 Task: Explore Airbnb listings in Chicago, Illinois, and highlight properties in historic neighborhoods like Wrigleyville, Lincoln Park, and Wicker Park.
Action: Mouse moved to (570, 80)
Screenshot: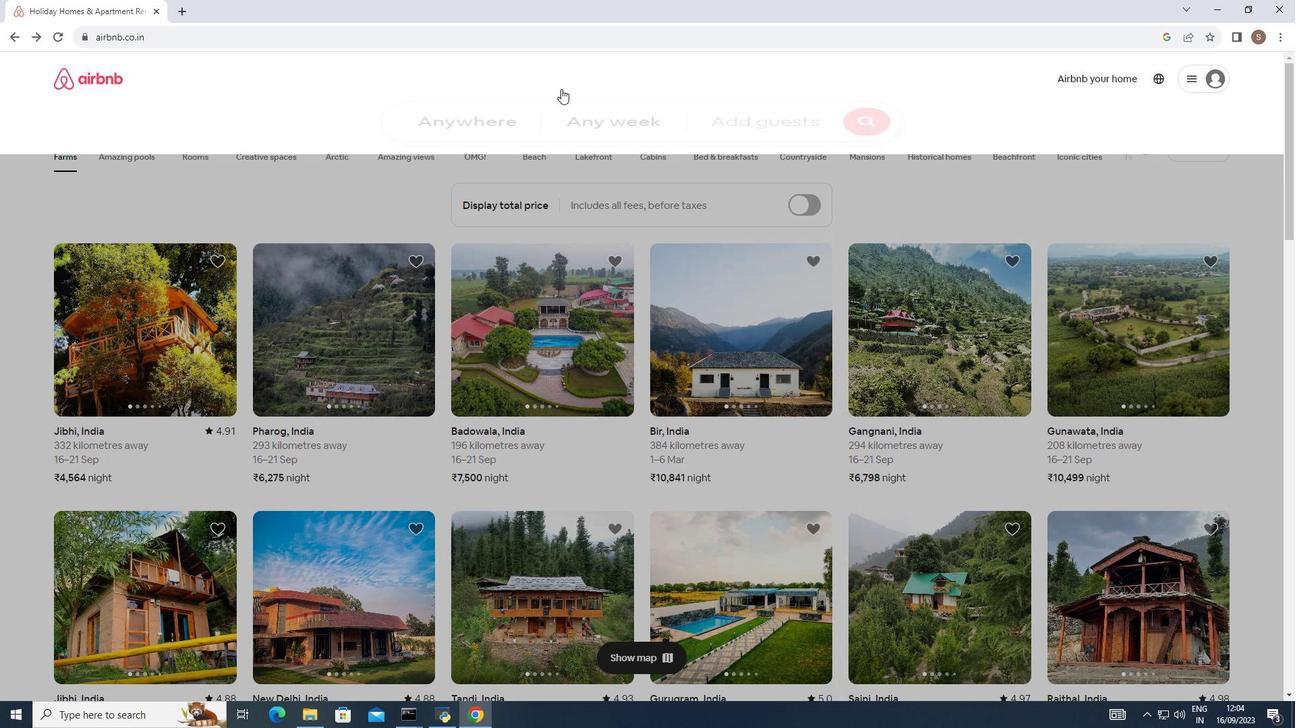 
Action: Mouse pressed left at (570, 80)
Screenshot: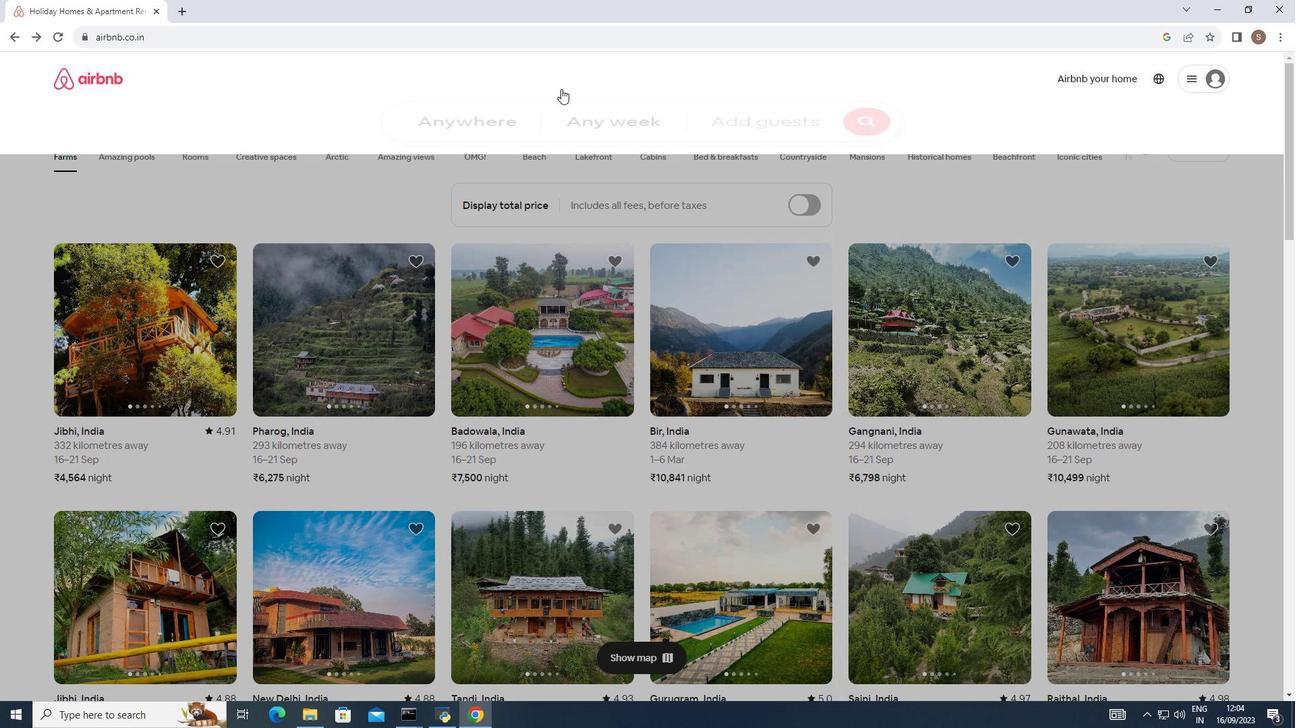 
Action: Mouse moved to (414, 130)
Screenshot: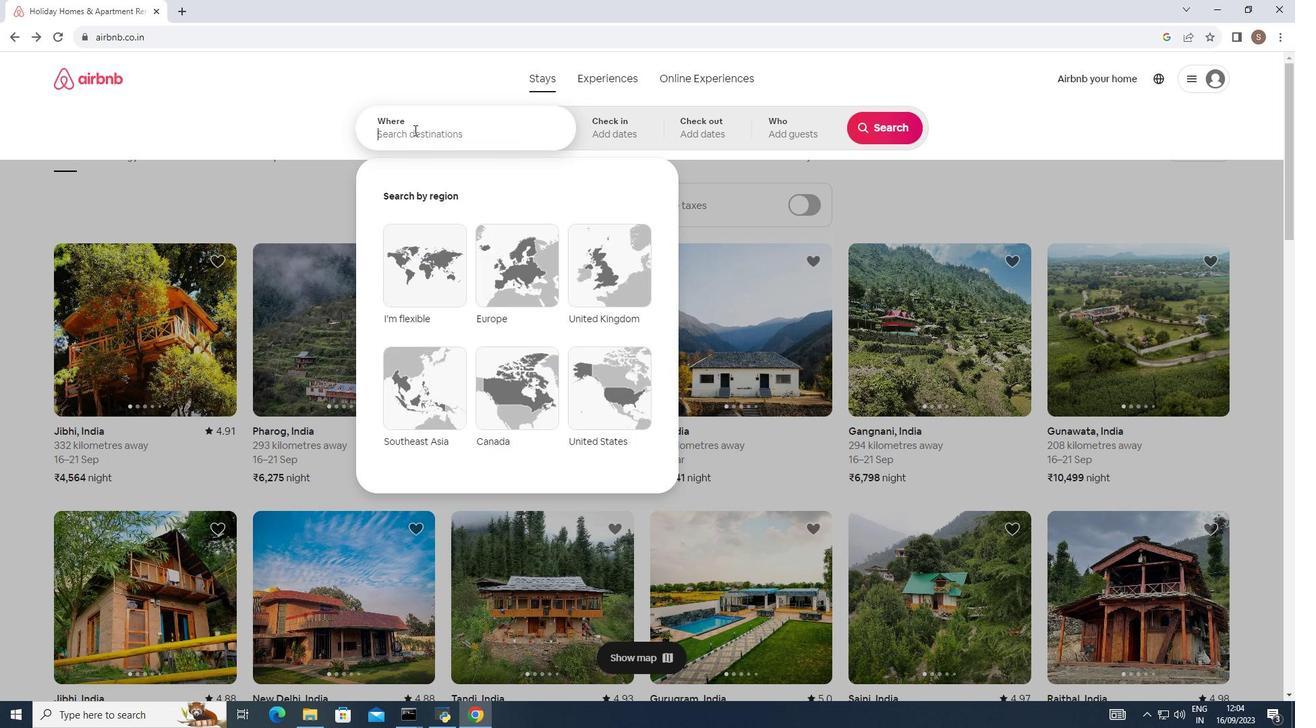 
Action: Mouse pressed left at (414, 130)
Screenshot: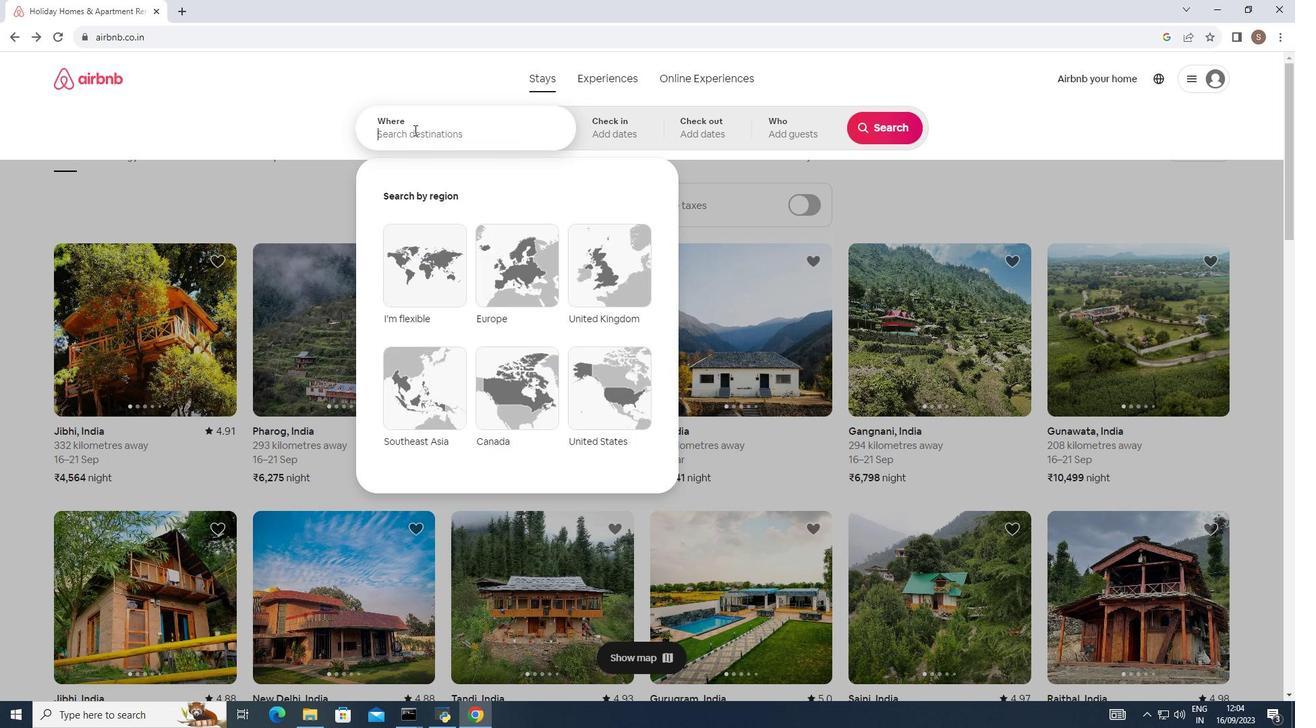 
Action: Key pressed <Key.caps_lock>CHI<Key.backspace><Key.backspace>HIC<Key.caps_lock><Key.backspace><Key.backspace><Key.backspace>hicago<Key.space><Key.backspace>,<Key.space>lli
Screenshot: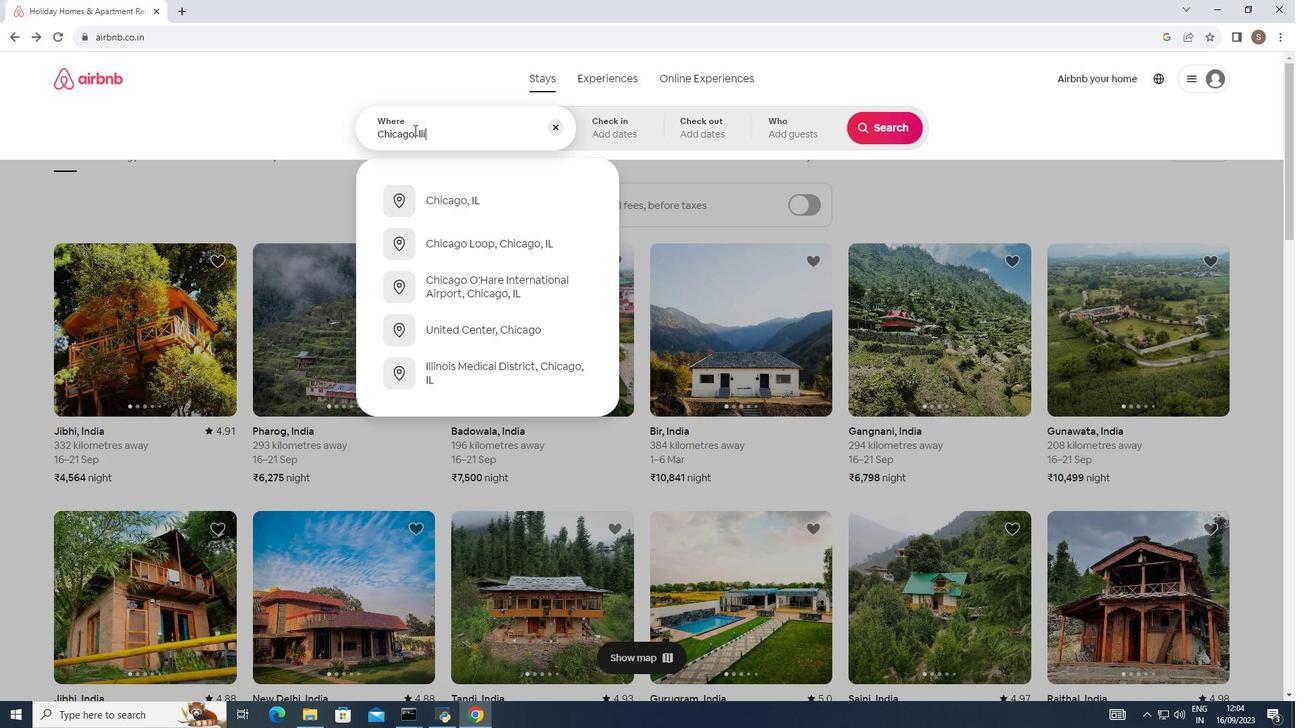 
Action: Mouse moved to (460, 196)
Screenshot: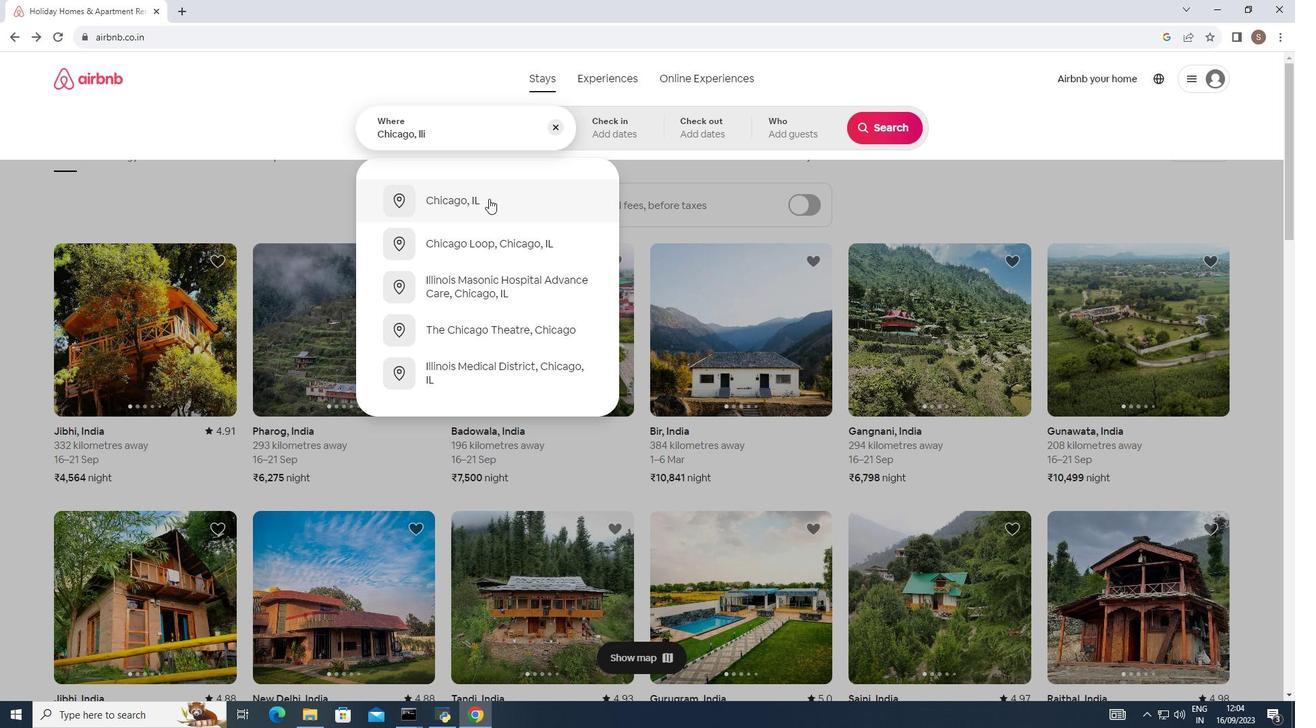 
Action: Mouse pressed left at (460, 196)
Screenshot: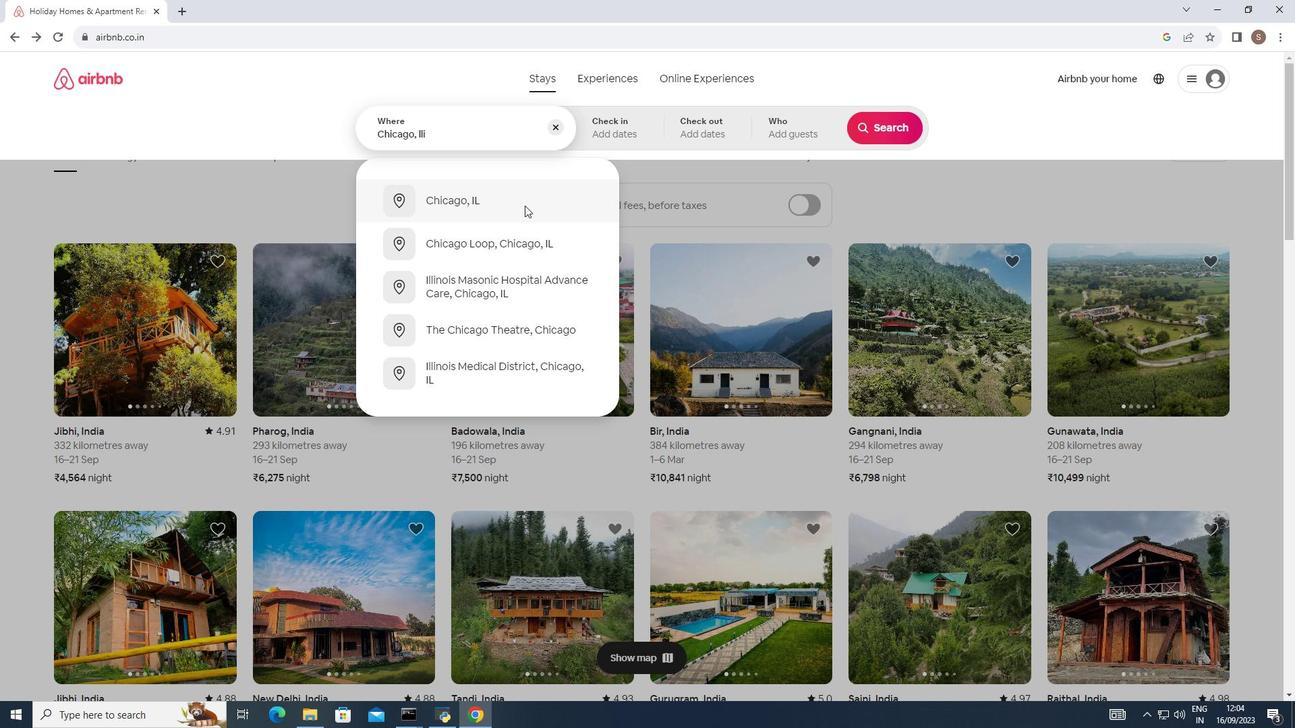 
Action: Mouse moved to (899, 124)
Screenshot: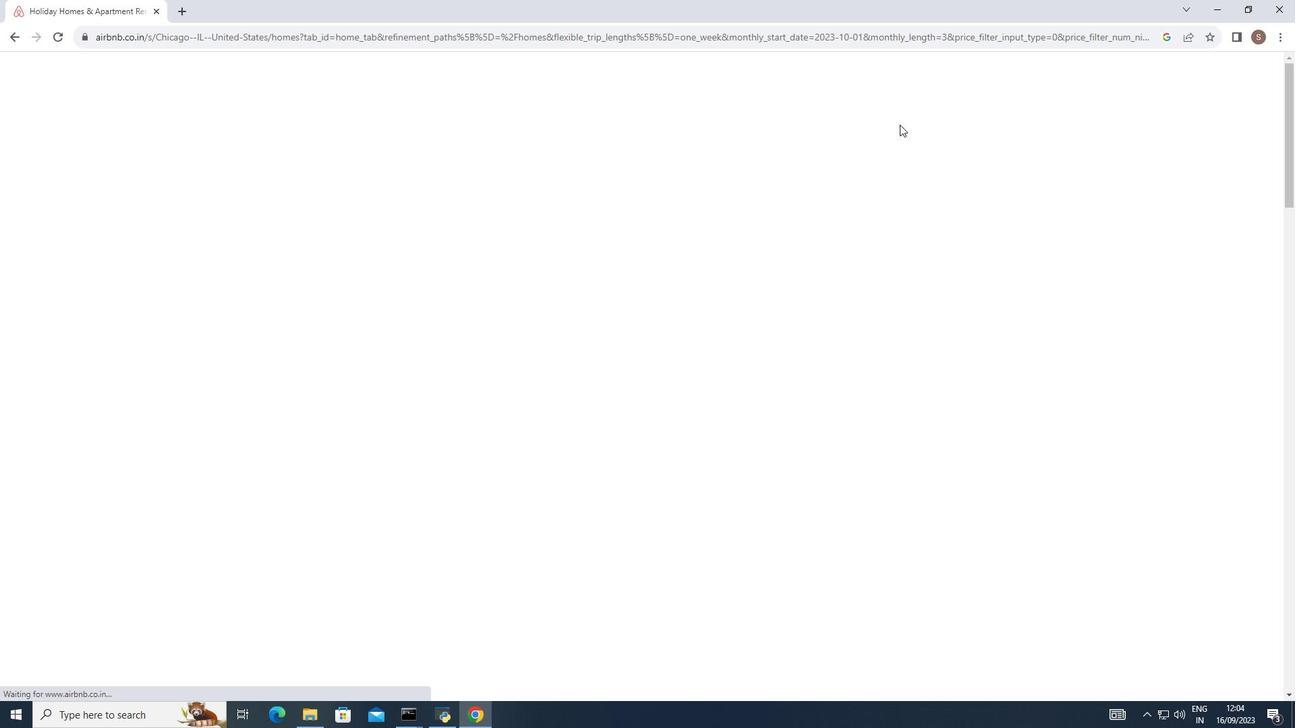 
Action: Mouse pressed left at (899, 124)
Screenshot: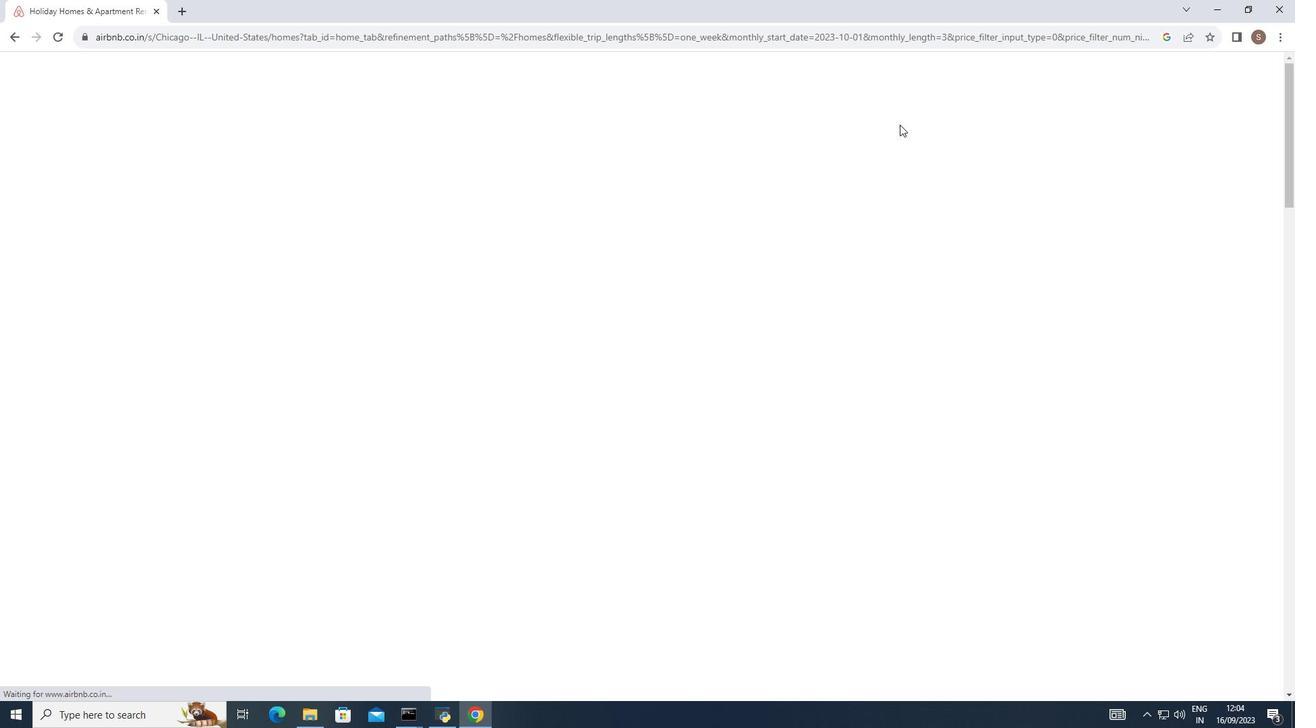 
Action: Mouse moved to (569, 411)
Screenshot: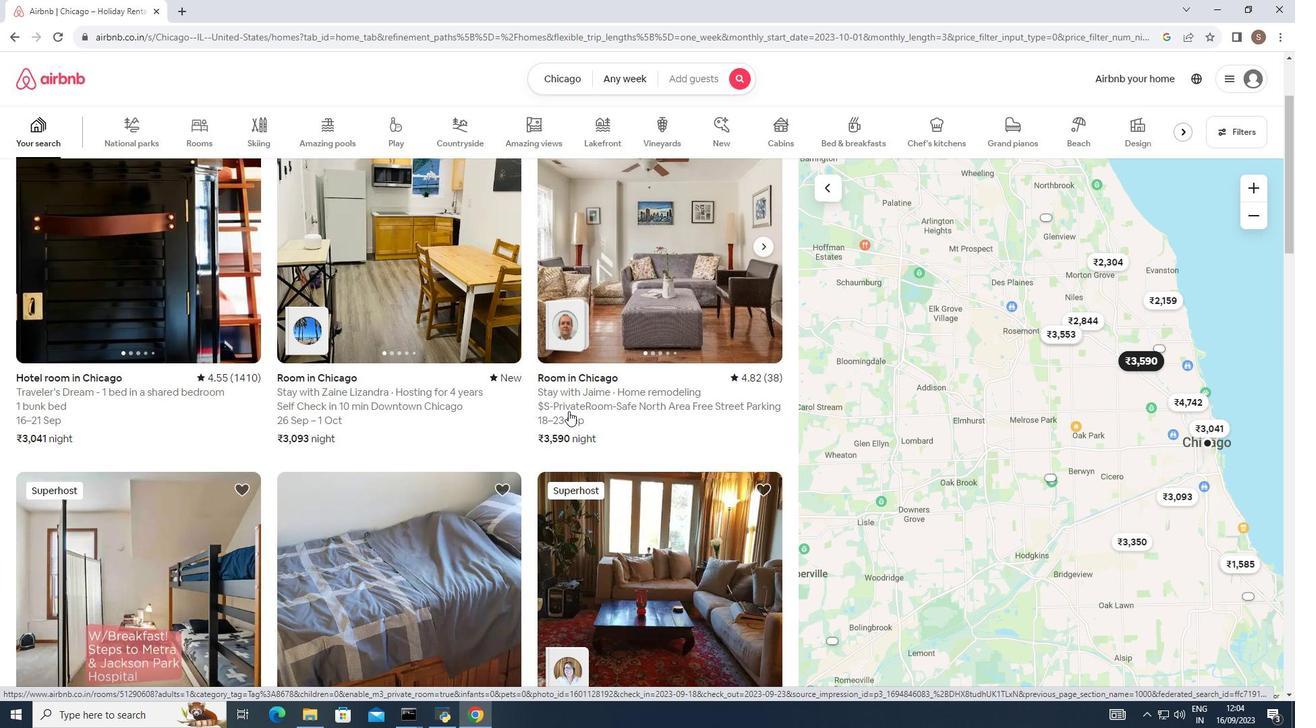 
Action: Mouse scrolled (569, 410) with delta (0, 0)
Screenshot: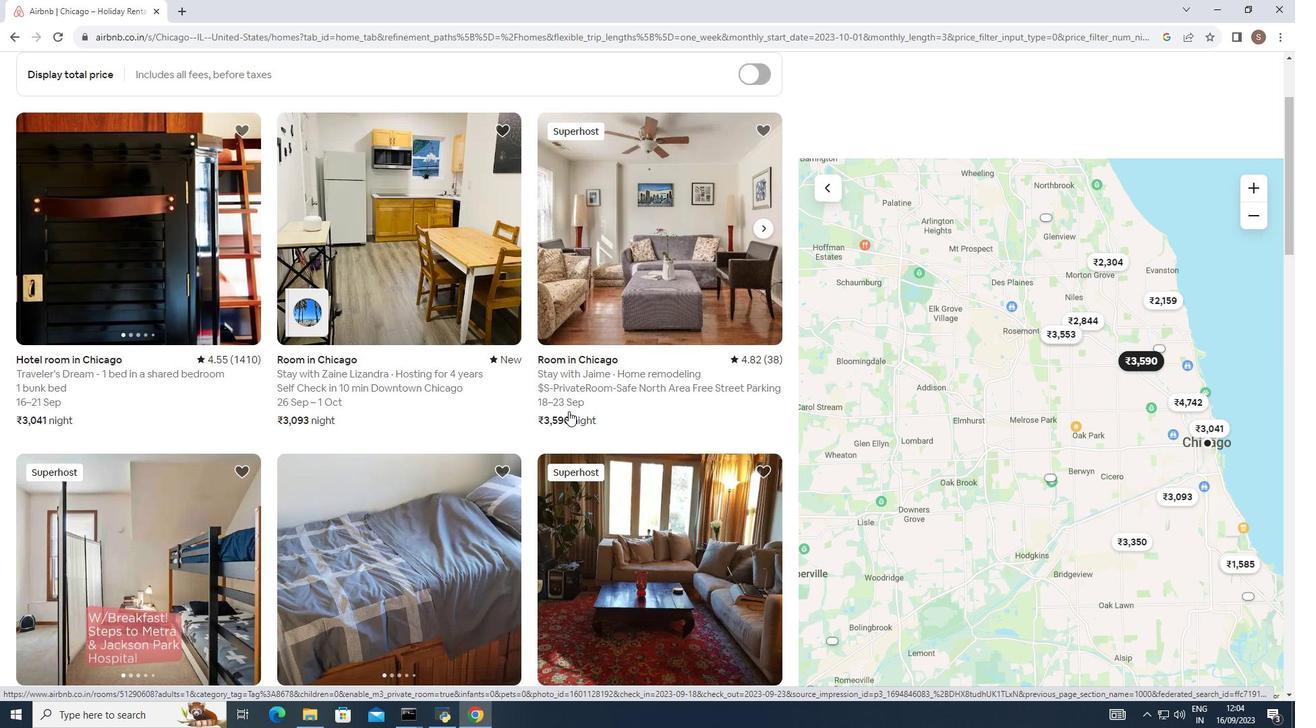 
Action: Mouse moved to (568, 411)
Screenshot: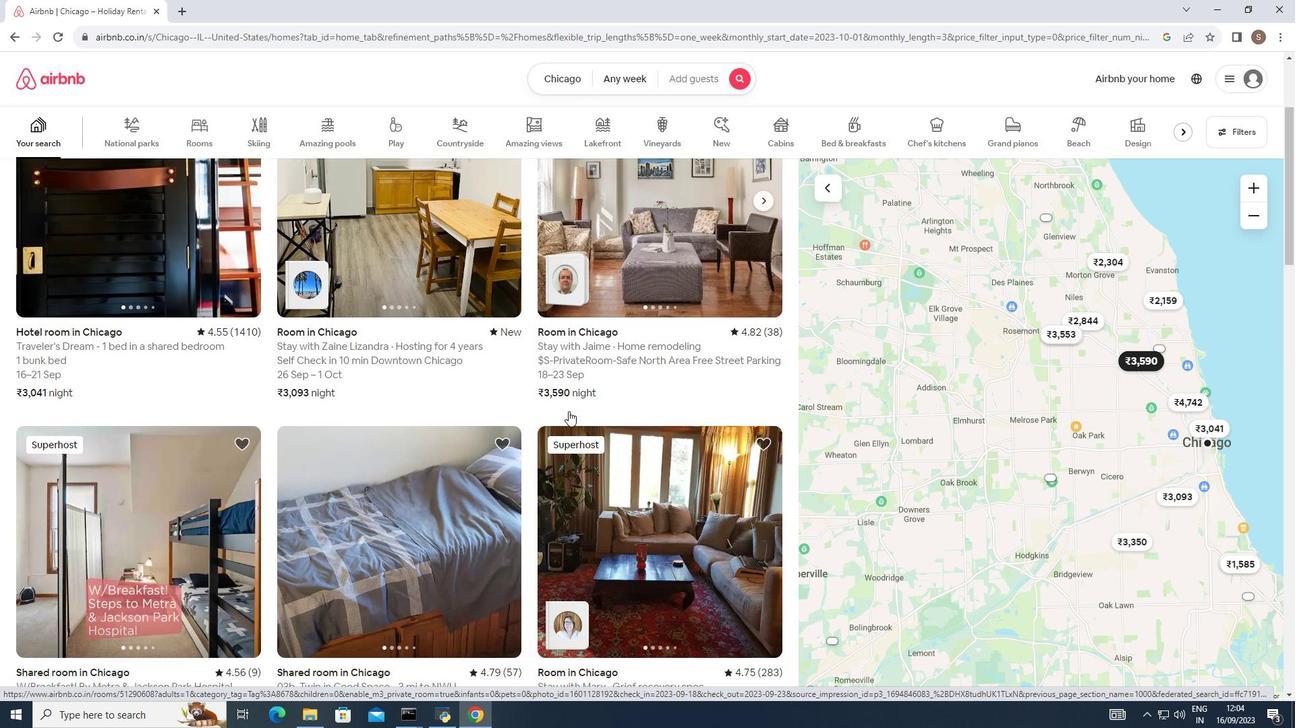 
Action: Mouse scrolled (568, 410) with delta (0, 0)
Screenshot: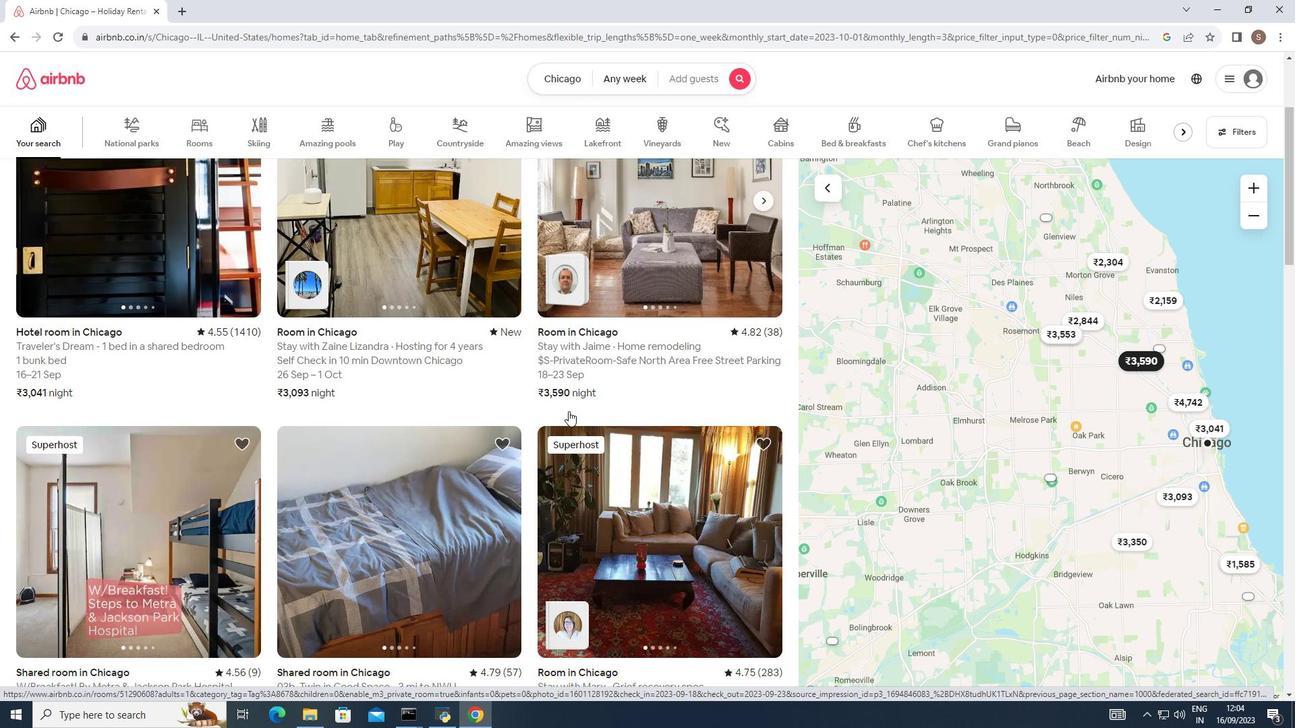 
Action: Mouse scrolled (568, 410) with delta (0, 0)
Screenshot: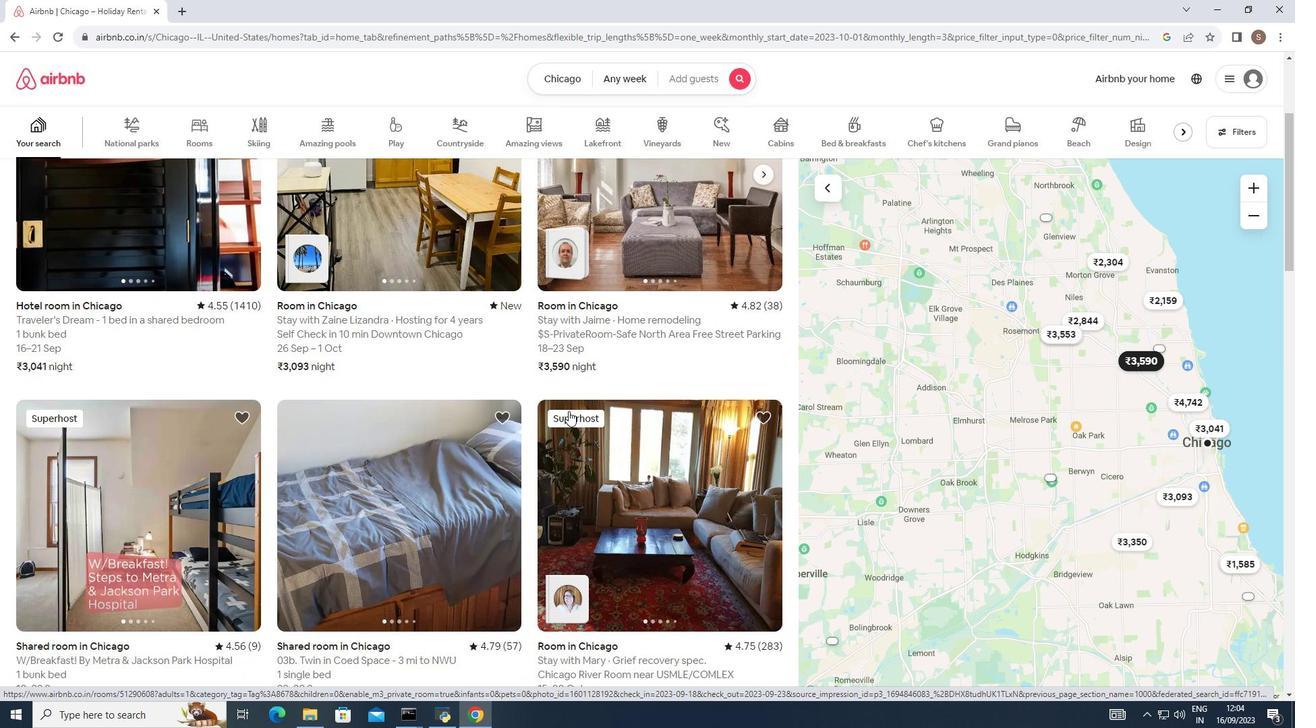 
Action: Mouse scrolled (568, 410) with delta (0, 0)
Screenshot: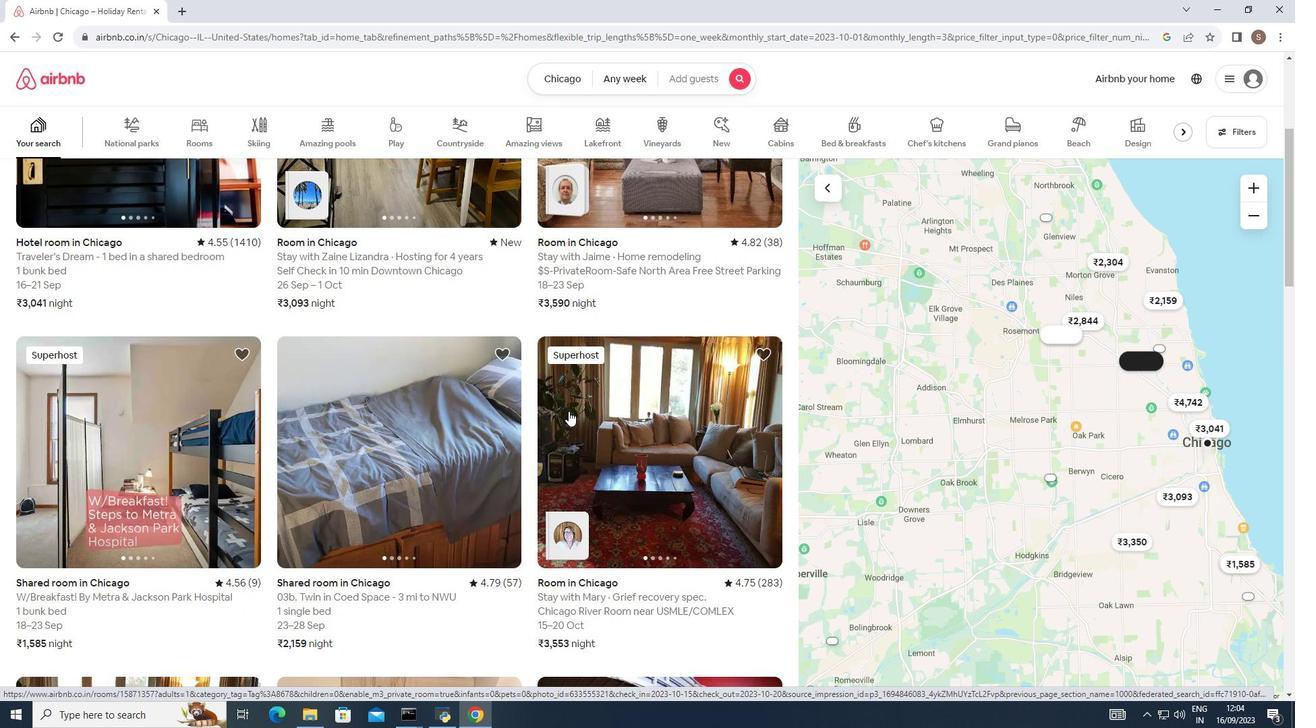 
Action: Mouse moved to (122, 132)
Screenshot: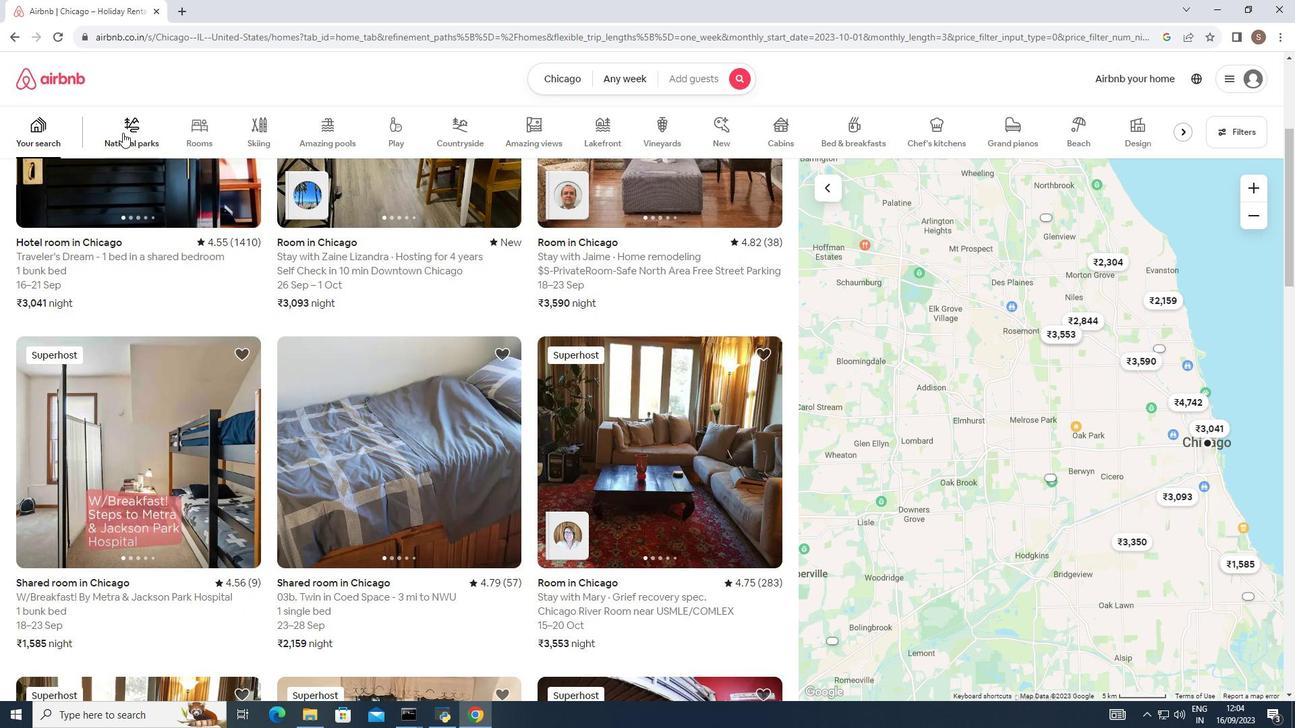 
Action: Mouse pressed left at (122, 132)
Screenshot: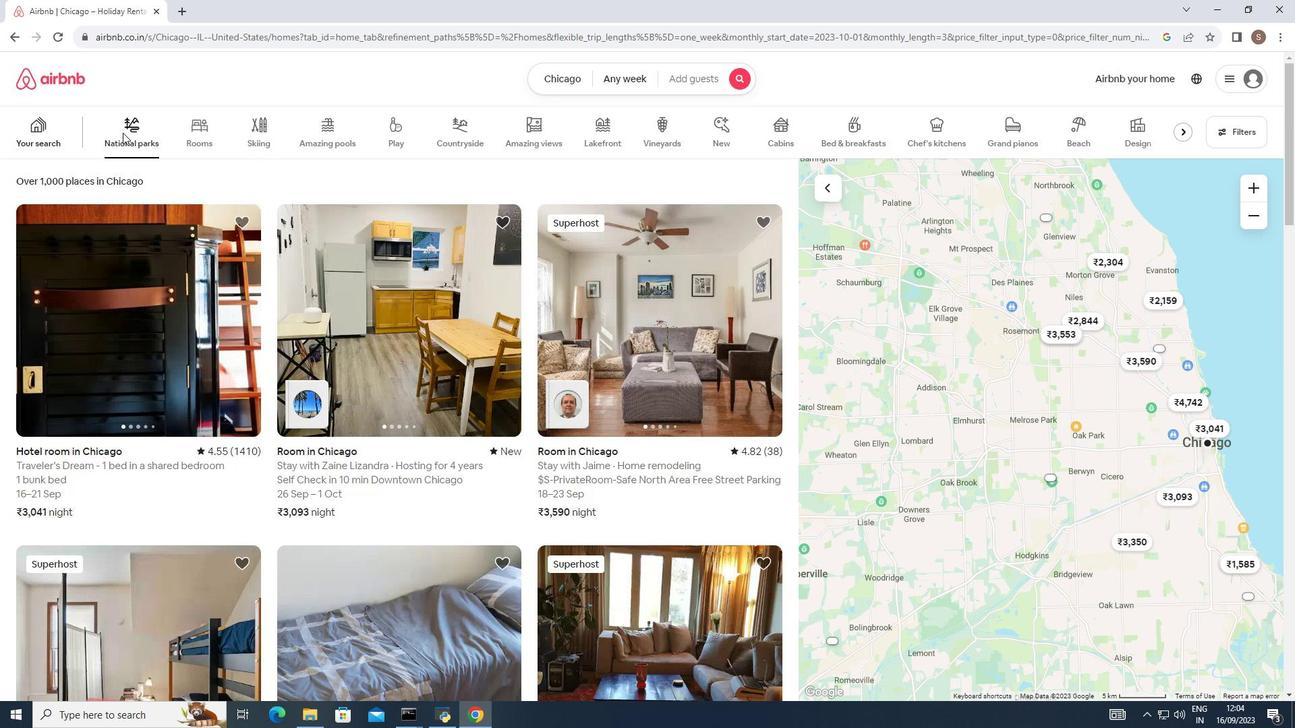 
Action: Mouse moved to (287, 365)
Screenshot: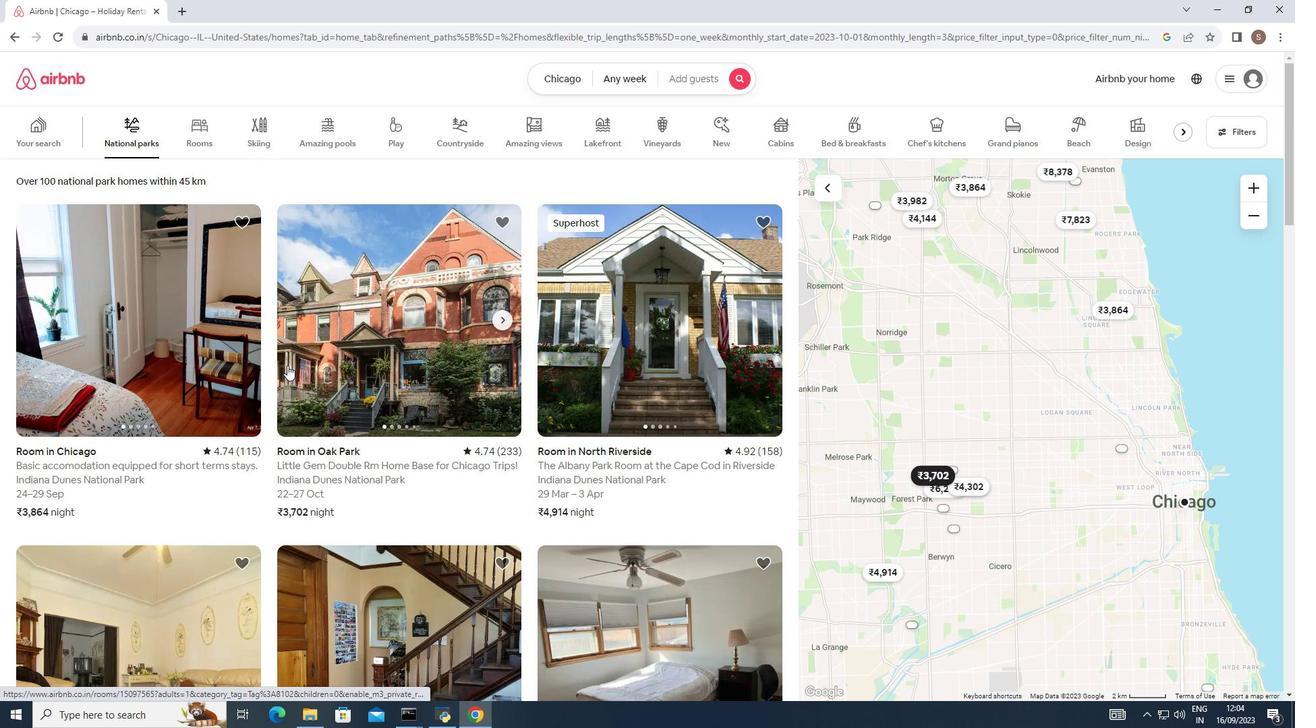 
Action: Mouse scrolled (287, 364) with delta (0, 0)
Screenshot: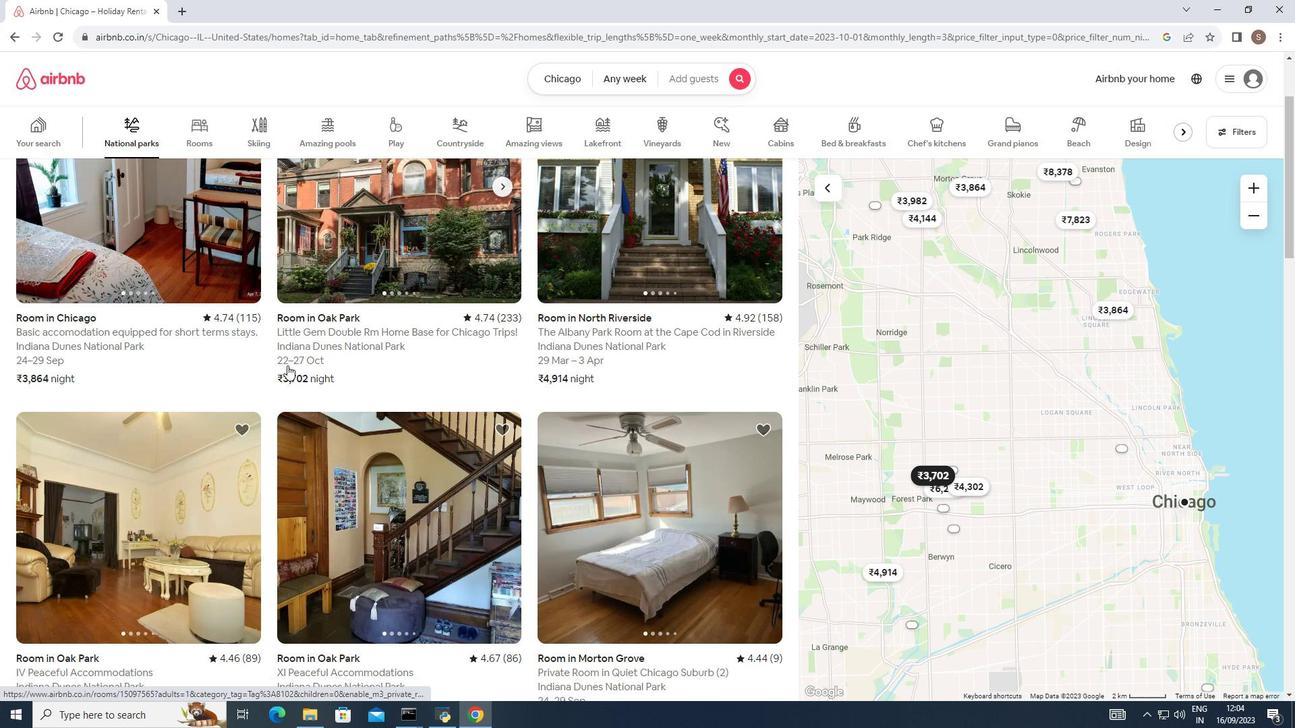 
Action: Mouse scrolled (287, 364) with delta (0, 0)
Screenshot: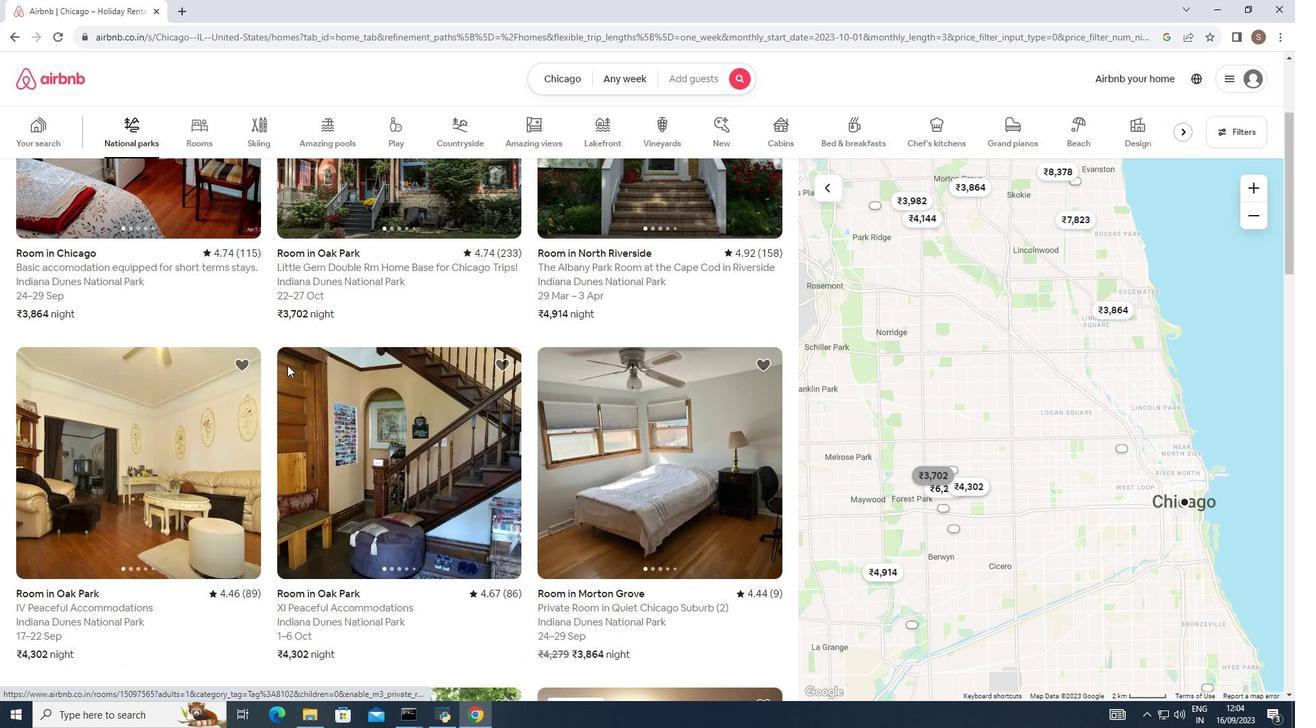 
Action: Mouse moved to (287, 365)
Screenshot: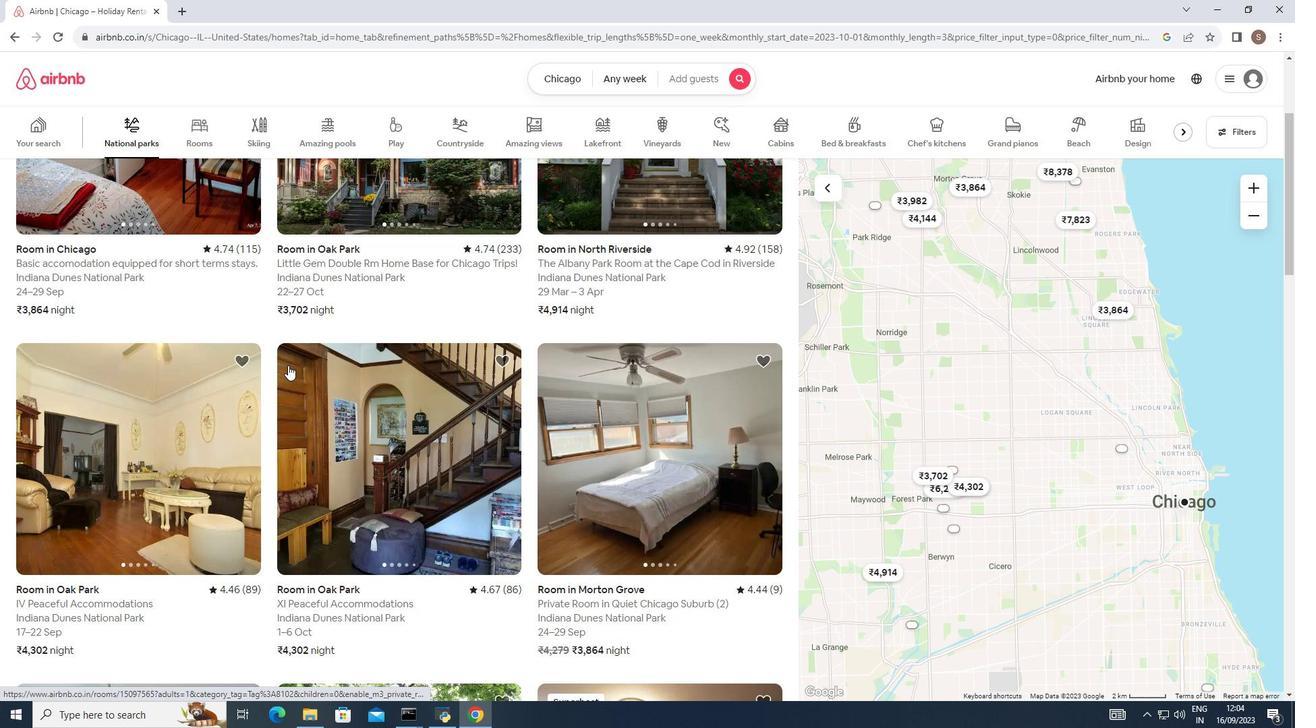 
Action: Mouse scrolled (287, 364) with delta (0, 0)
Screenshot: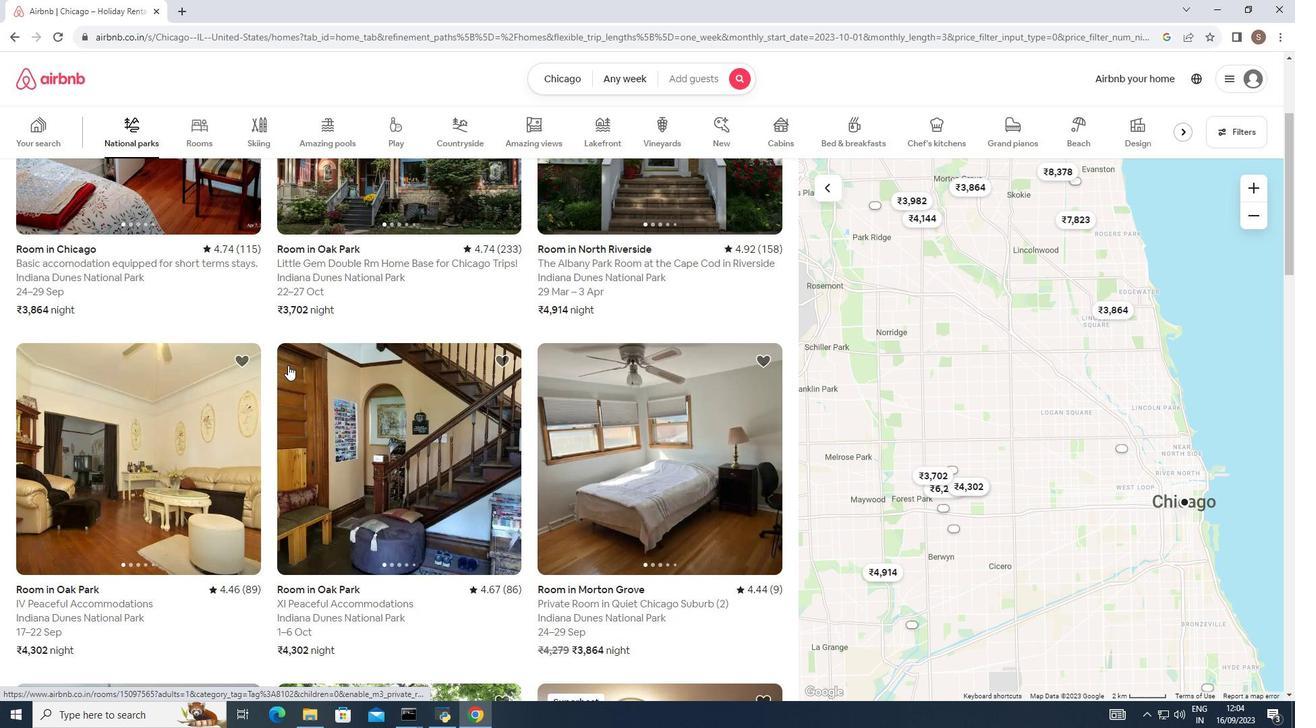 
Action: Mouse moved to (293, 362)
Screenshot: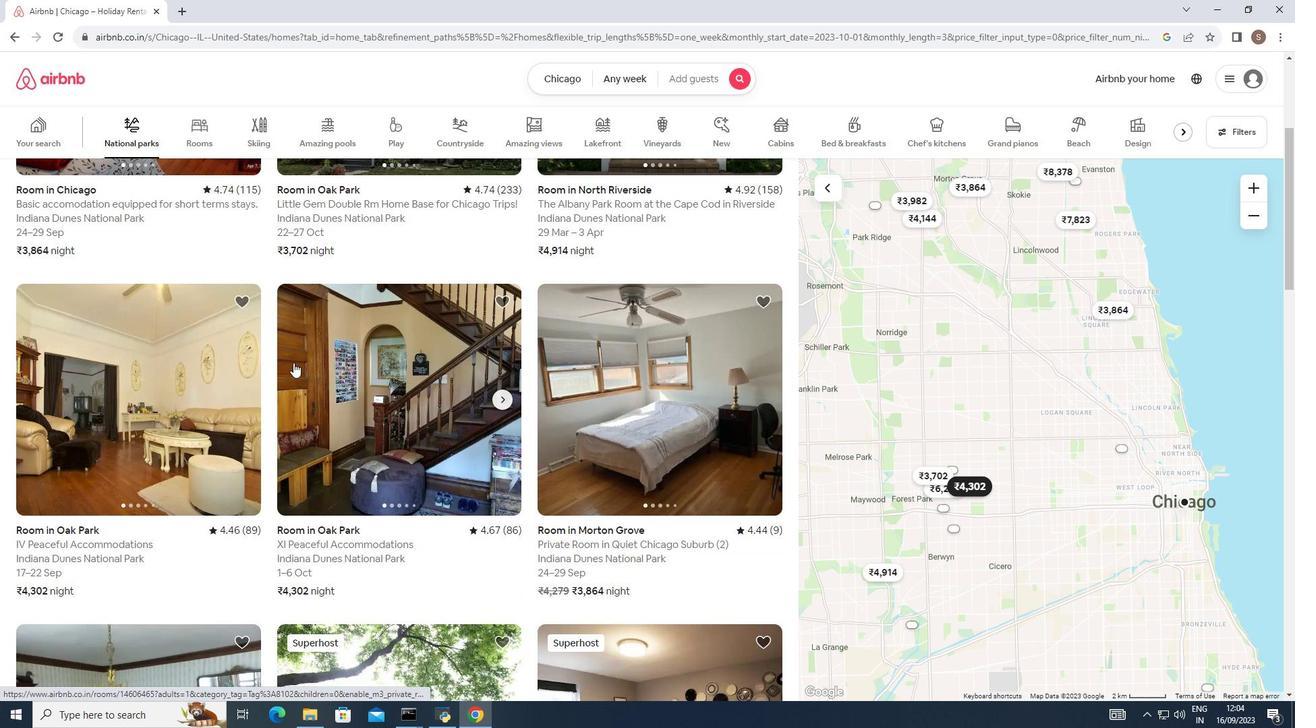 
Action: Mouse scrolled (293, 362) with delta (0, 0)
Screenshot: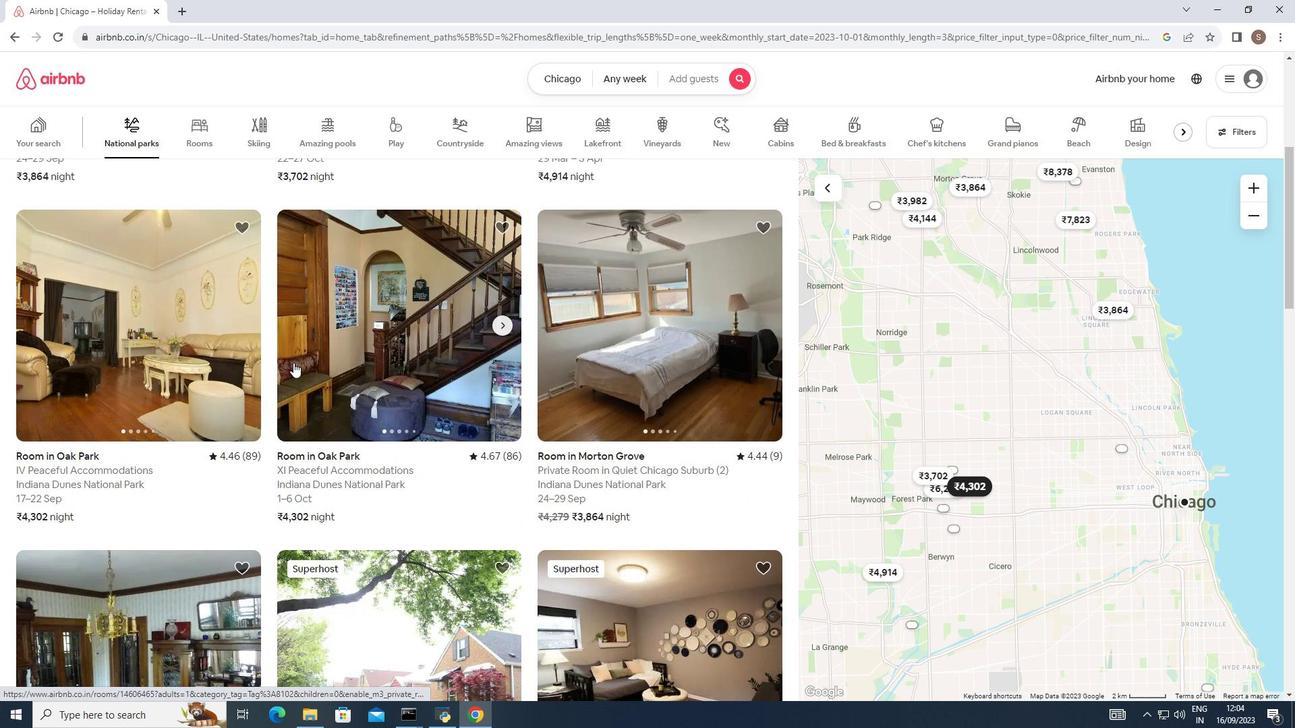 
Action: Mouse scrolled (293, 362) with delta (0, 0)
Screenshot: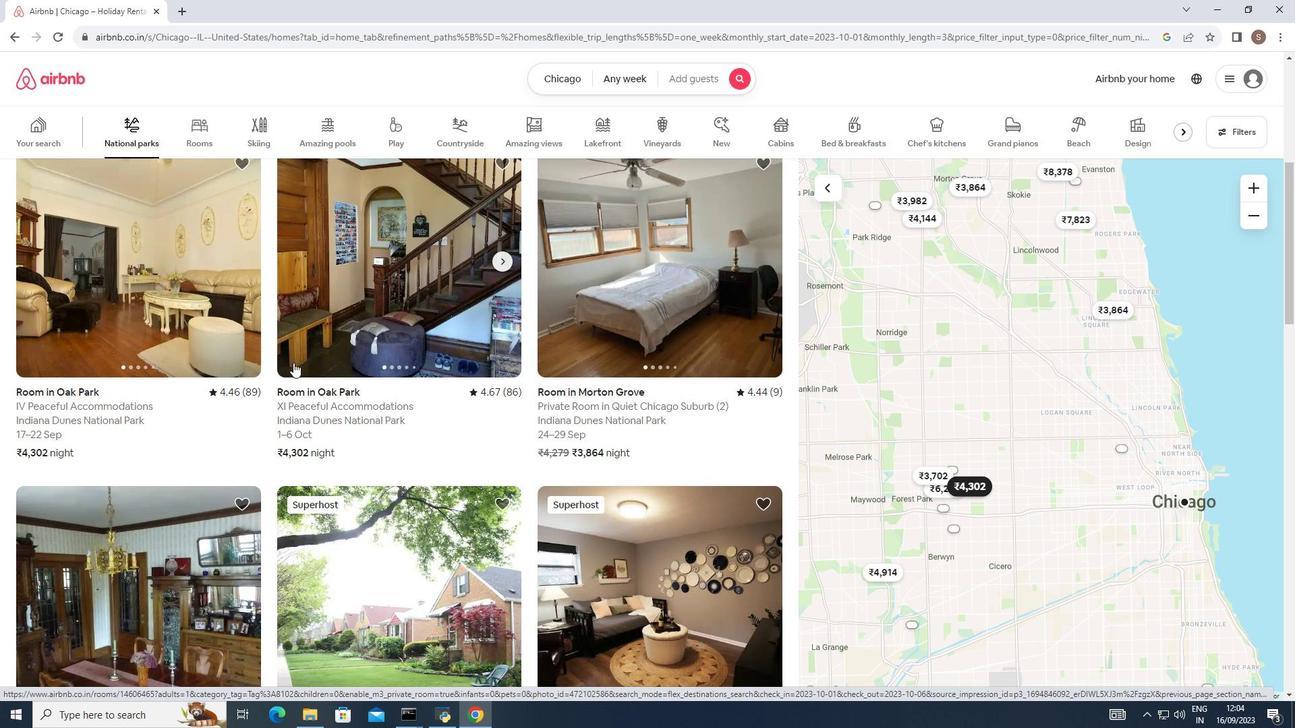 
Action: Mouse scrolled (293, 362) with delta (0, 0)
Screenshot: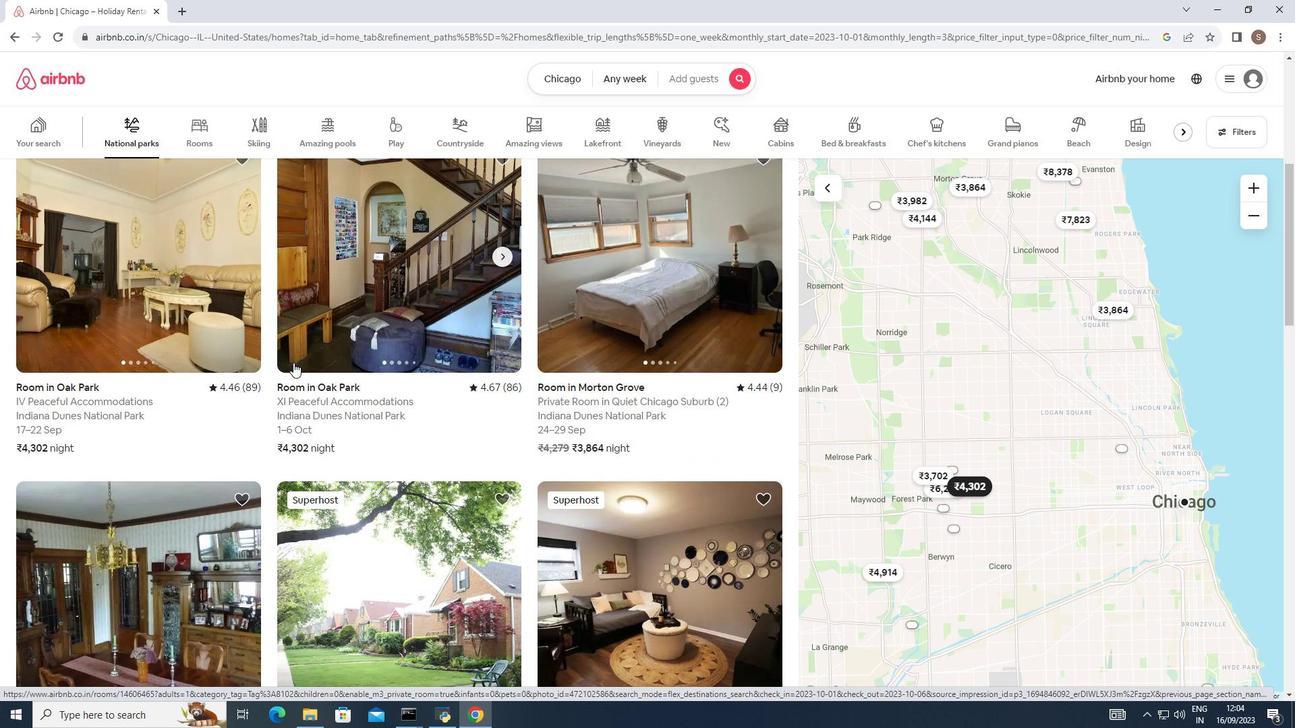 
Action: Mouse scrolled (293, 363) with delta (0, 0)
Screenshot: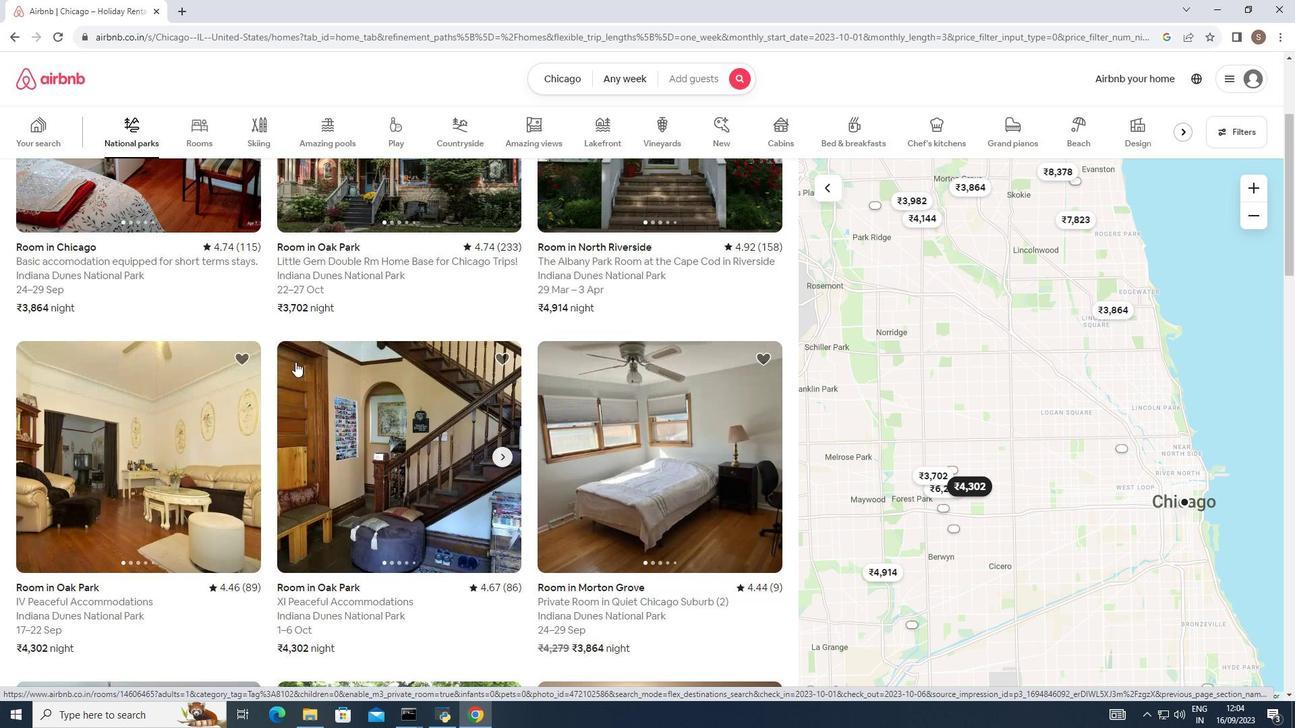 
Action: Mouse scrolled (293, 363) with delta (0, 0)
Screenshot: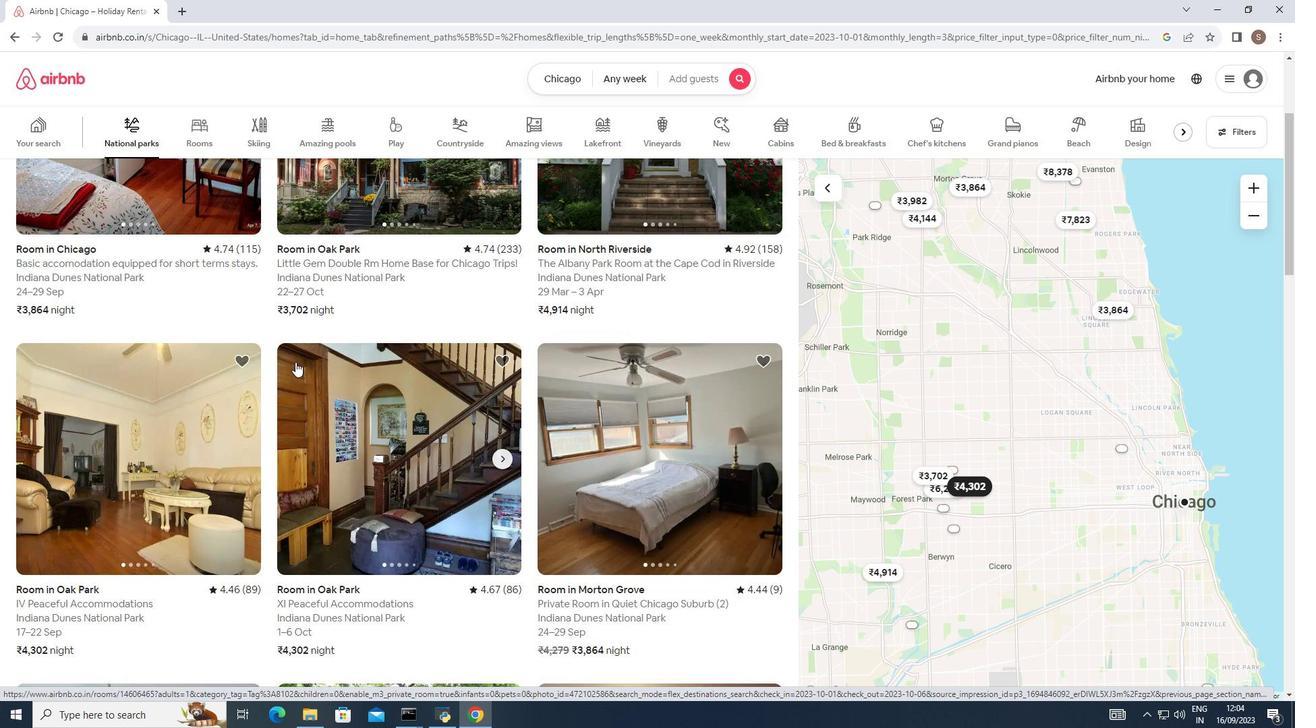 
Action: Mouse scrolled (293, 363) with delta (0, 0)
Screenshot: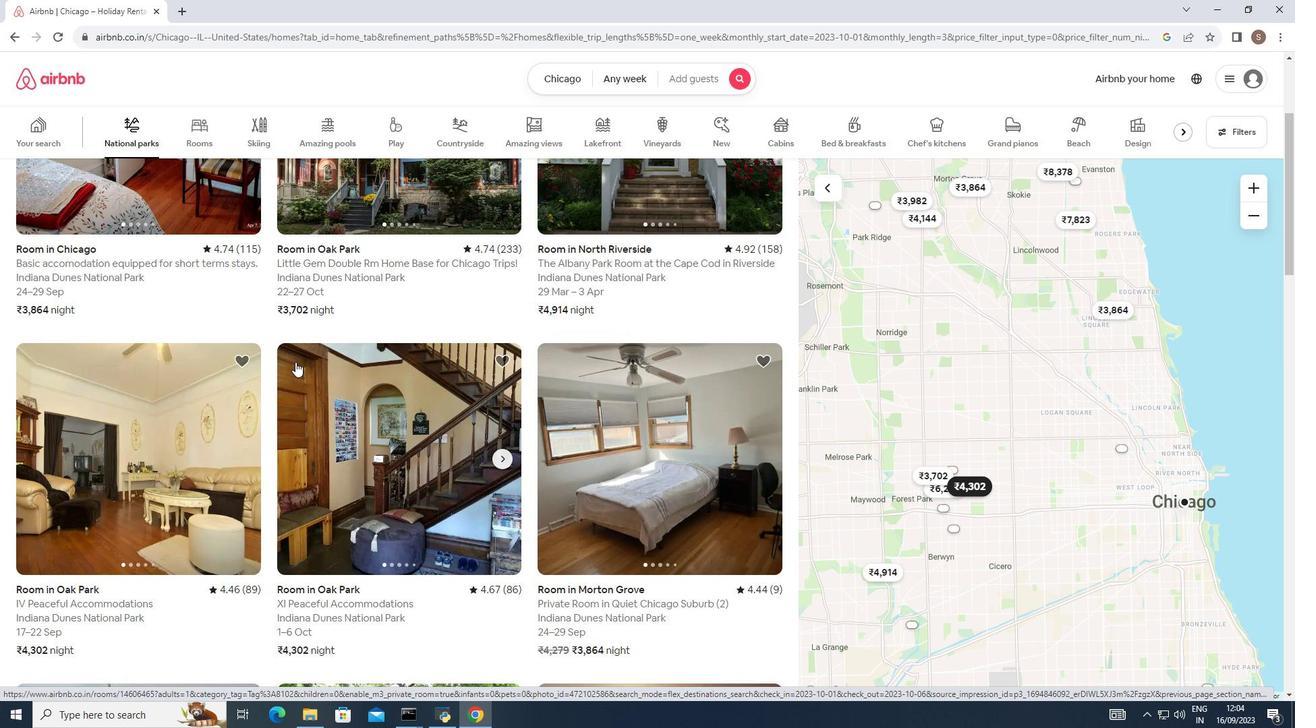 
Action: Mouse moved to (295, 362)
Screenshot: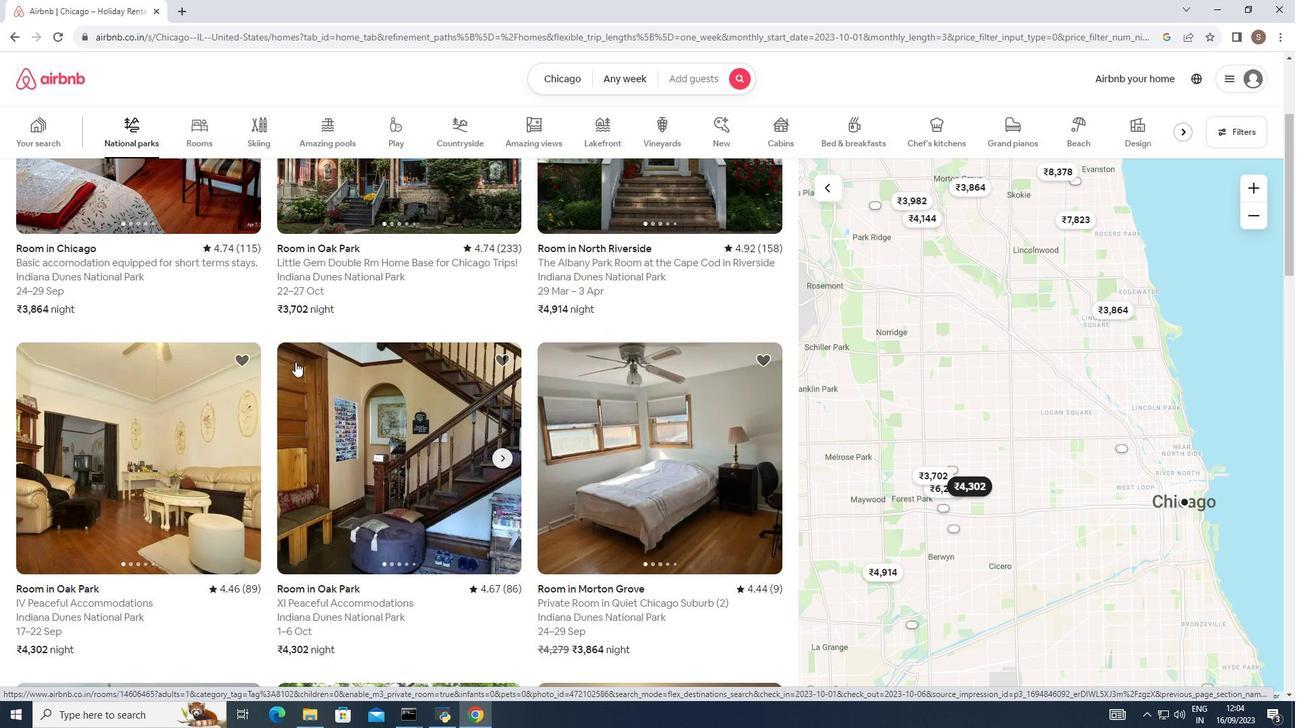 
Action: Mouse scrolled (295, 361) with delta (0, 0)
Screenshot: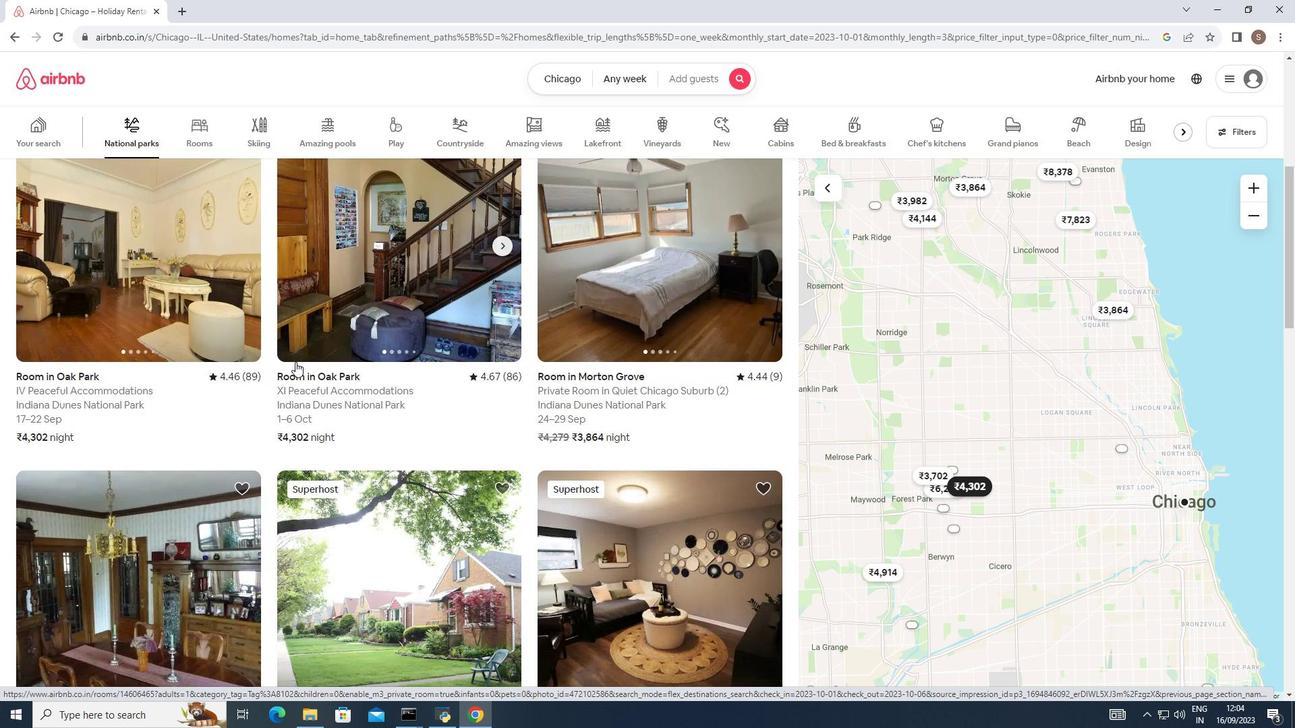 
Action: Mouse scrolled (295, 361) with delta (0, 0)
Screenshot: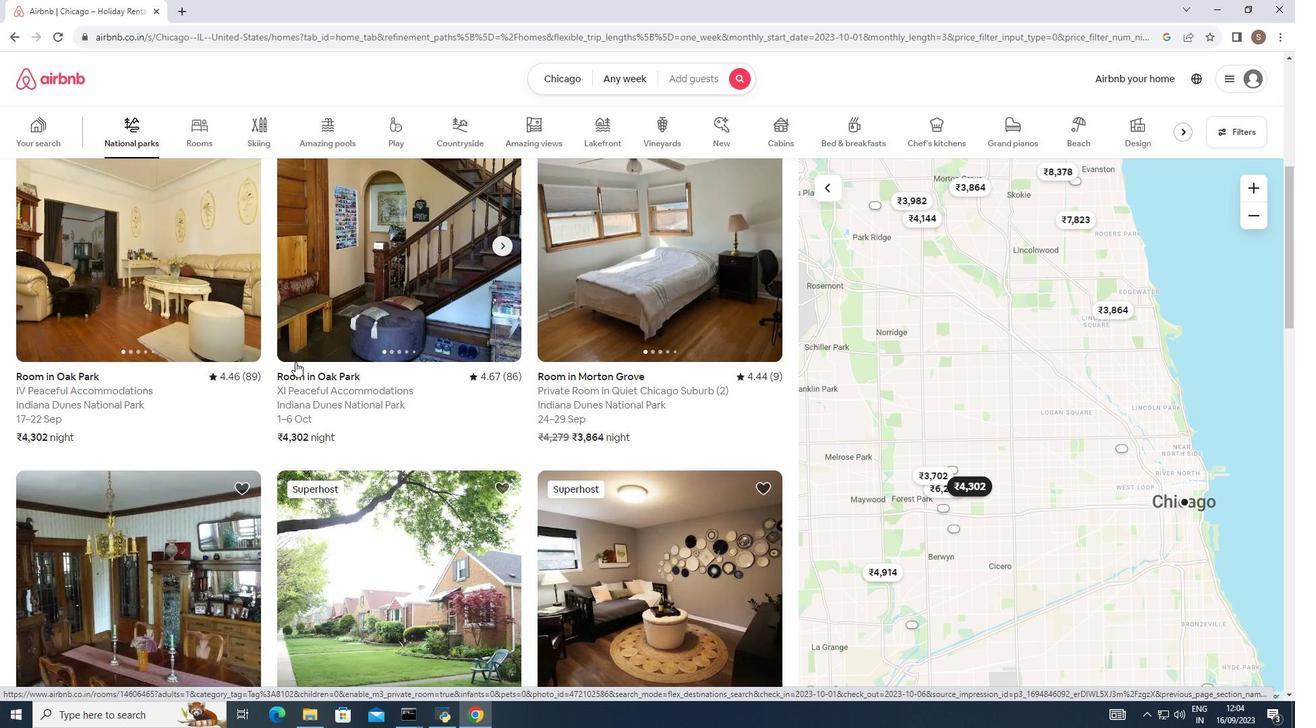 
Action: Mouse scrolled (295, 361) with delta (0, 0)
Screenshot: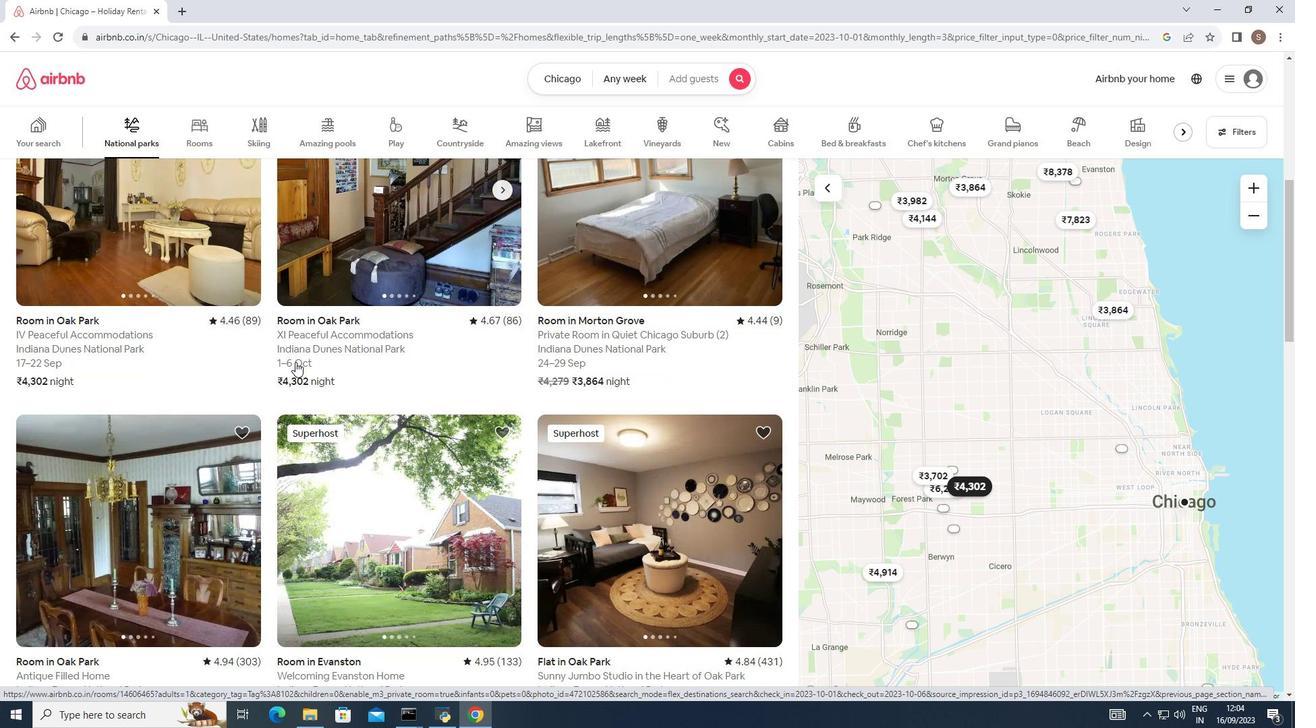 
Action: Mouse scrolled (295, 361) with delta (0, 0)
Screenshot: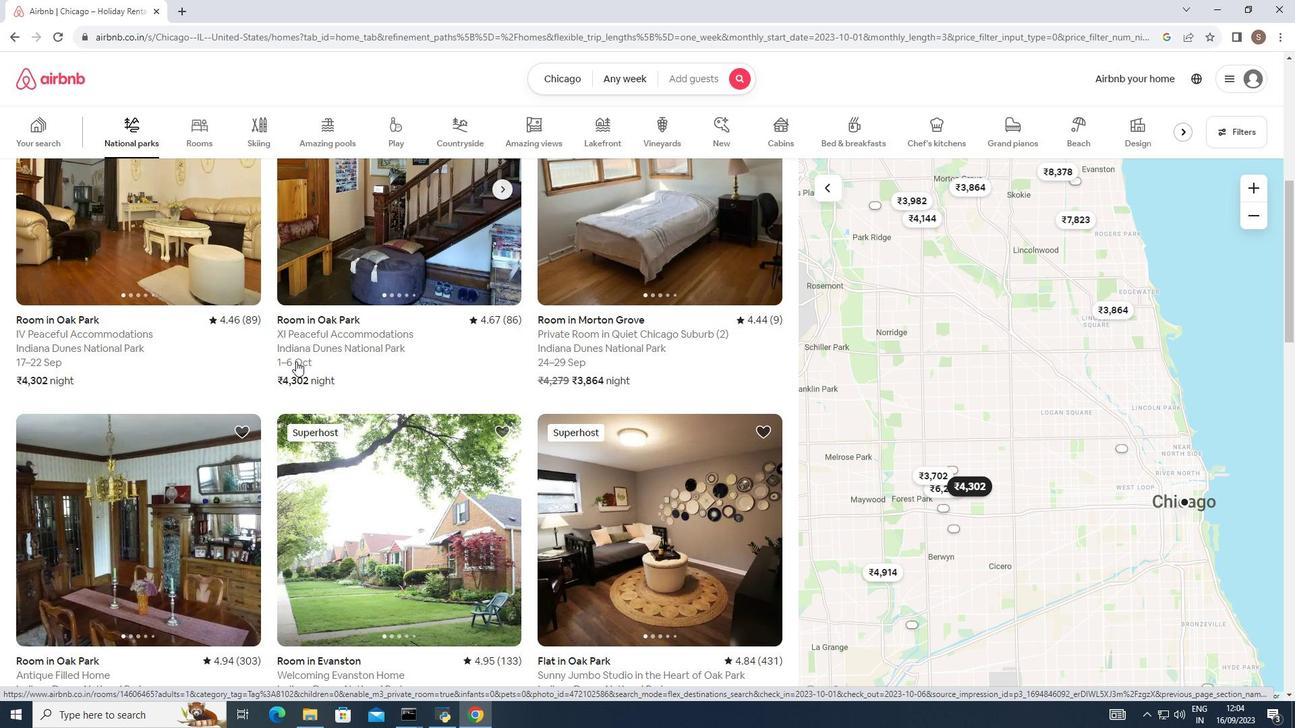 
Action: Mouse moved to (299, 359)
Screenshot: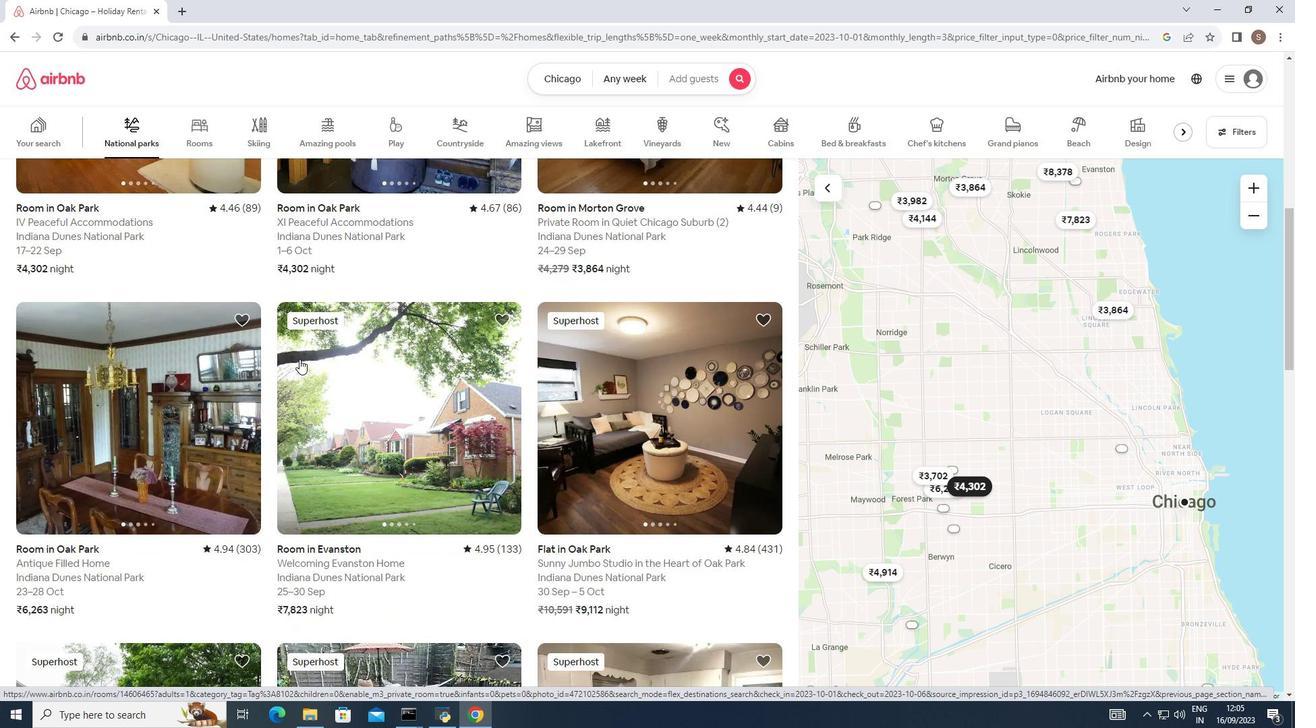 
Action: Mouse scrolled (299, 358) with delta (0, 0)
Screenshot: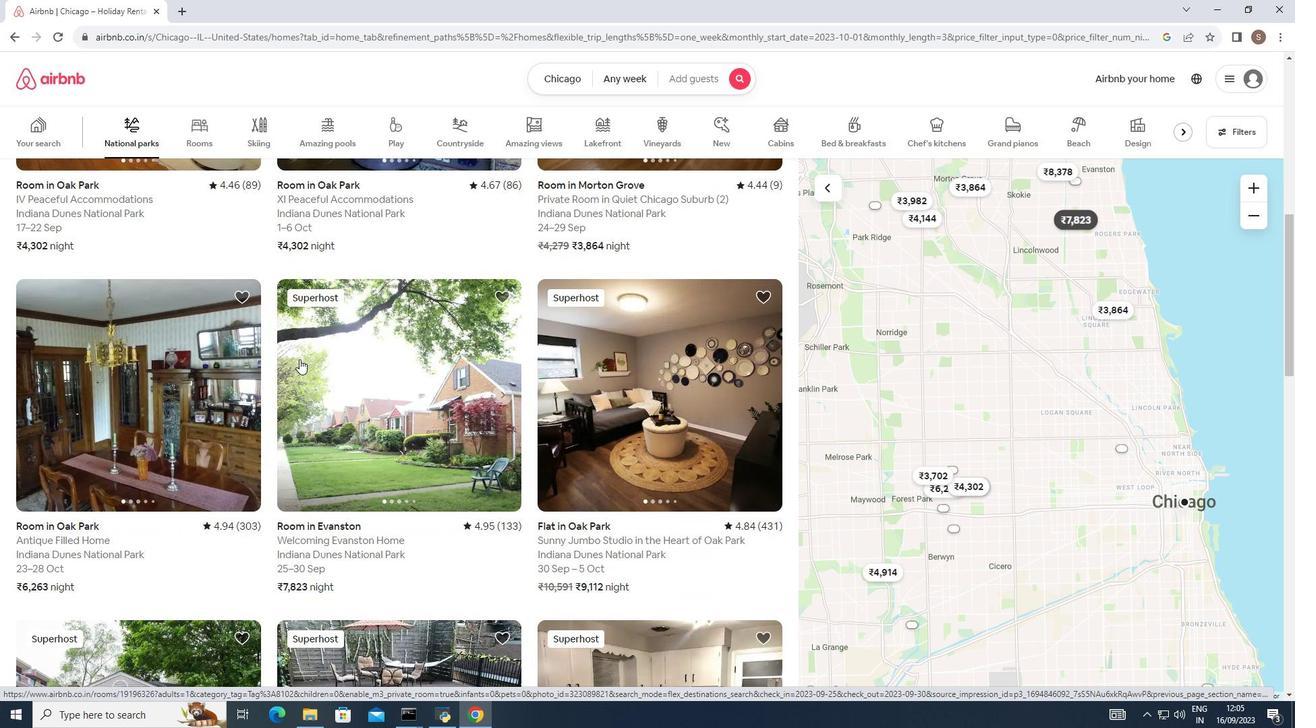 
Action: Mouse scrolled (299, 358) with delta (0, 0)
Screenshot: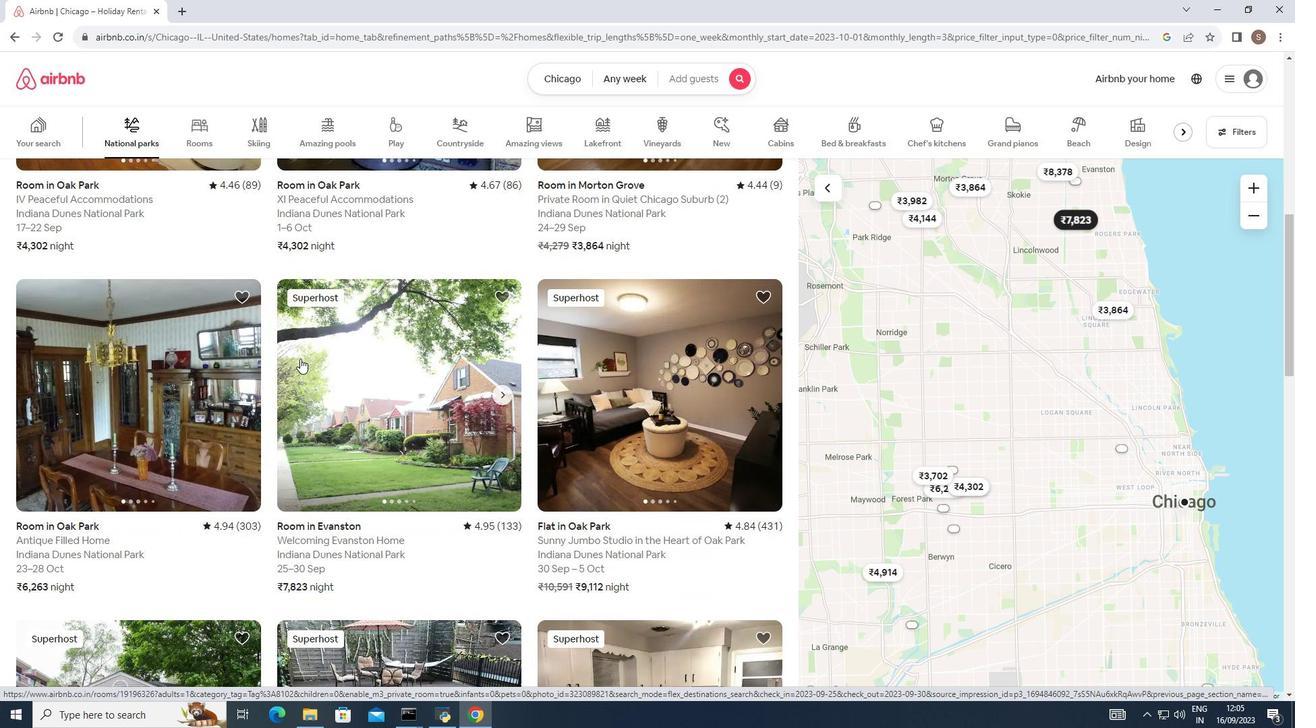 
Action: Mouse moved to (362, 395)
Screenshot: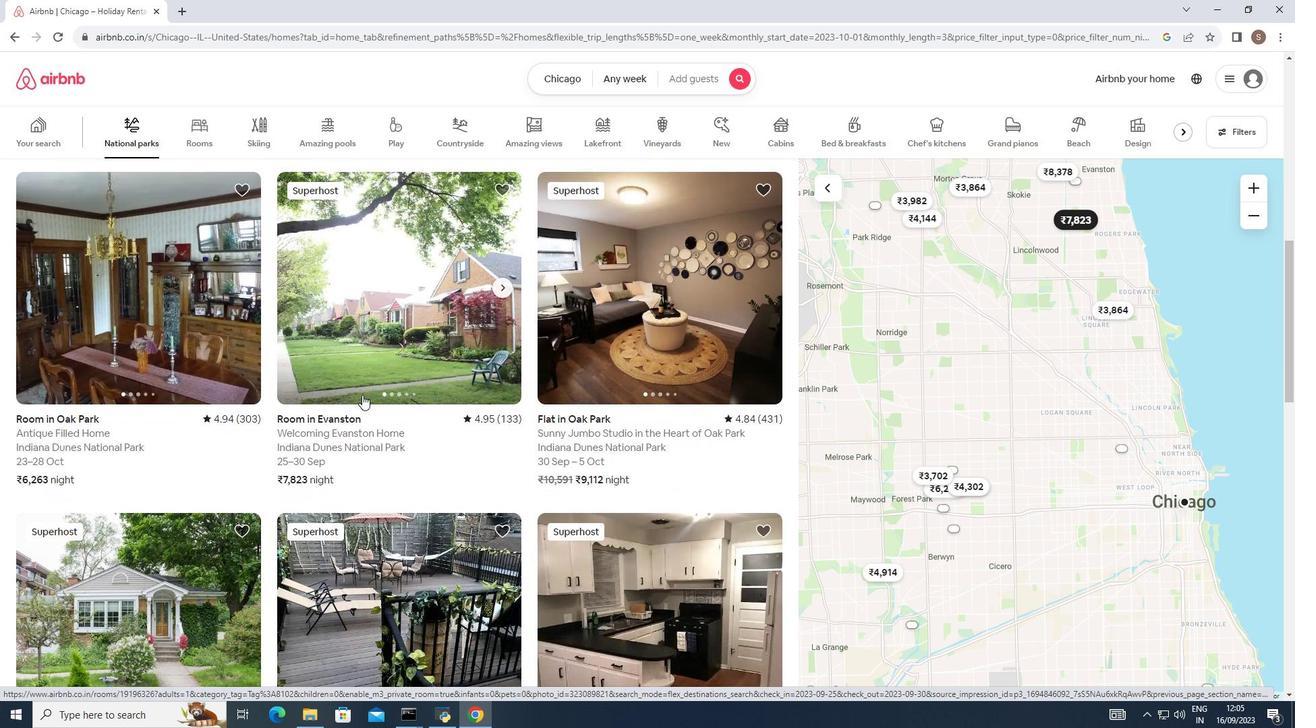 
Action: Mouse scrolled (362, 394) with delta (0, 0)
Screenshot: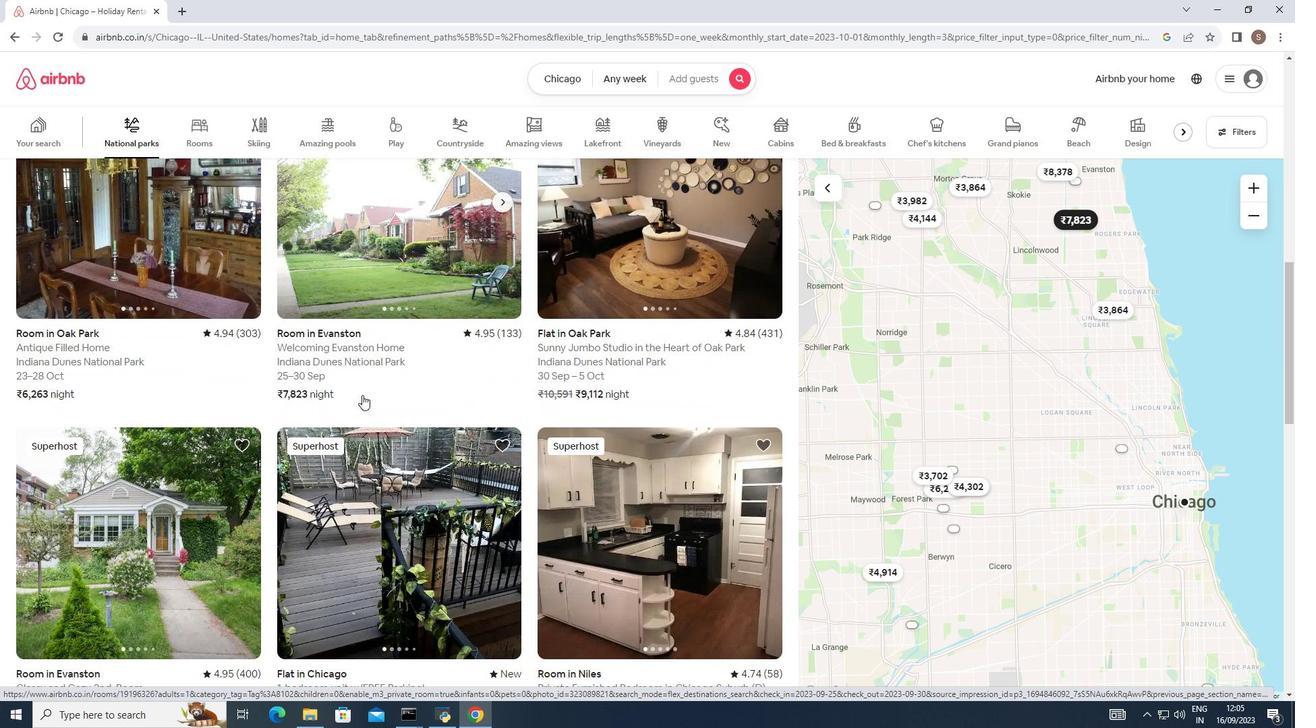 
Action: Mouse scrolled (362, 394) with delta (0, 0)
Screenshot: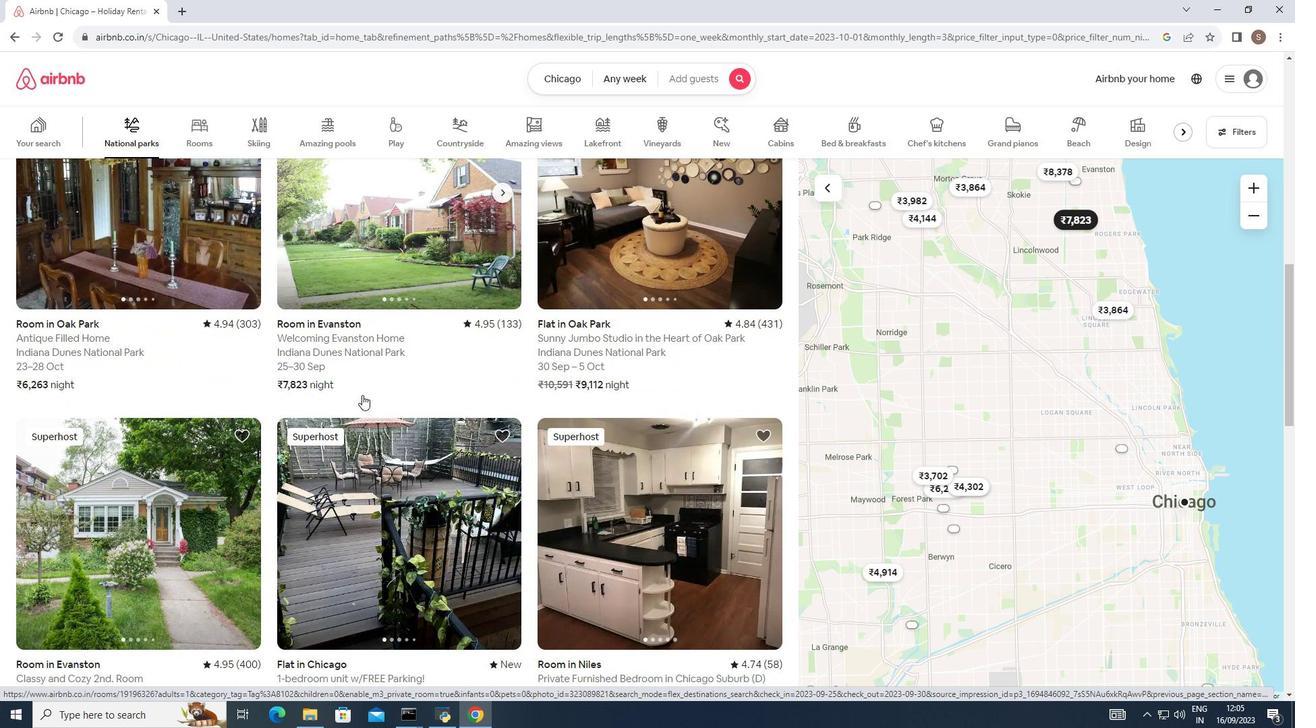 
Action: Mouse scrolled (362, 394) with delta (0, 0)
Screenshot: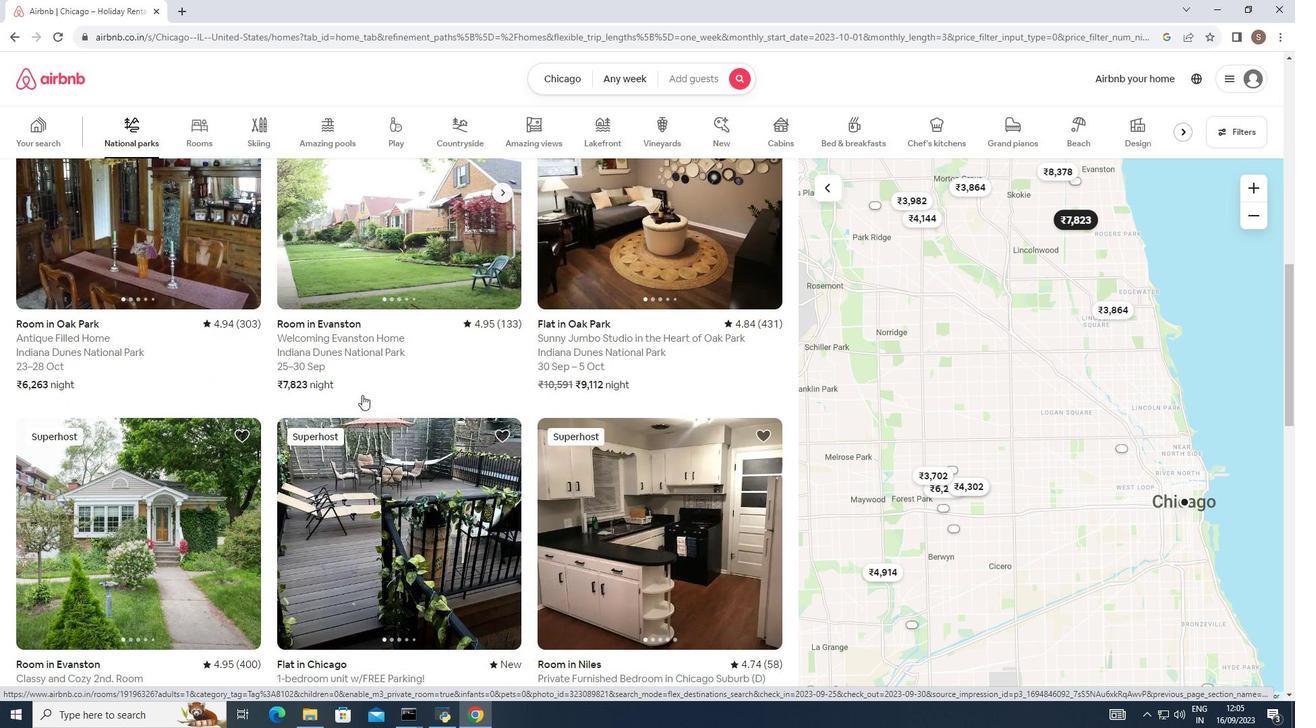 
Action: Mouse scrolled (362, 394) with delta (0, 0)
Screenshot: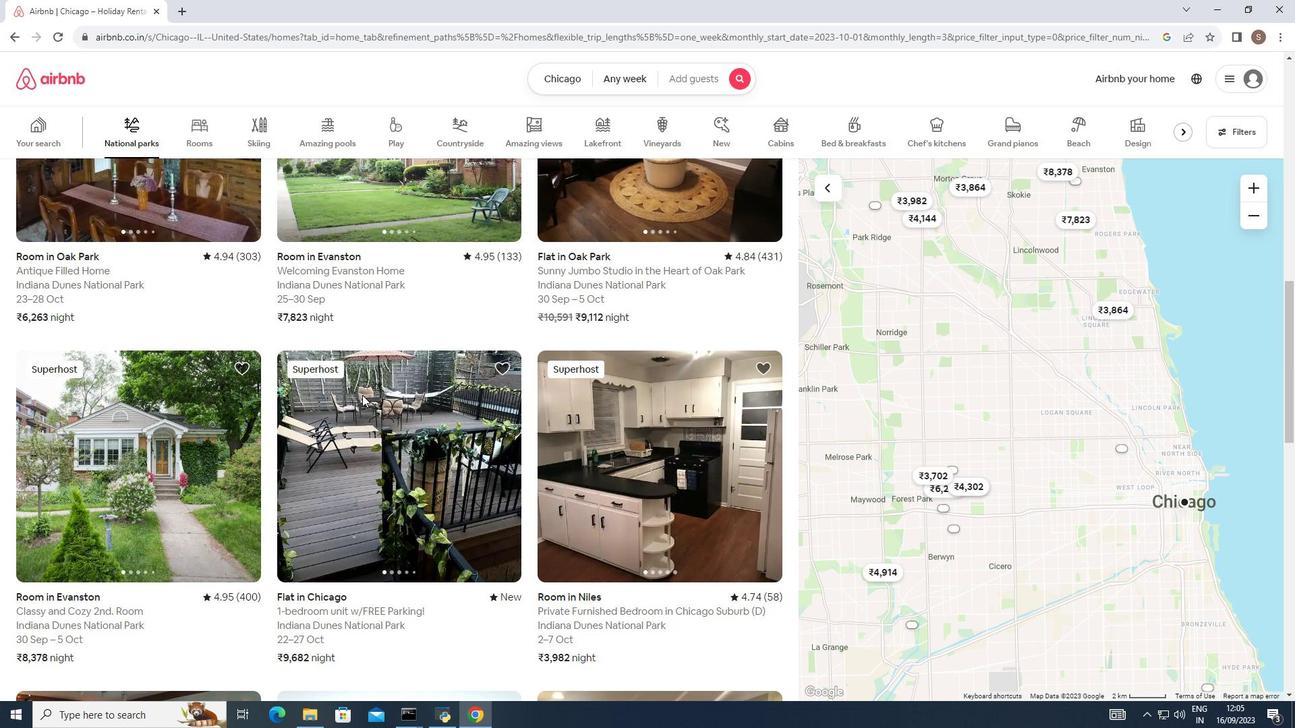 
Action: Mouse moved to (368, 390)
Screenshot: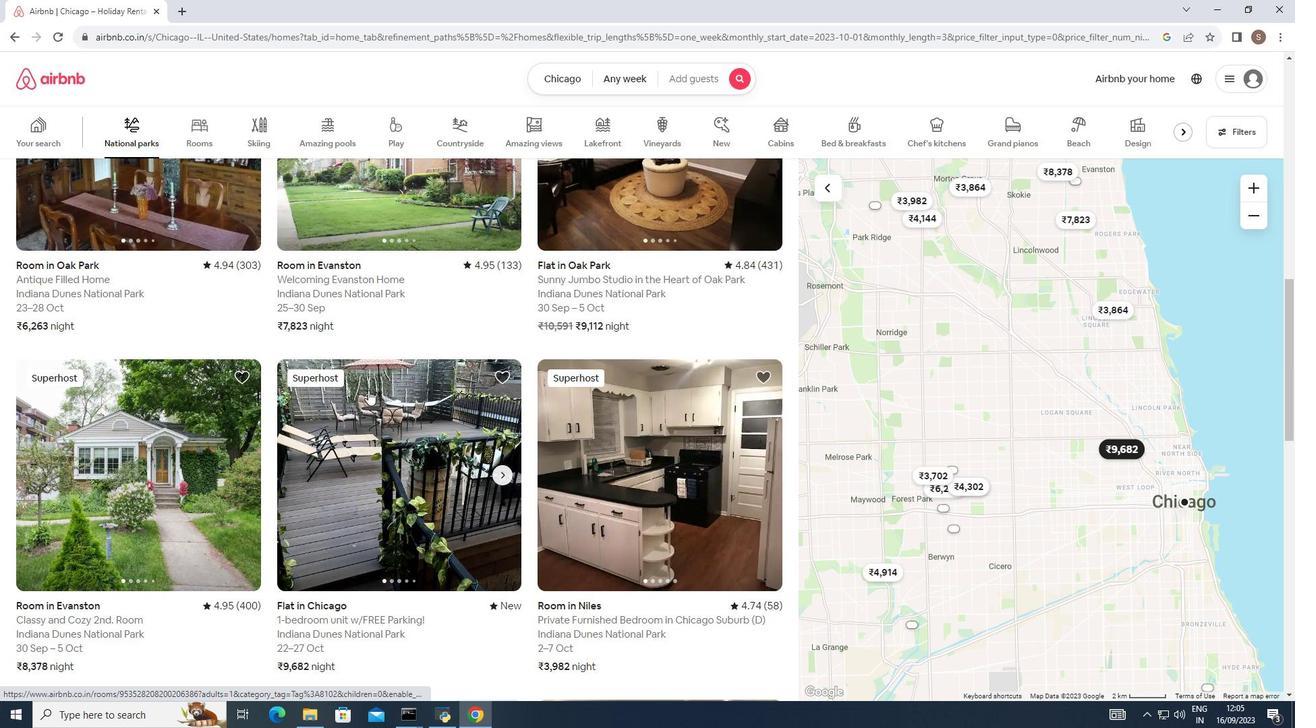 
Action: Mouse scrolled (368, 391) with delta (0, 0)
Screenshot: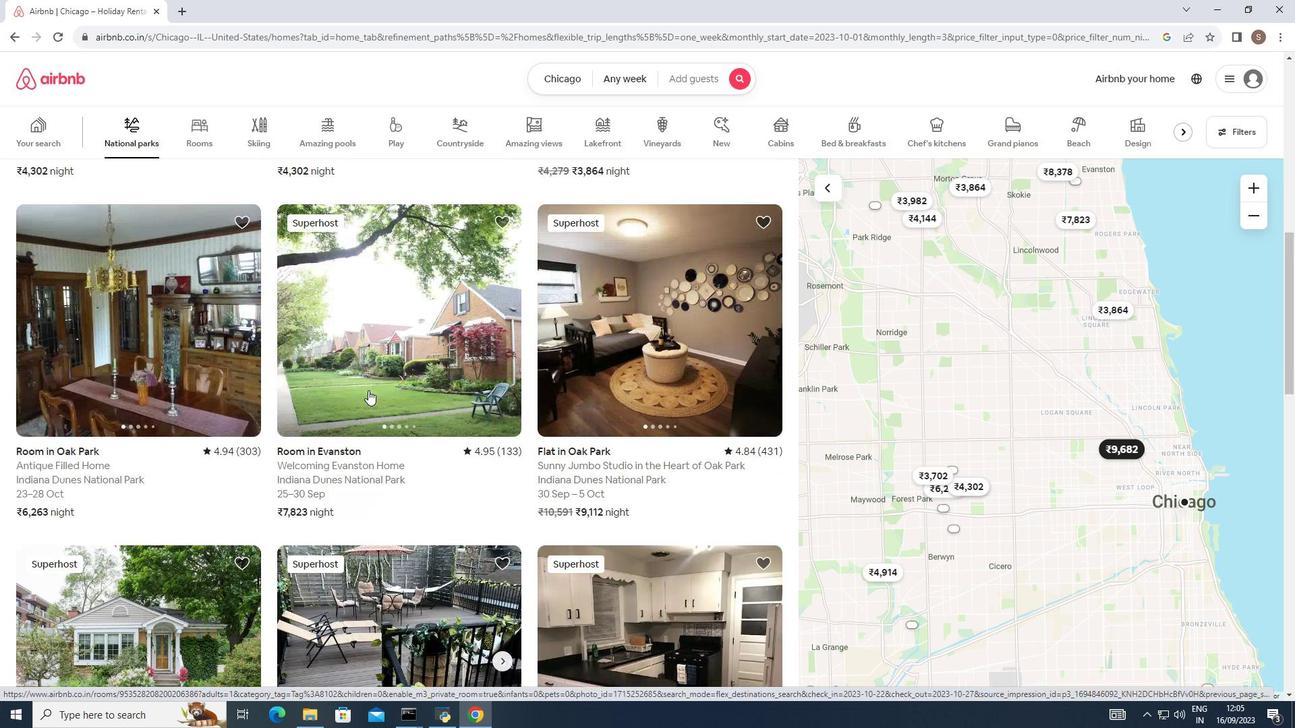 
Action: Mouse moved to (368, 390)
Screenshot: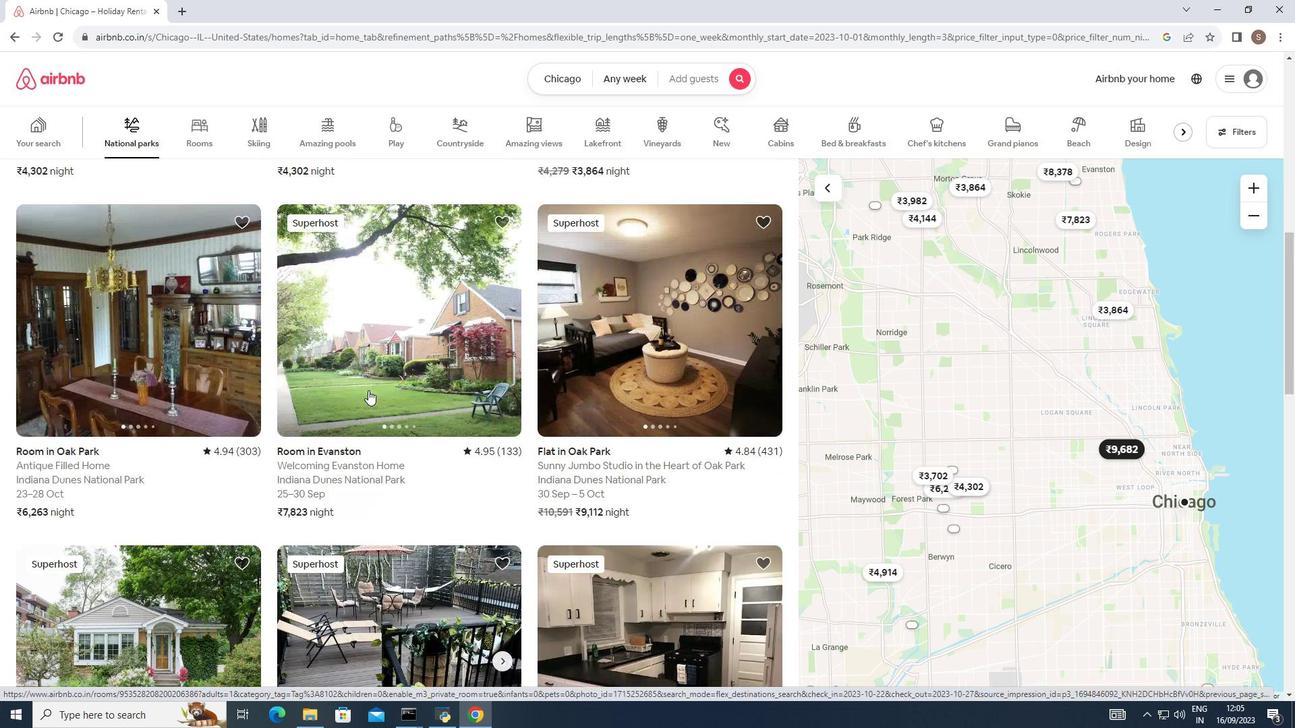 
Action: Mouse scrolled (368, 391) with delta (0, 0)
Screenshot: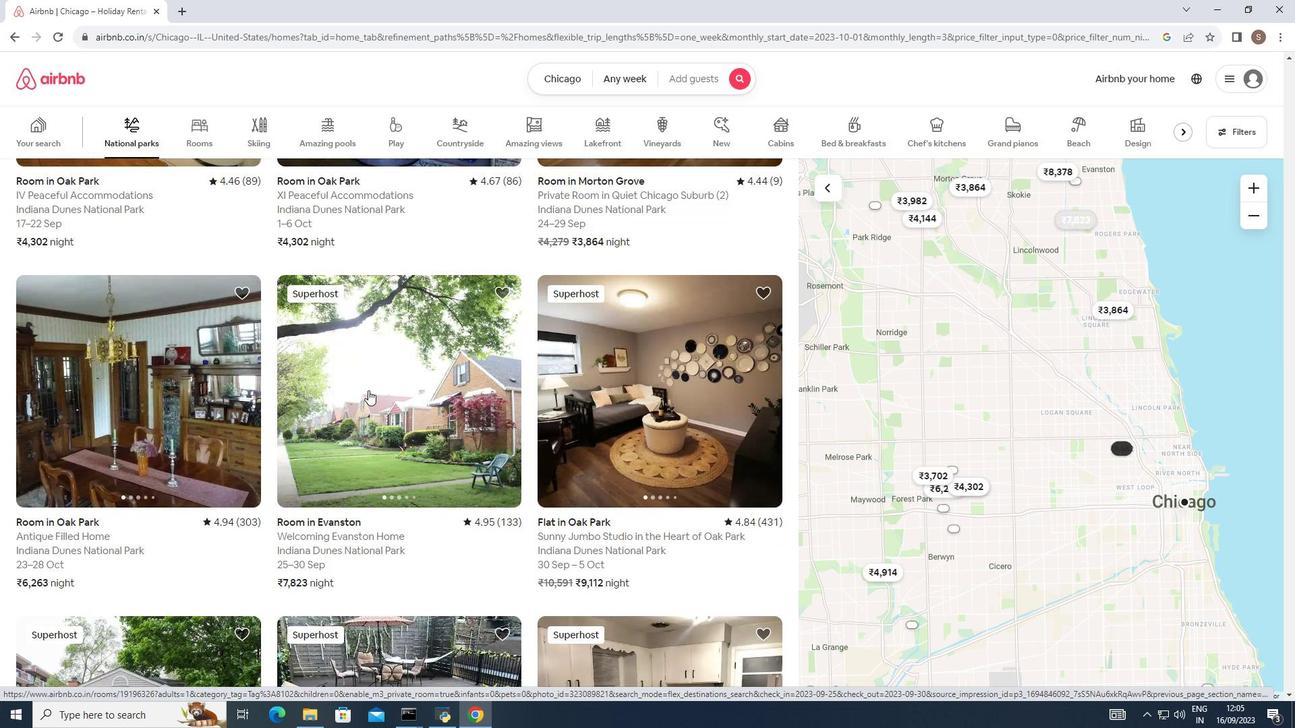 
Action: Mouse scrolled (368, 391) with delta (0, 0)
Screenshot: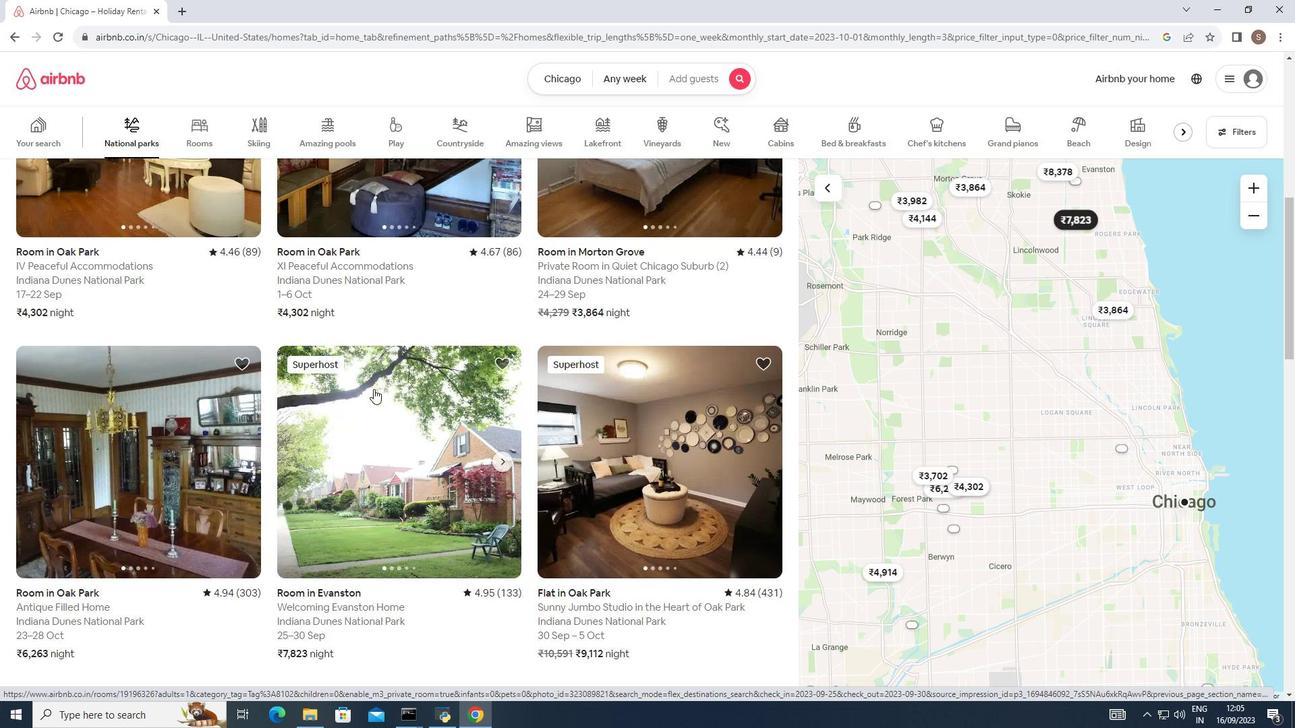 
Action: Mouse scrolled (368, 391) with delta (0, 0)
Screenshot: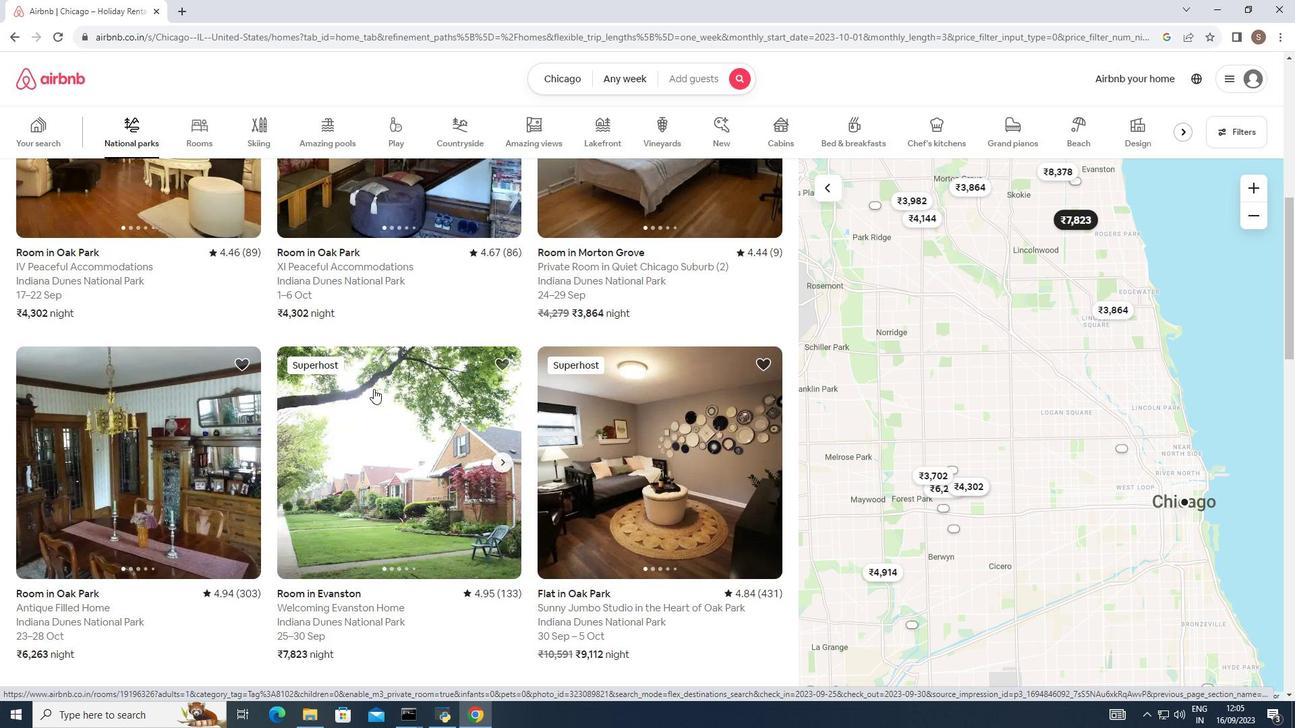 
Action: Mouse scrolled (368, 391) with delta (0, 0)
Screenshot: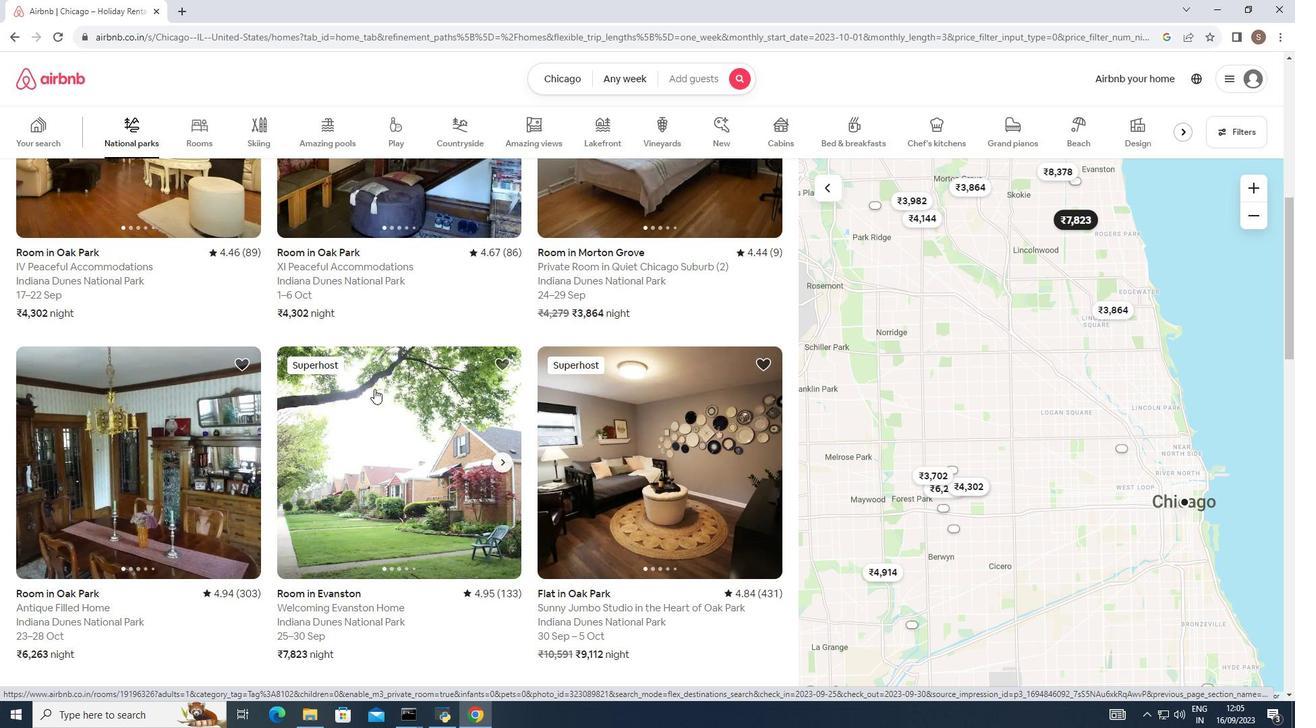 
Action: Mouse moved to (443, 249)
Screenshot: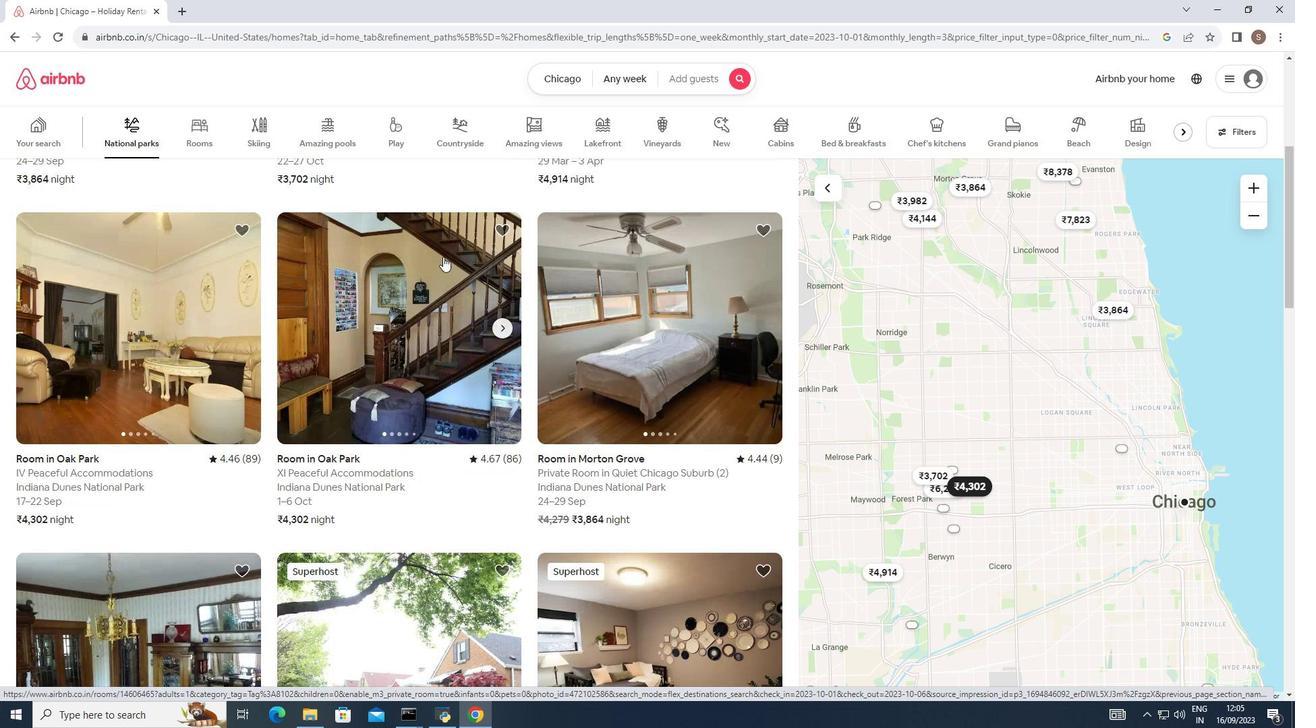 
Action: Mouse scrolled (443, 250) with delta (0, 0)
Screenshot: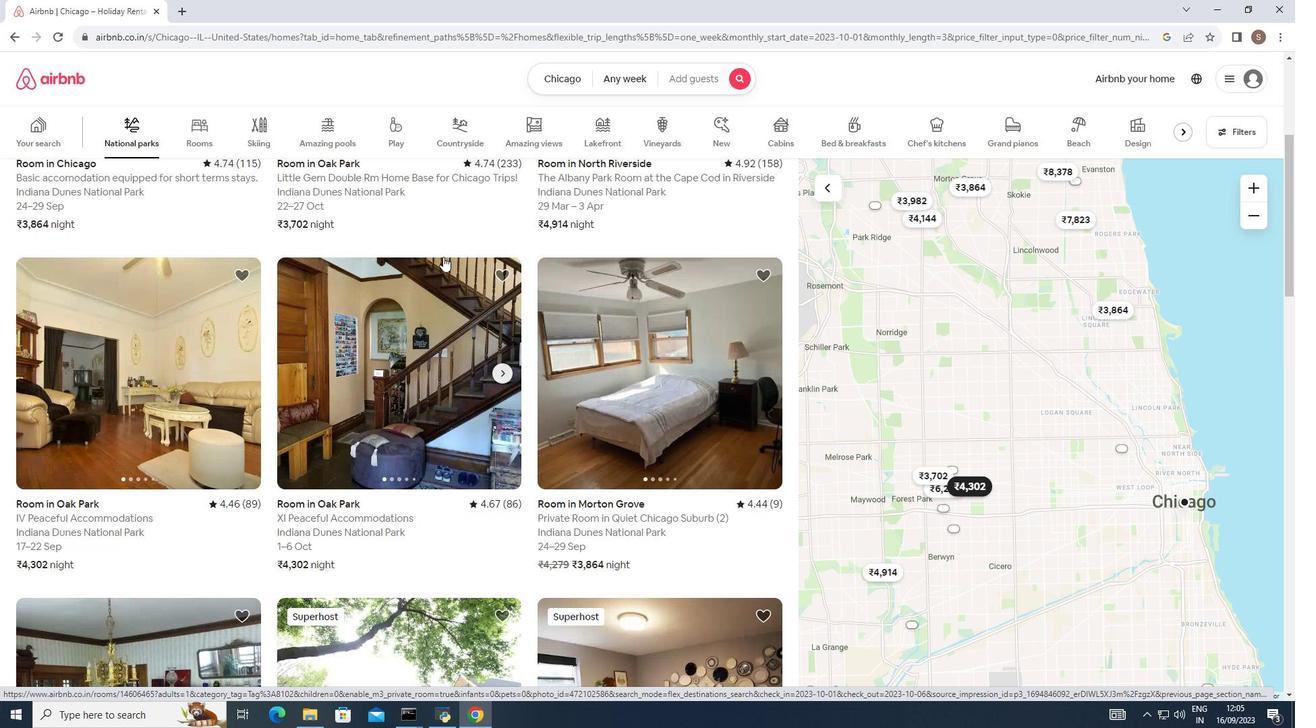 
Action: Mouse moved to (442, 250)
Screenshot: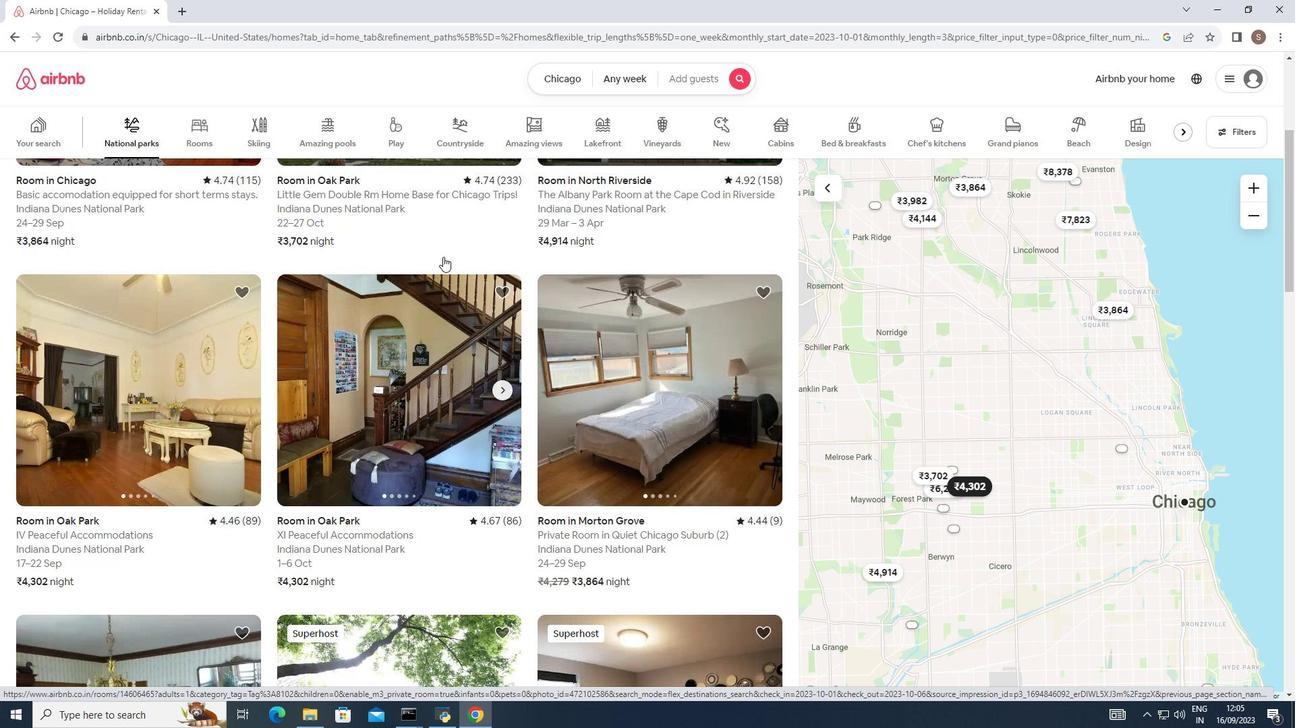 
Action: Mouse scrolled (442, 250) with delta (0, 0)
Screenshot: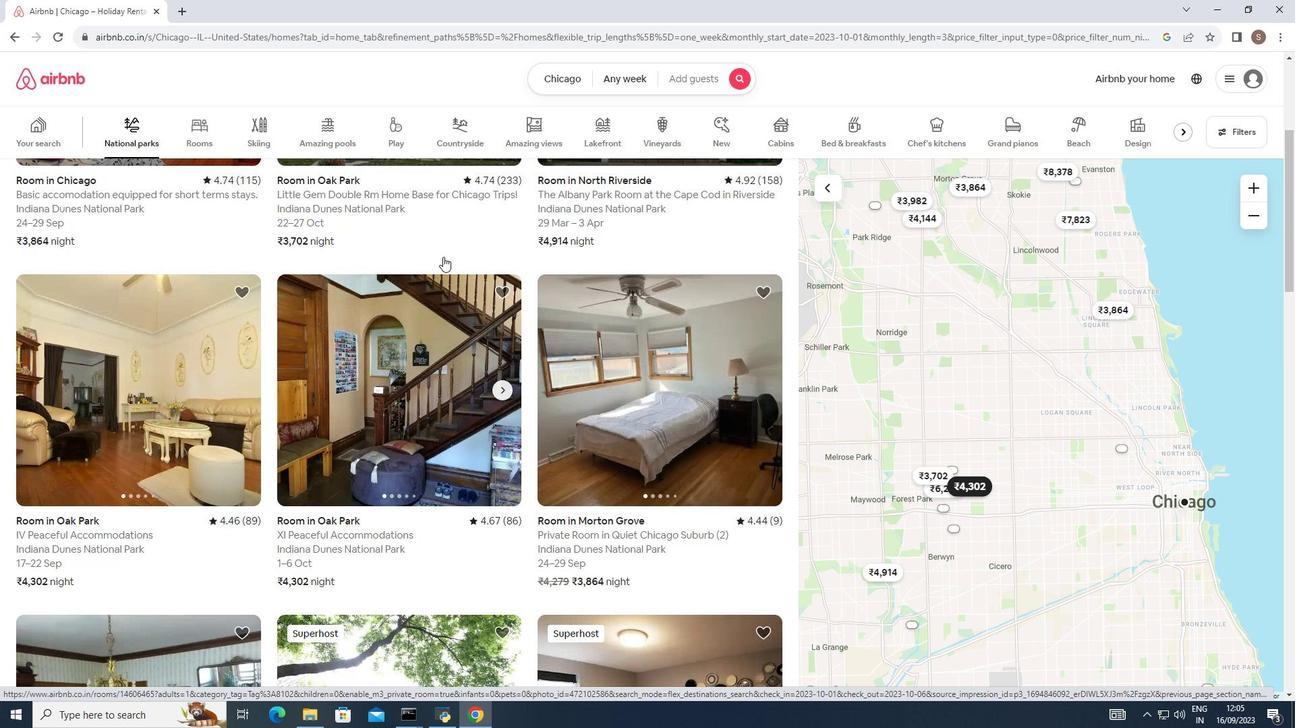 
Action: Mouse moved to (443, 251)
Screenshot: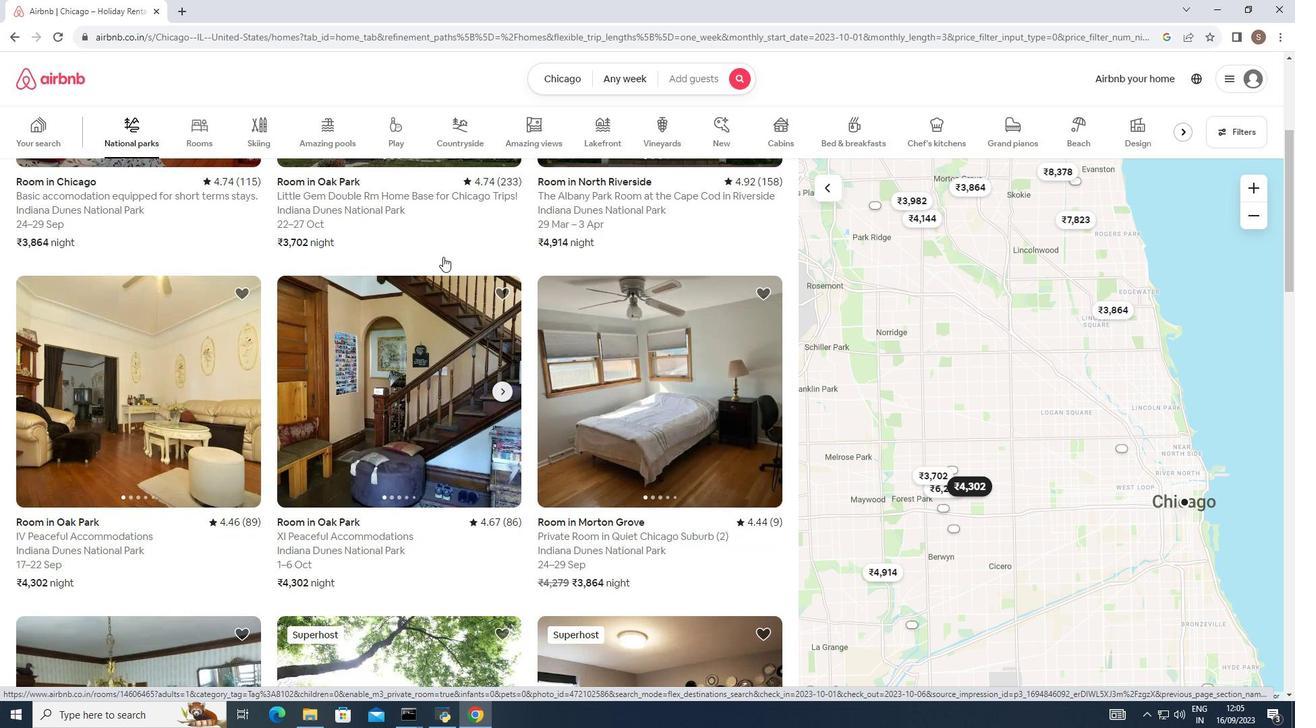 
Action: Mouse scrolled (443, 252) with delta (0, 0)
Screenshot: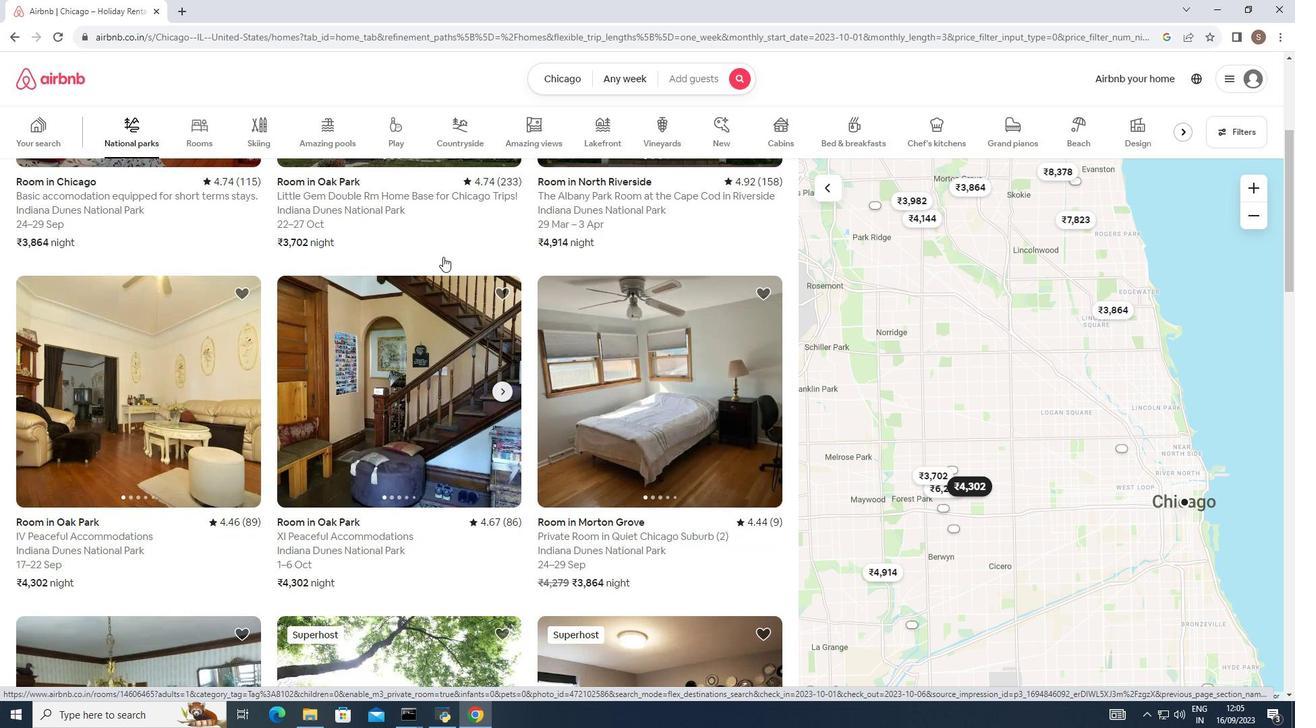 
Action: Mouse moved to (443, 257)
Screenshot: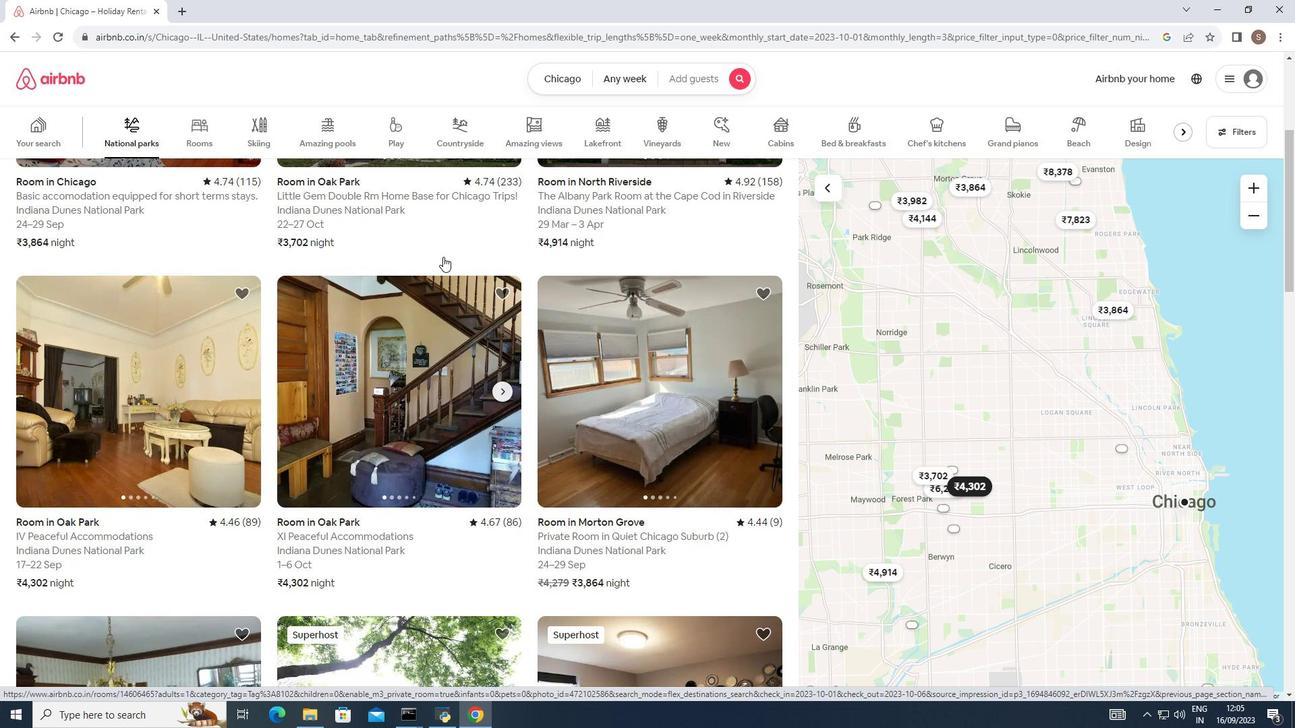 
Action: Mouse scrolled (443, 257) with delta (0, 0)
Screenshot: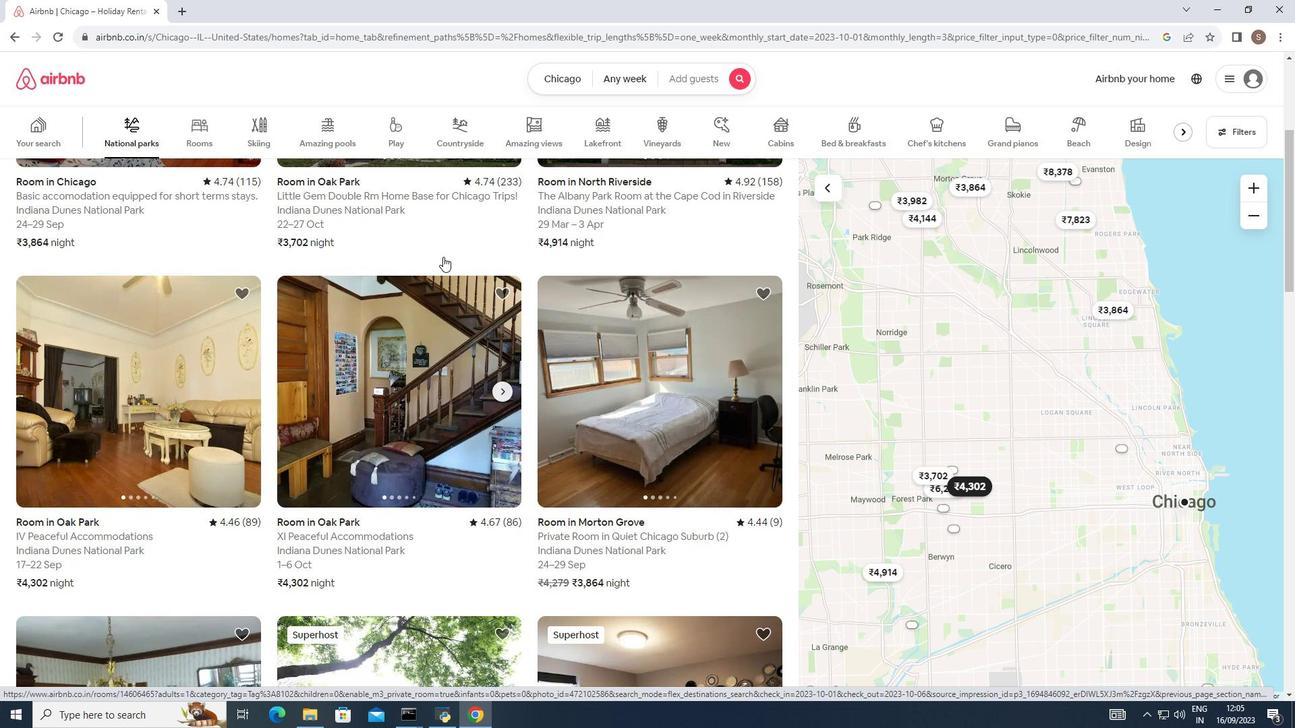 
Action: Mouse moved to (443, 257)
Screenshot: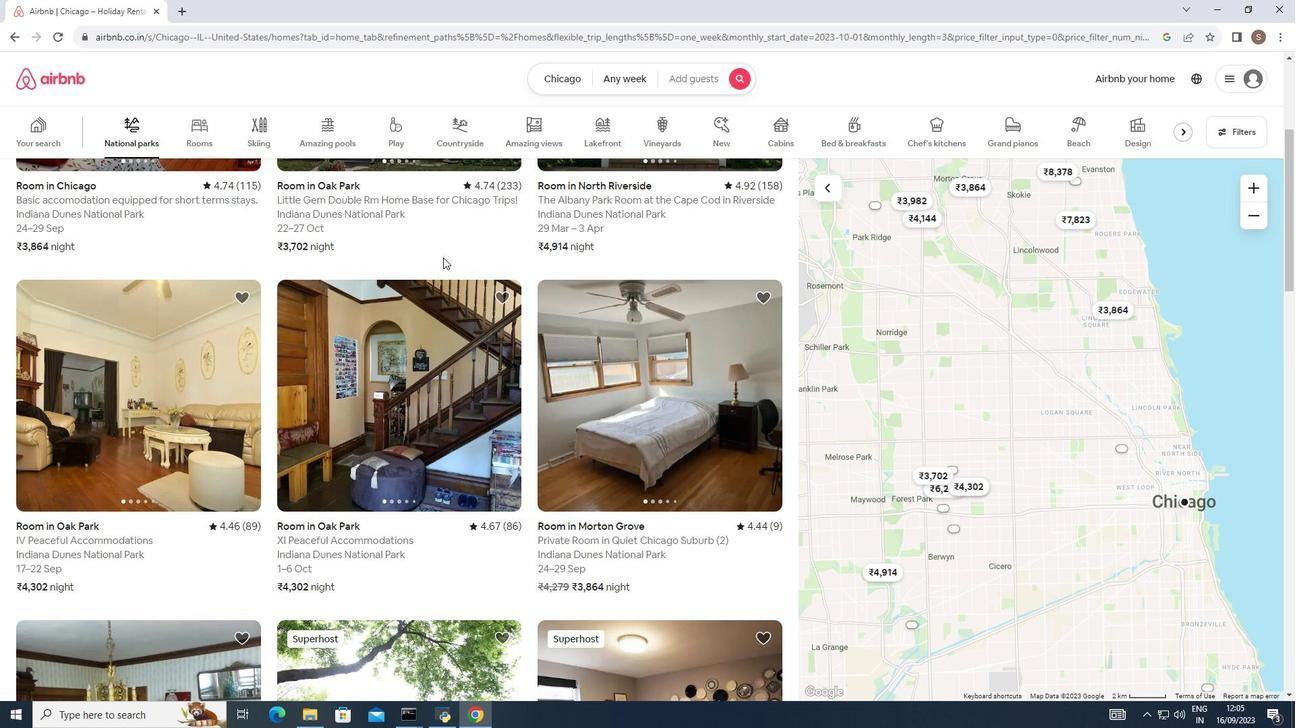 
Action: Mouse scrolled (443, 258) with delta (0, 0)
Screenshot: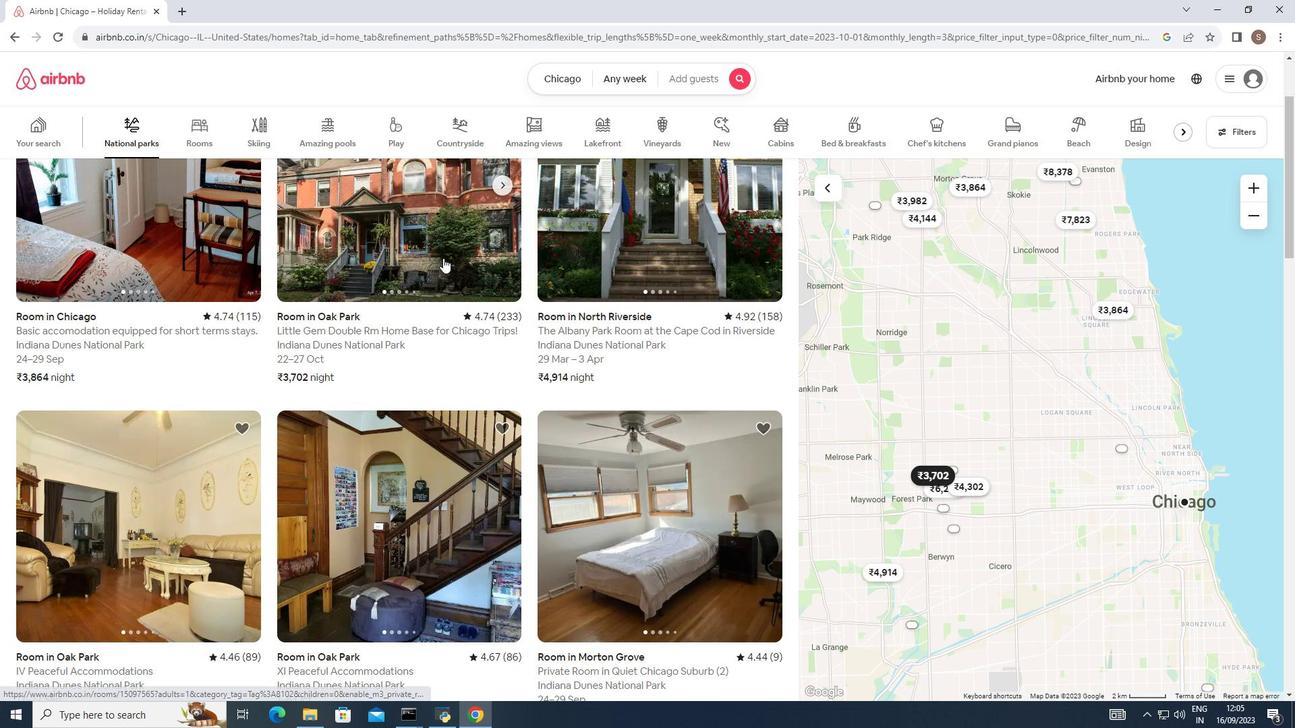 
Action: Mouse scrolled (443, 258) with delta (0, 0)
Screenshot: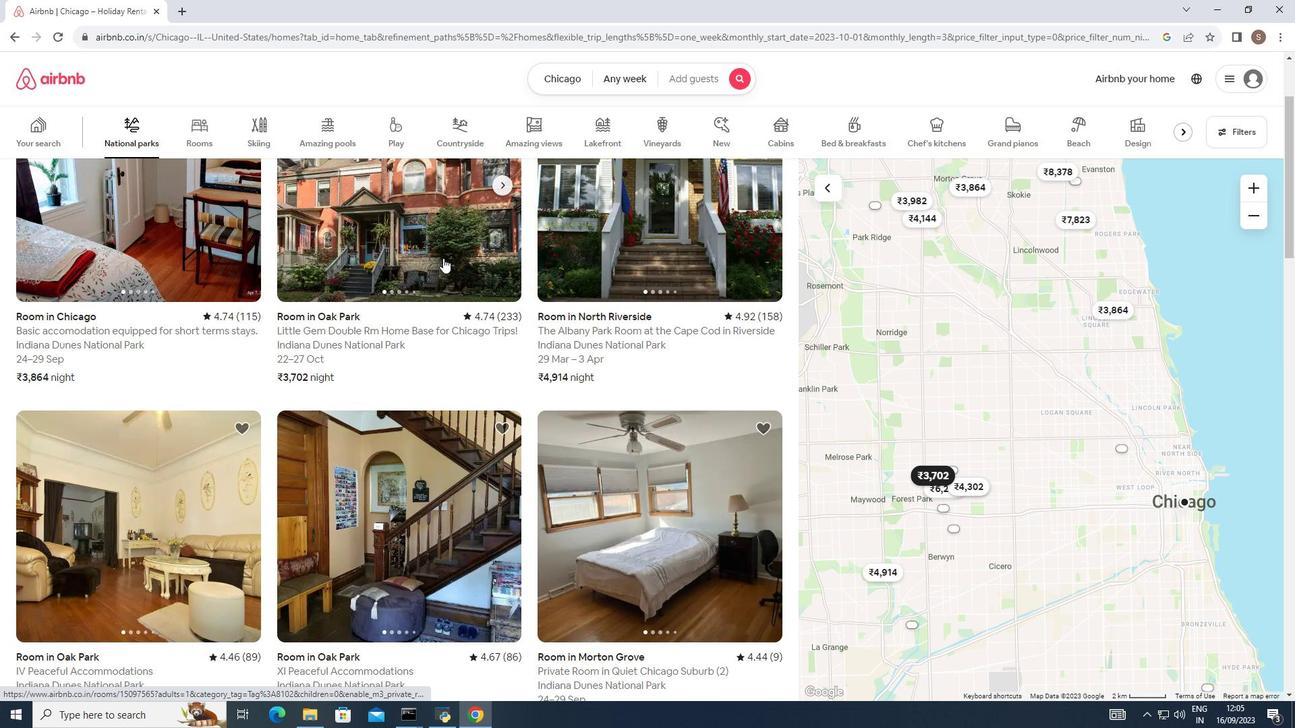 
Action: Mouse moved to (399, 396)
Screenshot: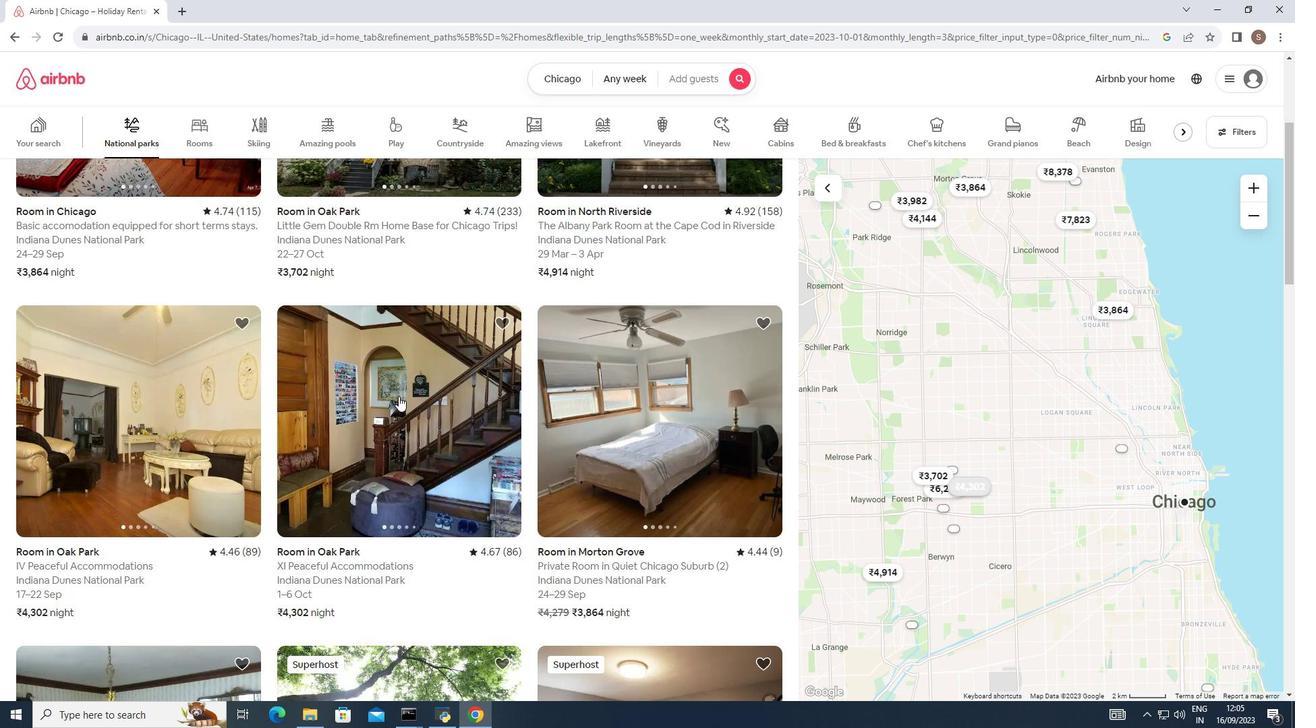 
Action: Mouse scrolled (399, 395) with delta (0, 0)
Screenshot: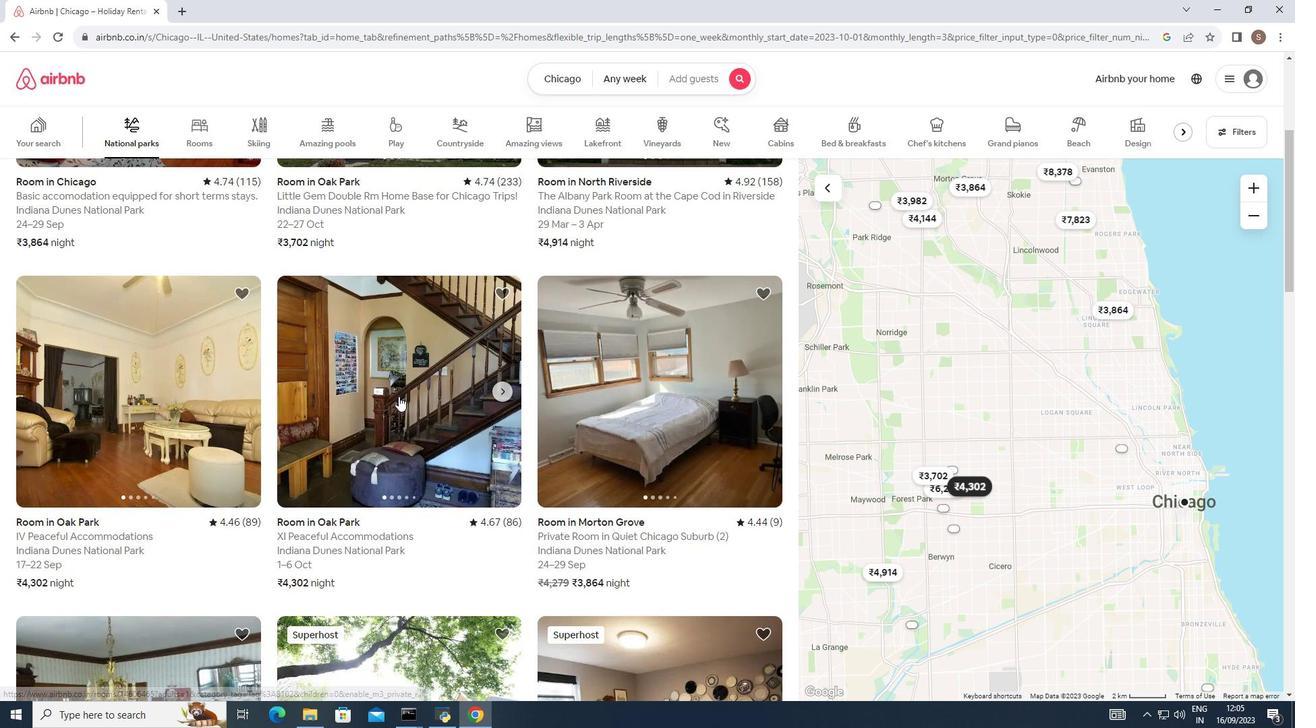 
Action: Mouse scrolled (399, 395) with delta (0, 0)
Screenshot: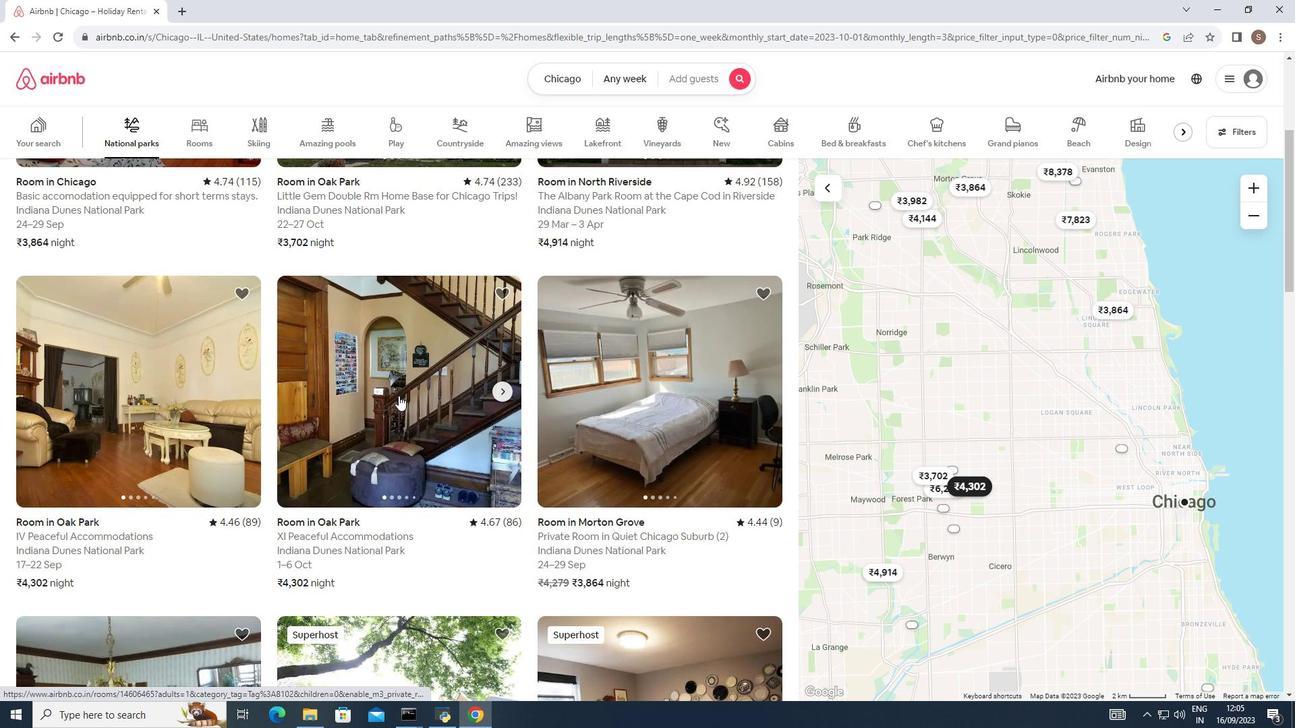 
Action: Mouse moved to (400, 393)
Screenshot: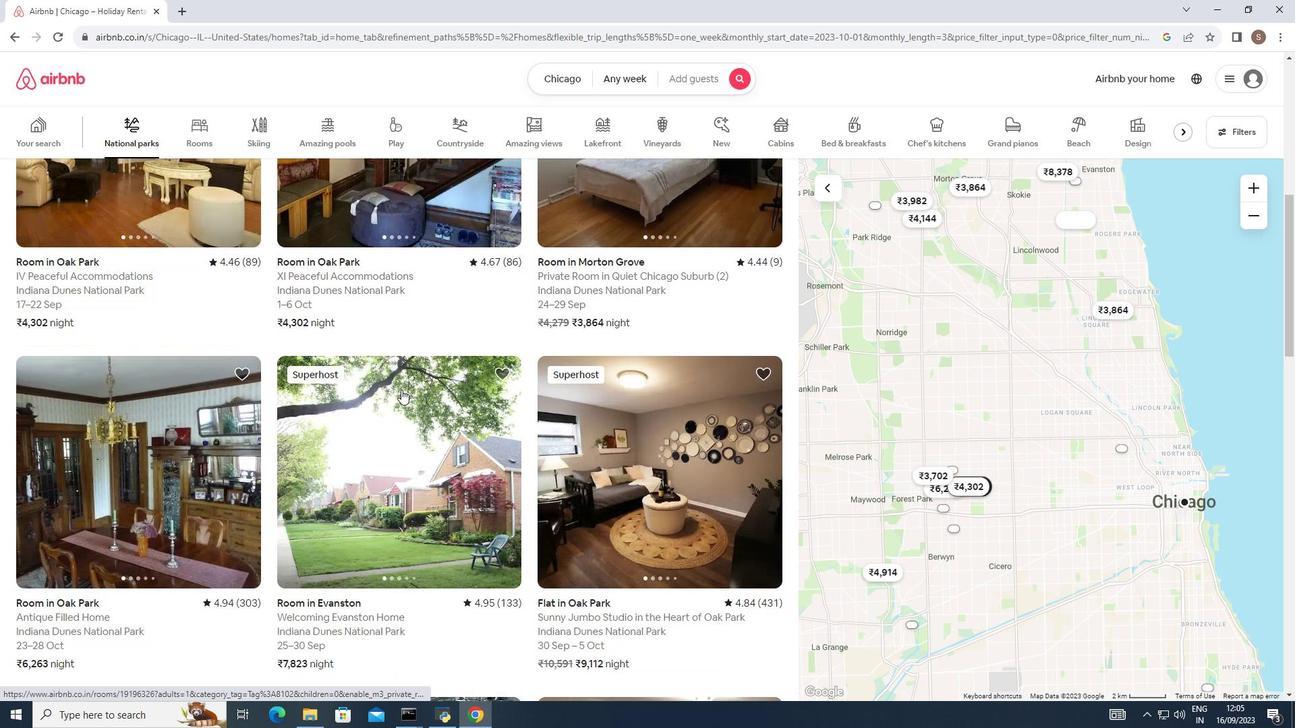 
Action: Mouse scrolled (400, 392) with delta (0, 0)
Screenshot: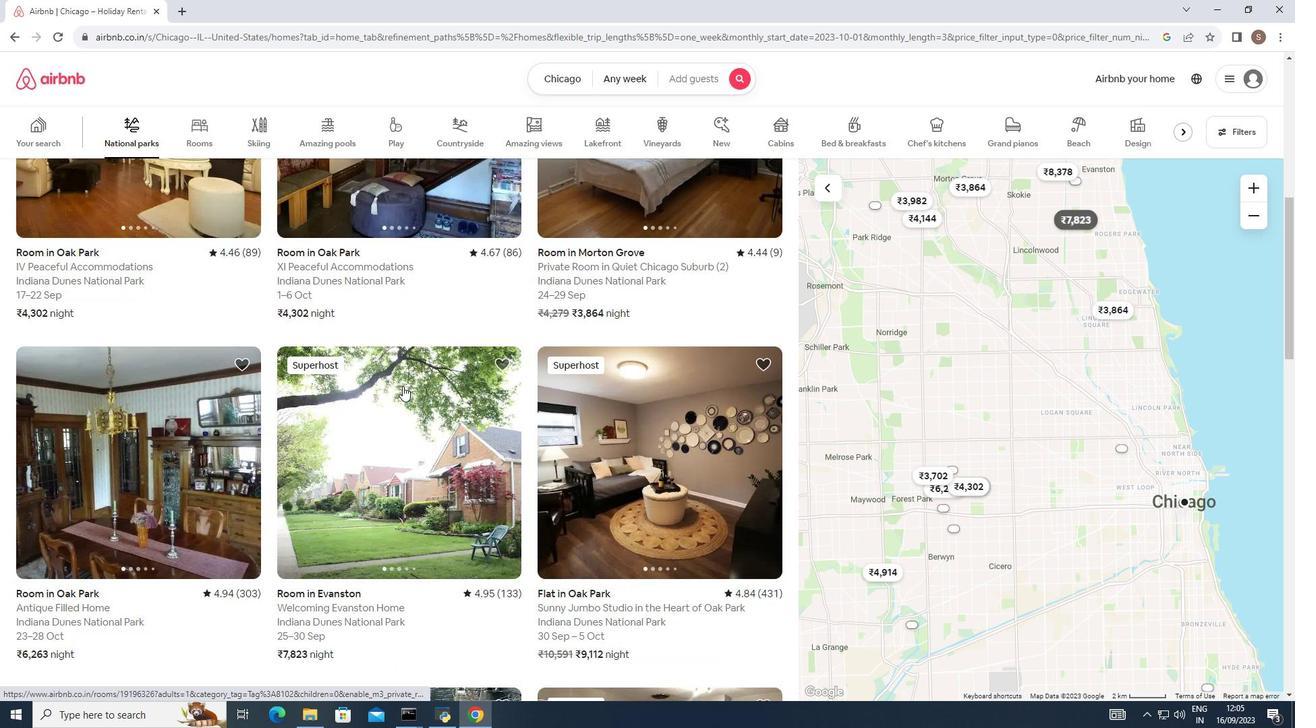 
Action: Mouse scrolled (400, 392) with delta (0, 0)
Screenshot: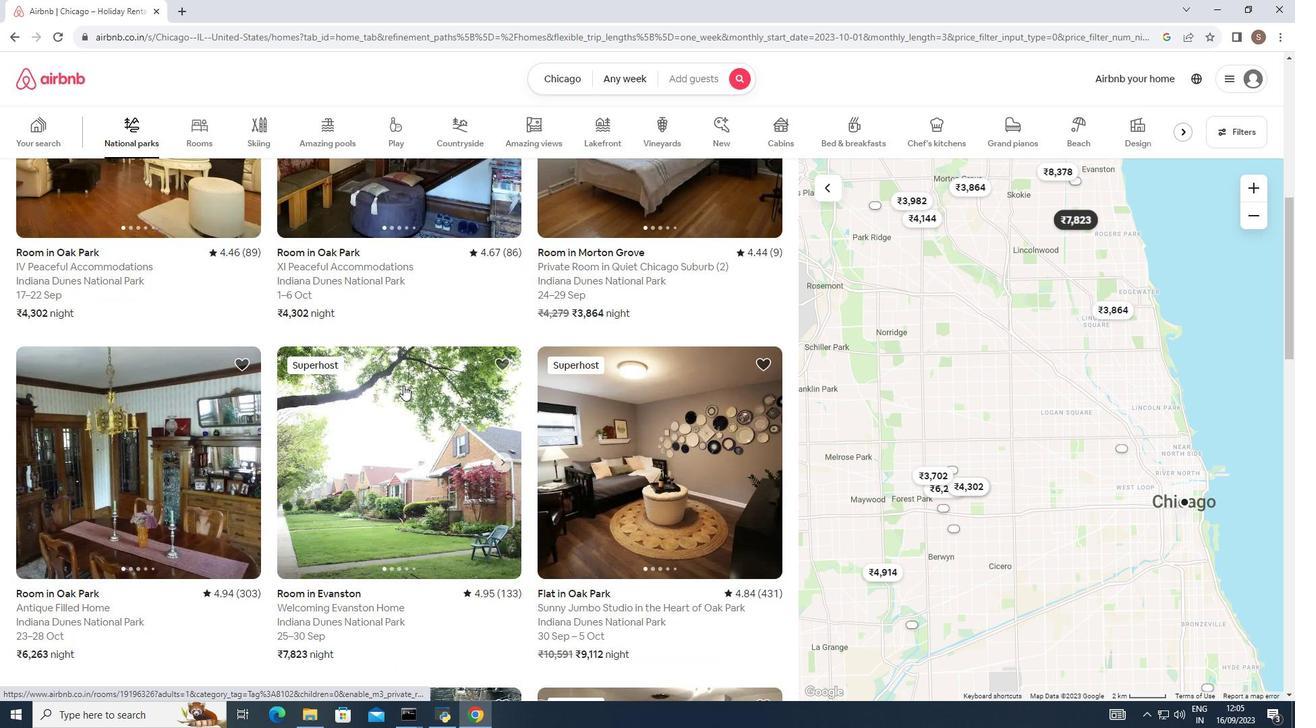 
Action: Mouse scrolled (400, 392) with delta (0, 0)
Screenshot: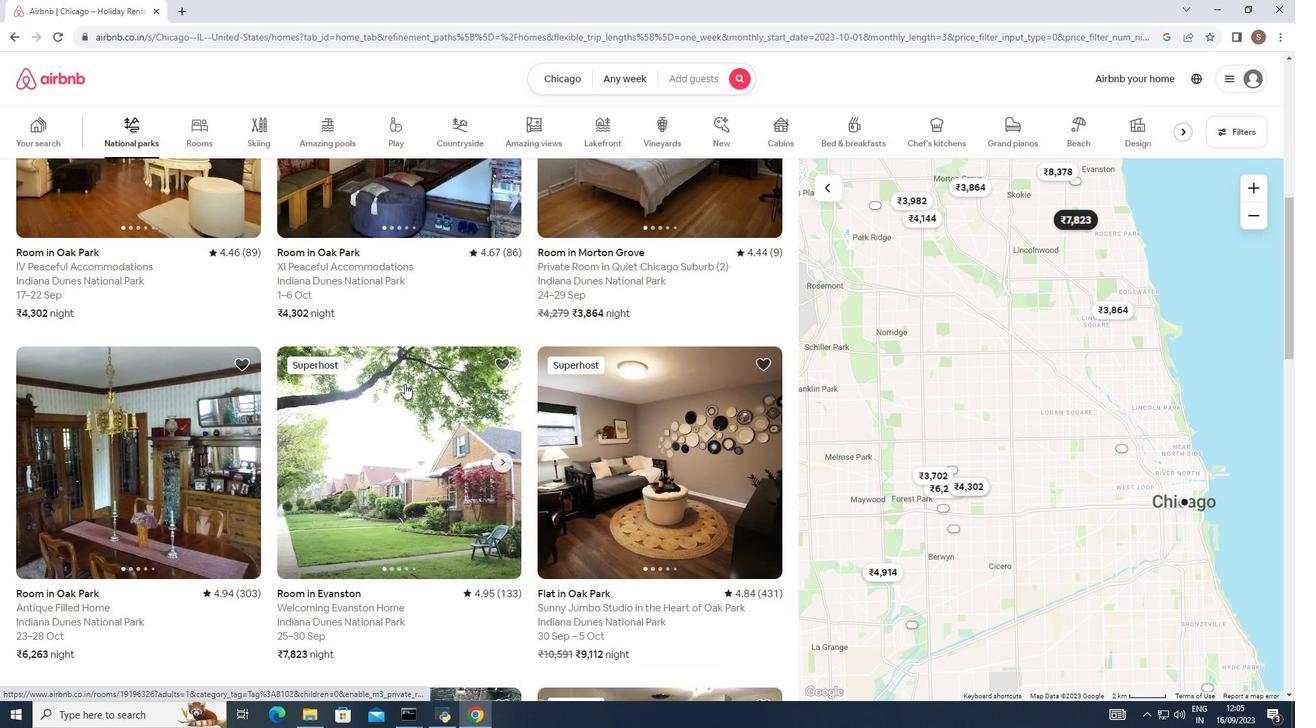 
Action: Mouse scrolled (400, 392) with delta (0, 0)
Screenshot: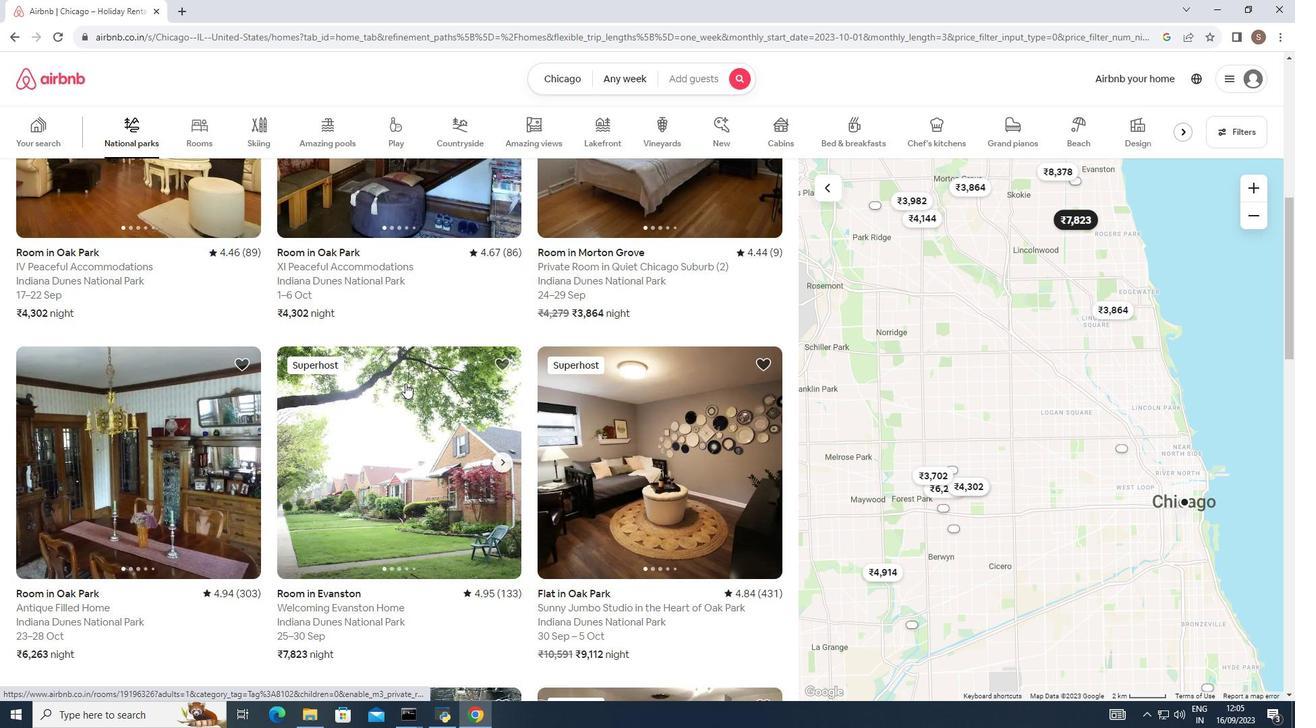 
Action: Mouse moved to (406, 383)
Screenshot: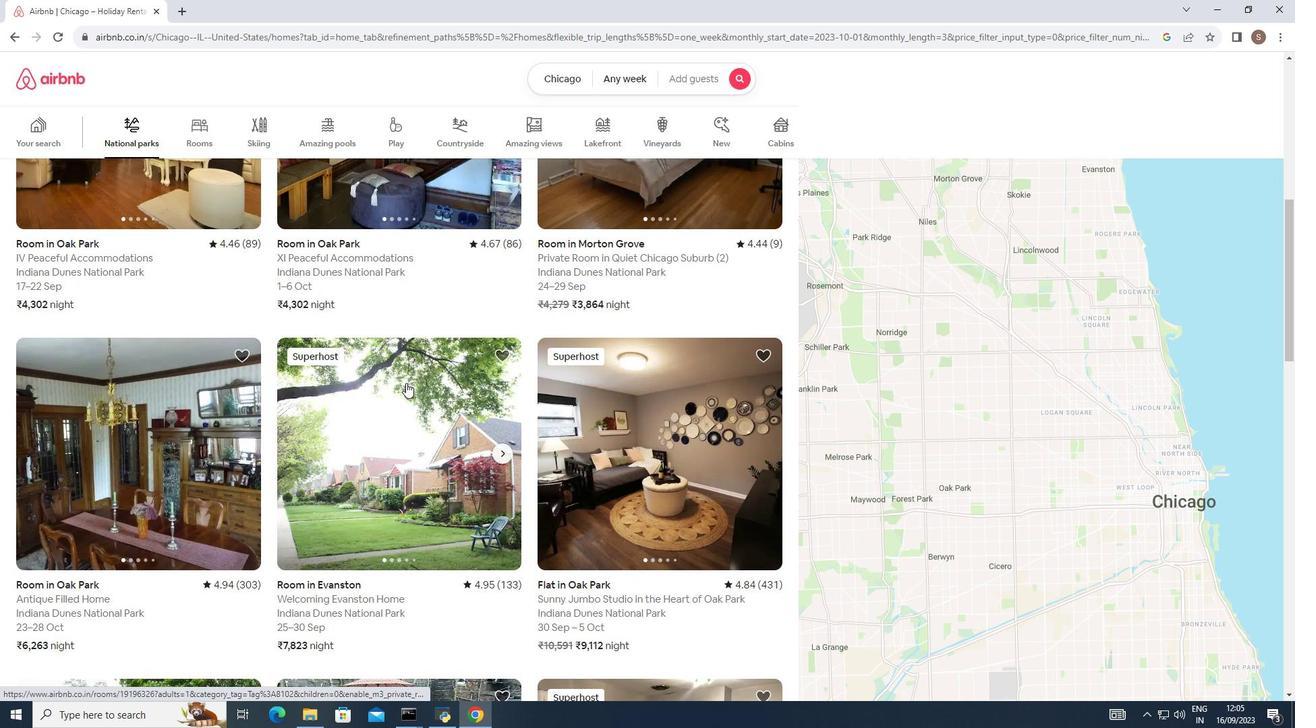 
Action: Mouse scrolled (406, 382) with delta (0, 0)
Screenshot: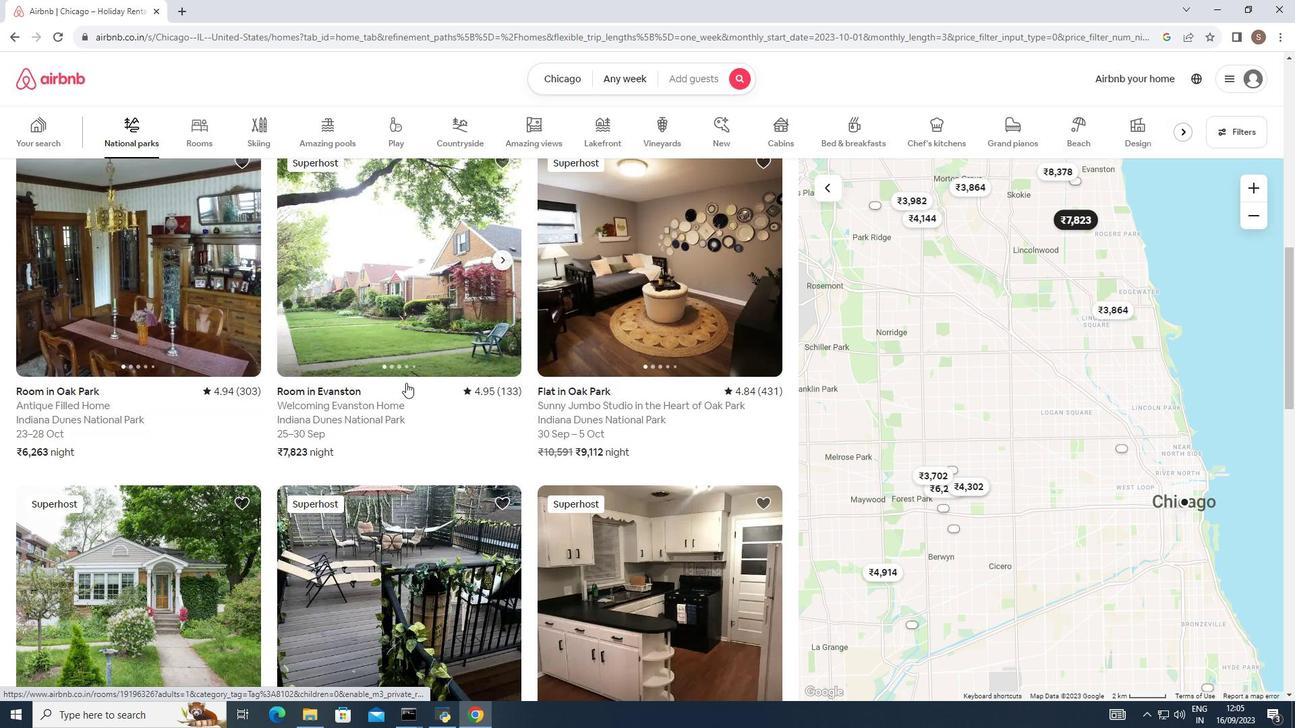 
Action: Mouse scrolled (406, 382) with delta (0, 0)
Screenshot: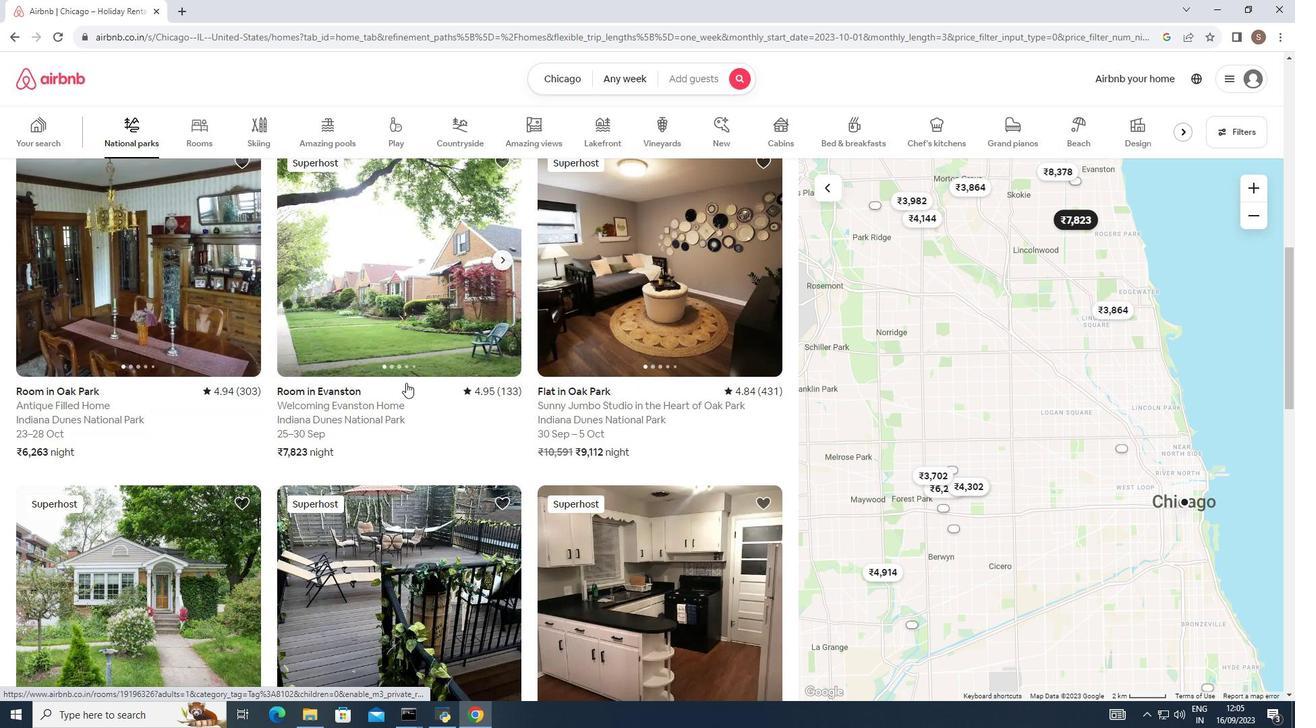 
Action: Mouse scrolled (406, 382) with delta (0, 0)
Screenshot: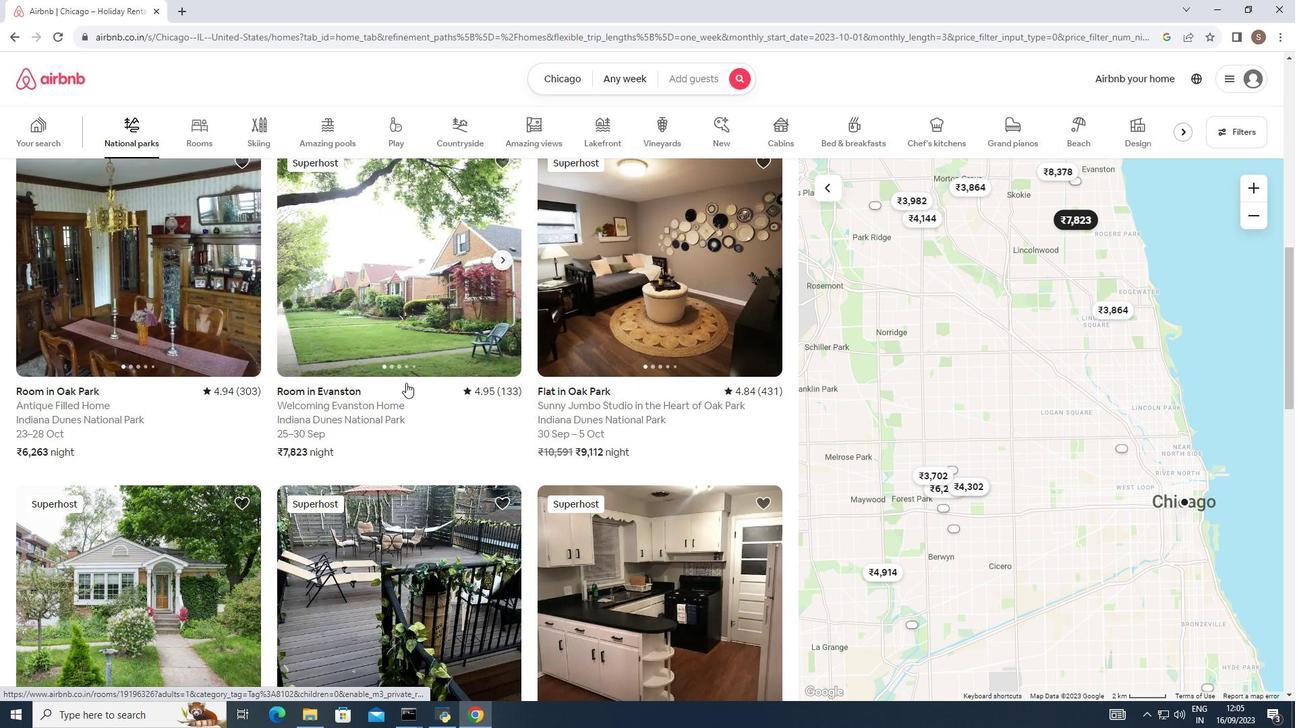 
Action: Mouse moved to (406, 381)
Screenshot: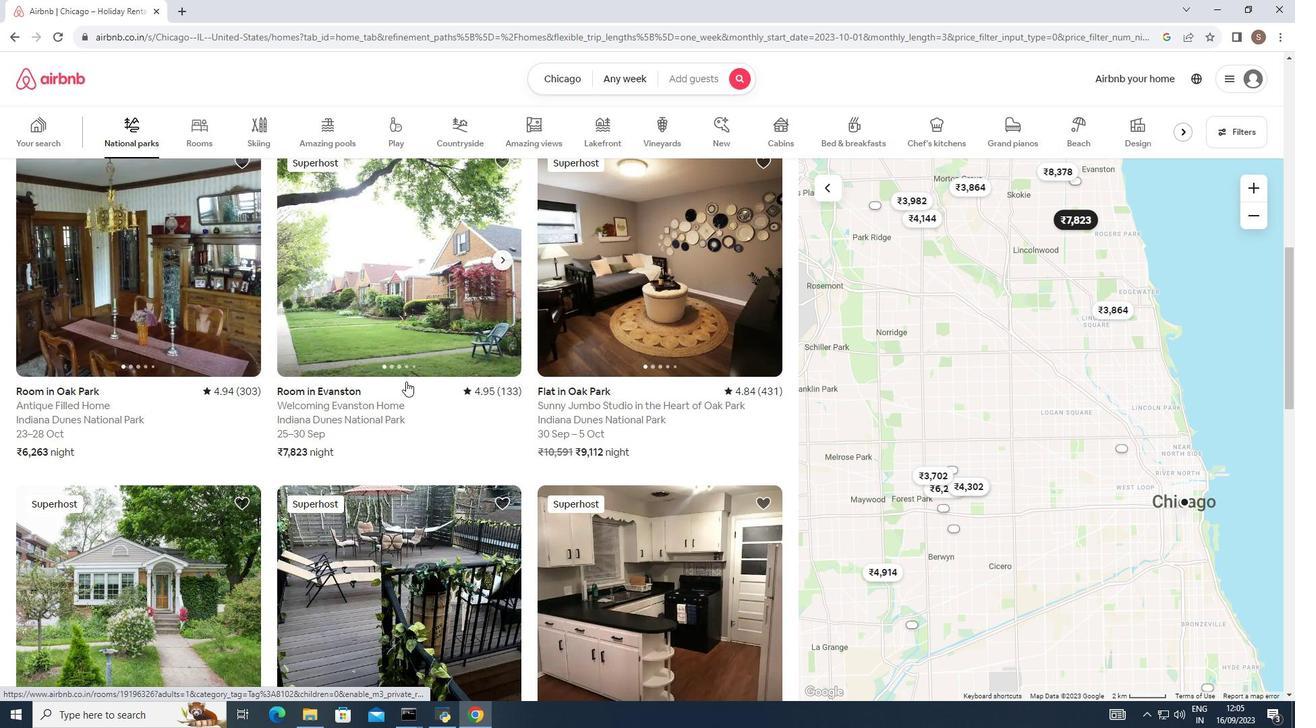 
Action: Mouse scrolled (406, 381) with delta (0, 0)
Screenshot: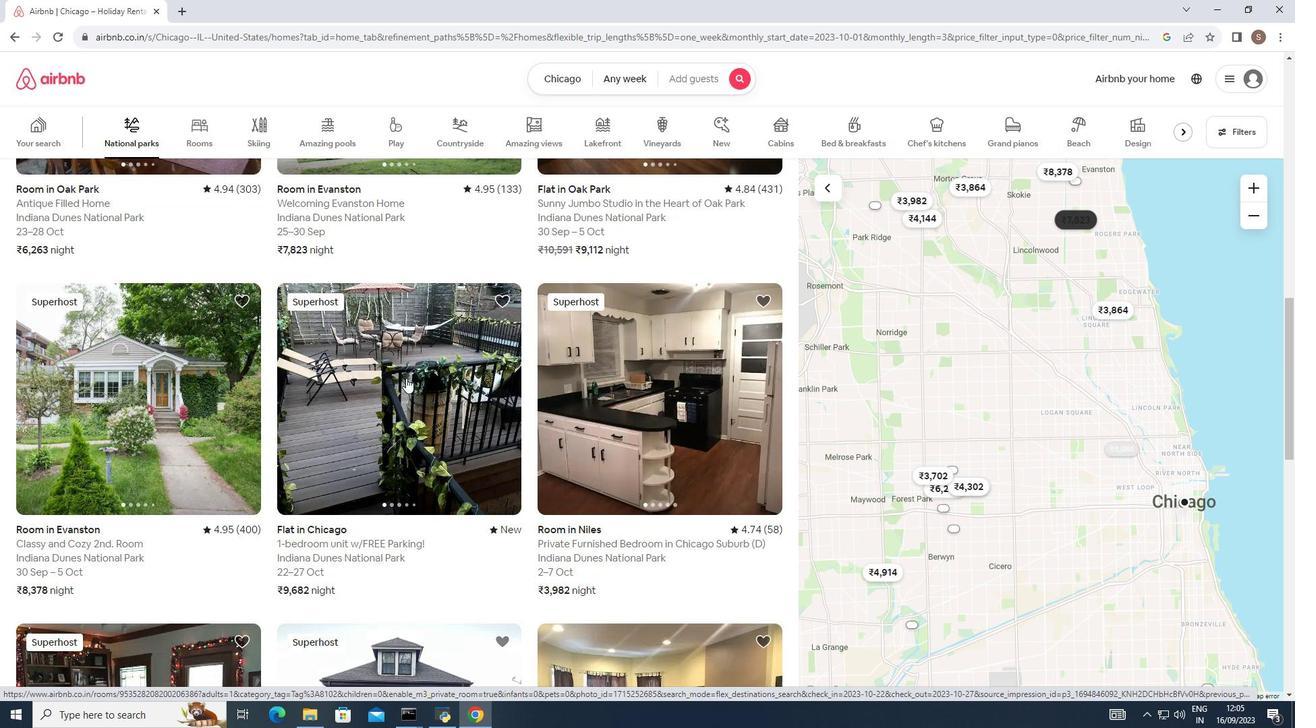
Action: Mouse moved to (406, 381)
Screenshot: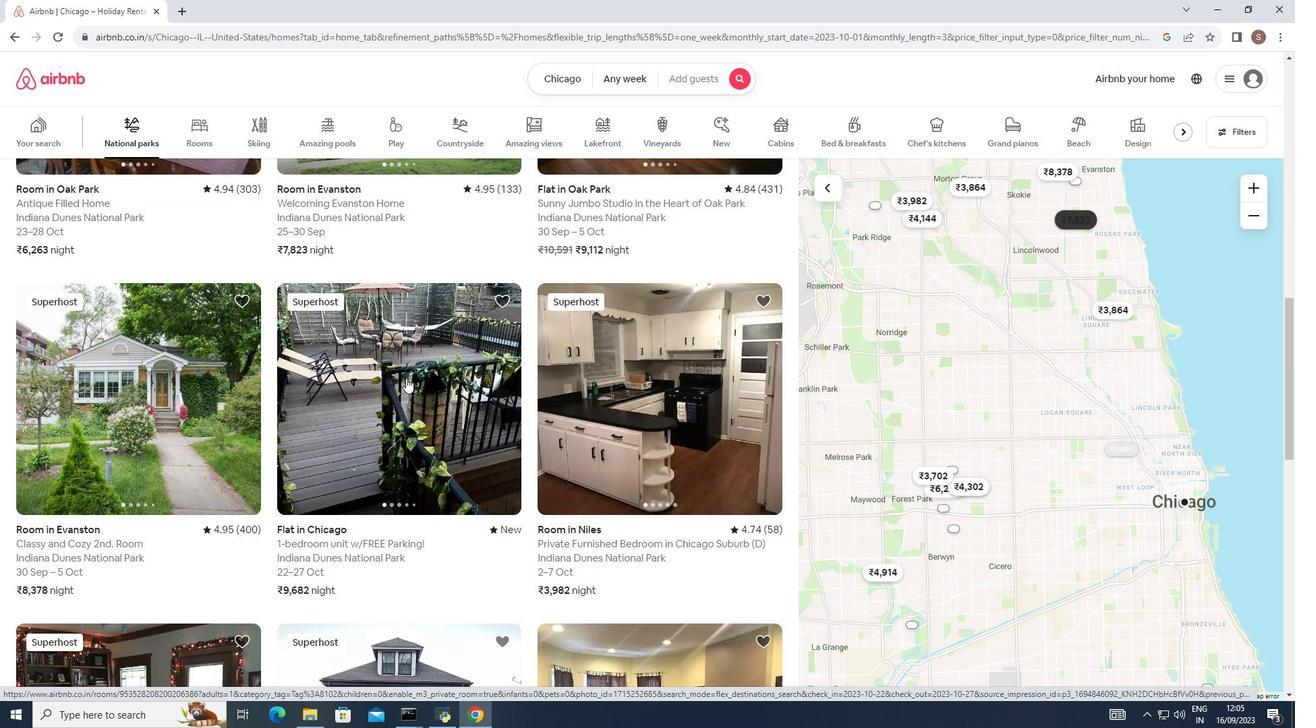 
Action: Mouse scrolled (406, 381) with delta (0, 0)
Screenshot: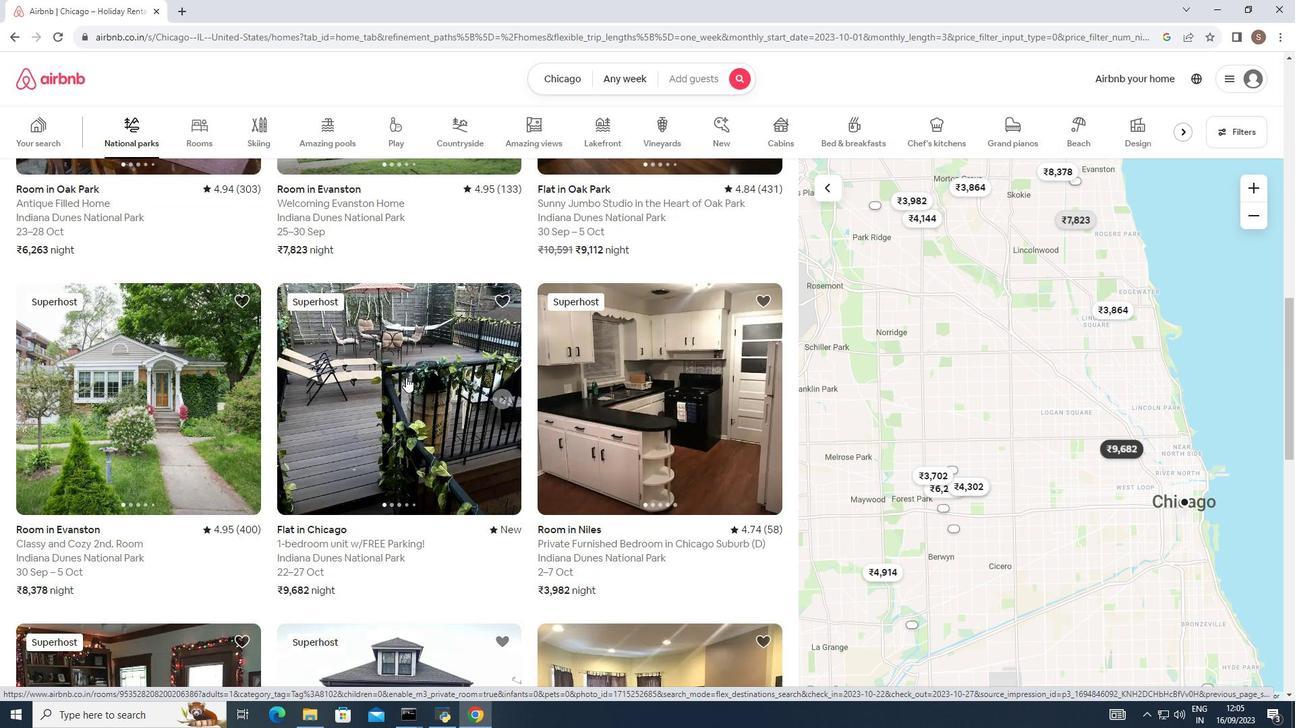 
Action: Mouse moved to (406, 381)
Screenshot: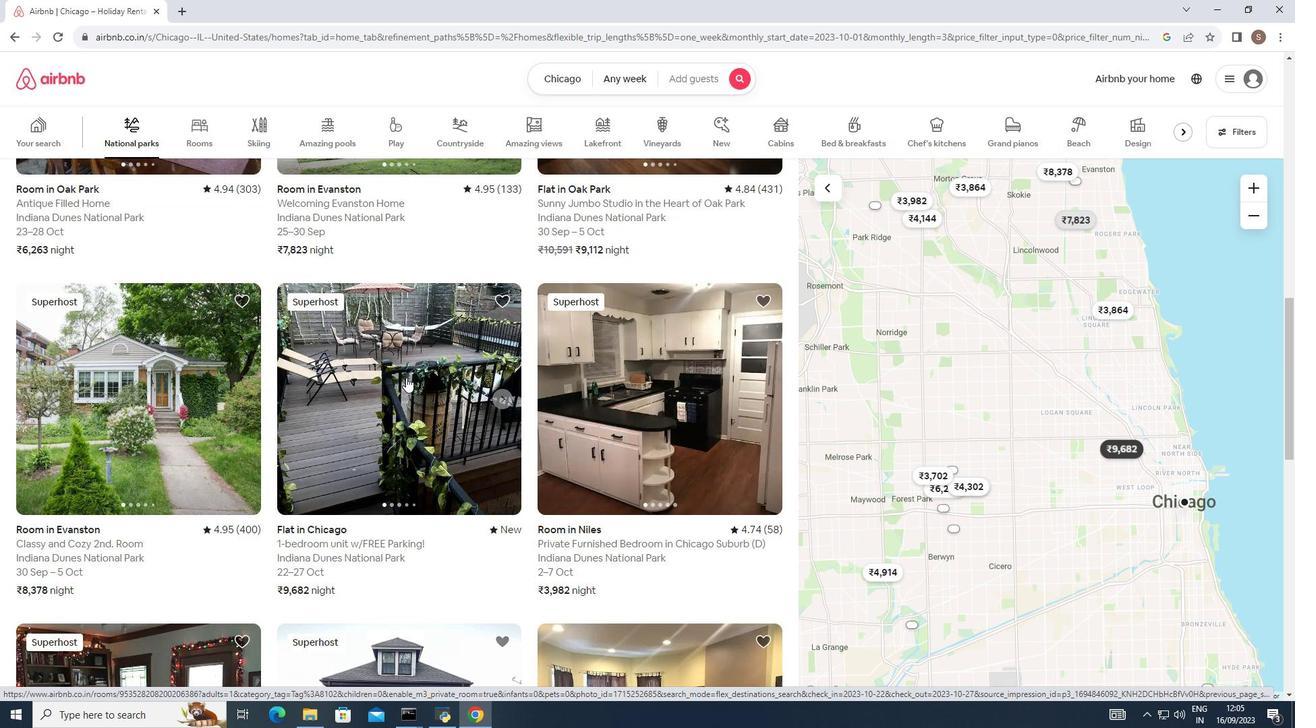
Action: Mouse scrolled (406, 380) with delta (0, 0)
Screenshot: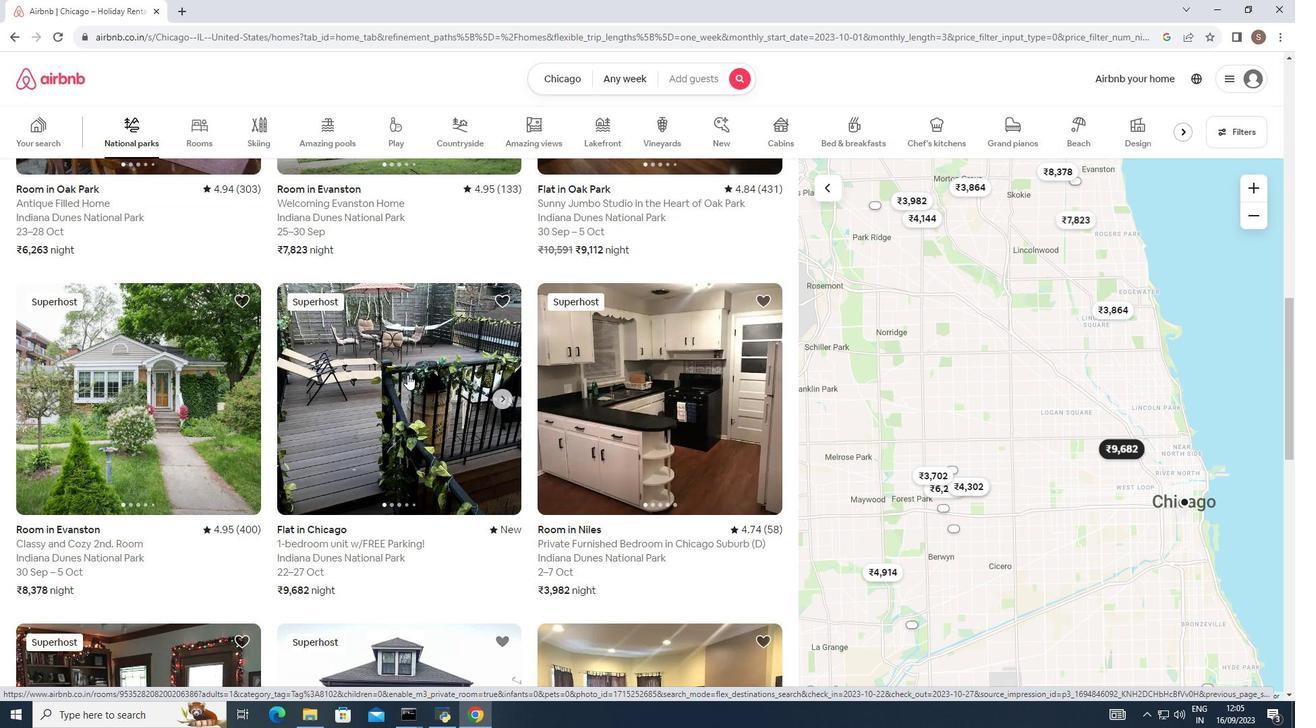 
Action: Mouse moved to (410, 370)
Screenshot: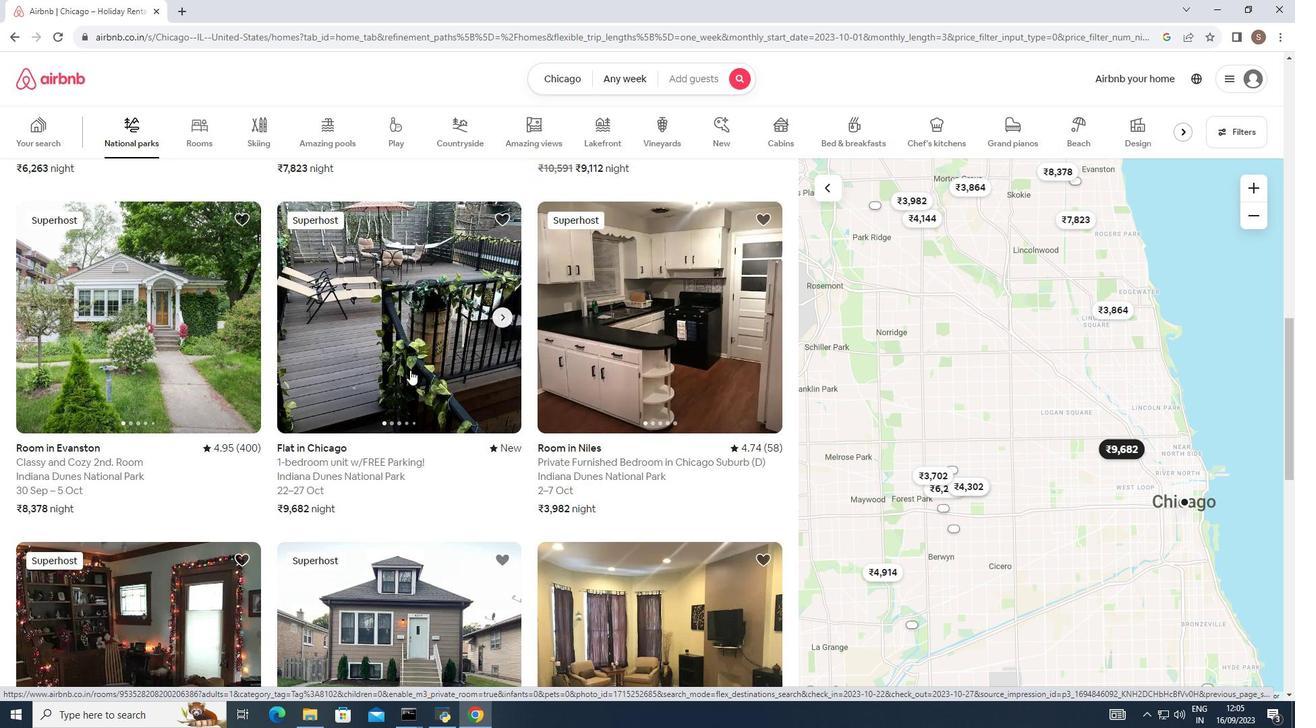 
Action: Mouse scrolled (410, 369) with delta (0, 0)
Screenshot: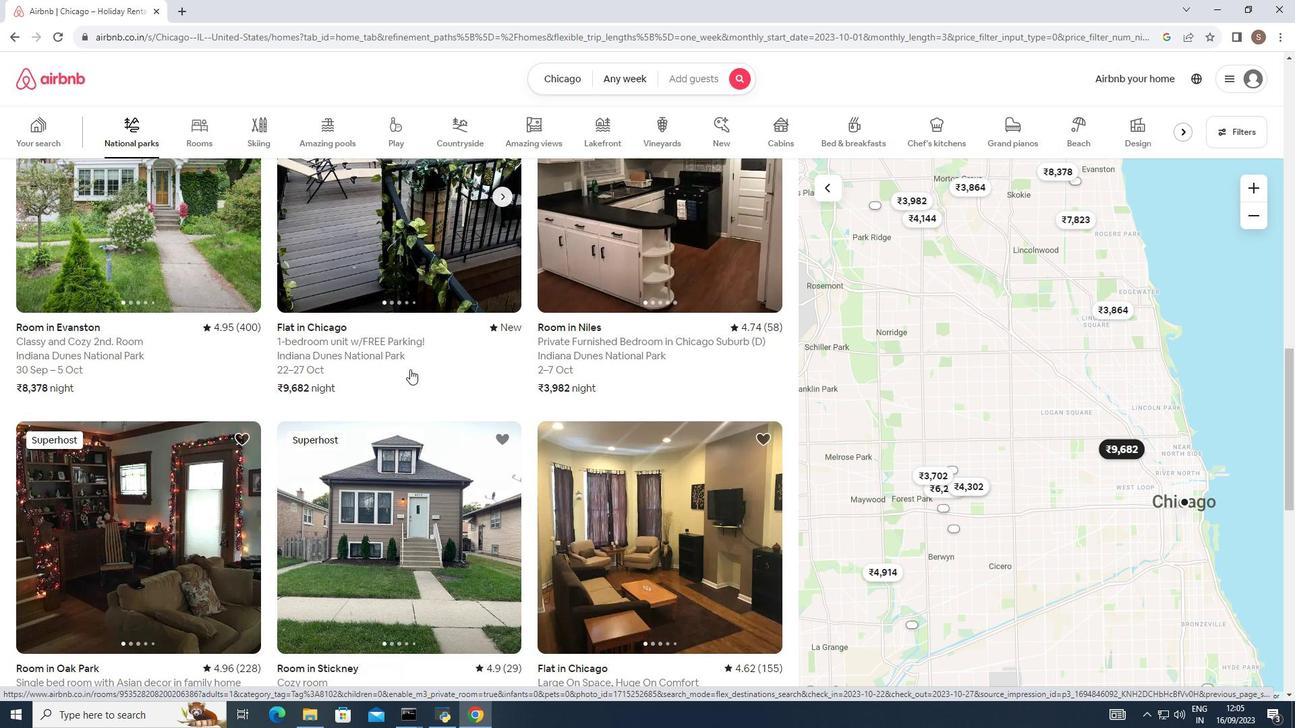 
Action: Mouse scrolled (410, 369) with delta (0, 0)
Screenshot: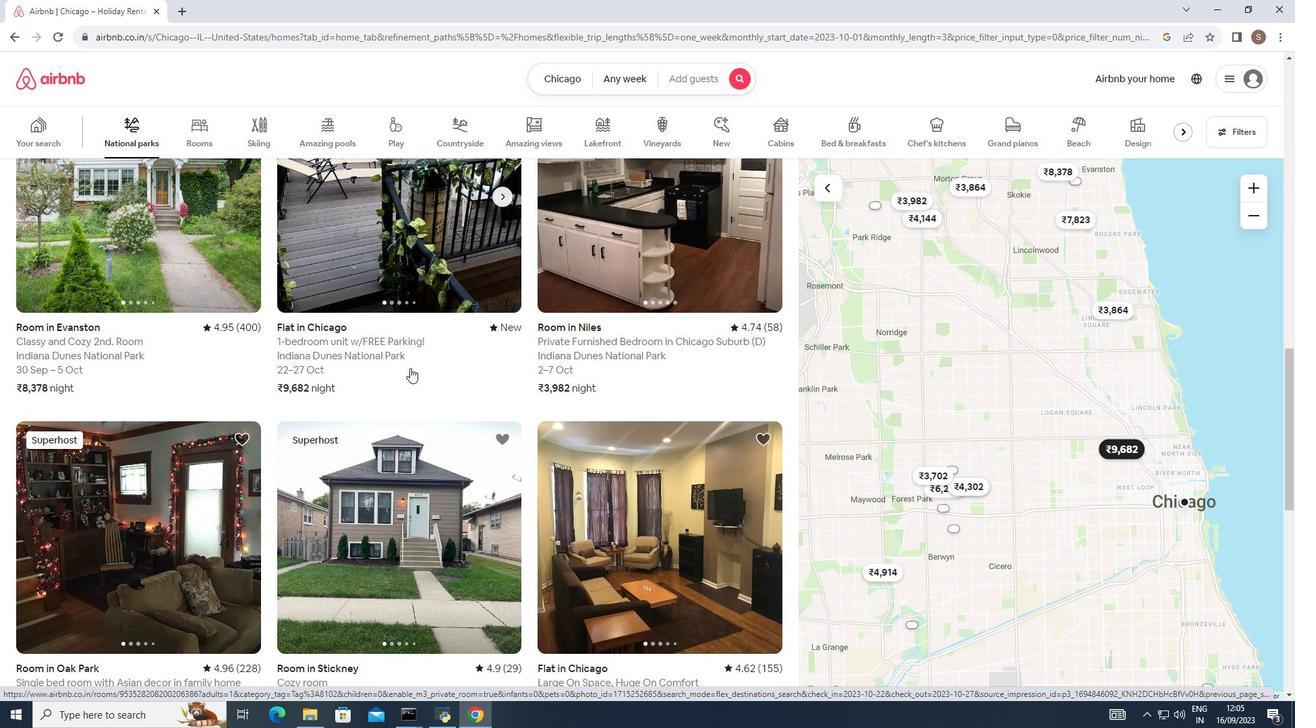 
Action: Mouse scrolled (410, 369) with delta (0, 0)
Screenshot: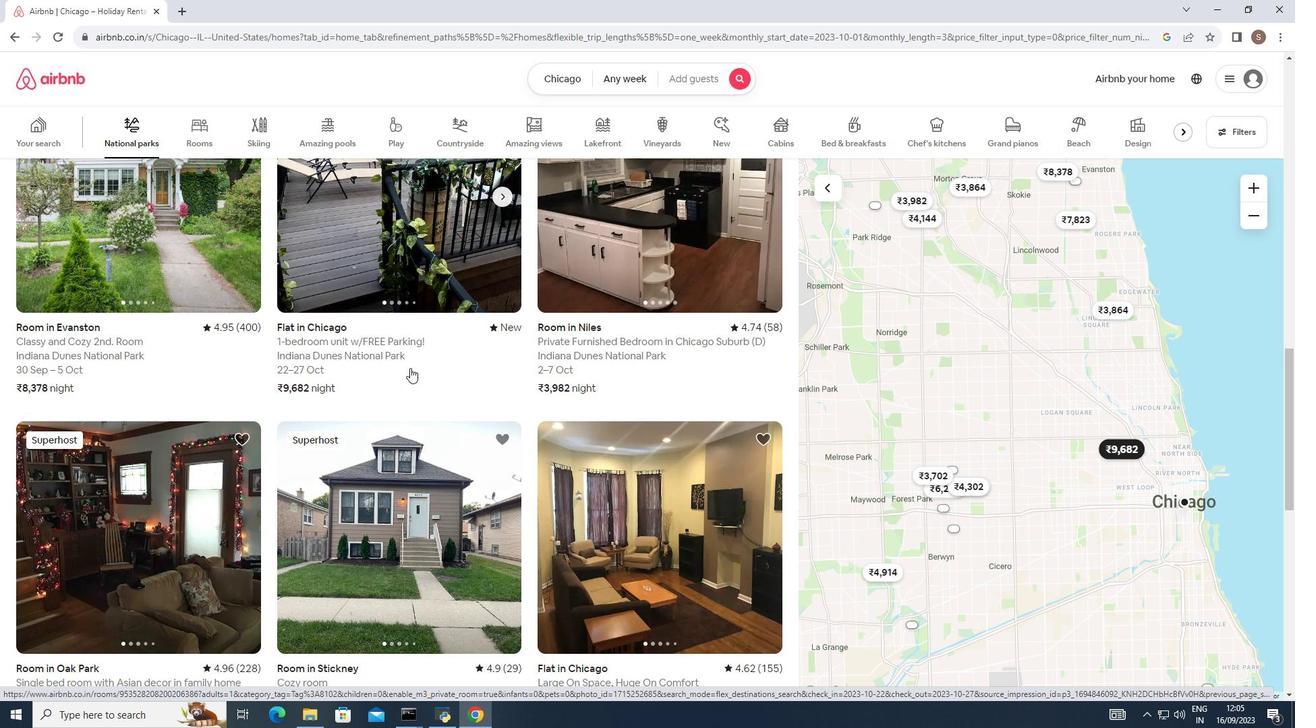 
Action: Mouse moved to (410, 367)
Screenshot: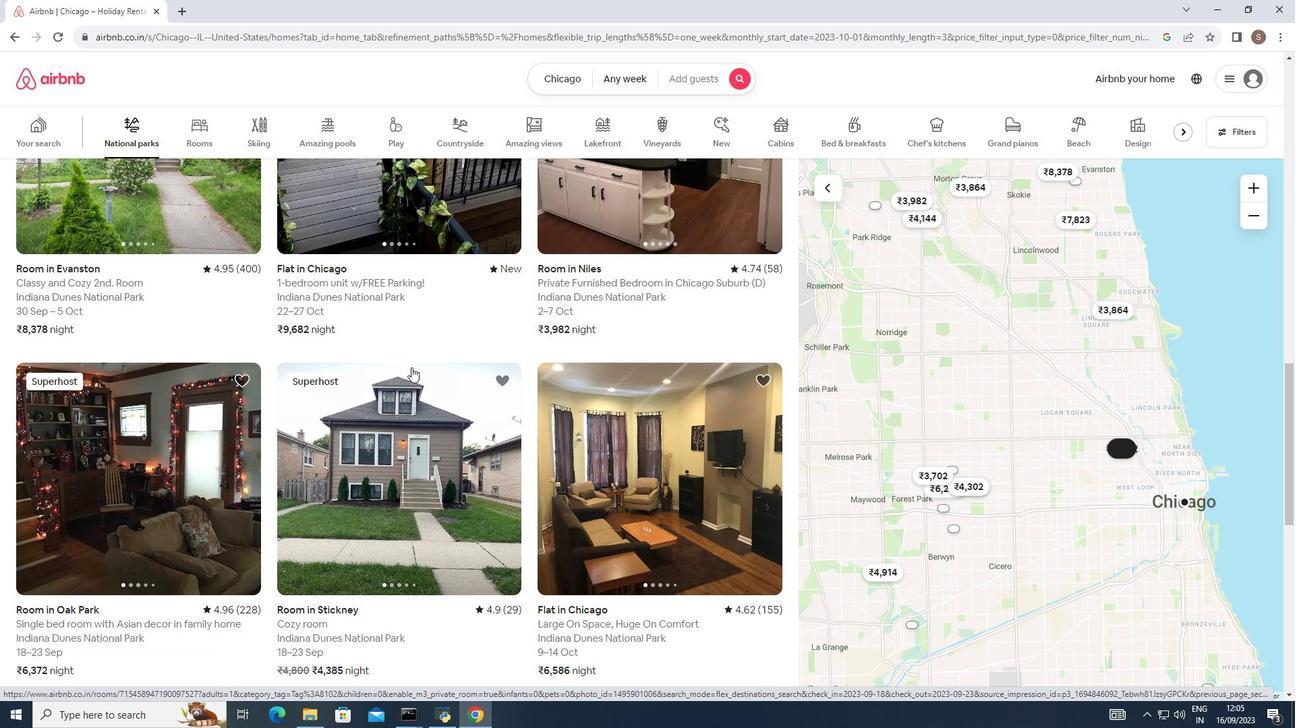 
Action: Mouse scrolled (410, 367) with delta (0, 0)
Screenshot: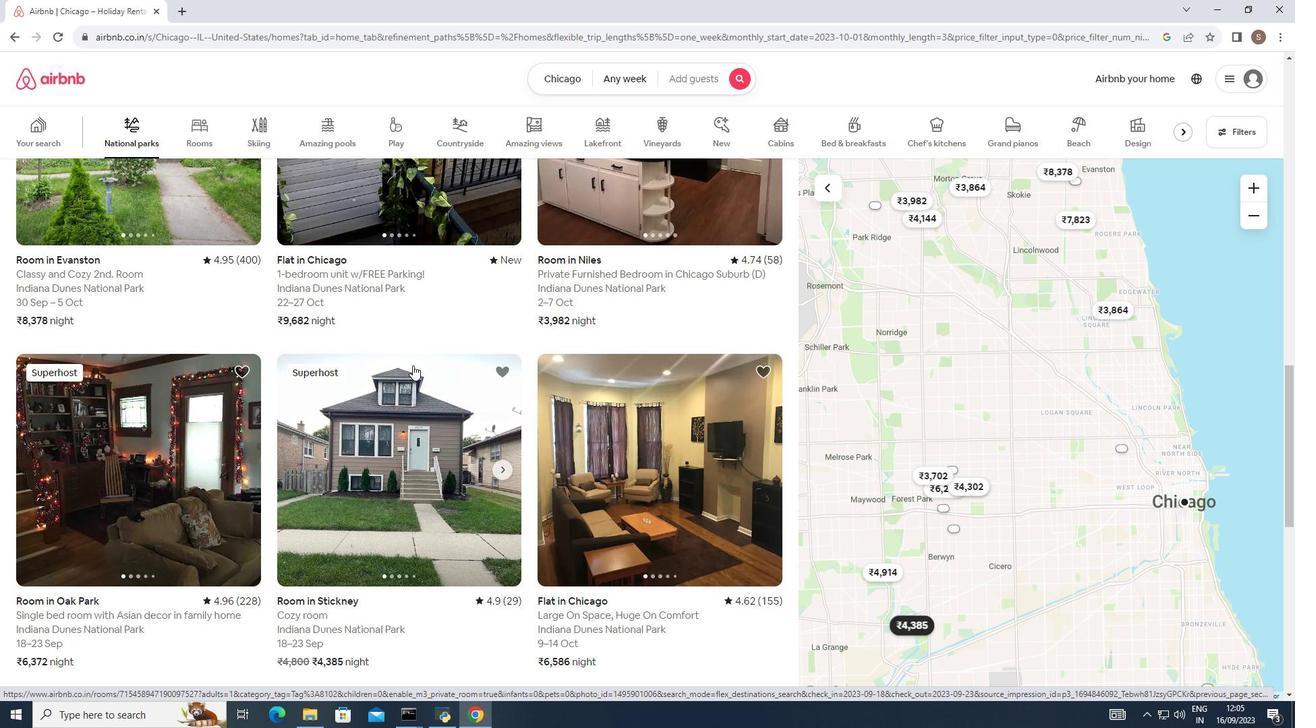 
Action: Mouse moved to (414, 362)
Screenshot: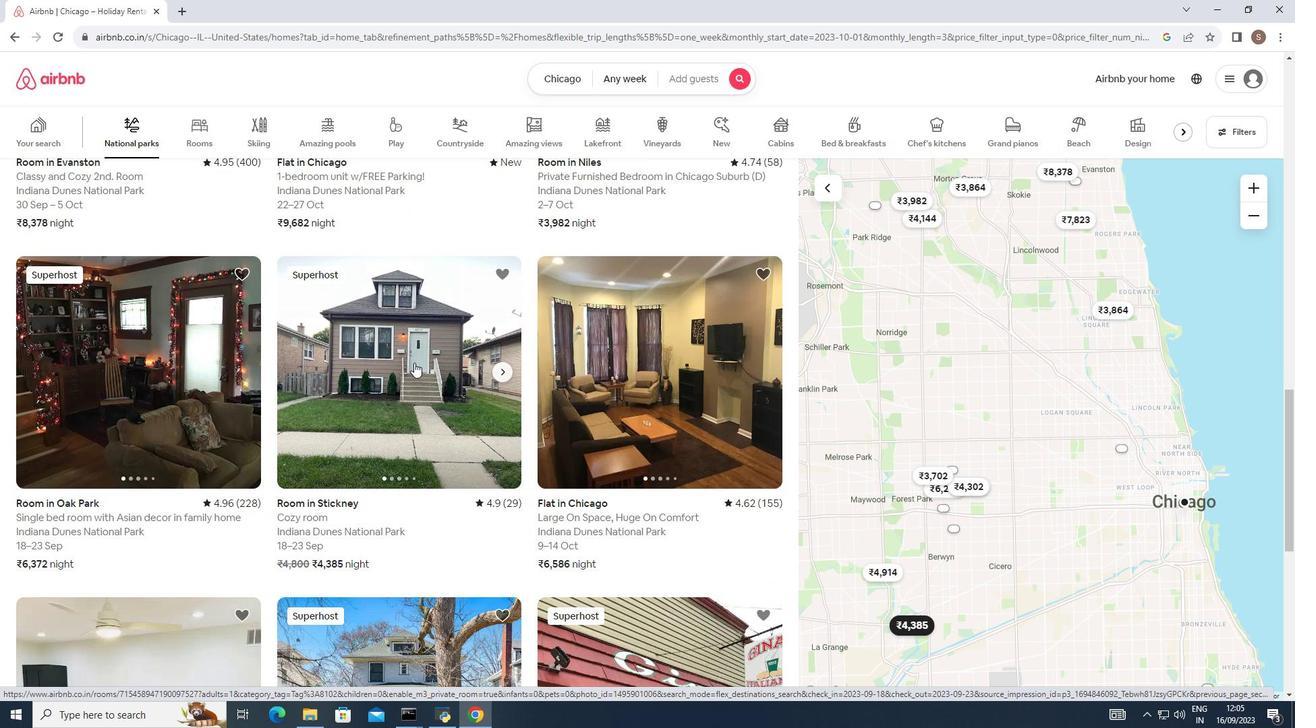 
Action: Mouse scrolled (414, 362) with delta (0, 0)
Screenshot: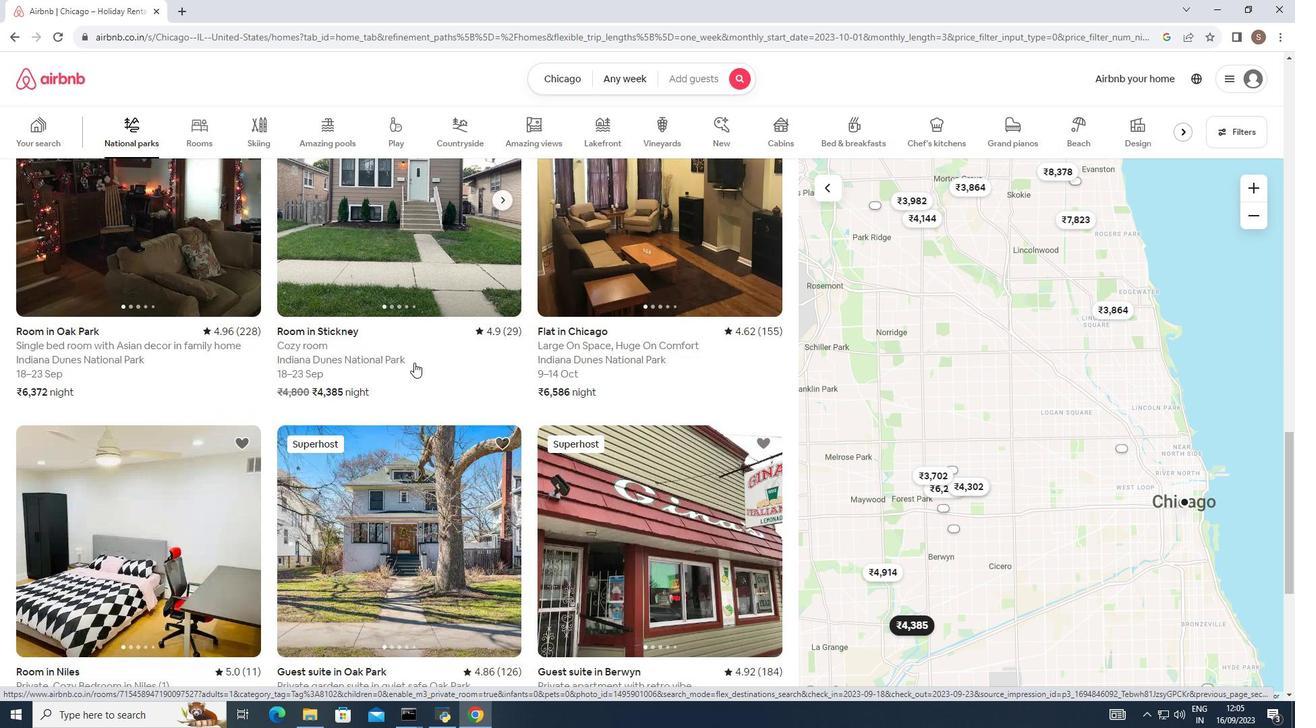 
Action: Mouse scrolled (414, 362) with delta (0, 0)
Screenshot: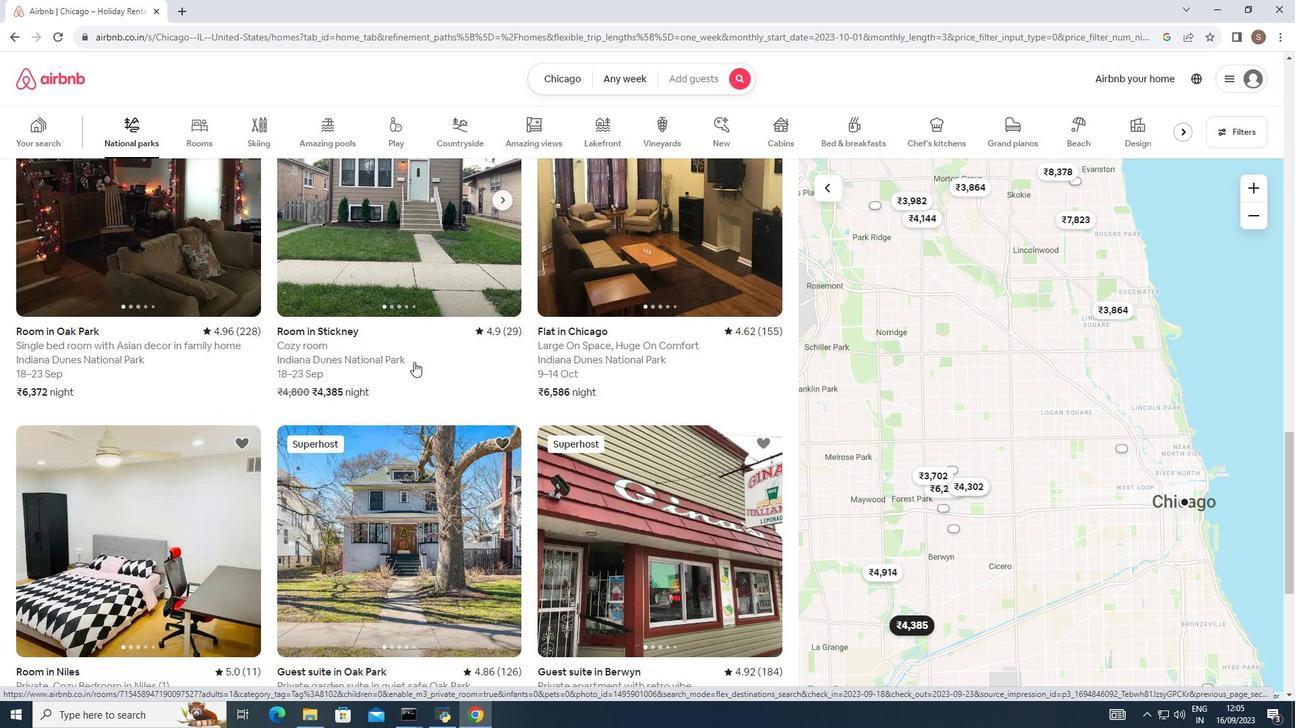
Action: Mouse scrolled (414, 362) with delta (0, 0)
Screenshot: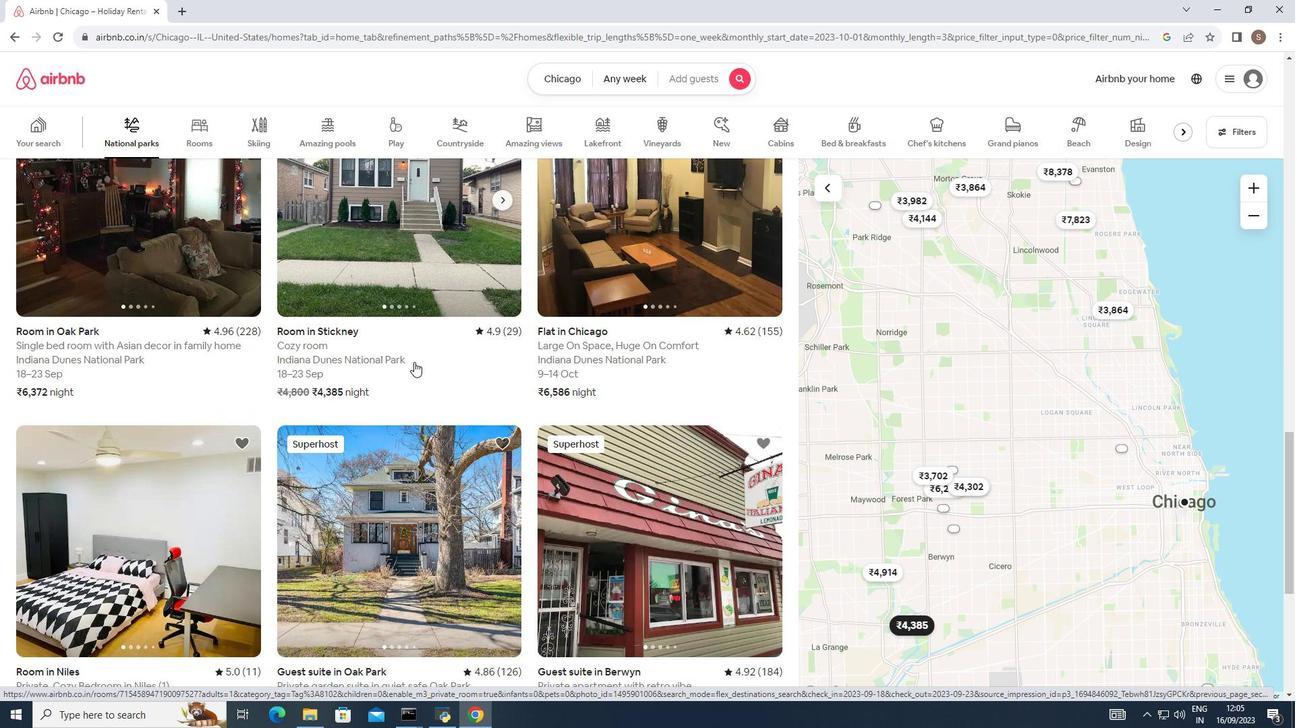 
Action: Mouse scrolled (414, 362) with delta (0, 0)
Screenshot: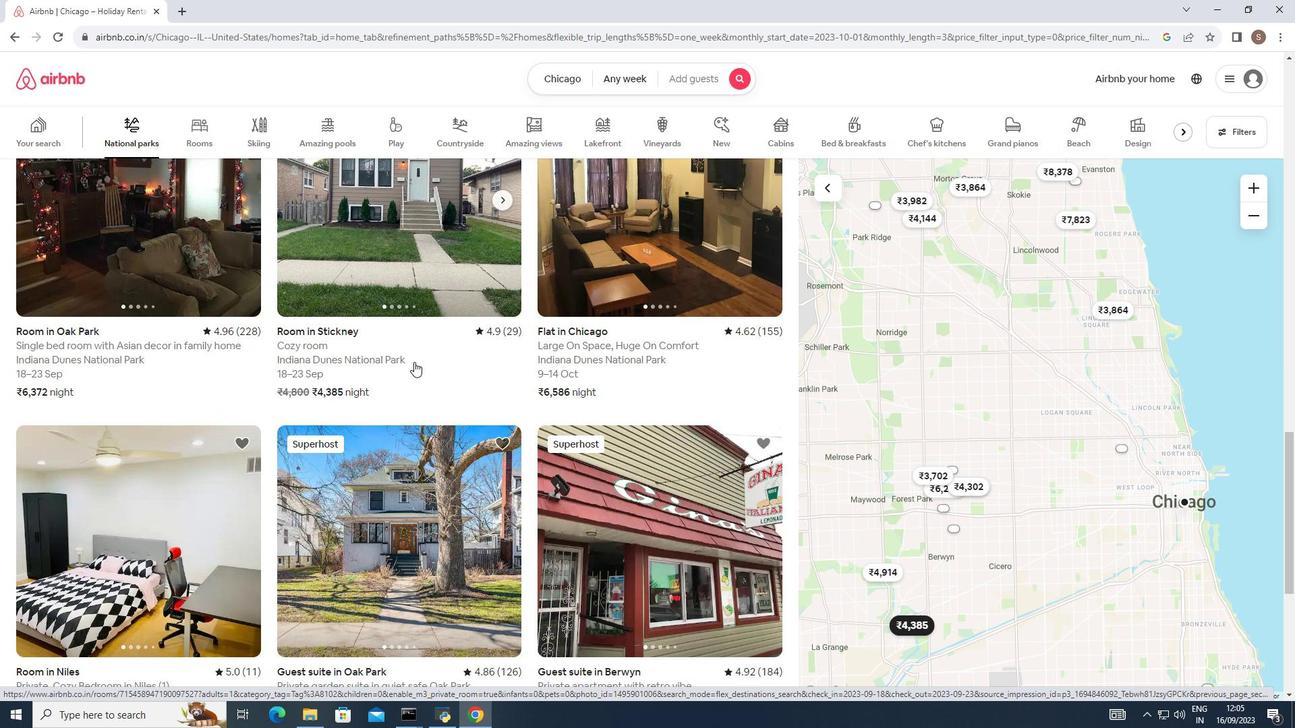 
Action: Mouse moved to (414, 360)
Screenshot: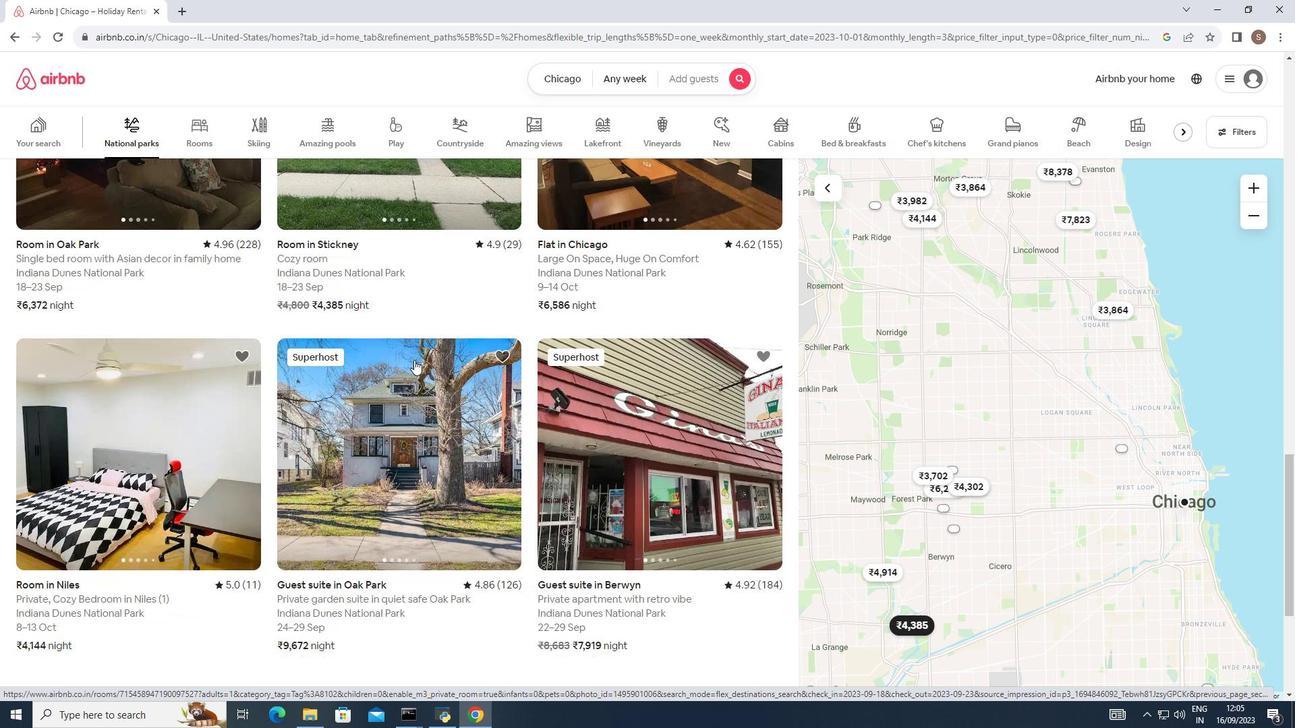 
Action: Mouse scrolled (414, 359) with delta (0, 0)
Screenshot: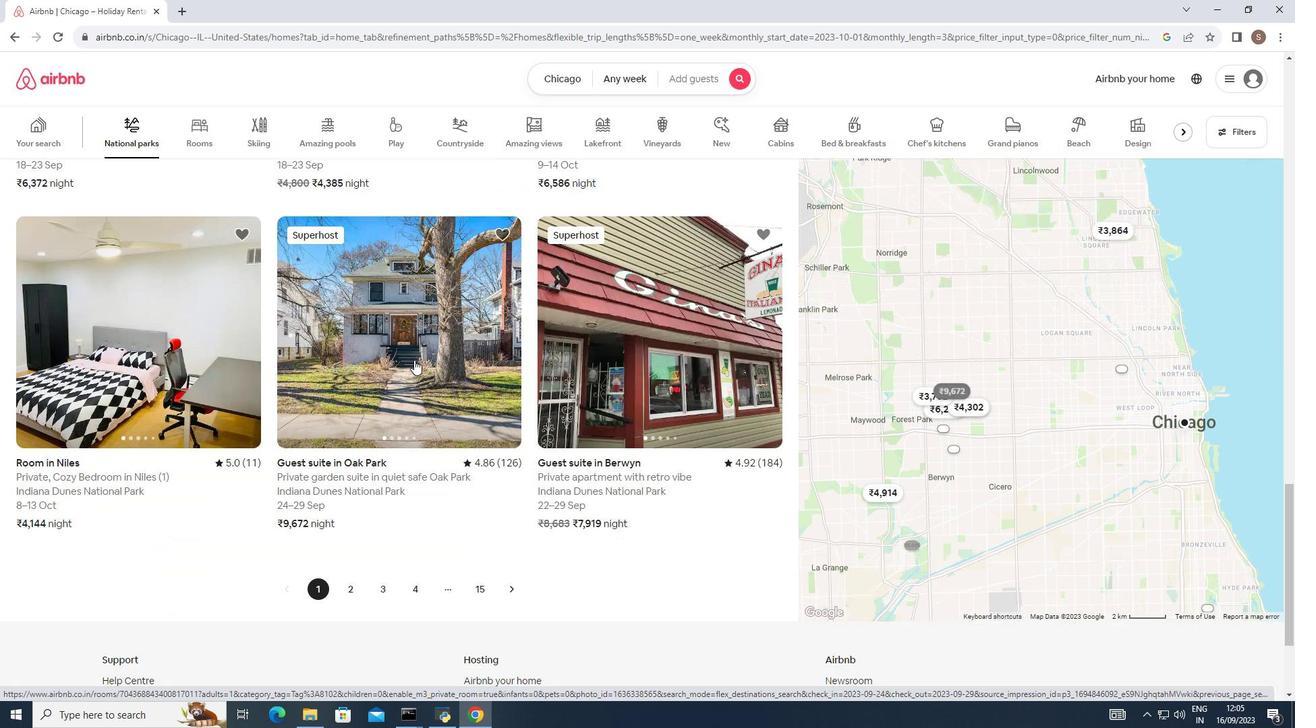 
Action: Mouse scrolled (414, 359) with delta (0, 0)
Screenshot: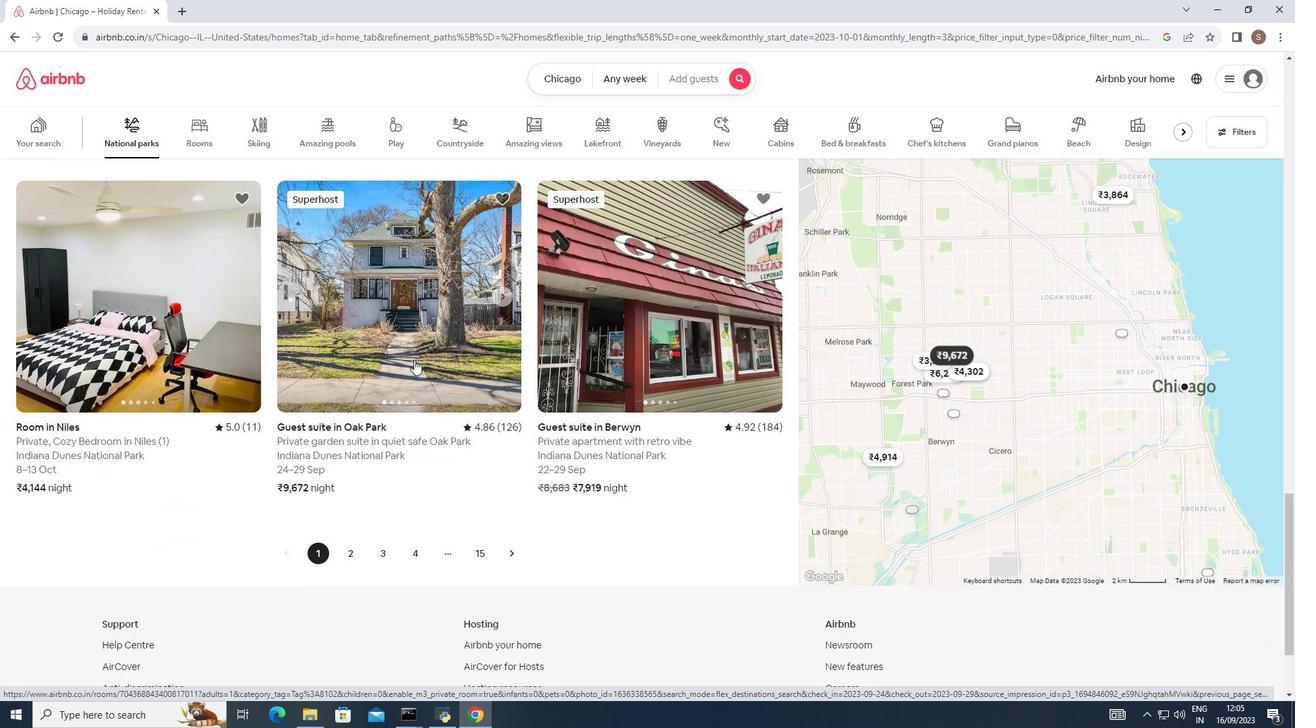 
Action: Mouse scrolled (414, 359) with delta (0, 0)
Screenshot: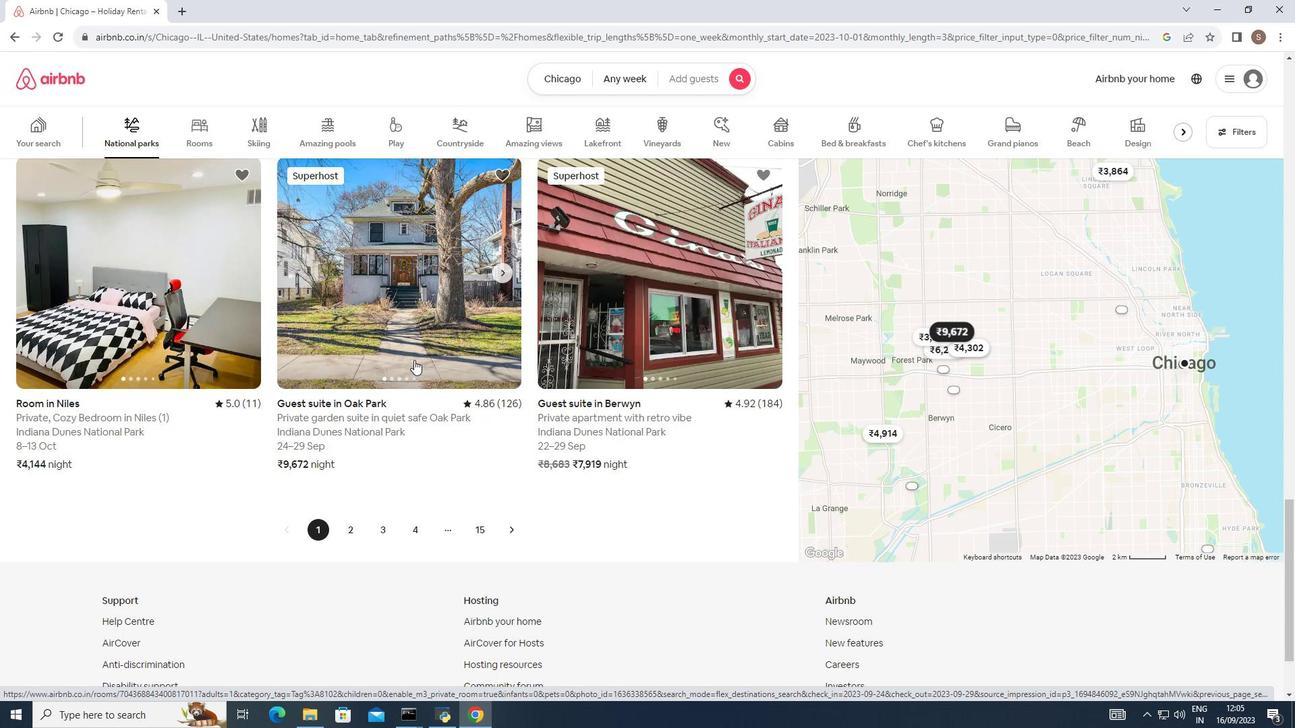 
Action: Mouse scrolled (414, 359) with delta (0, 0)
Screenshot: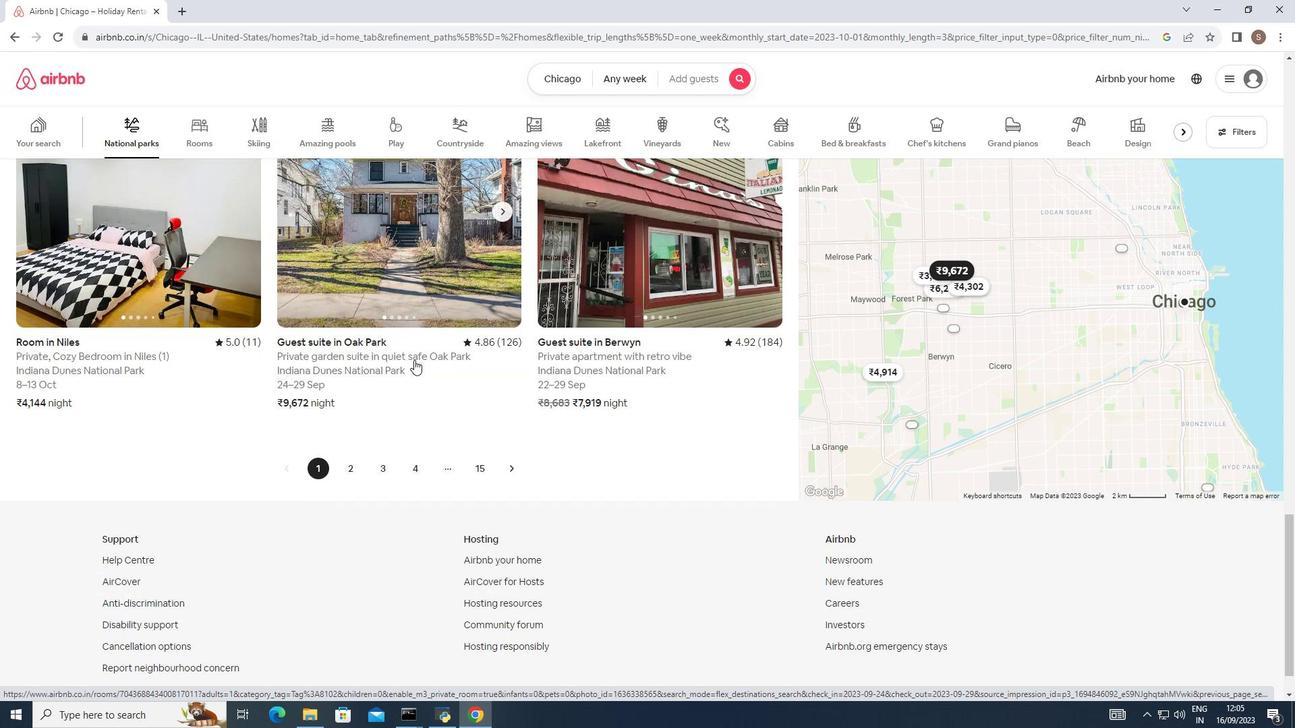 
Action: Mouse scrolled (414, 359) with delta (0, 0)
Screenshot: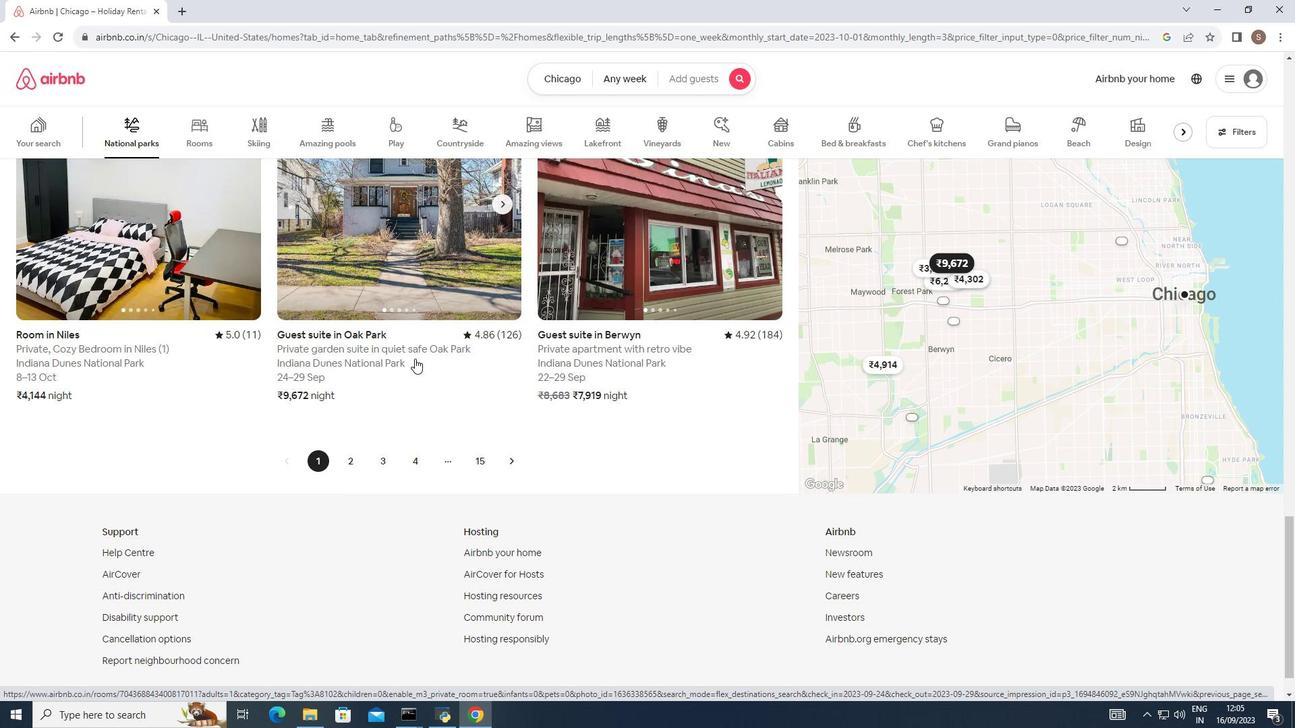 
Action: Mouse moved to (513, 458)
Screenshot: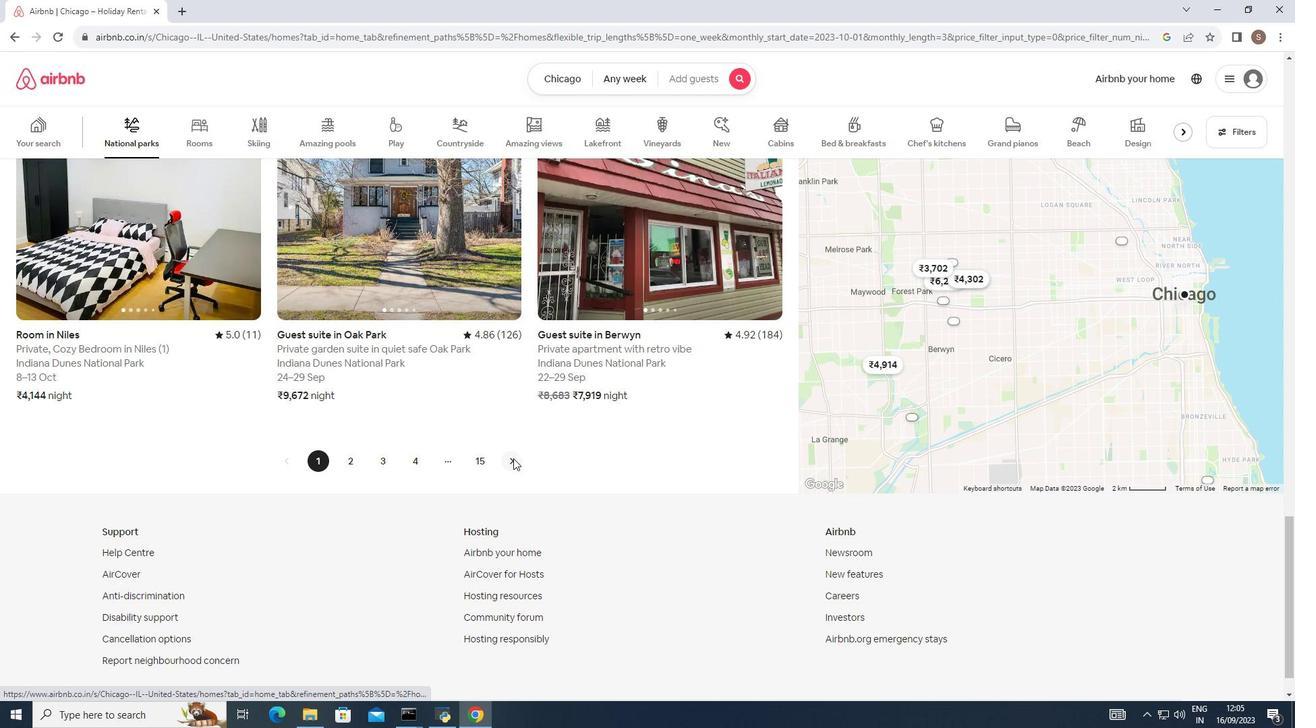 
Action: Mouse pressed left at (513, 458)
Screenshot: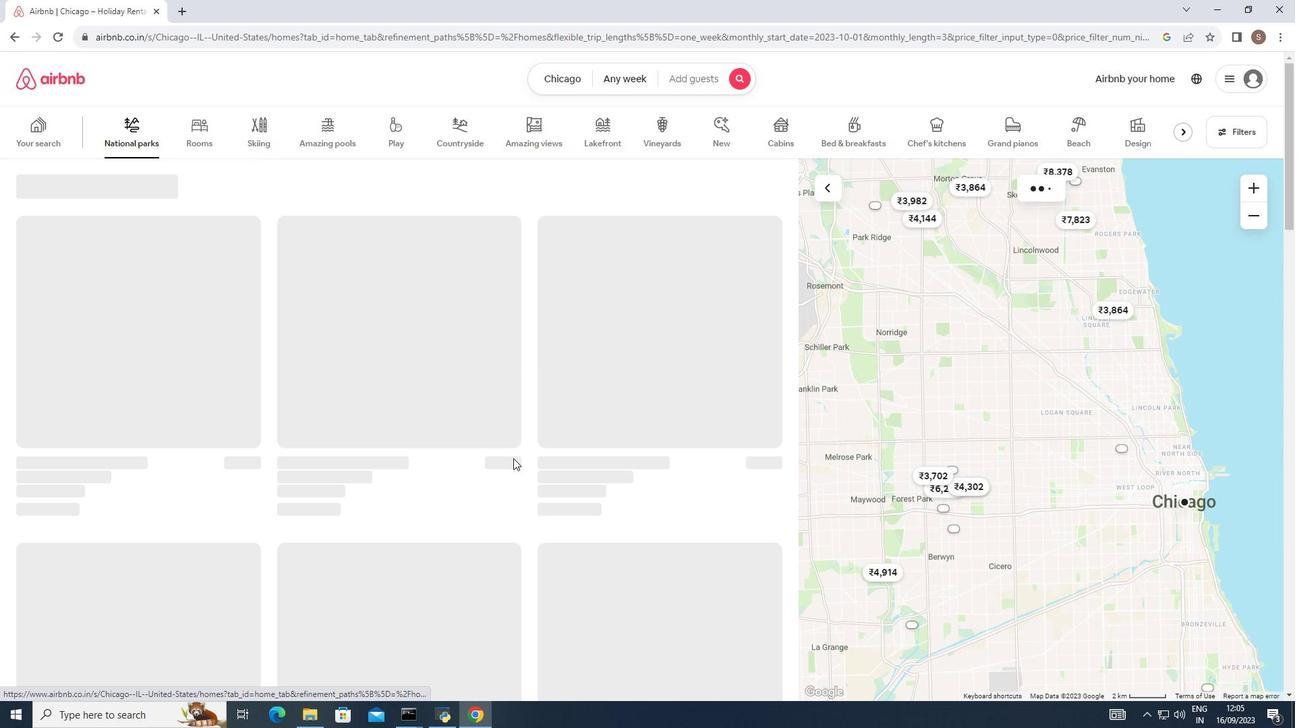 
Action: Mouse moved to (483, 408)
Screenshot: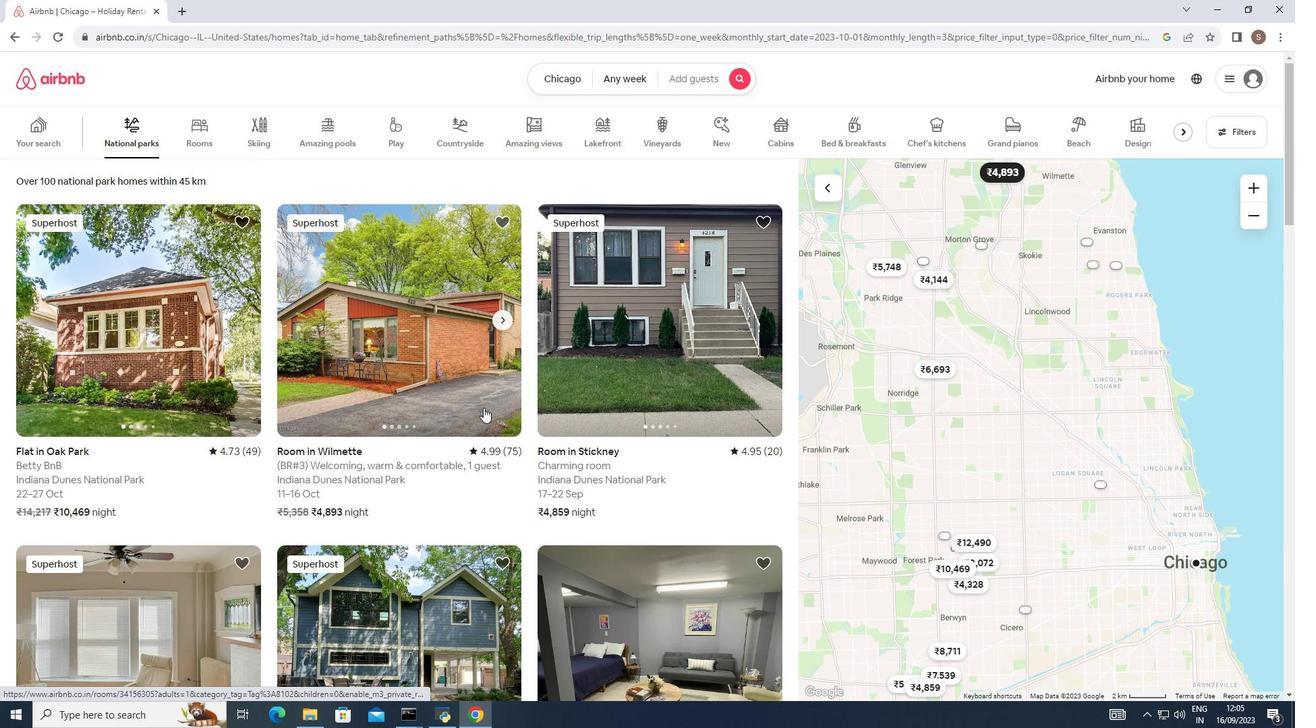 
Action: Mouse scrolled (483, 407) with delta (0, 0)
Screenshot: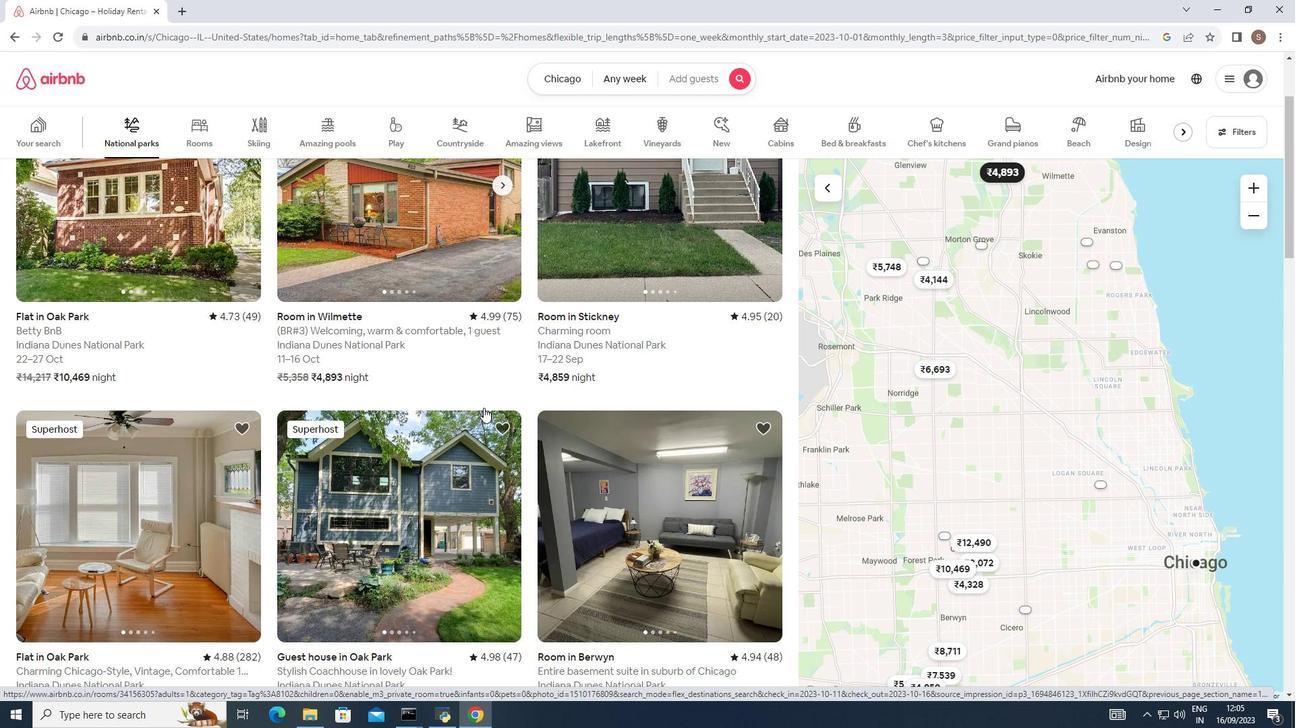 
Action: Mouse scrolled (483, 407) with delta (0, 0)
Screenshot: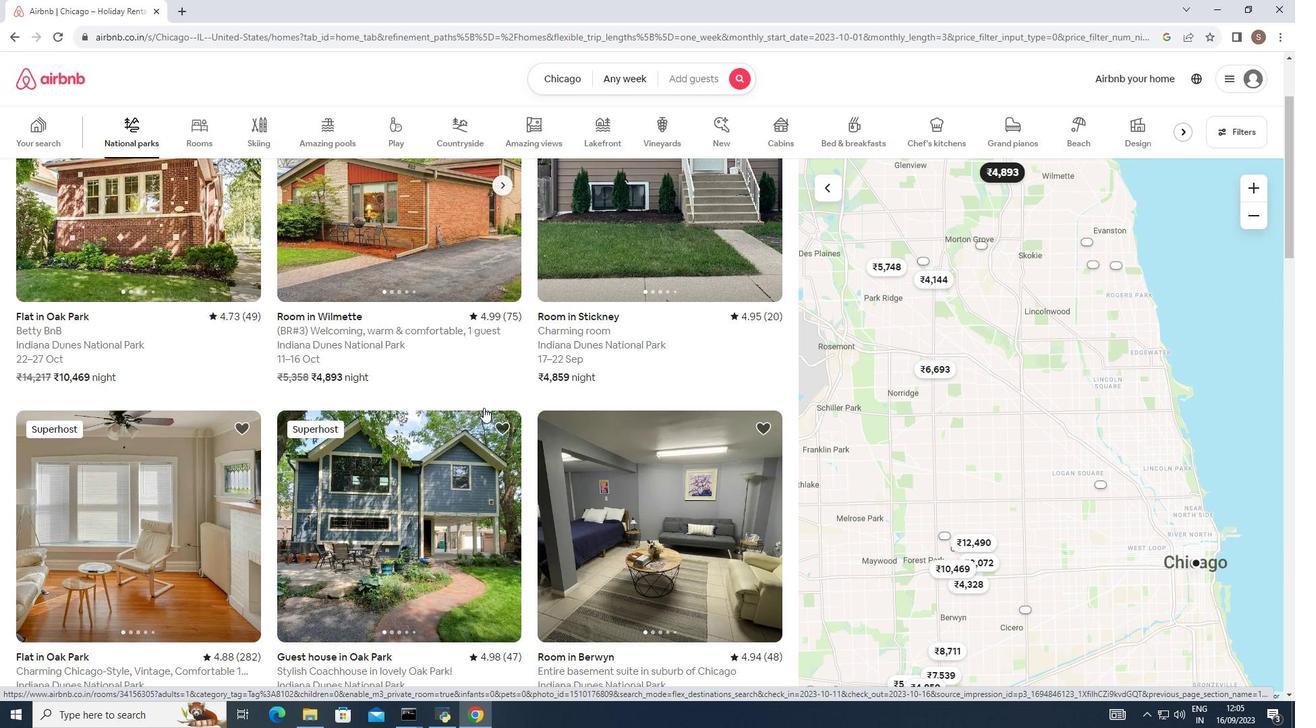 
Action: Mouse scrolled (483, 407) with delta (0, 0)
Screenshot: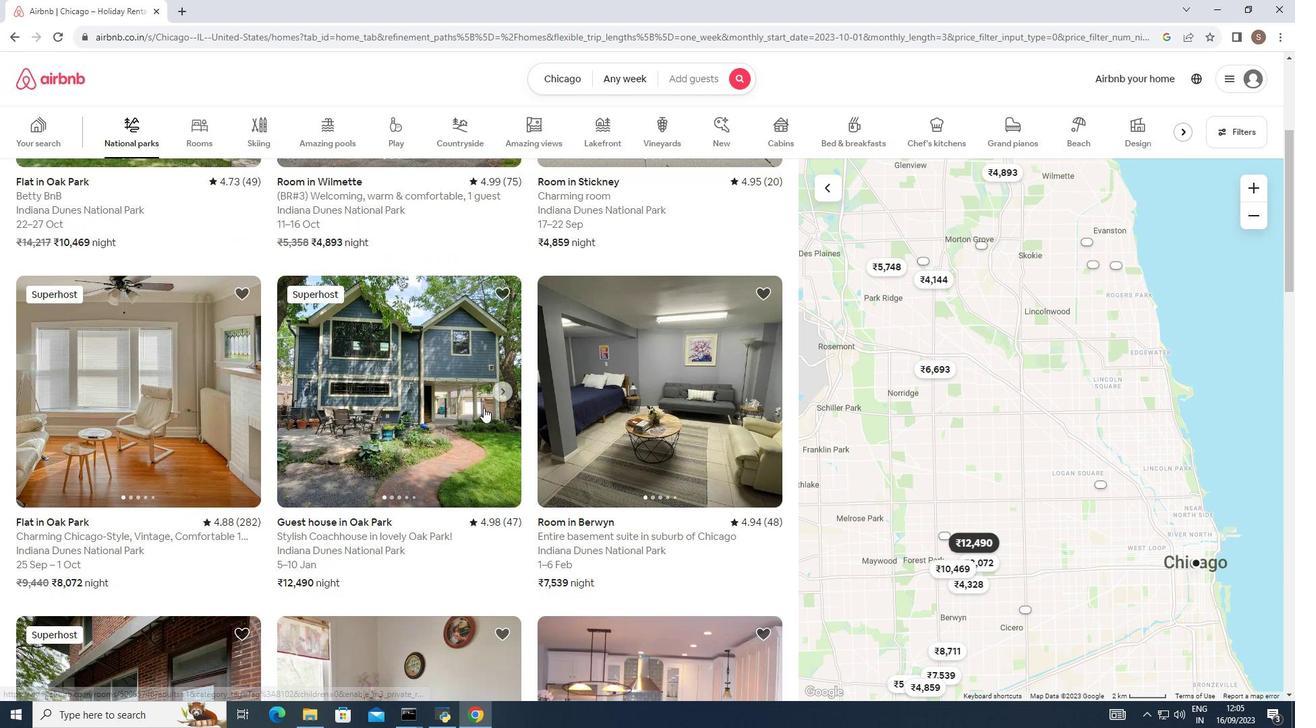 
Action: Mouse scrolled (483, 407) with delta (0, 0)
Screenshot: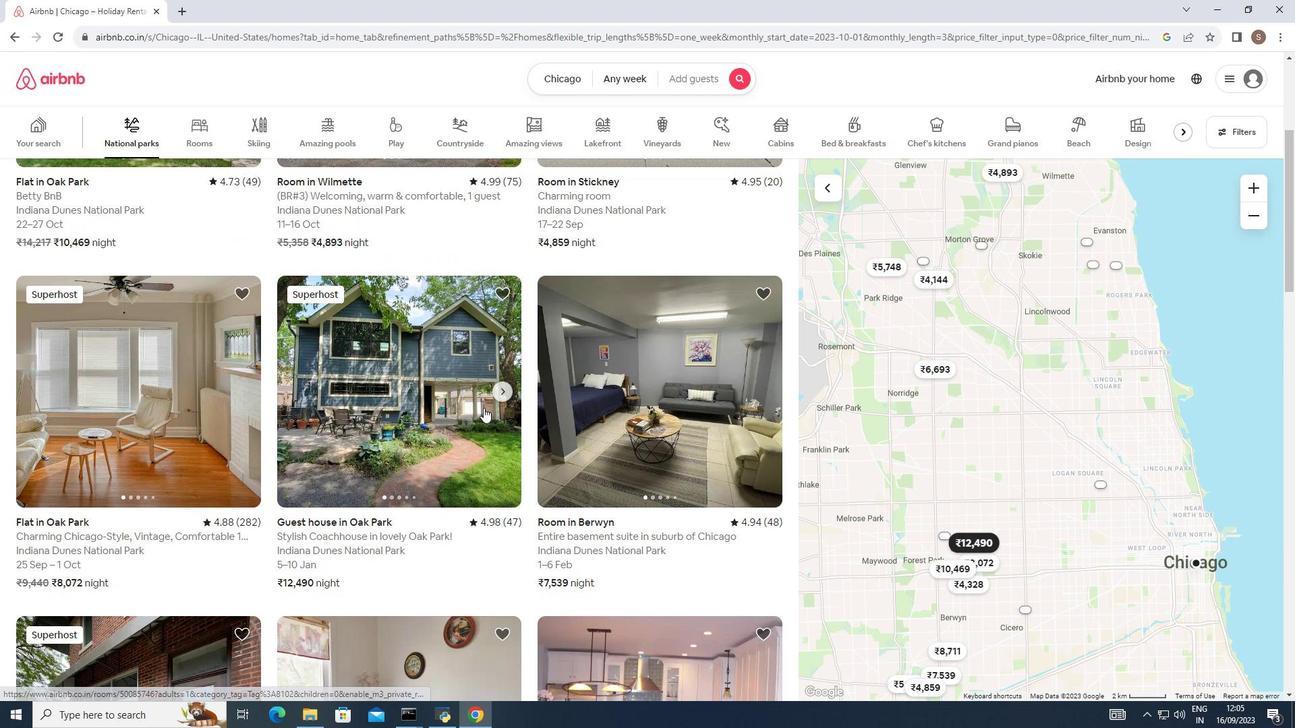 
Action: Mouse moved to (483, 407)
Screenshot: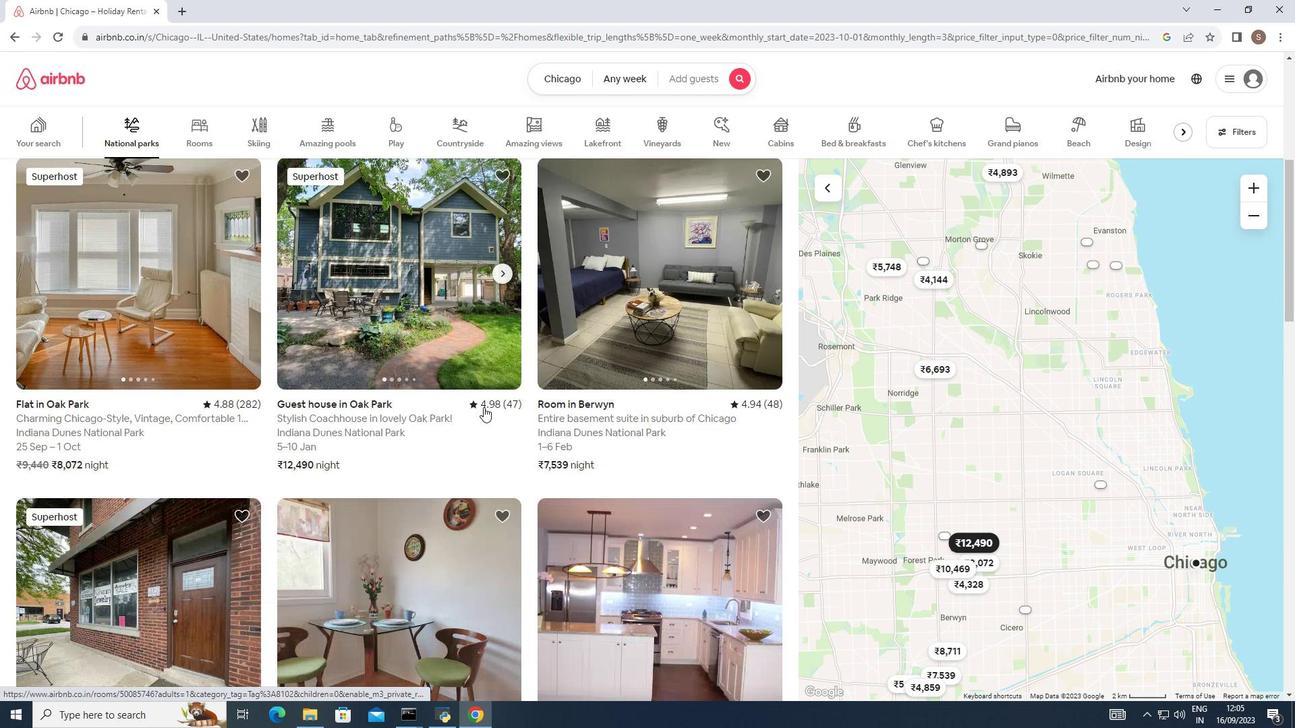 
Action: Mouse scrolled (483, 406) with delta (0, 0)
Screenshot: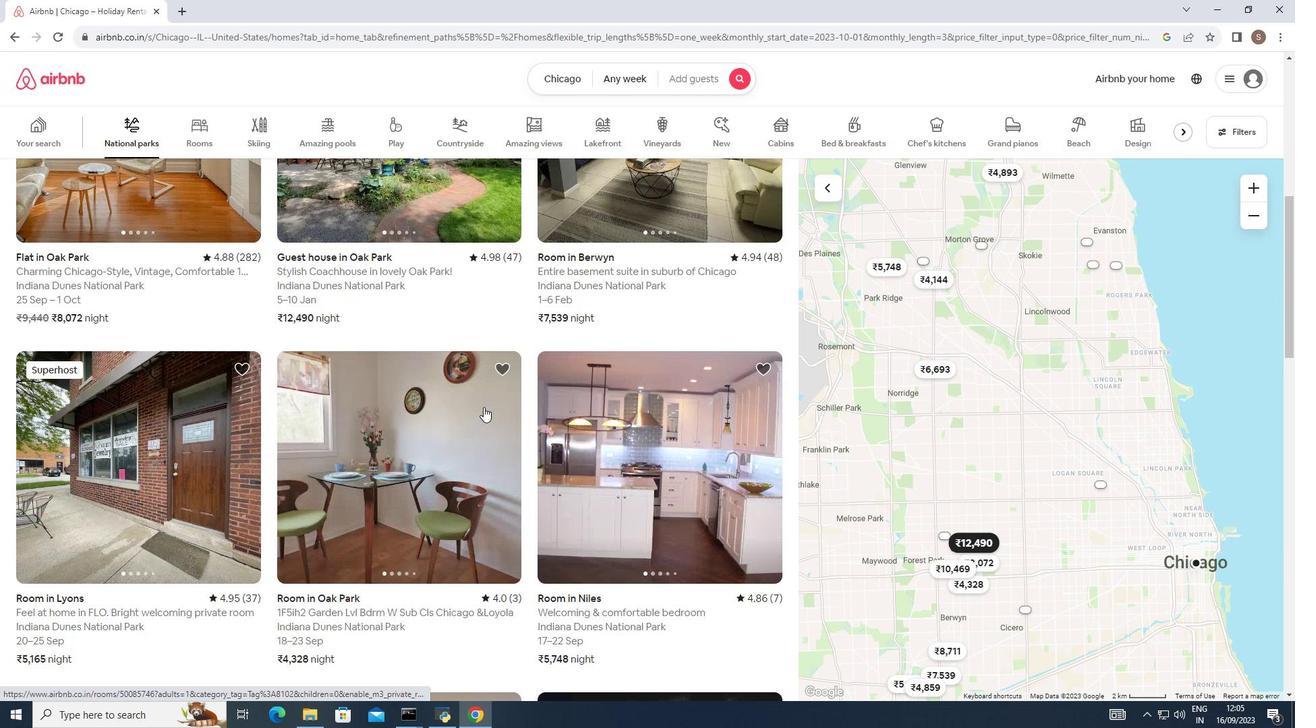 
Action: Mouse scrolled (483, 406) with delta (0, 0)
Screenshot: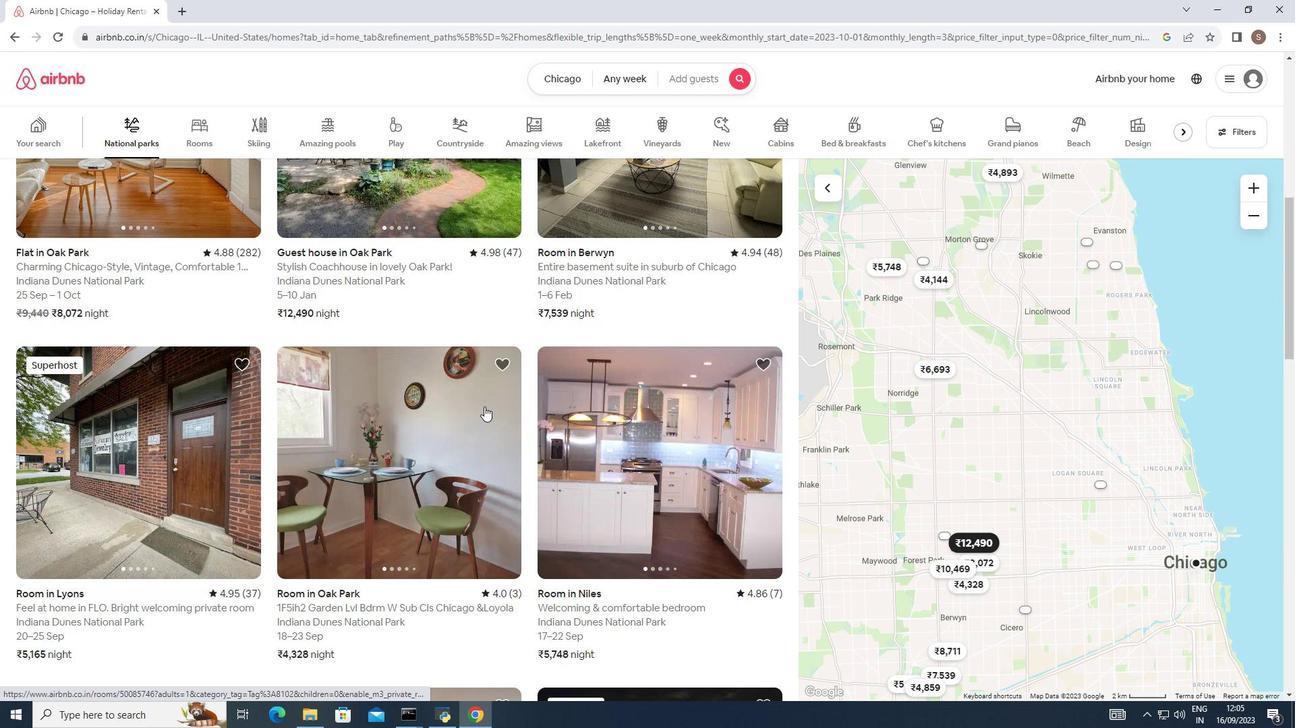 
Action: Mouse scrolled (483, 406) with delta (0, 0)
Screenshot: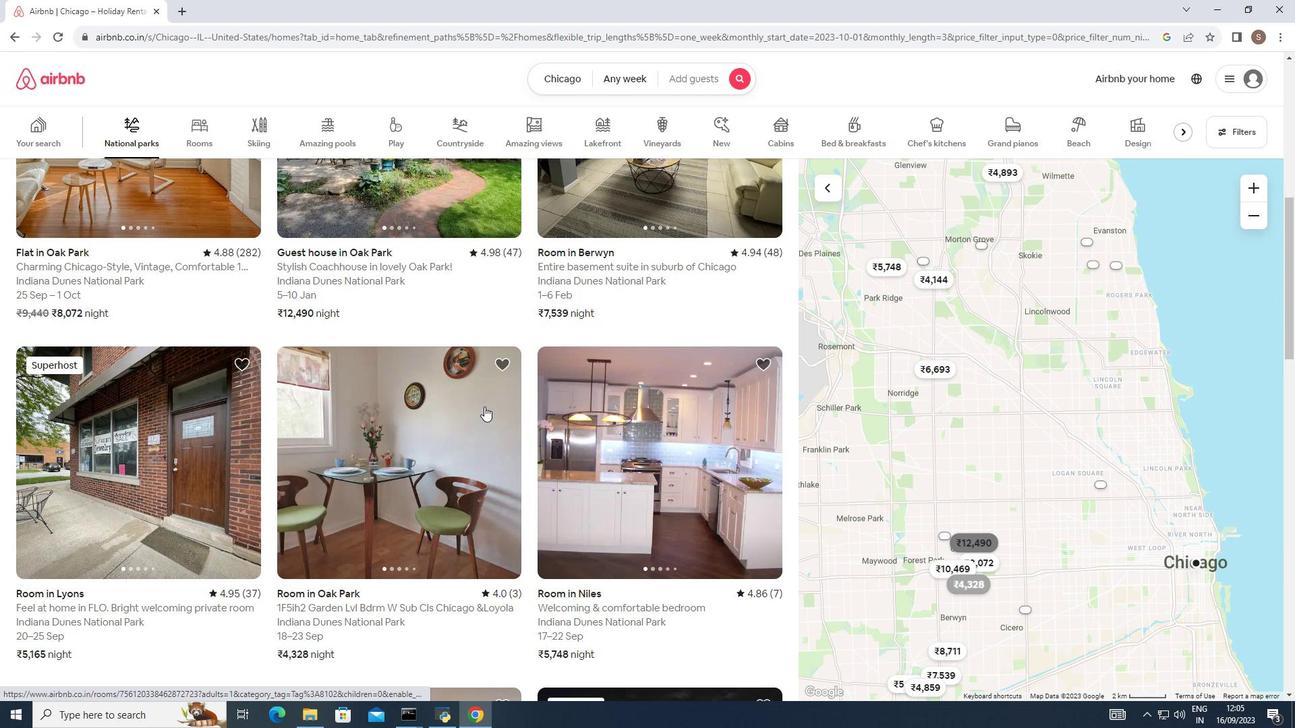 
Action: Mouse scrolled (483, 406) with delta (0, 0)
Screenshot: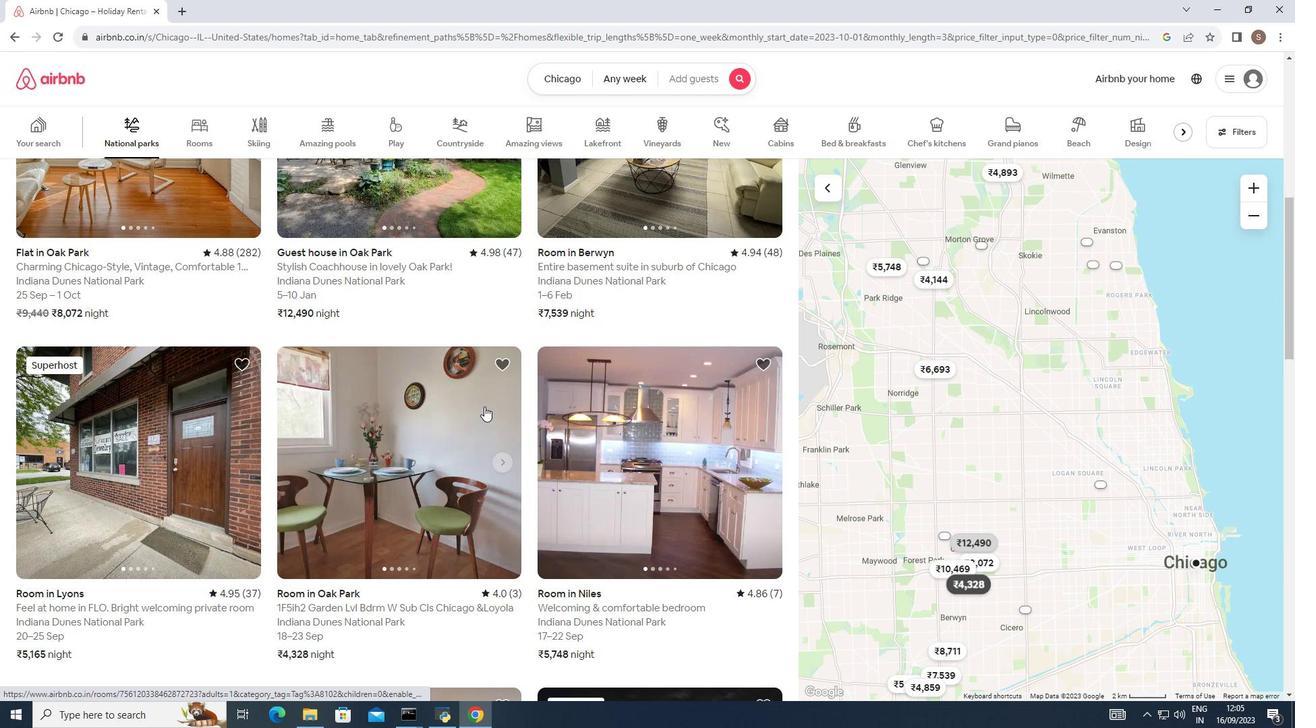 
Action: Mouse moved to (485, 406)
Screenshot: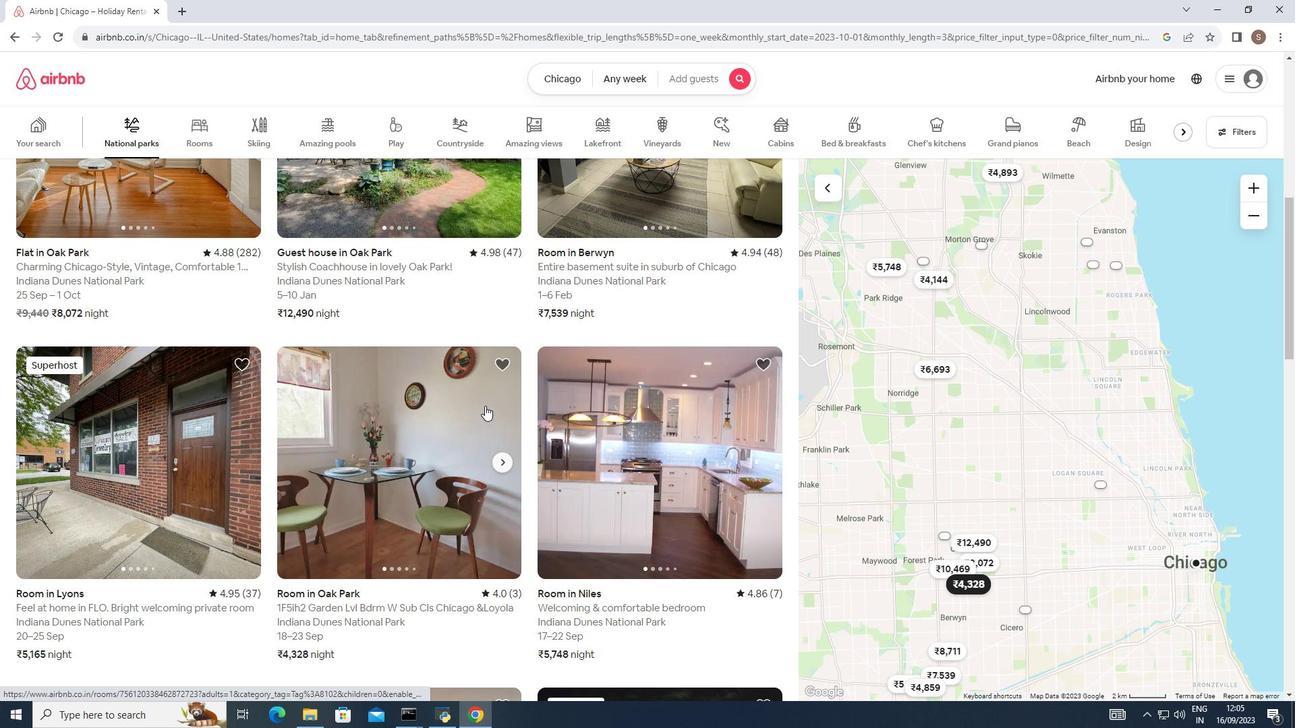 
Action: Mouse scrolled (485, 405) with delta (0, 0)
Screenshot: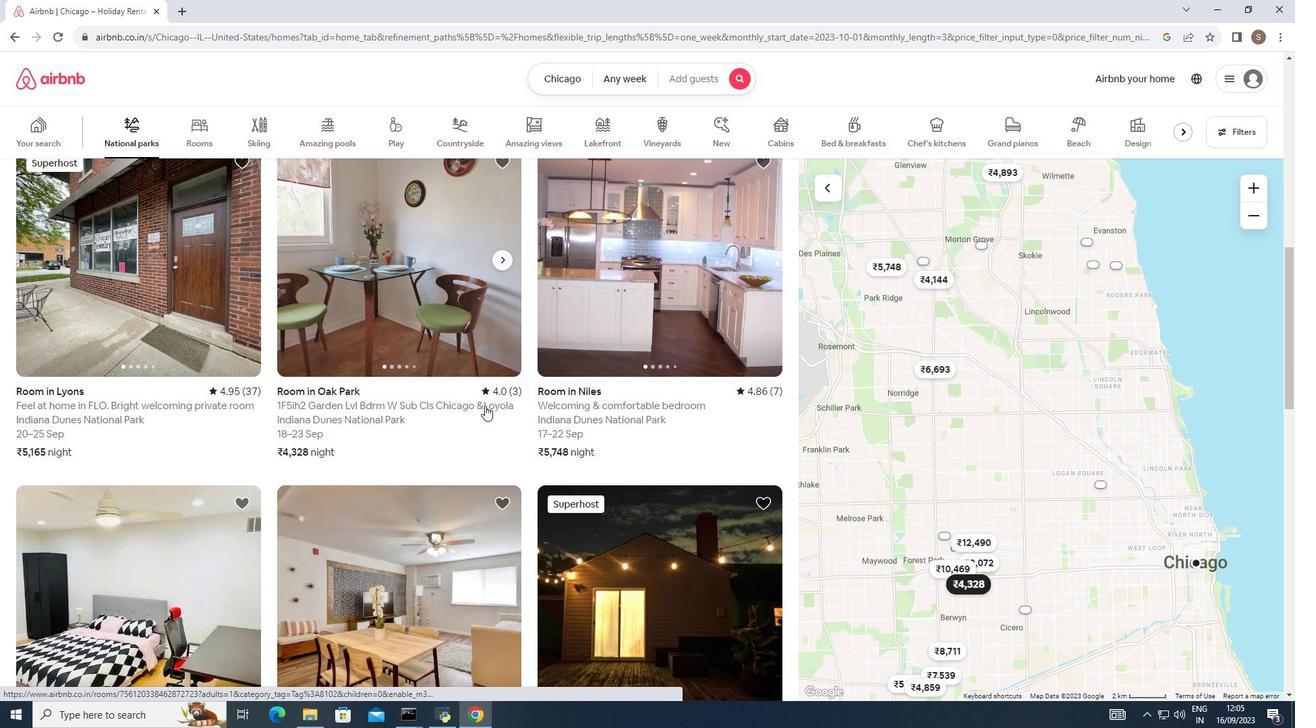 
Action: Mouse scrolled (485, 405) with delta (0, 0)
Screenshot: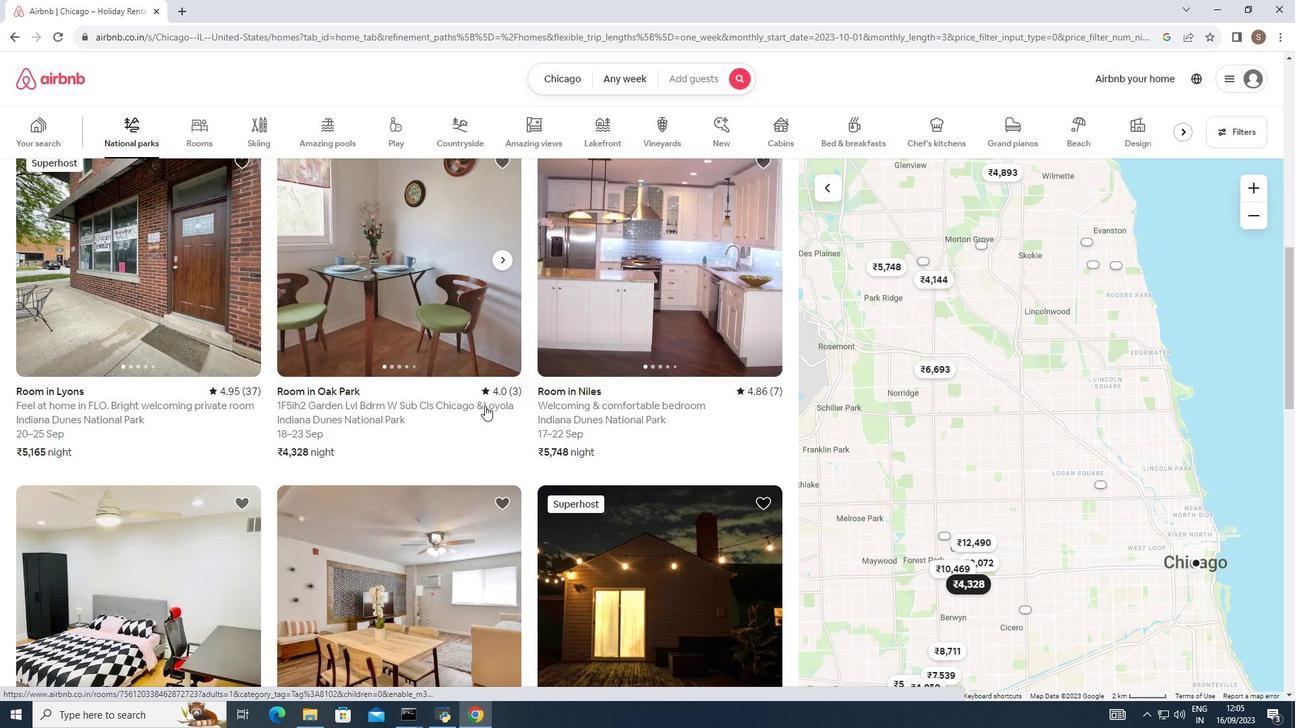 
Action: Mouse scrolled (485, 405) with delta (0, 0)
Screenshot: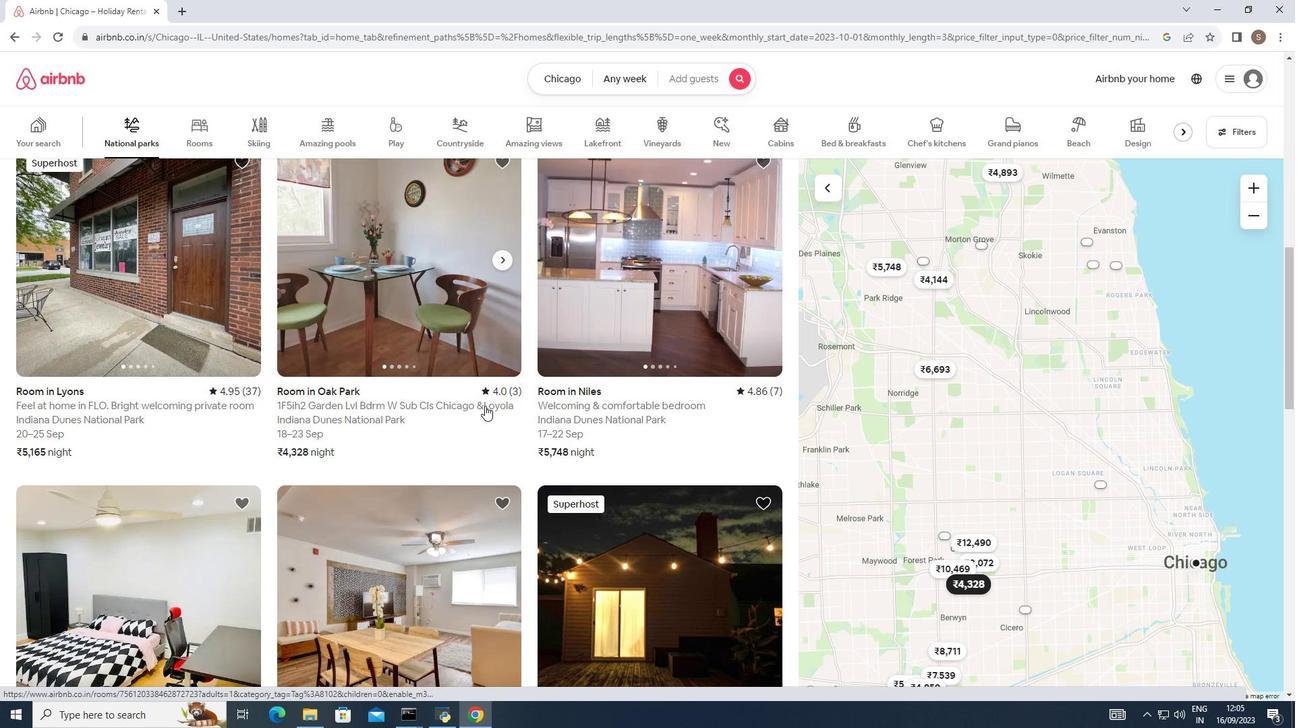 
Action: Mouse moved to (485, 404)
Screenshot: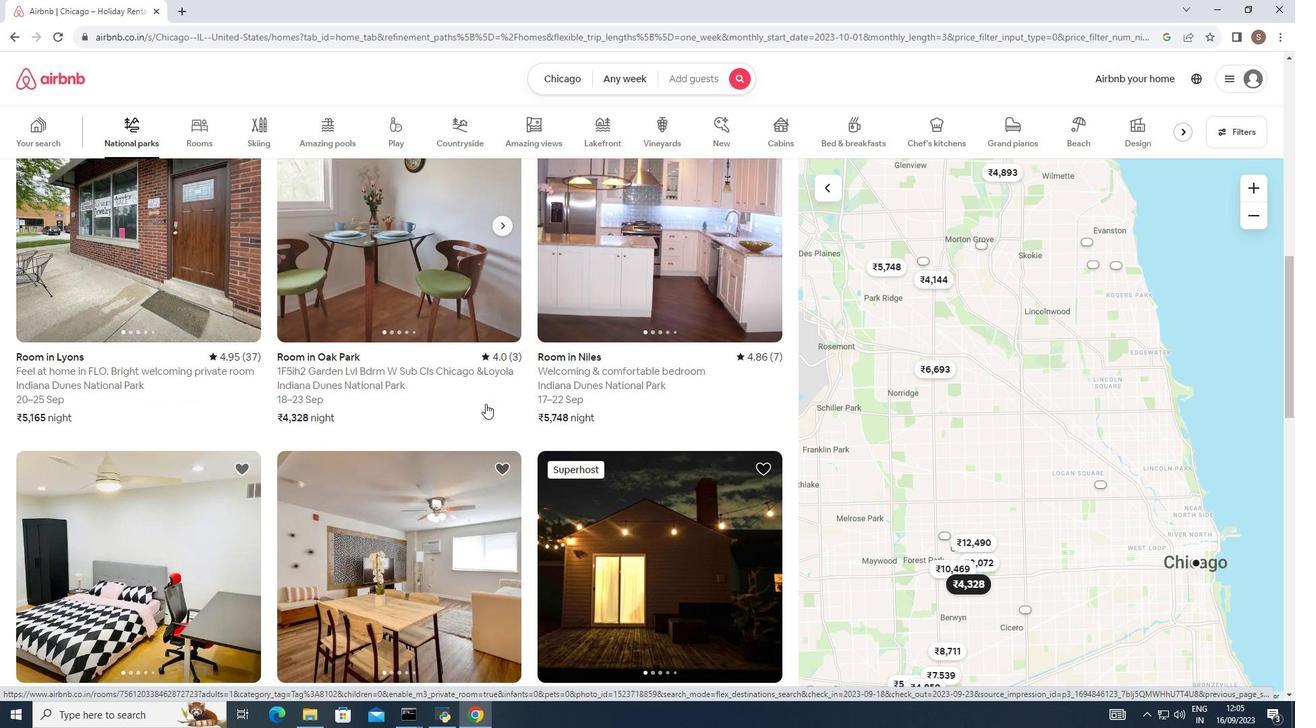 
Action: Mouse scrolled (485, 403) with delta (0, 0)
Screenshot: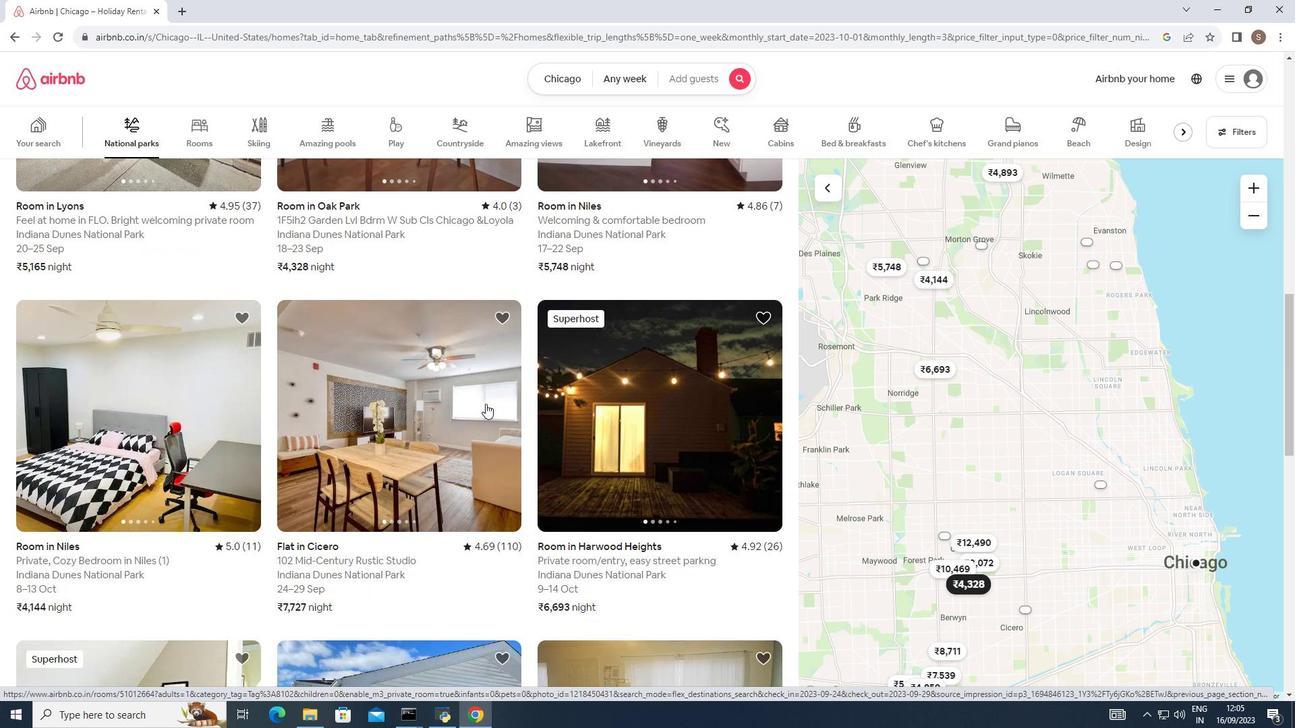 
Action: Mouse scrolled (485, 403) with delta (0, 0)
Screenshot: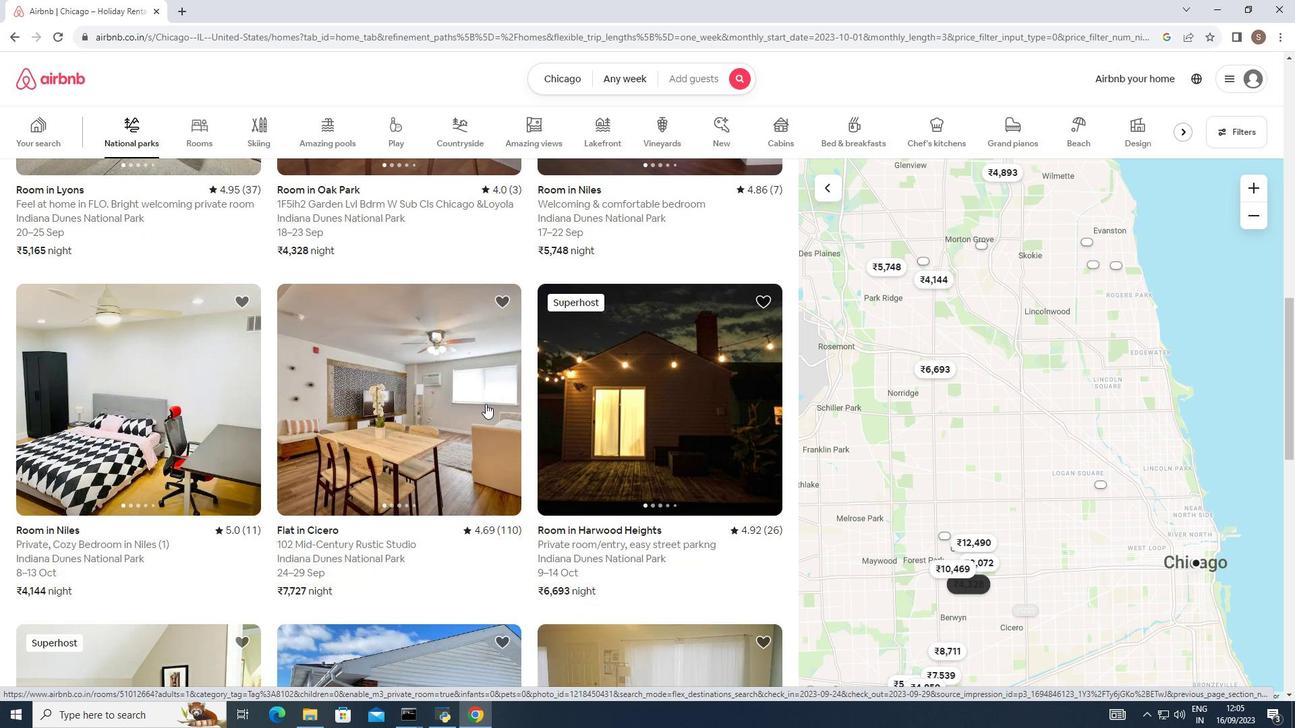 
Action: Mouse scrolled (485, 403) with delta (0, 0)
Screenshot: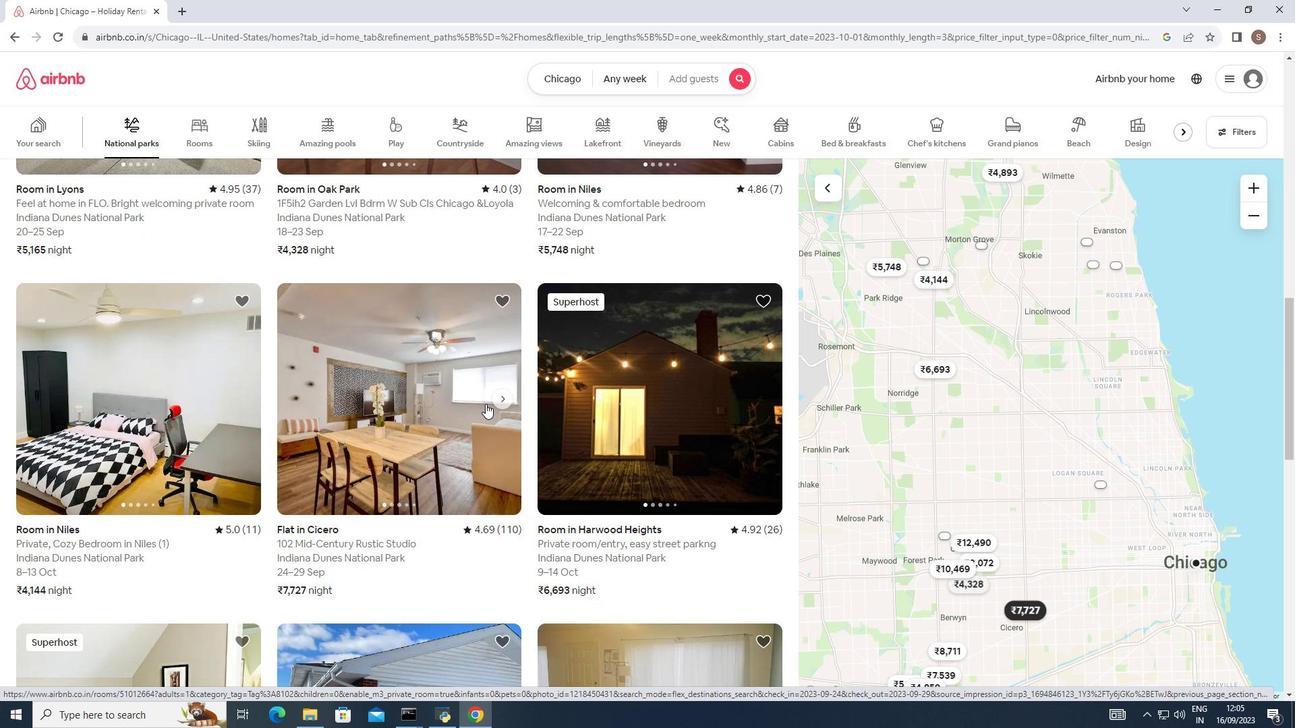 
Action: Mouse moved to (485, 402)
Screenshot: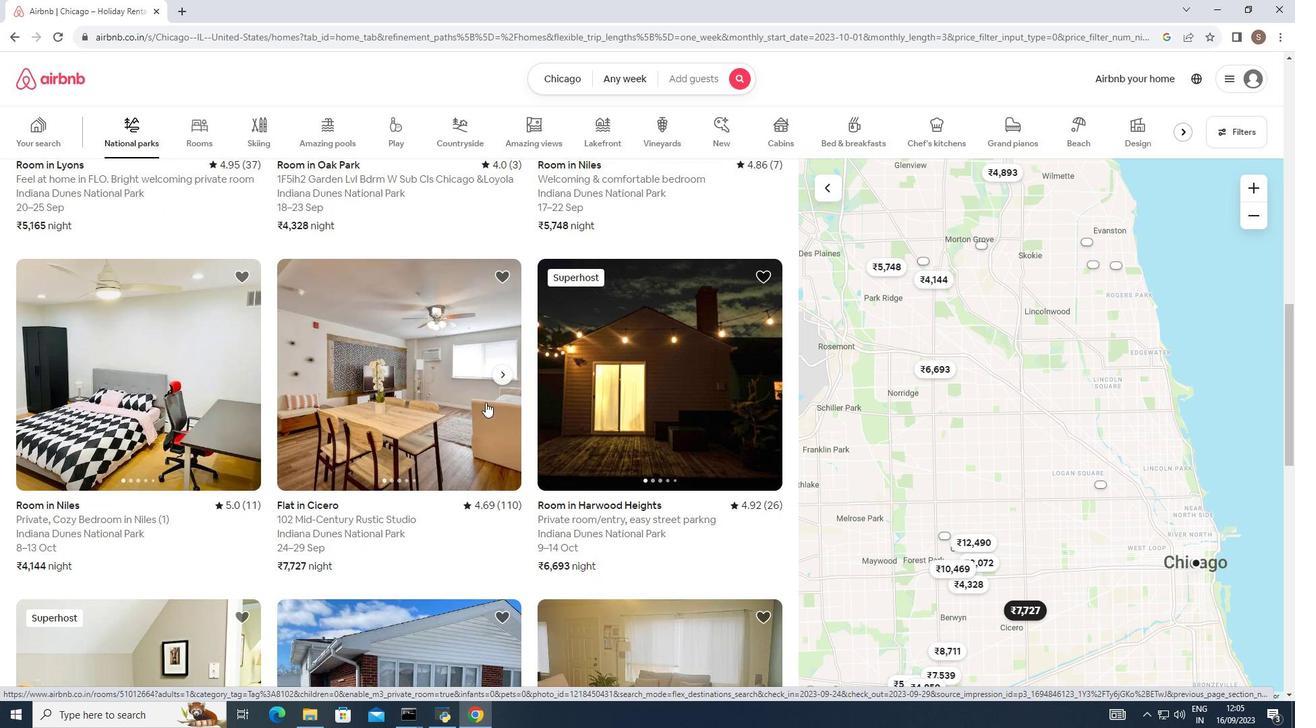 
Action: Mouse scrolled (485, 402) with delta (0, 0)
Screenshot: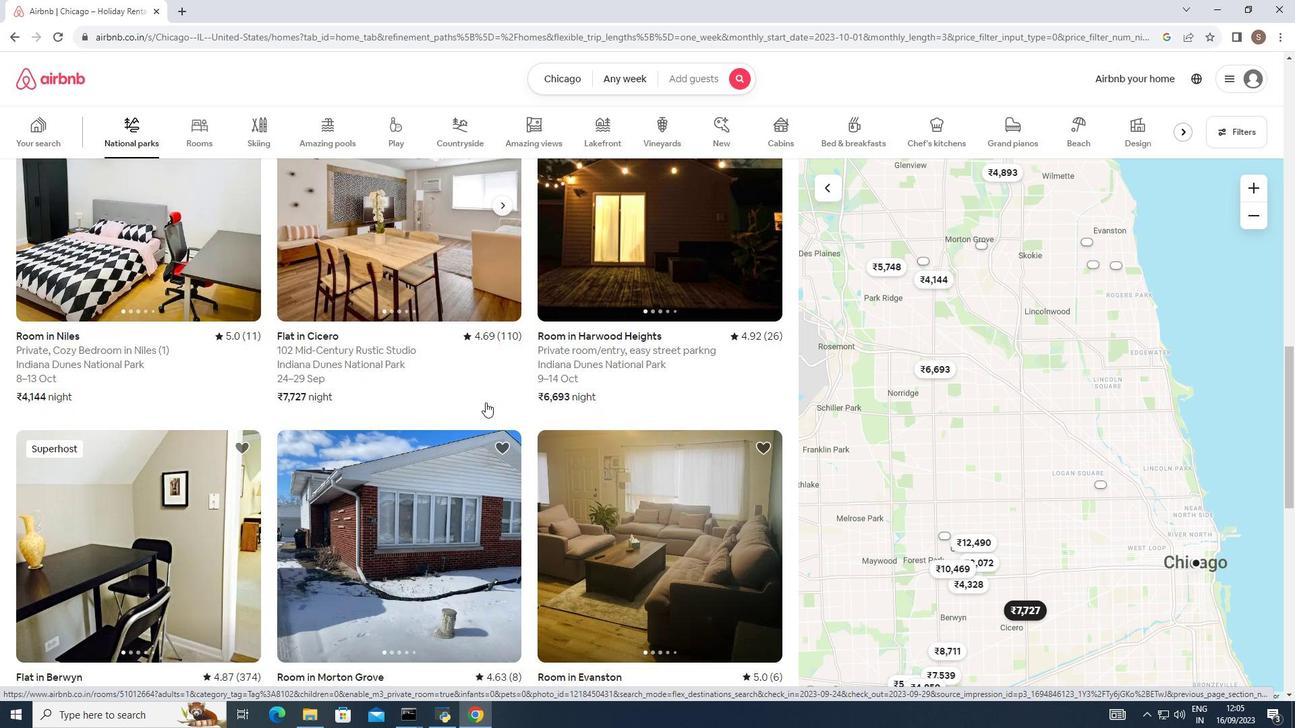 
Action: Mouse scrolled (485, 402) with delta (0, 0)
Screenshot: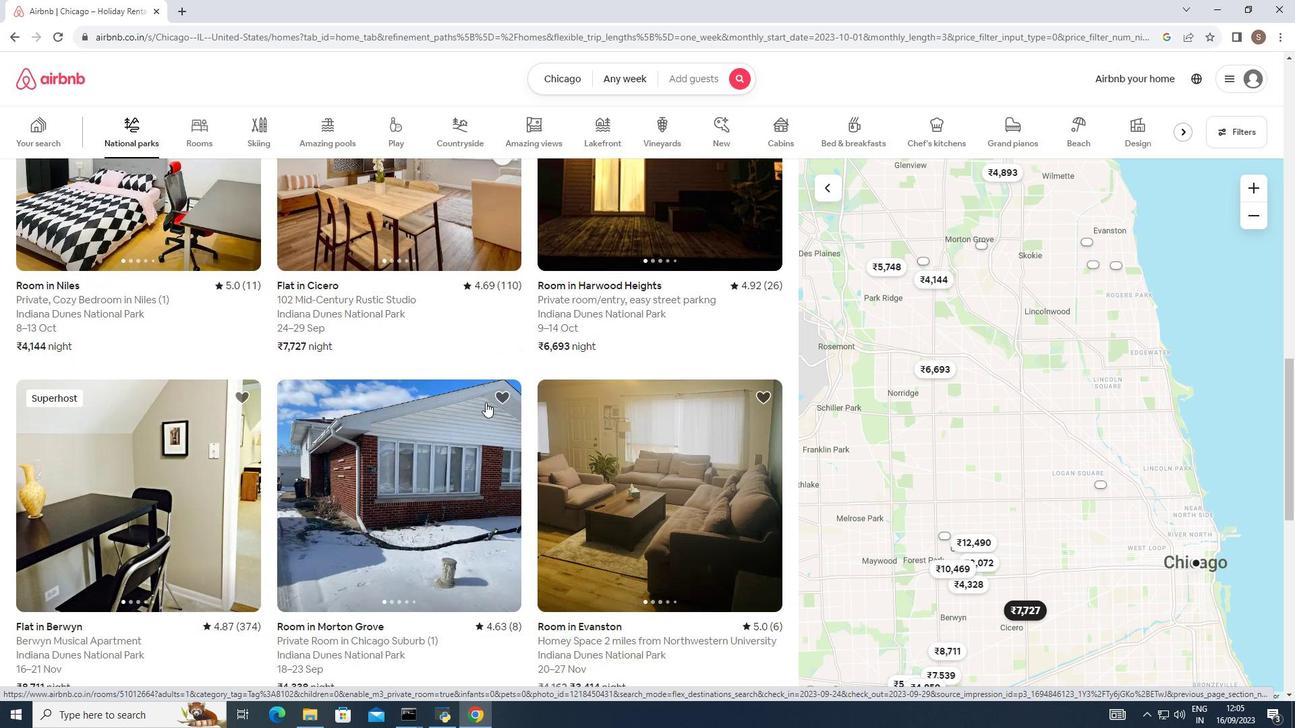
Action: Mouse scrolled (485, 402) with delta (0, 0)
Screenshot: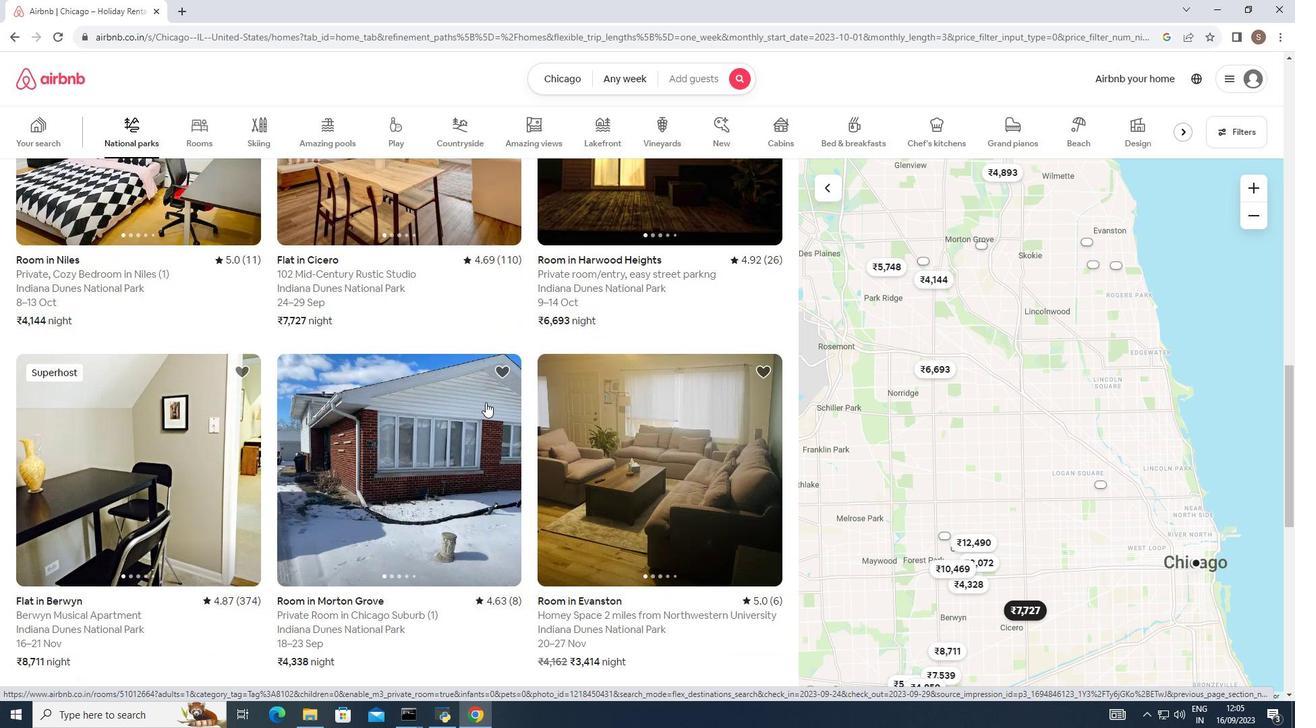 
Action: Mouse scrolled (485, 402) with delta (0, 0)
Screenshot: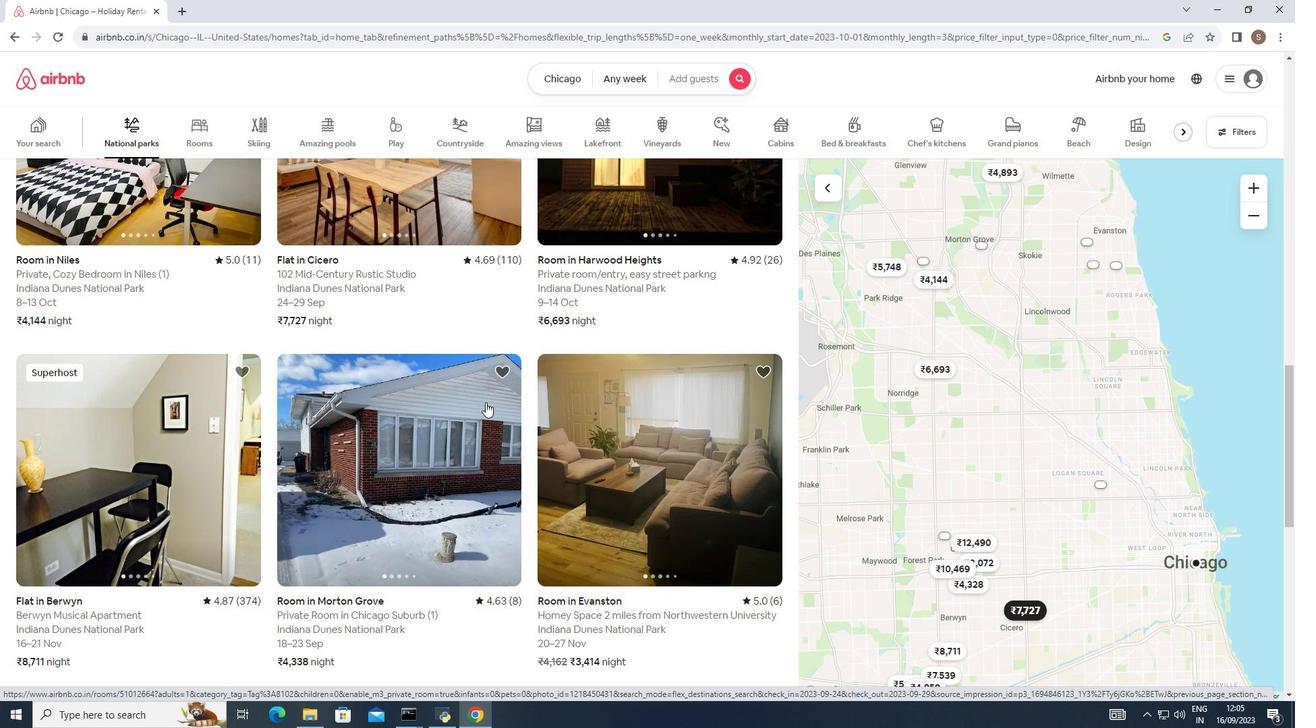 
Action: Mouse scrolled (485, 402) with delta (0, 0)
Screenshot: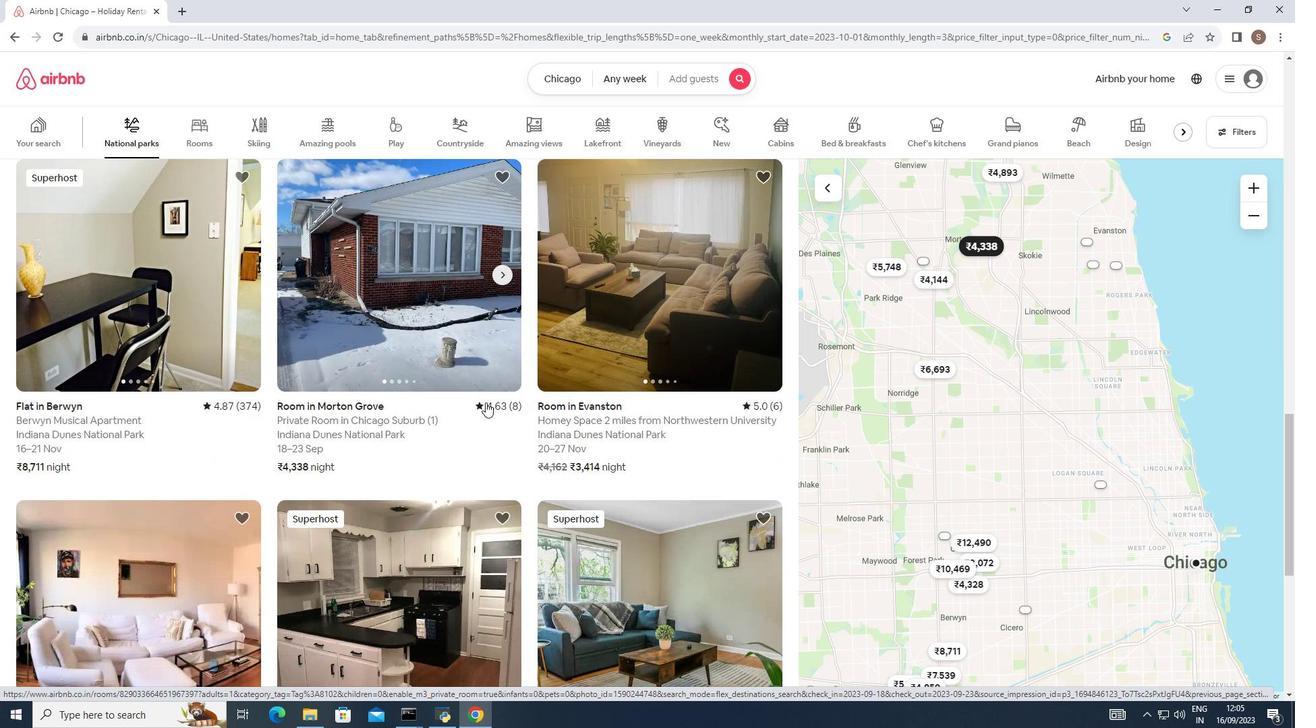 
Action: Mouse scrolled (485, 402) with delta (0, 0)
Screenshot: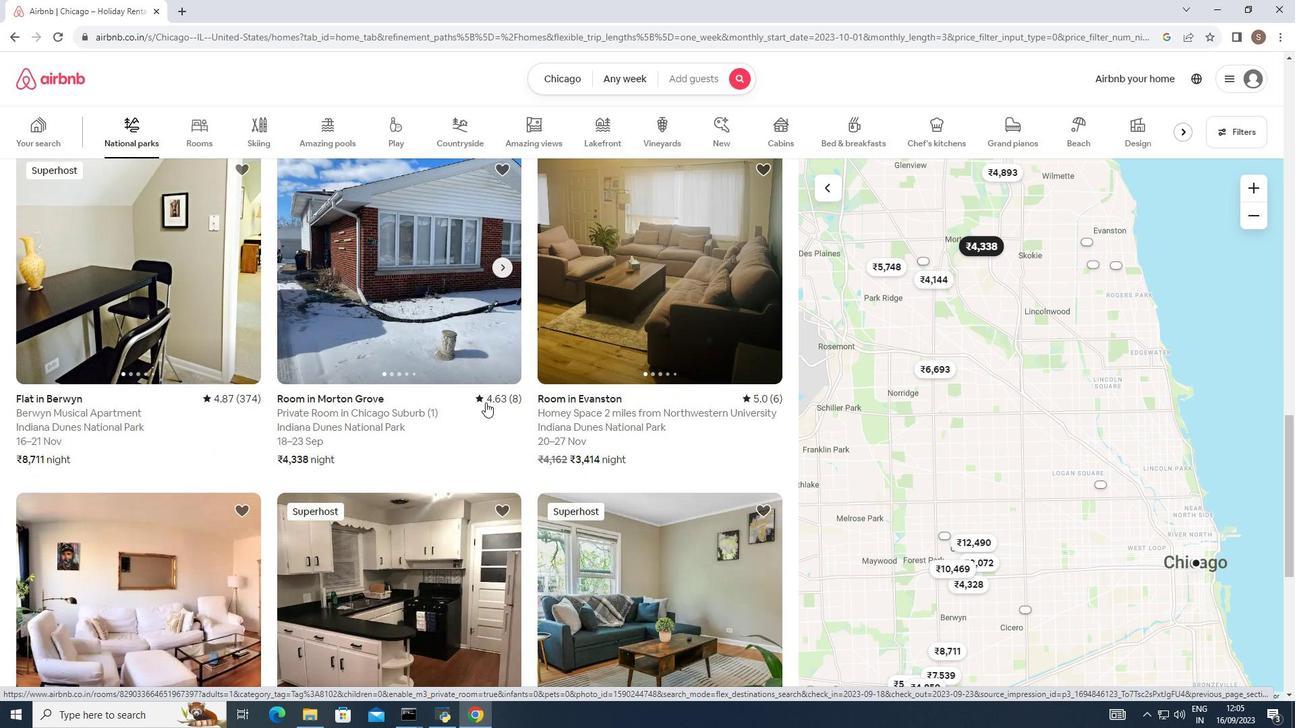 
Action: Mouse scrolled (485, 402) with delta (0, 0)
Screenshot: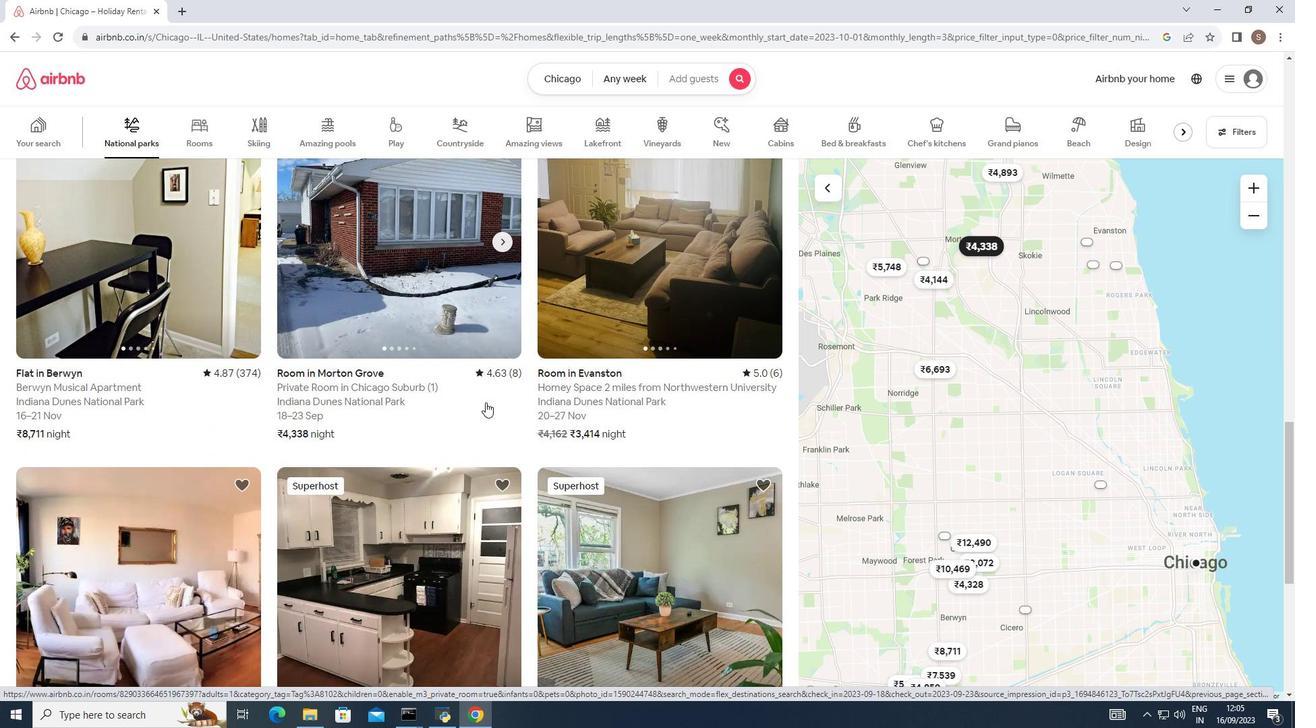 
Action: Mouse scrolled (485, 402) with delta (0, 0)
Screenshot: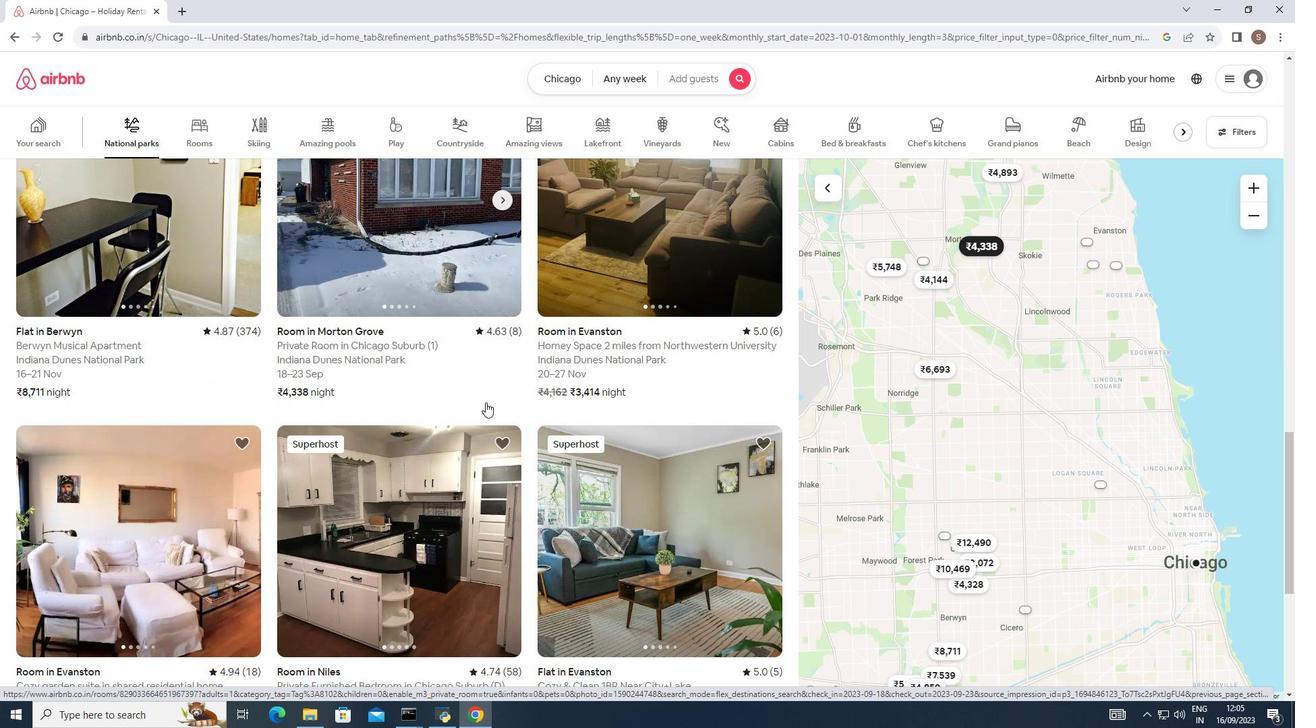 
Action: Mouse scrolled (485, 402) with delta (0, 0)
Screenshot: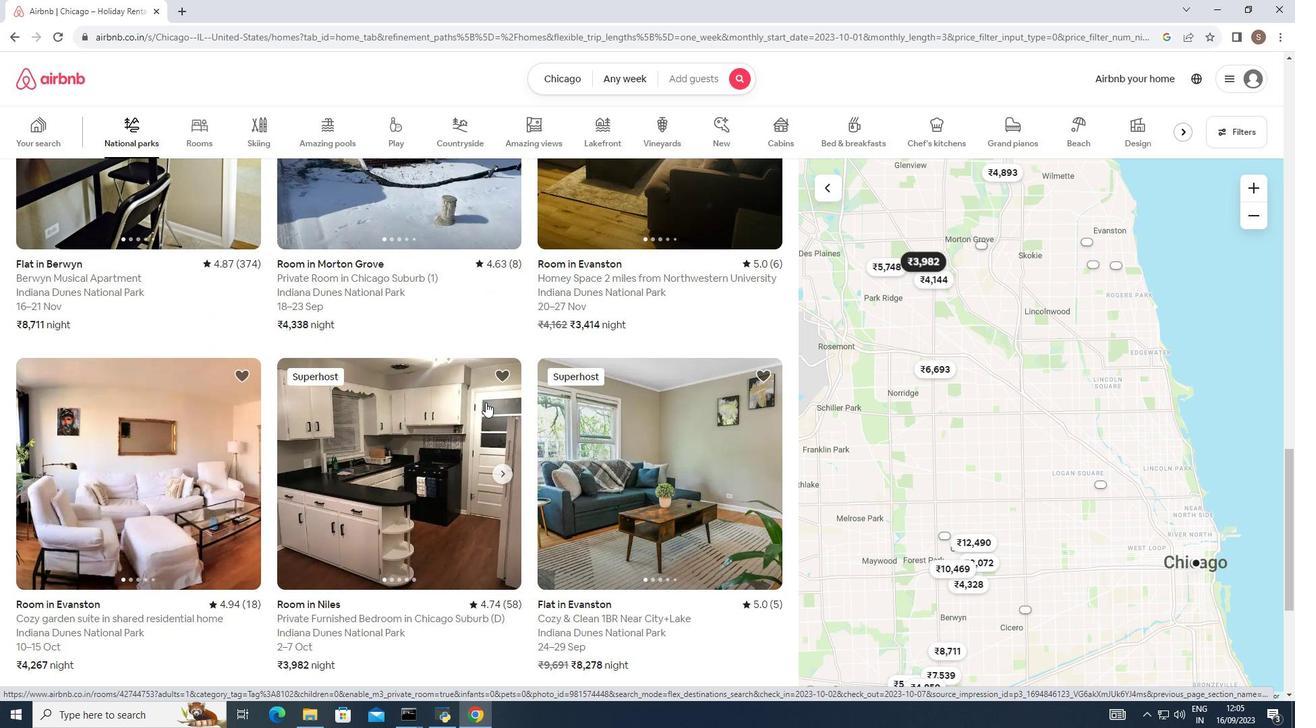 
Action: Mouse moved to (486, 401)
Screenshot: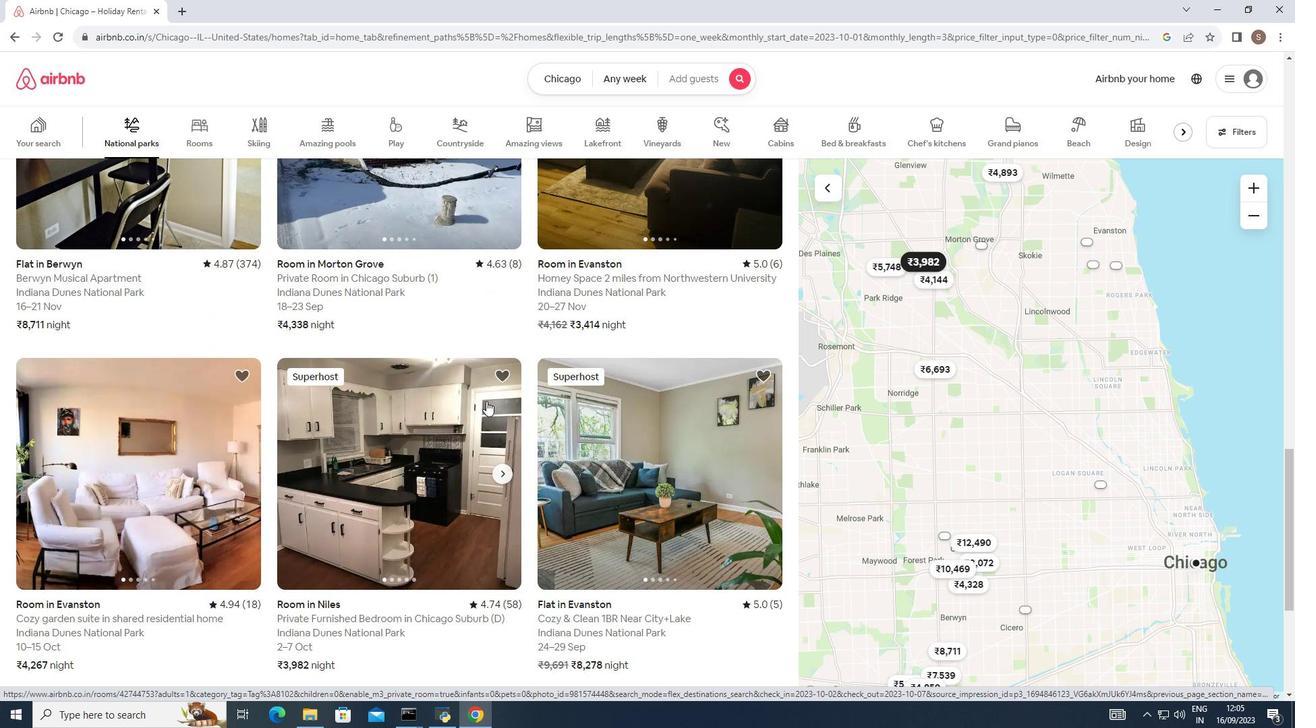 
Action: Mouse scrolled (486, 400) with delta (0, 0)
Screenshot: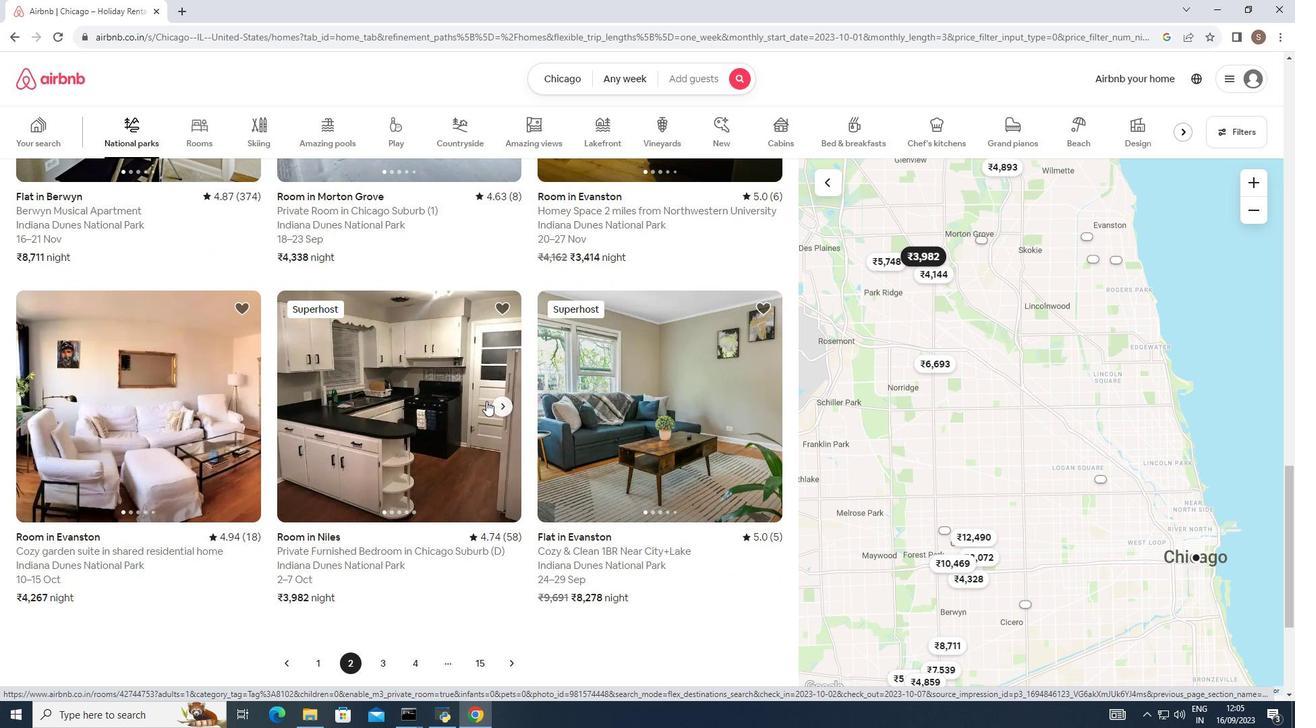
Action: Mouse scrolled (486, 400) with delta (0, 0)
Screenshot: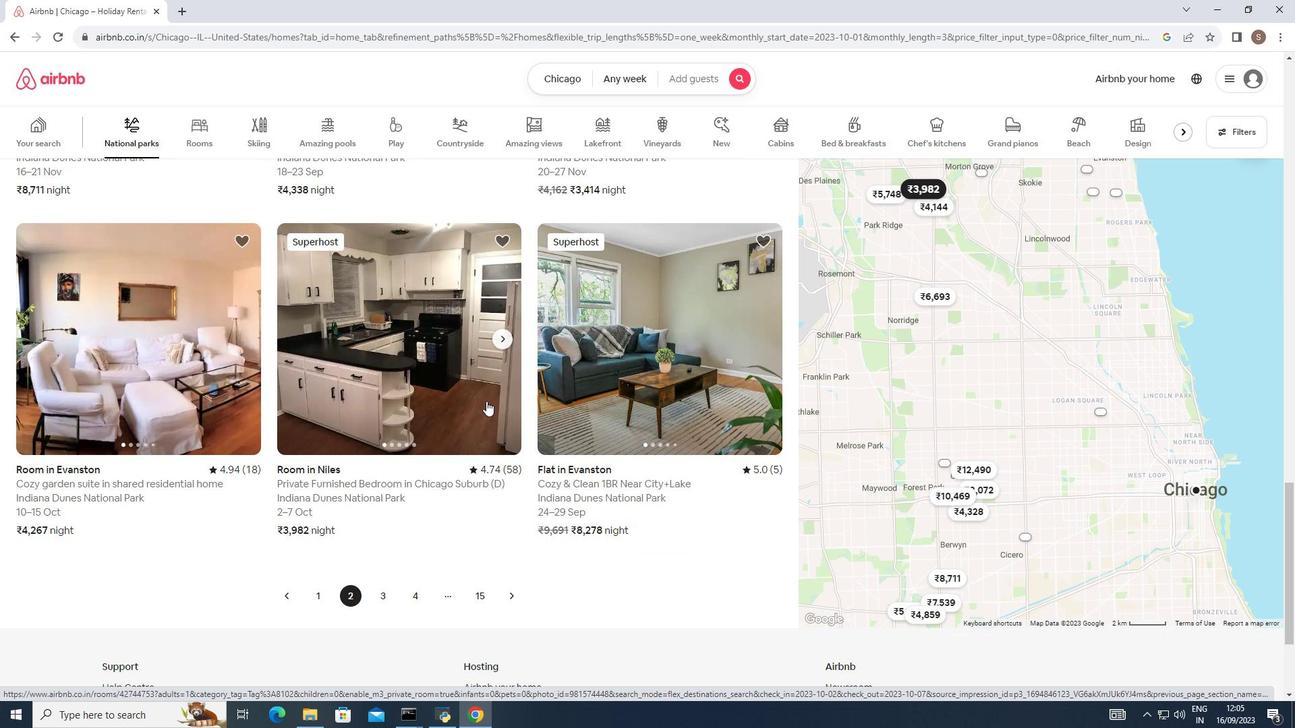 
Action: Mouse moved to (507, 595)
Screenshot: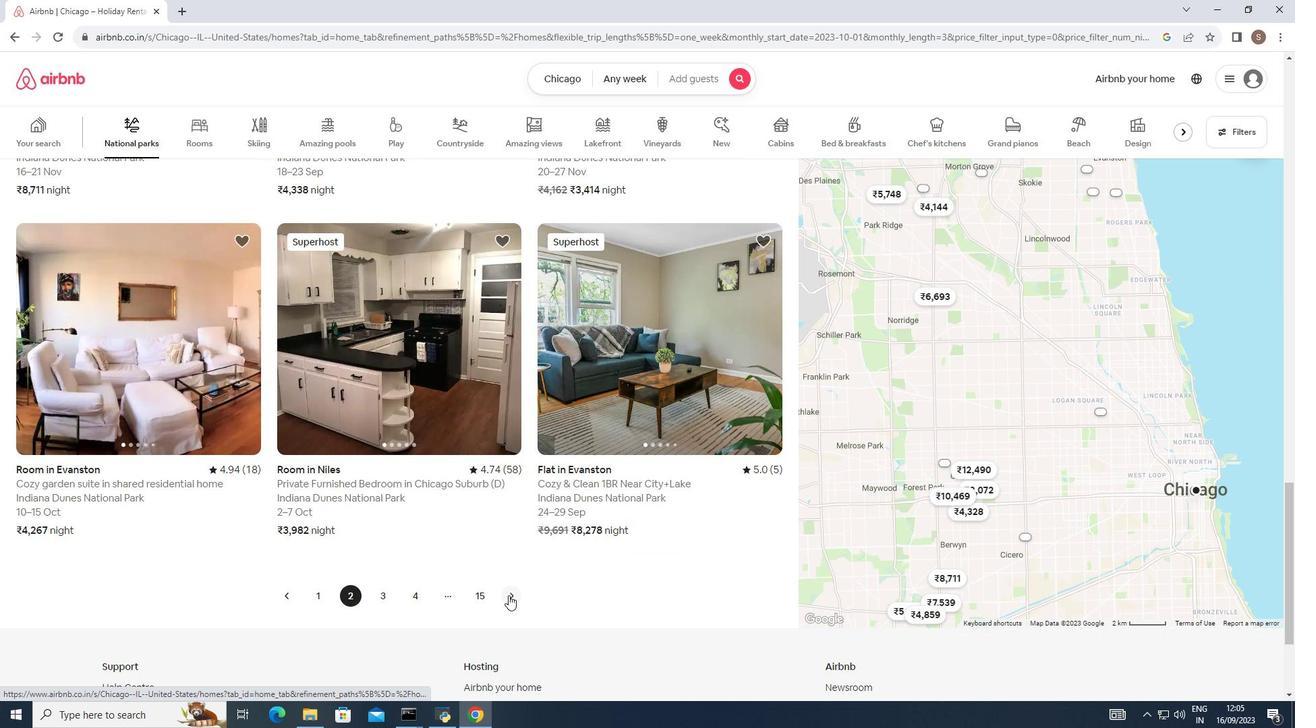 
Action: Mouse pressed left at (507, 595)
Screenshot: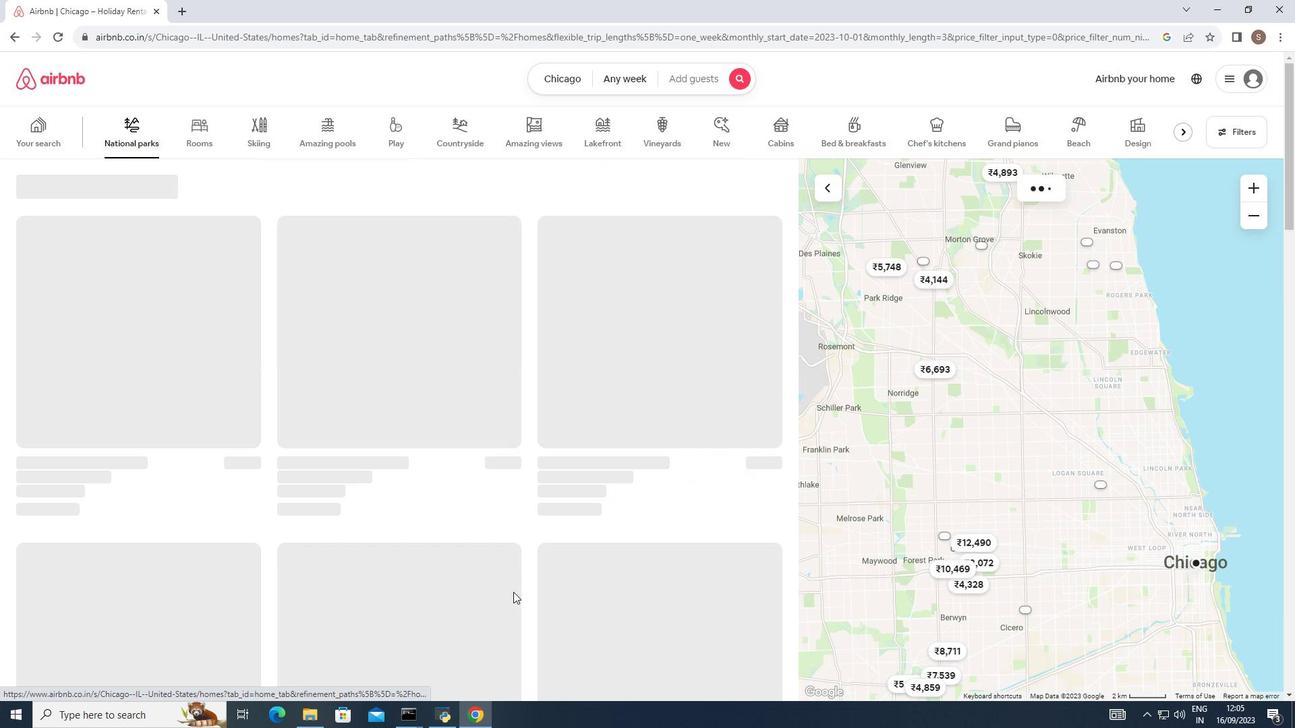 
Action: Mouse moved to (439, 364)
Screenshot: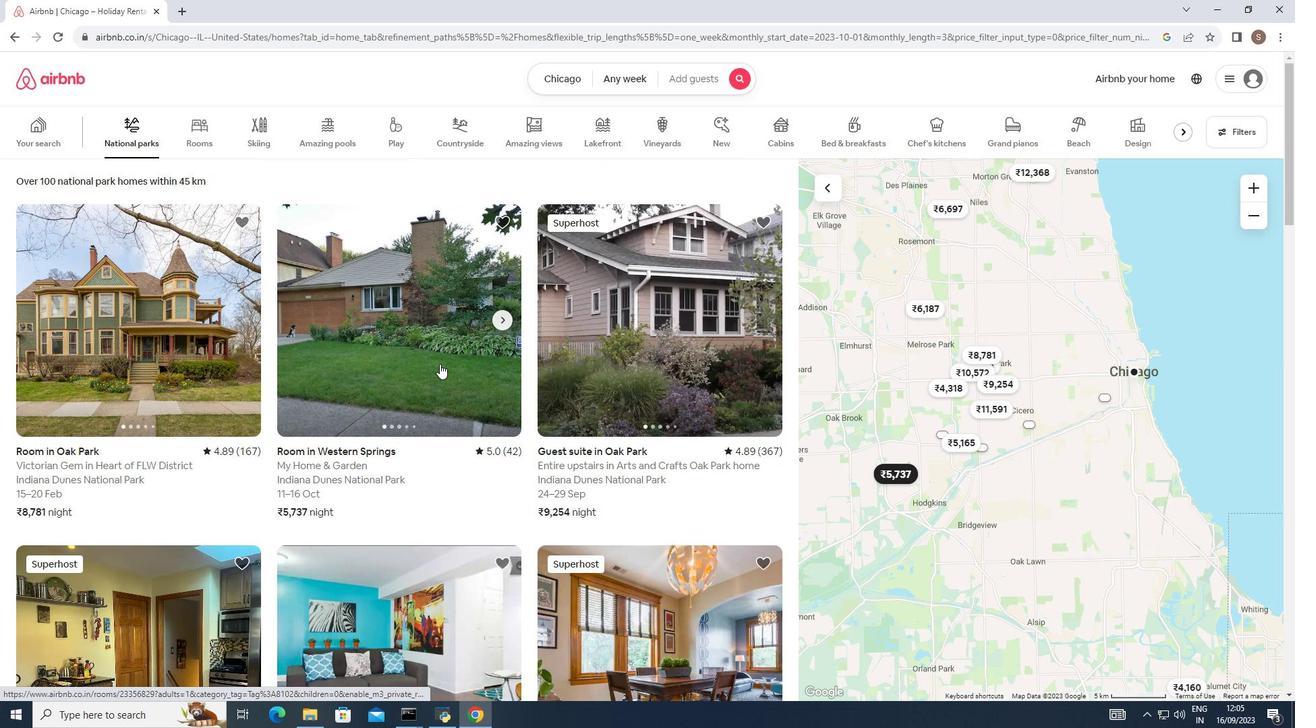 
Action: Mouse pressed left at (439, 364)
Screenshot: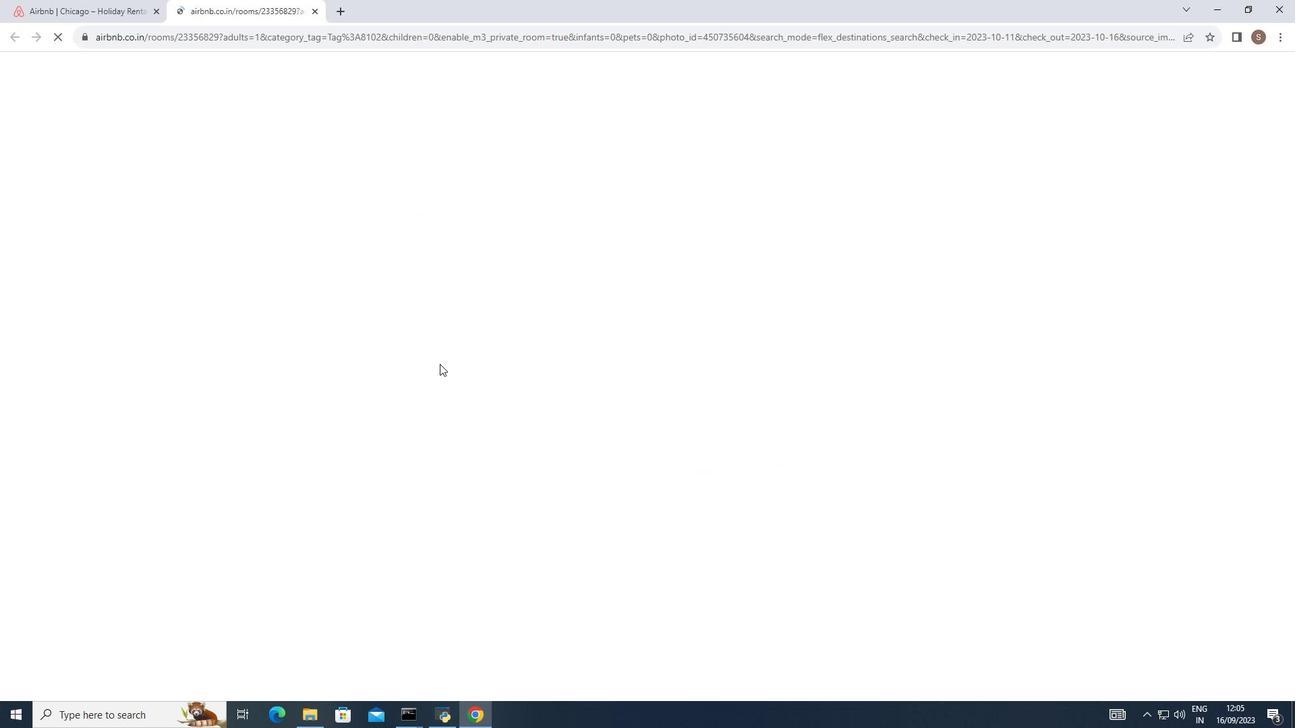 
Action: Mouse moved to (935, 495)
Screenshot: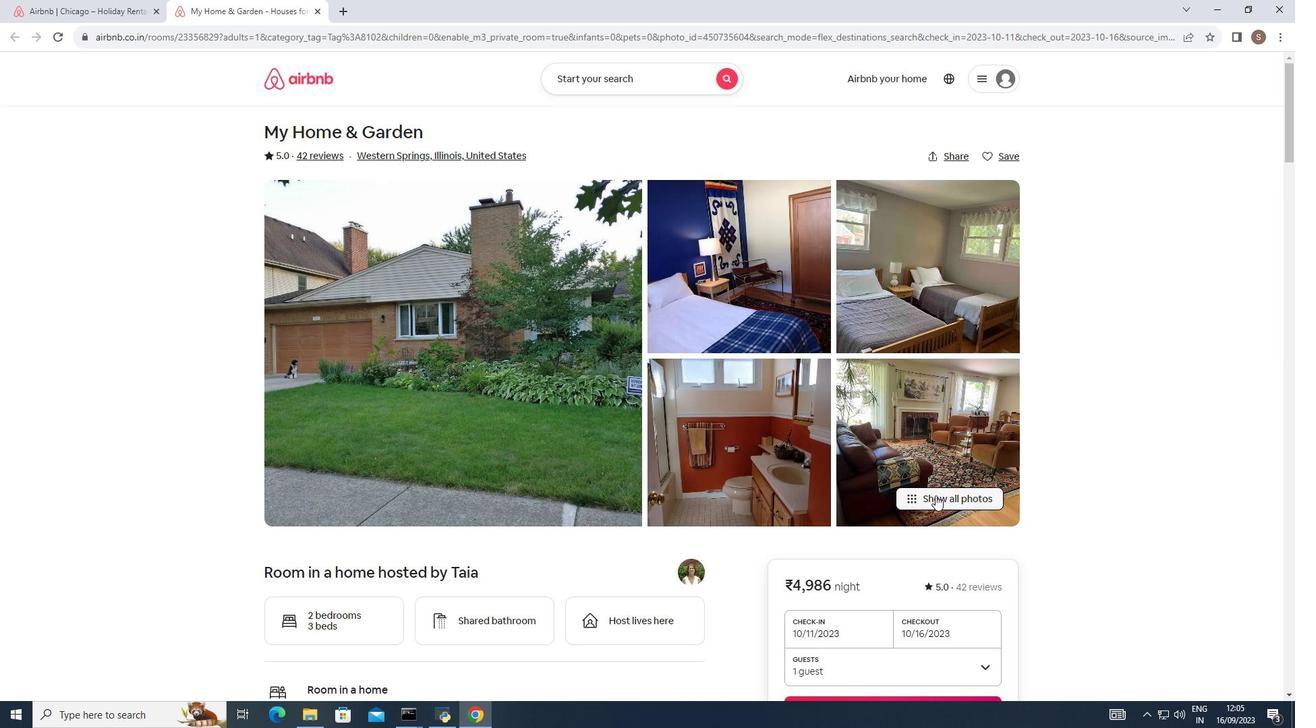 
Action: Mouse pressed left at (935, 495)
Screenshot: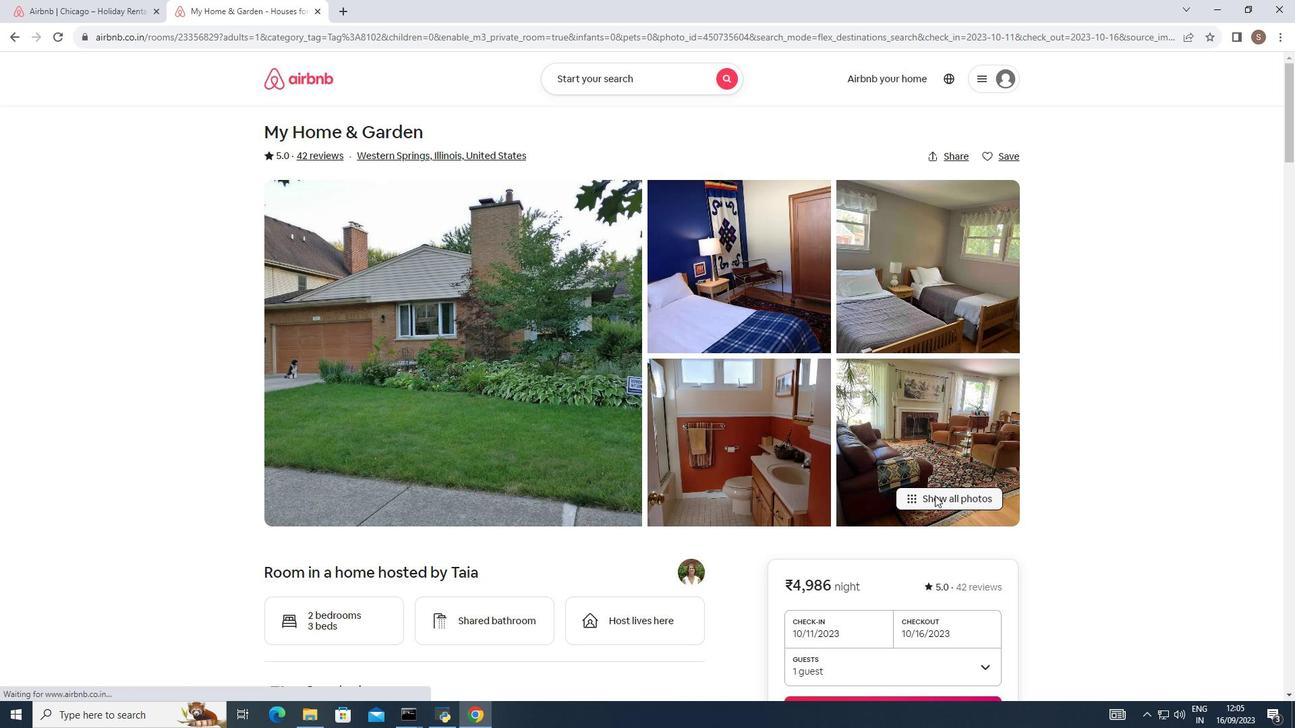 
Action: Mouse moved to (524, 418)
Screenshot: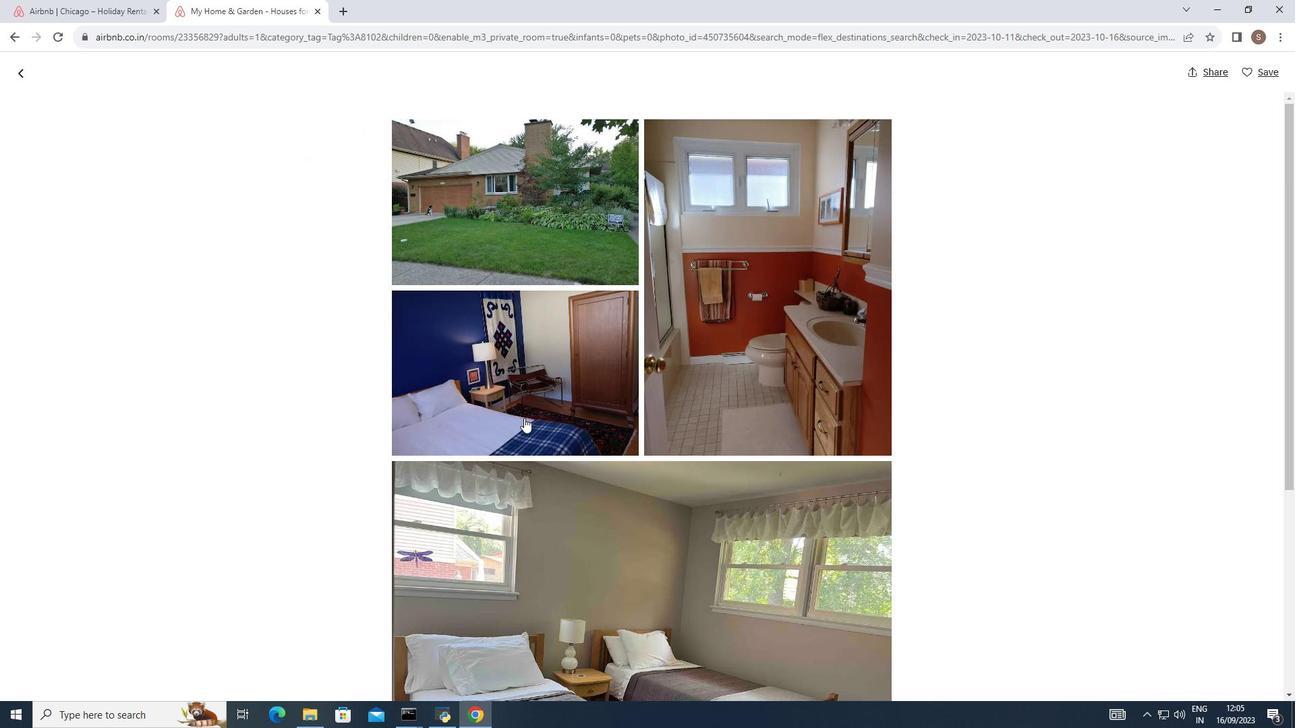 
Action: Mouse scrolled (524, 417) with delta (0, 0)
Screenshot: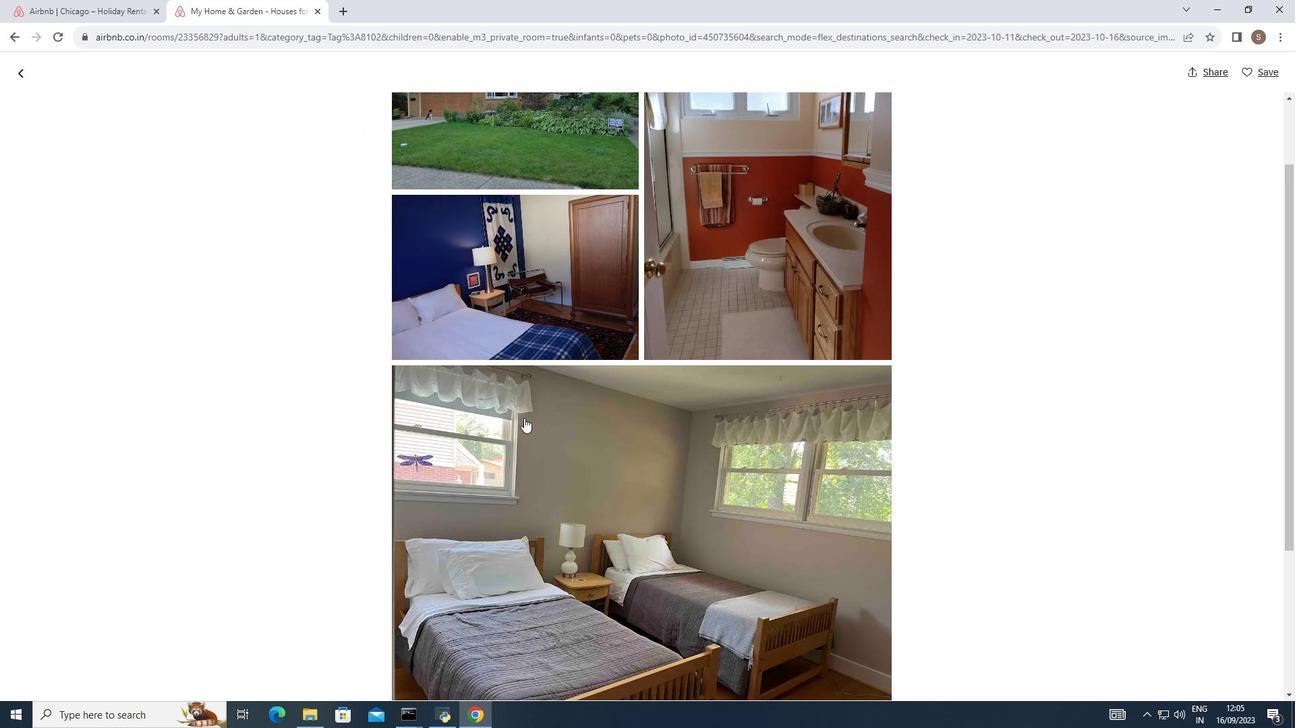 
Action: Mouse scrolled (524, 417) with delta (0, 0)
Screenshot: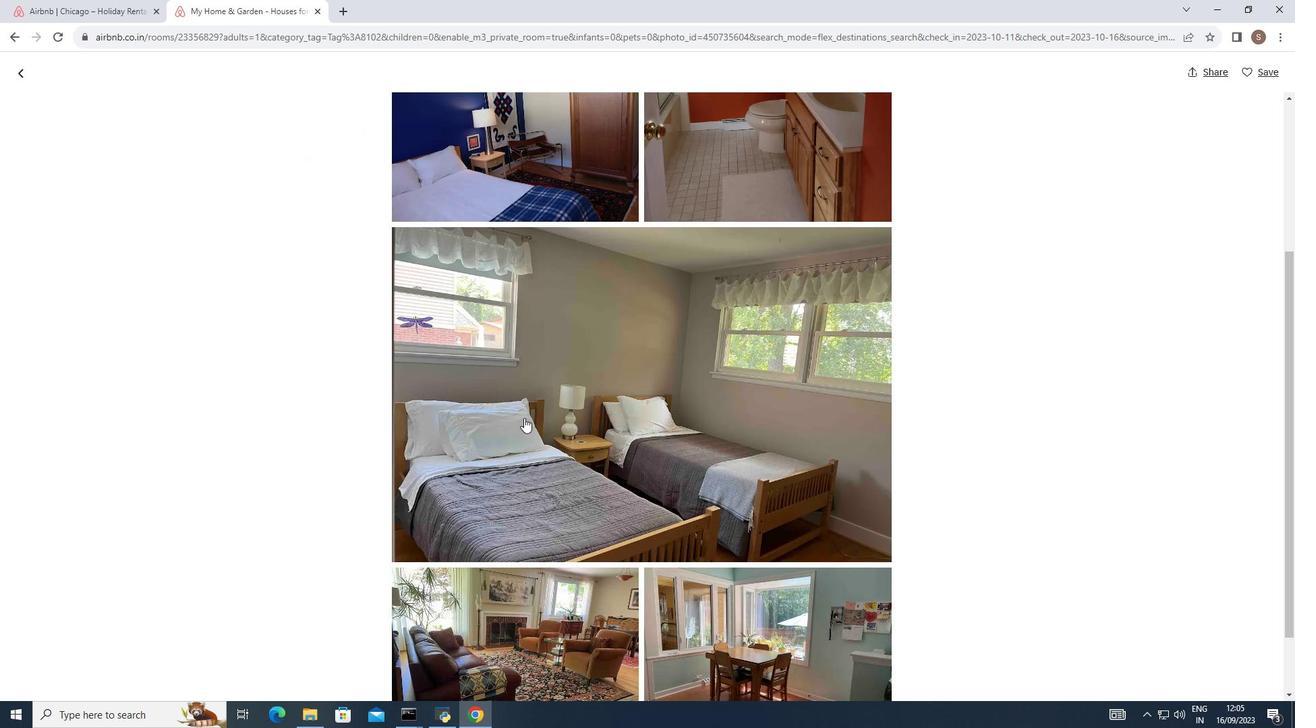 
Action: Mouse scrolled (524, 417) with delta (0, 0)
Screenshot: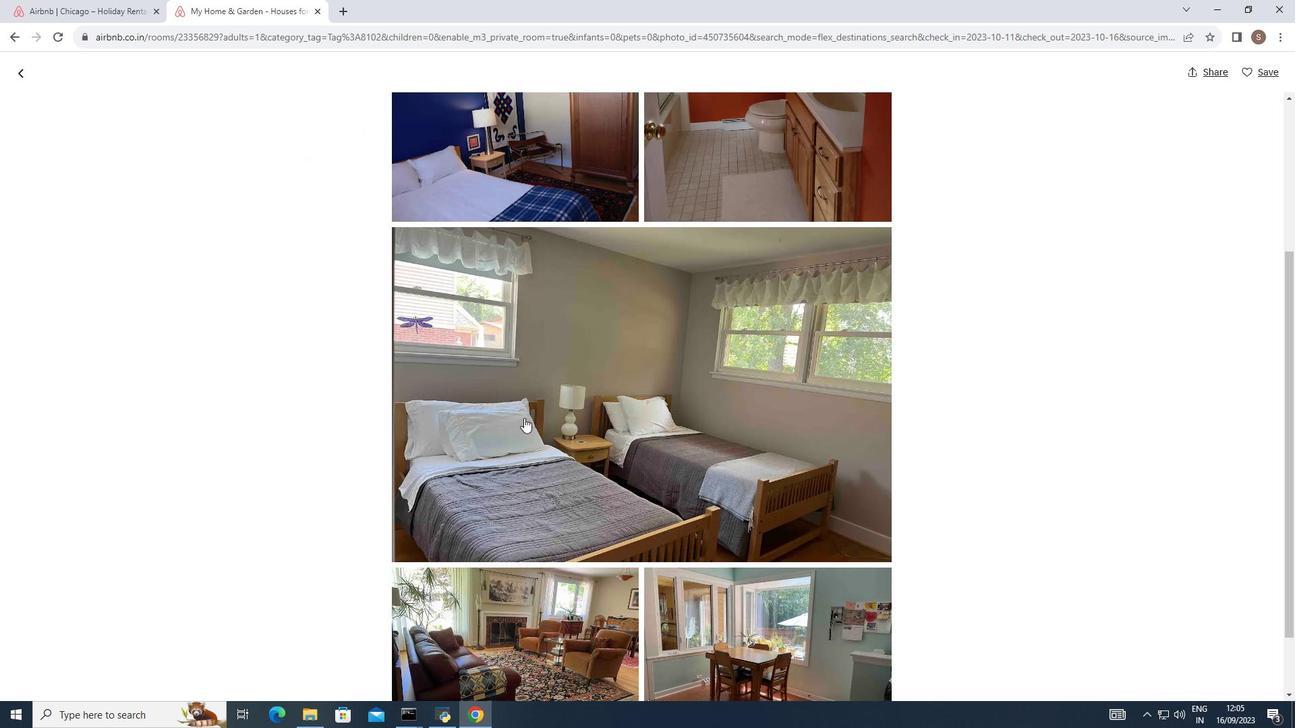 
Action: Mouse scrolled (524, 417) with delta (0, 0)
Screenshot: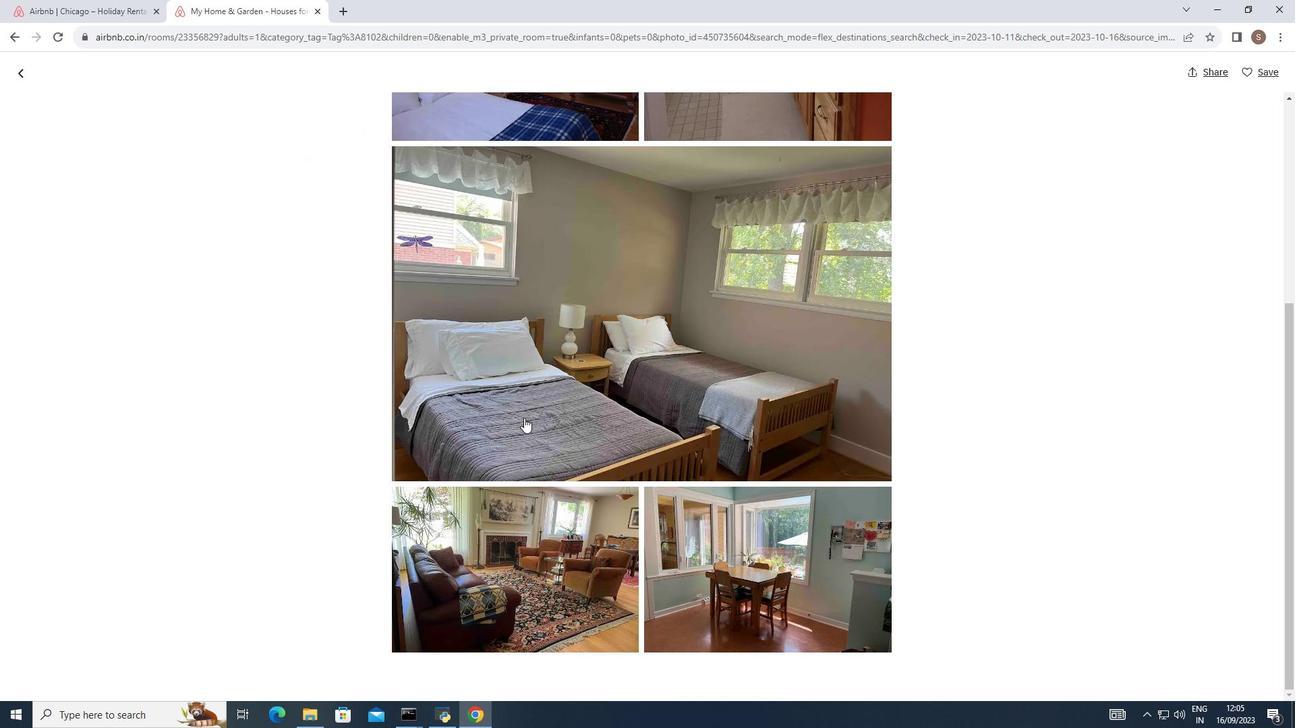 
Action: Mouse scrolled (524, 417) with delta (0, 0)
Screenshot: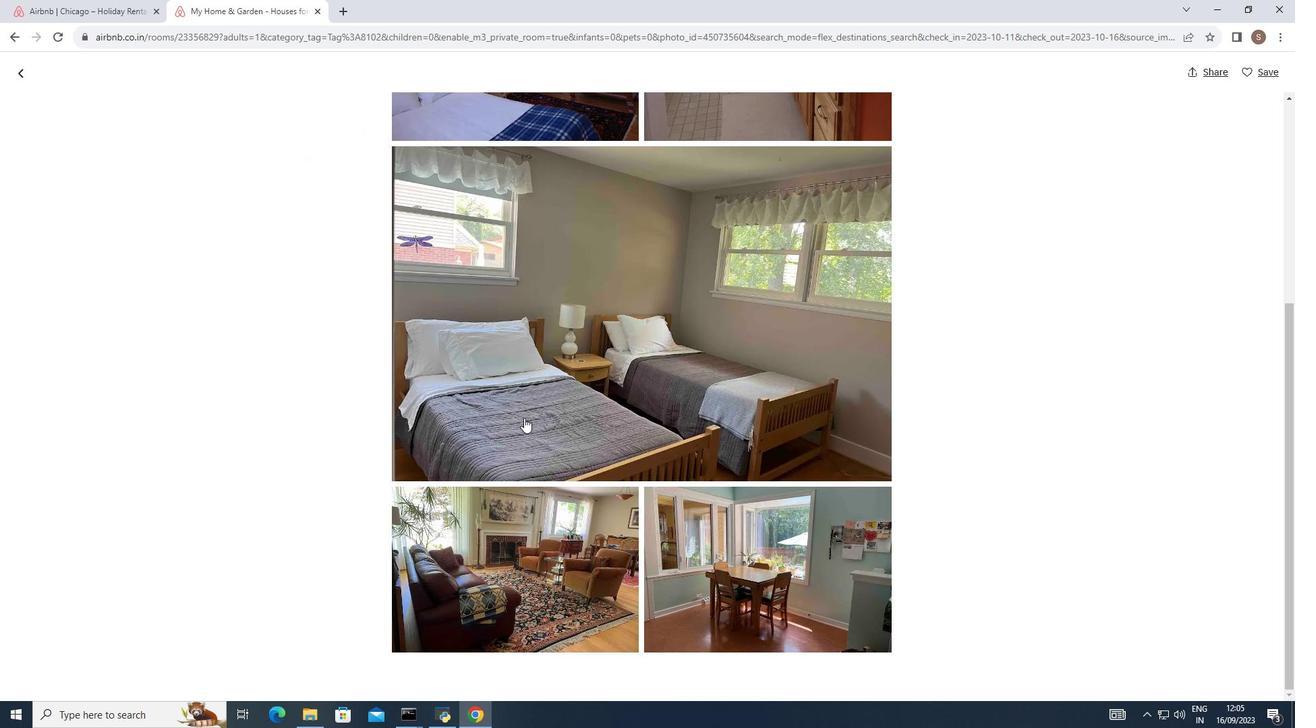 
Action: Mouse moved to (524, 415)
Screenshot: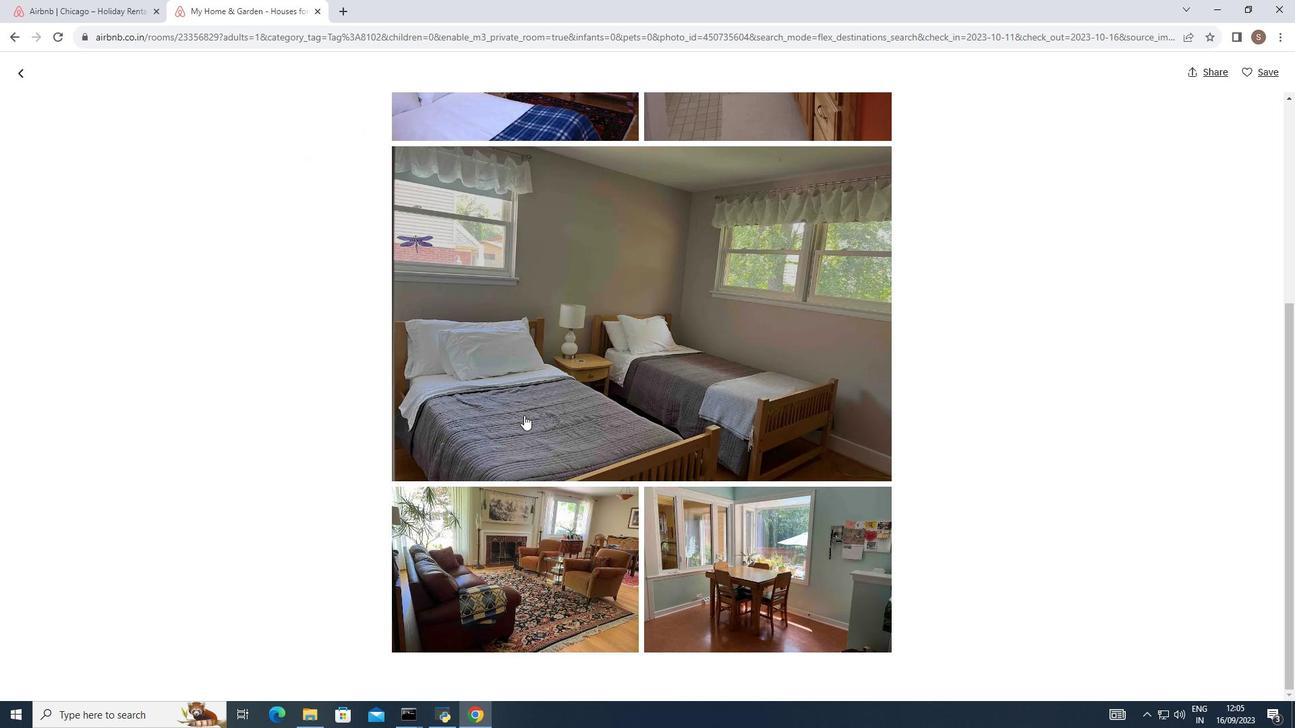 
Action: Mouse scrolled (524, 414) with delta (0, 0)
Screenshot: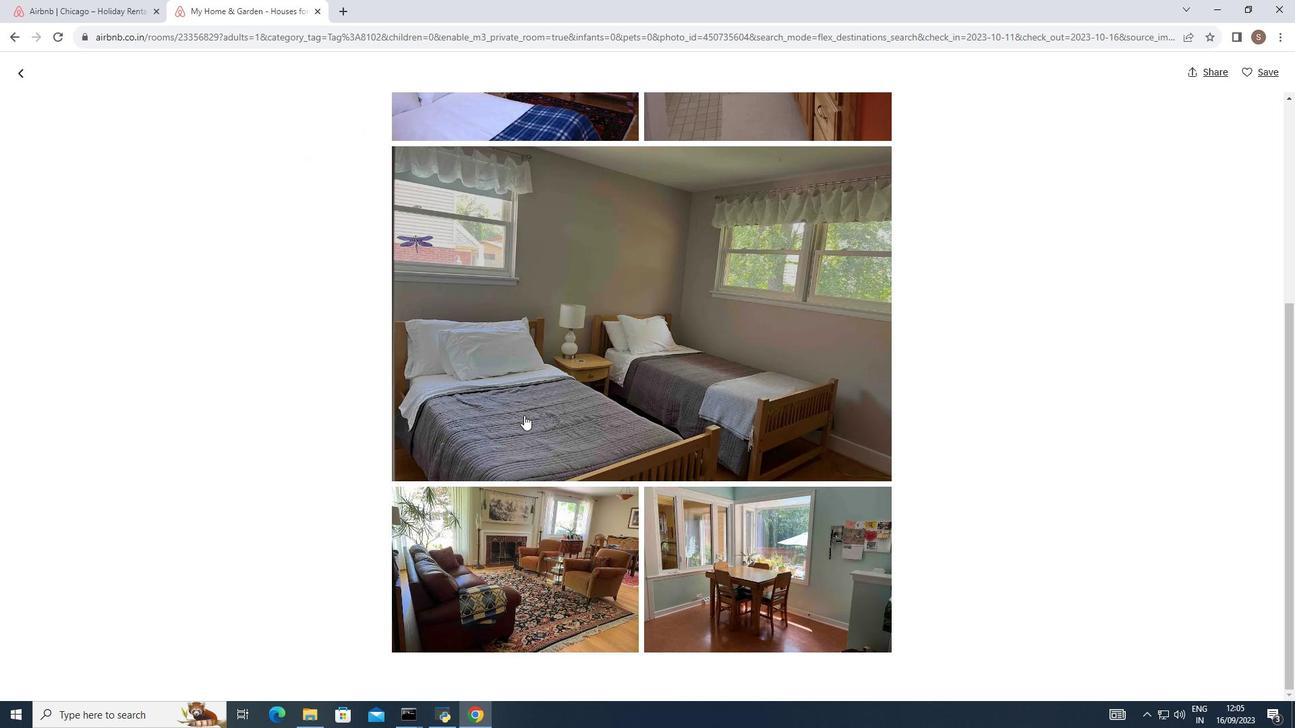
Action: Mouse scrolled (524, 414) with delta (0, 0)
Screenshot: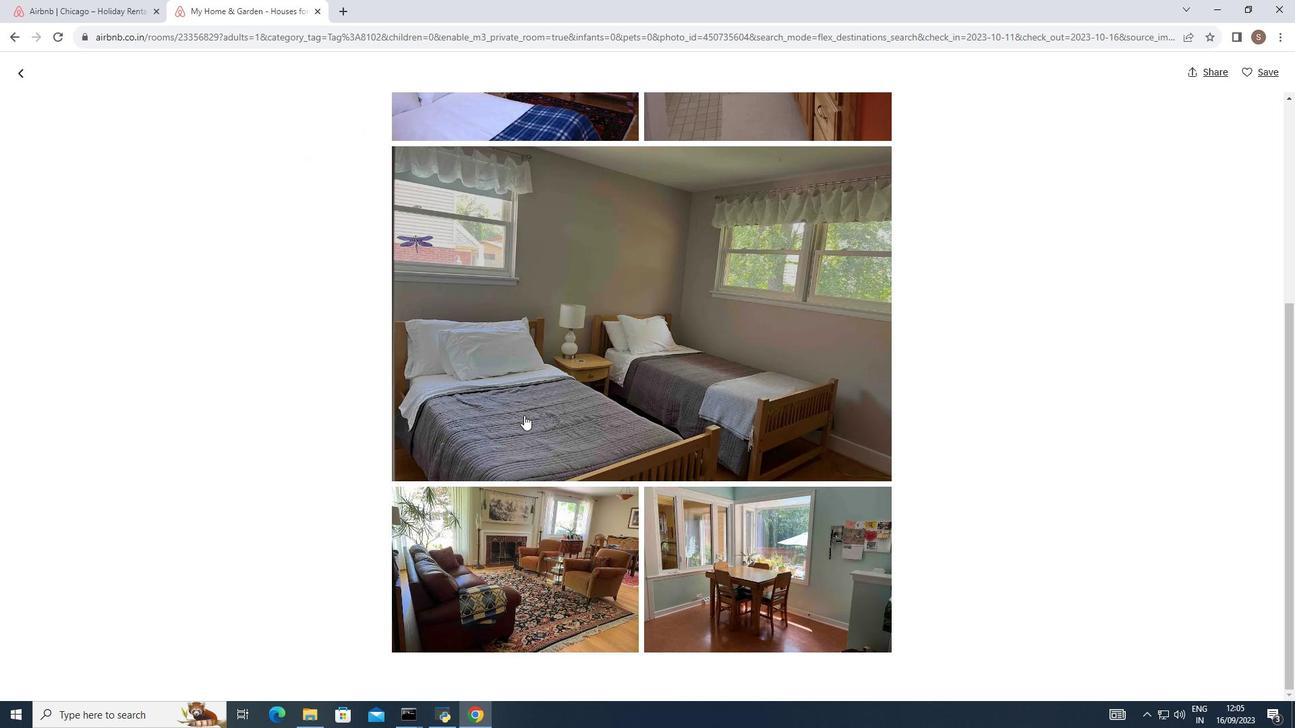 
Action: Mouse scrolled (524, 414) with delta (0, 0)
Screenshot: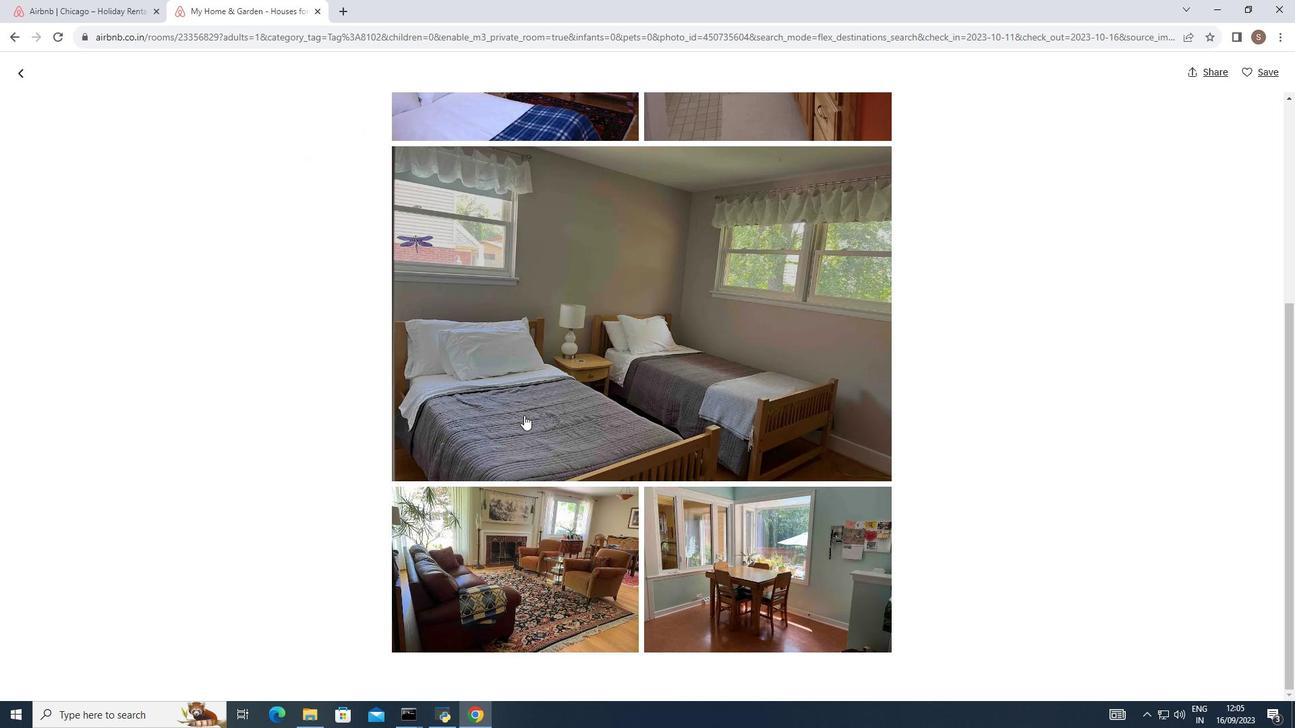 
Action: Mouse scrolled (524, 414) with delta (0, 0)
Screenshot: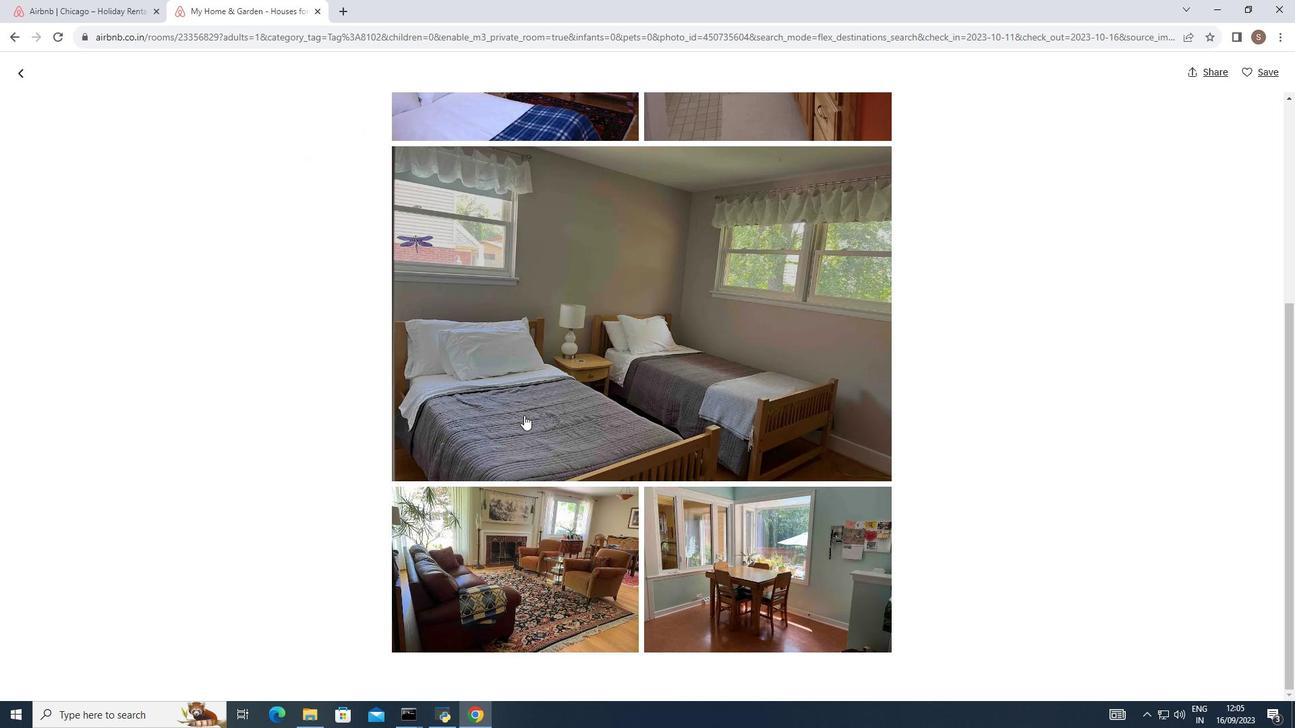 
Action: Mouse scrolled (524, 414) with delta (0, 0)
Screenshot: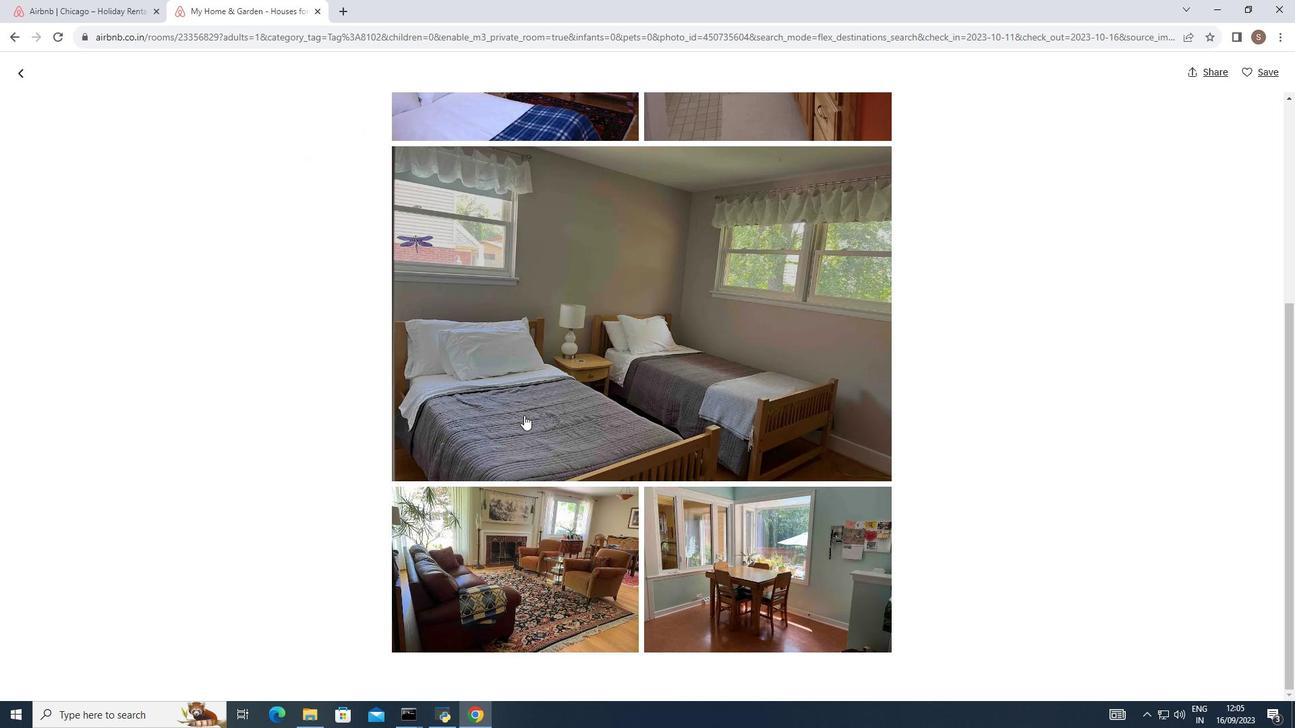 
Action: Mouse scrolled (524, 414) with delta (0, 0)
Screenshot: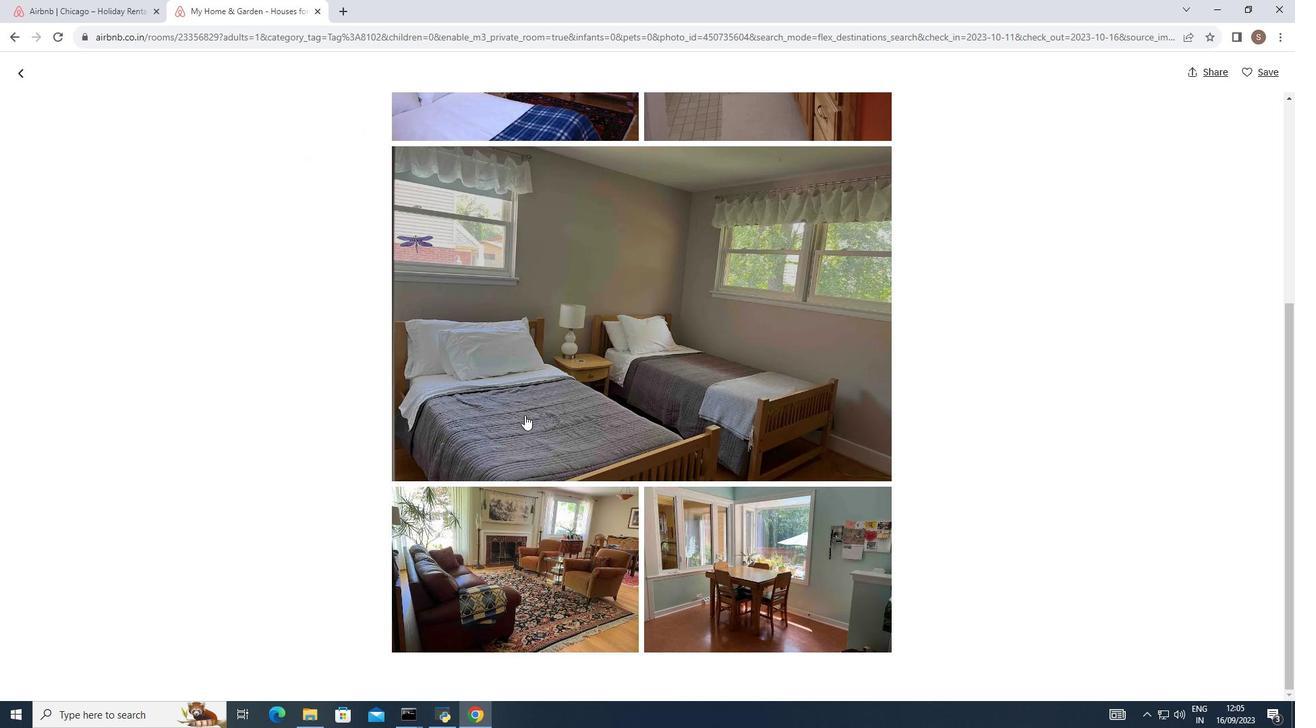 
Action: Mouse moved to (524, 414)
Screenshot: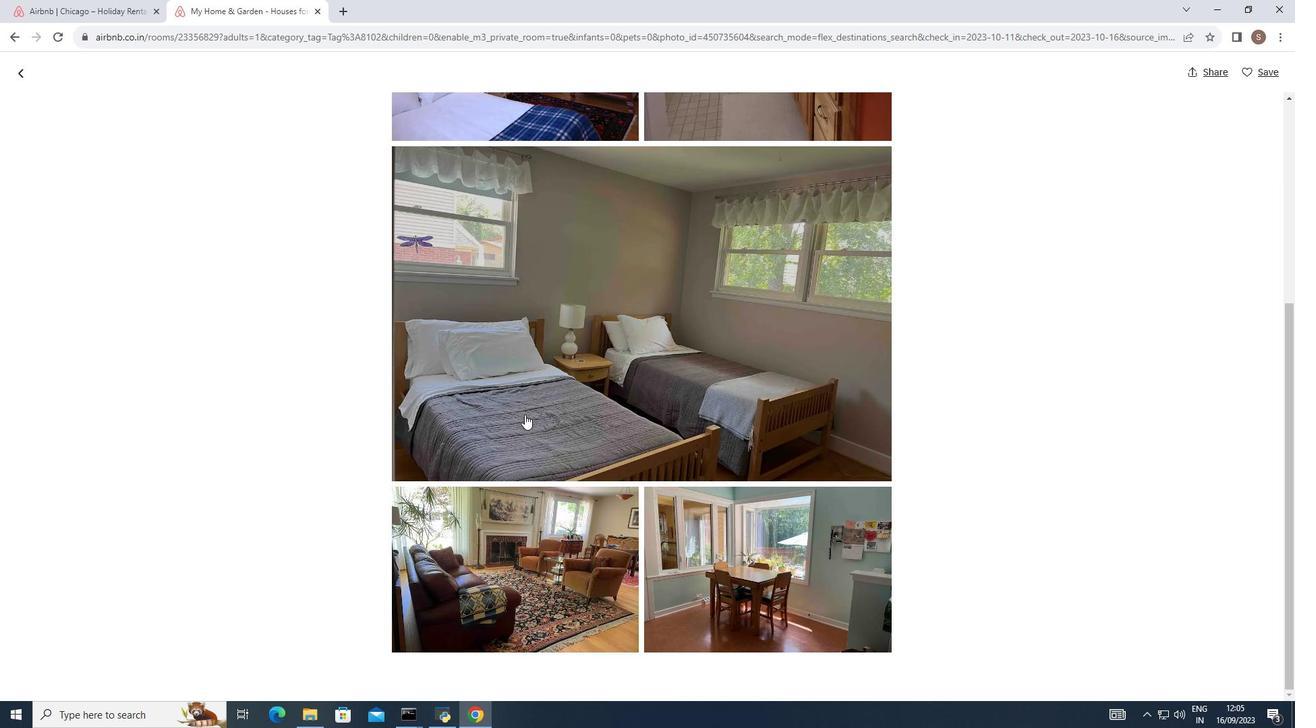 
Action: Mouse scrolled (524, 414) with delta (0, 0)
Screenshot: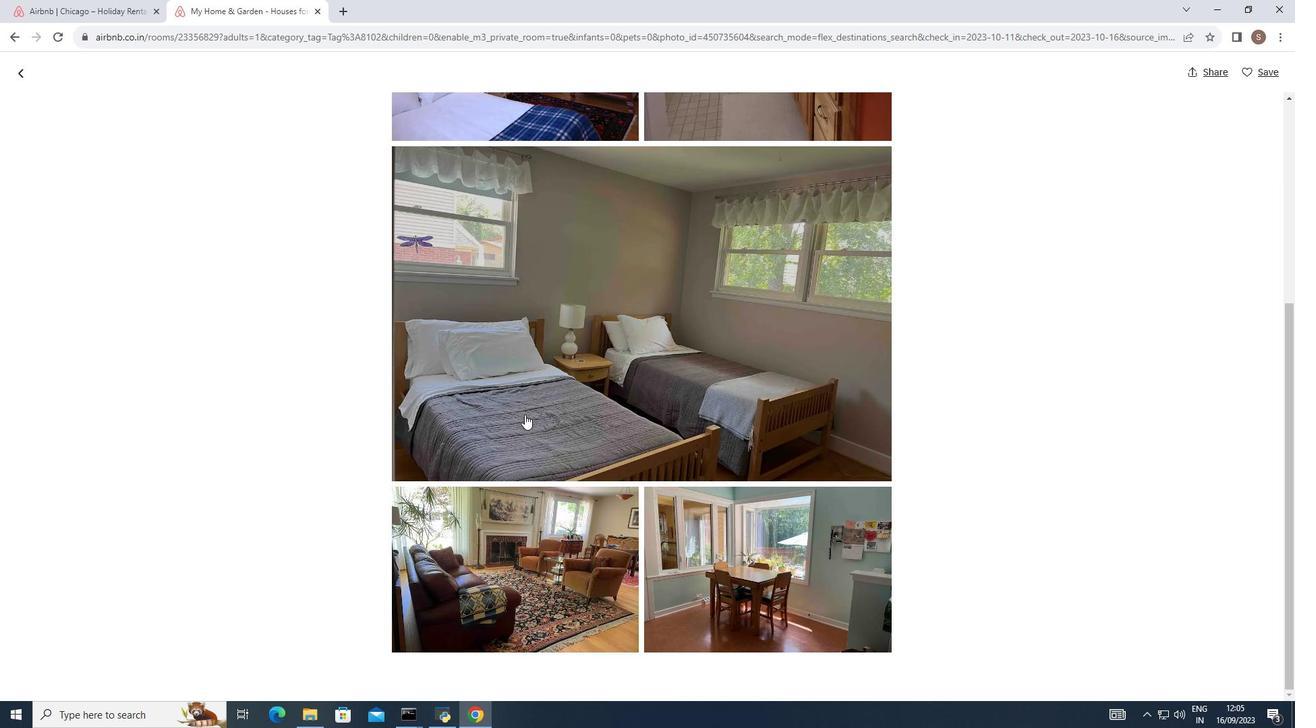 
Action: Mouse scrolled (524, 414) with delta (0, 0)
Screenshot: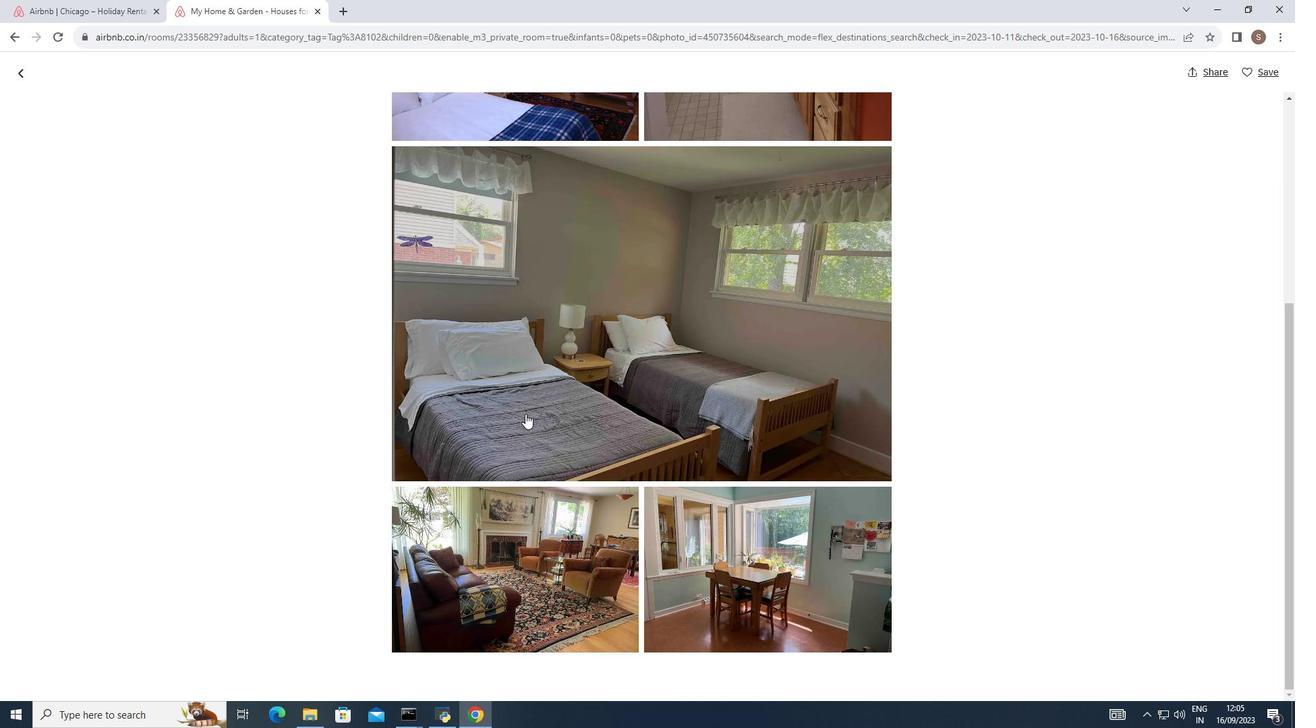 
Action: Mouse scrolled (524, 414) with delta (0, 0)
Screenshot: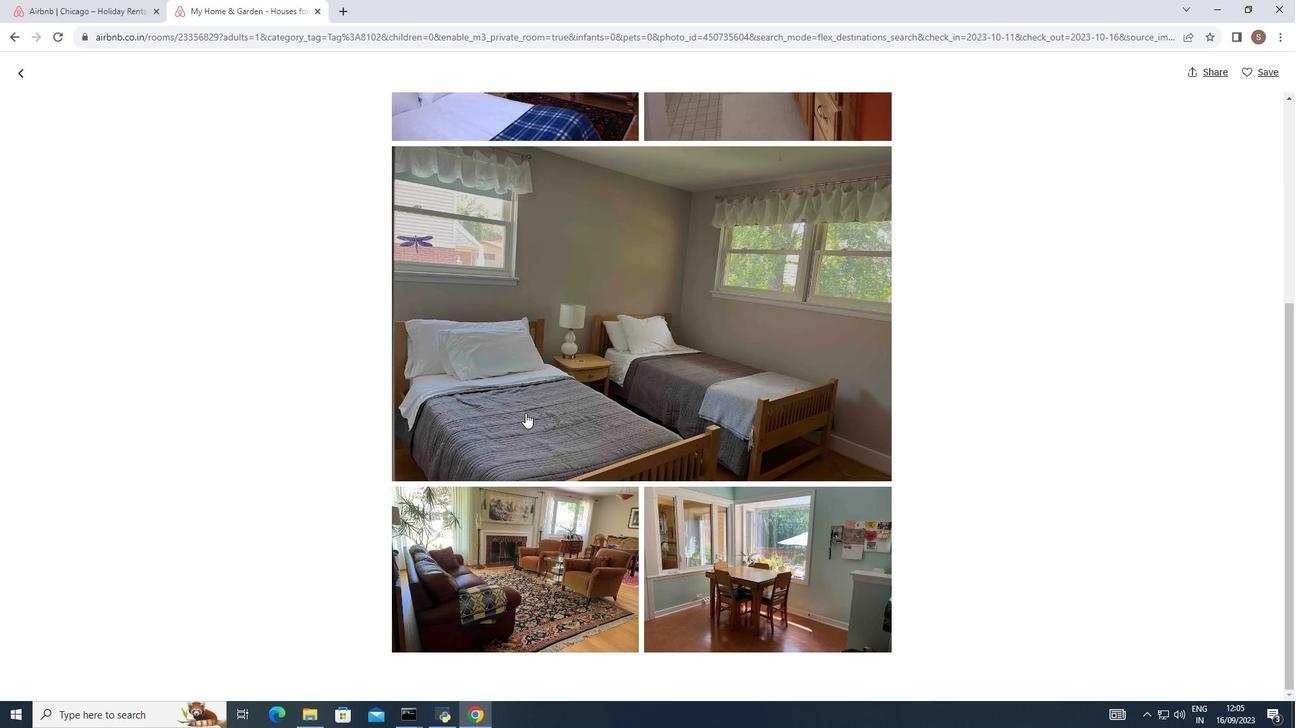 
Action: Mouse moved to (20, 70)
Screenshot: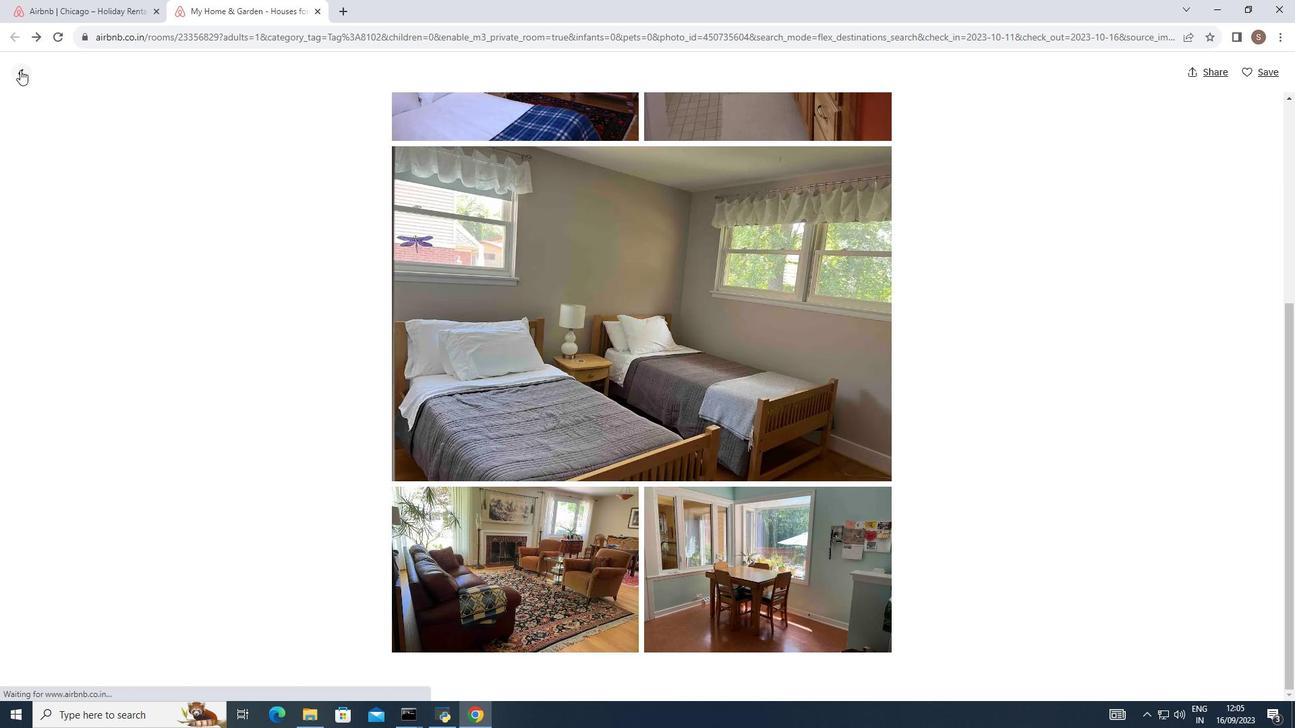 
Action: Mouse pressed left at (20, 70)
Screenshot: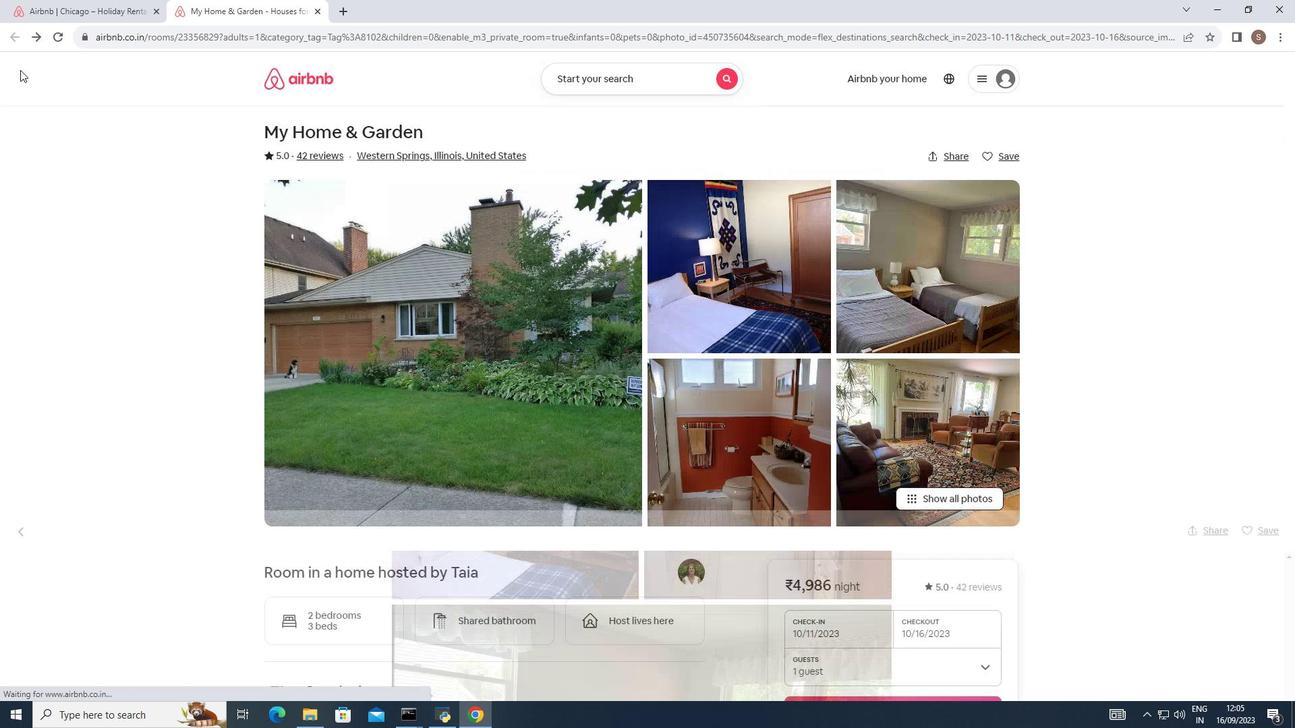 
Action: Mouse moved to (57, 9)
Screenshot: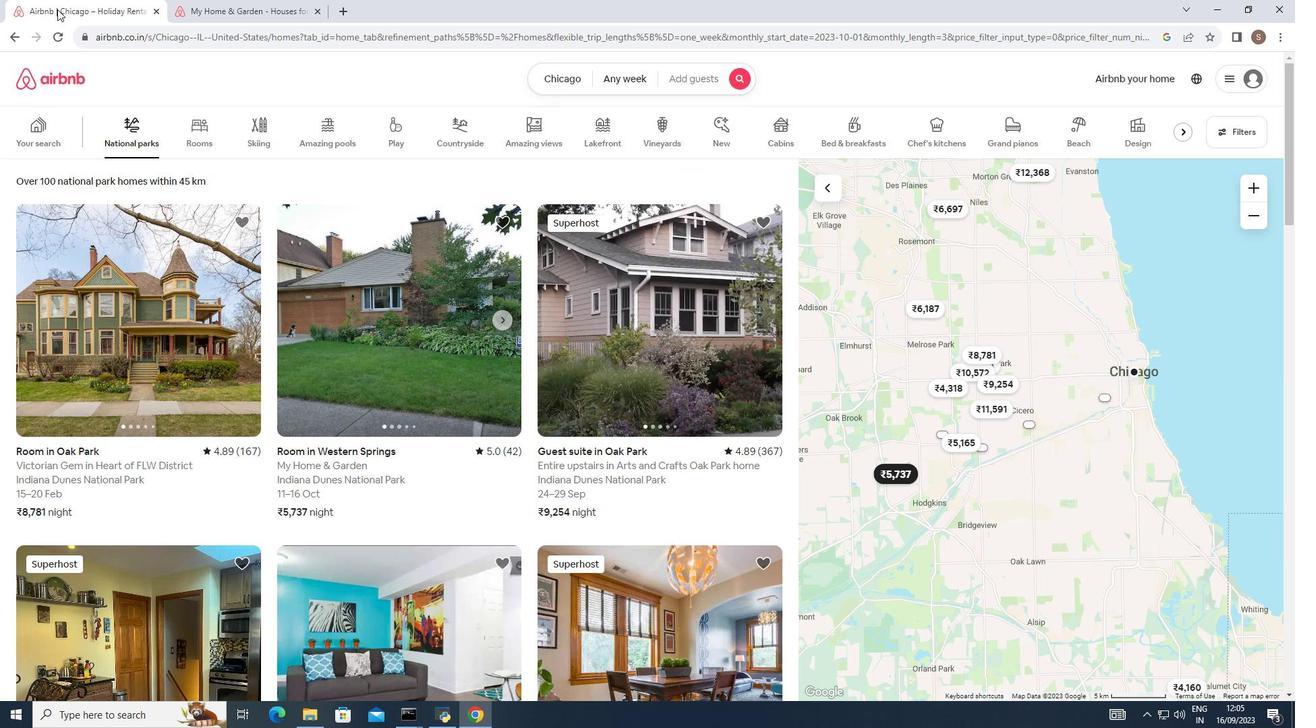 
Action: Mouse pressed left at (57, 9)
Screenshot: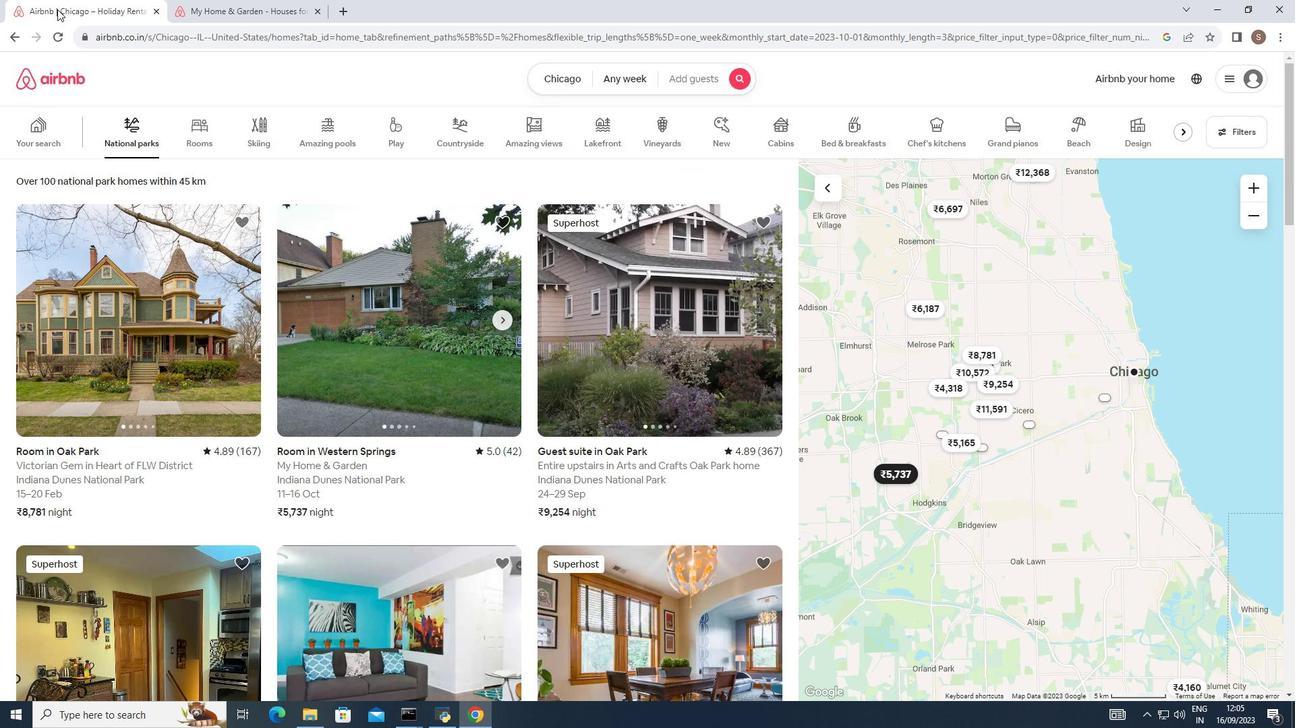 
Action: Mouse moved to (286, 288)
Screenshot: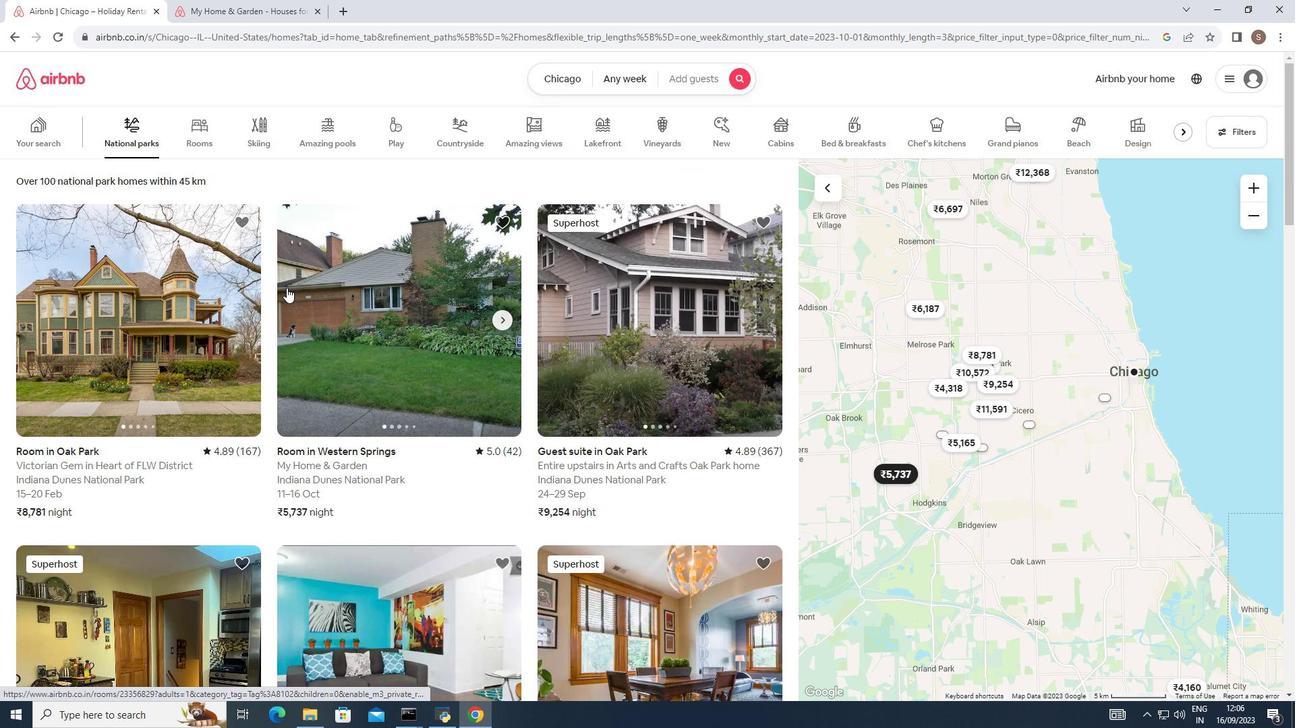
Action: Mouse scrolled (286, 288) with delta (0, 0)
Screenshot: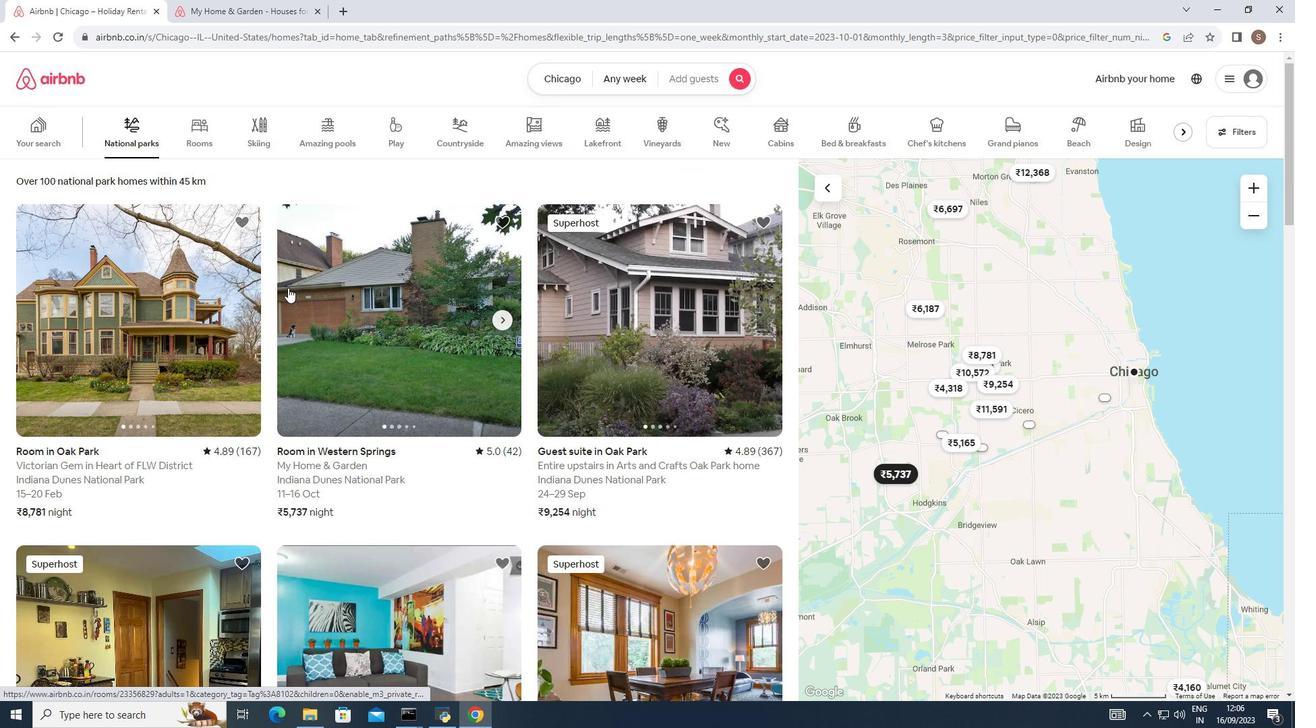 
Action: Mouse scrolled (286, 288) with delta (0, 0)
Screenshot: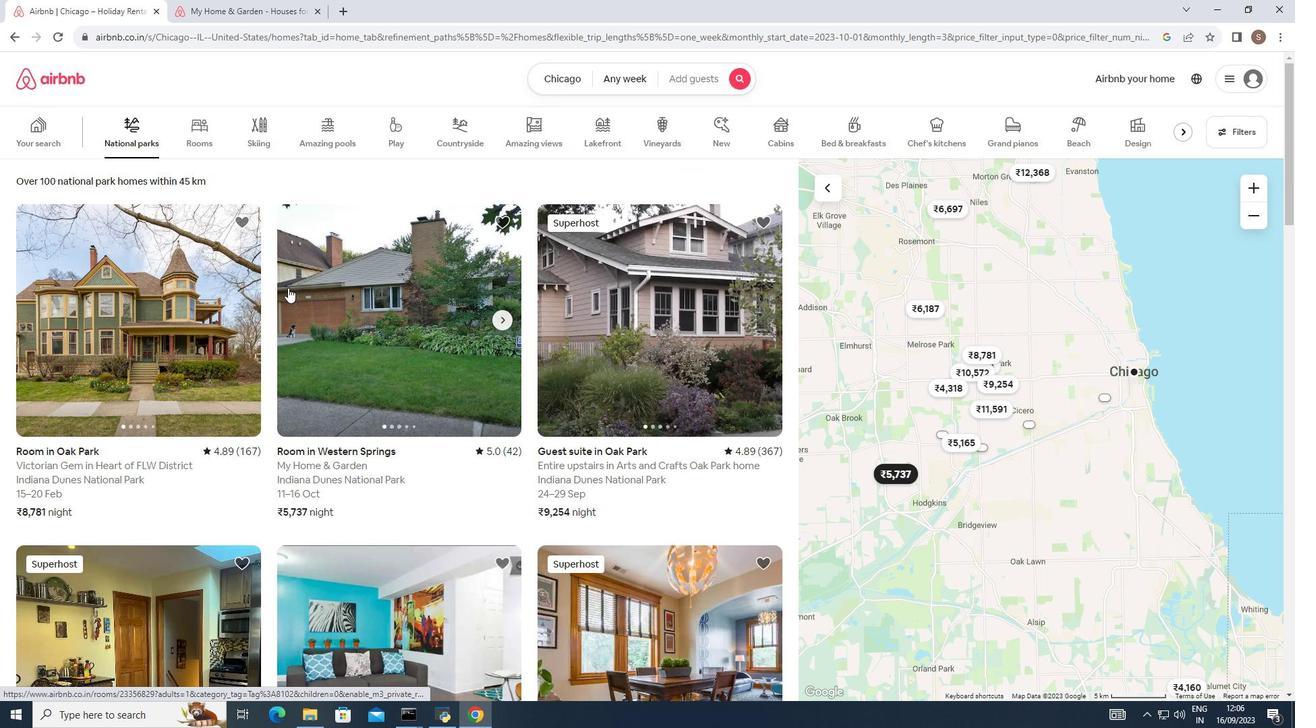 
Action: Mouse scrolled (286, 288) with delta (0, 0)
Screenshot: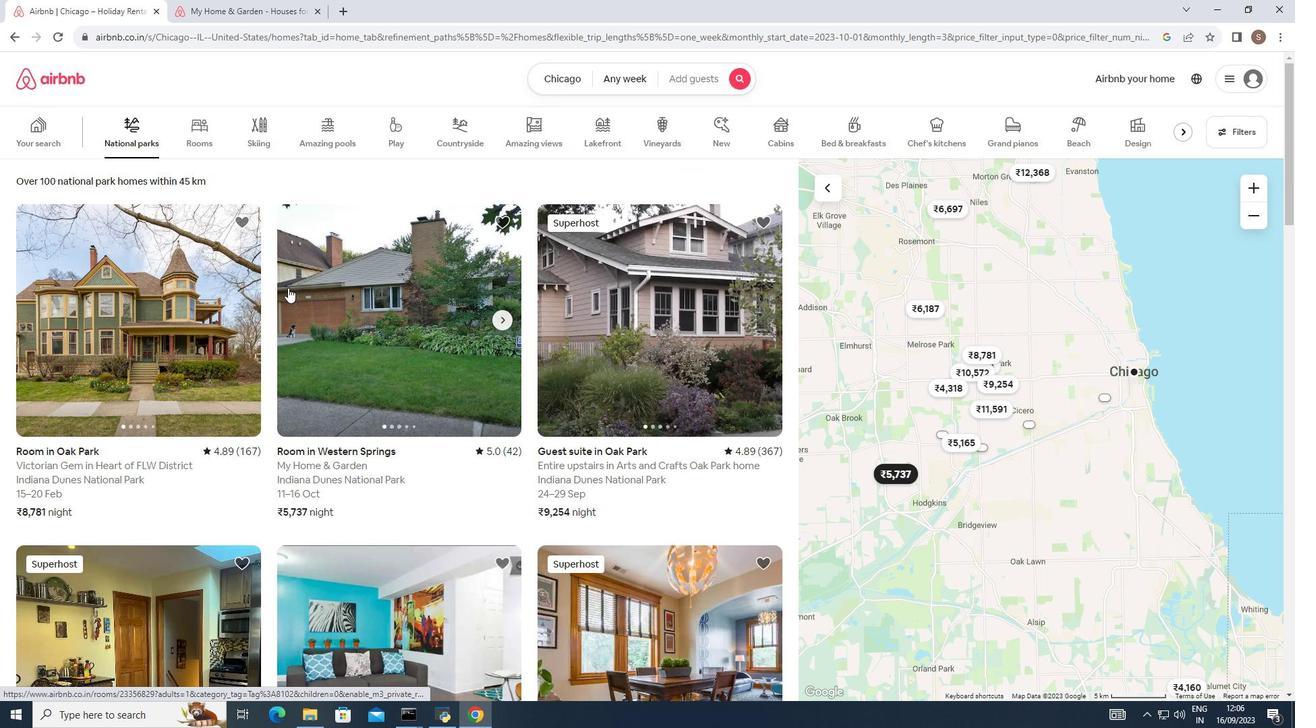 
Action: Mouse moved to (287, 288)
Screenshot: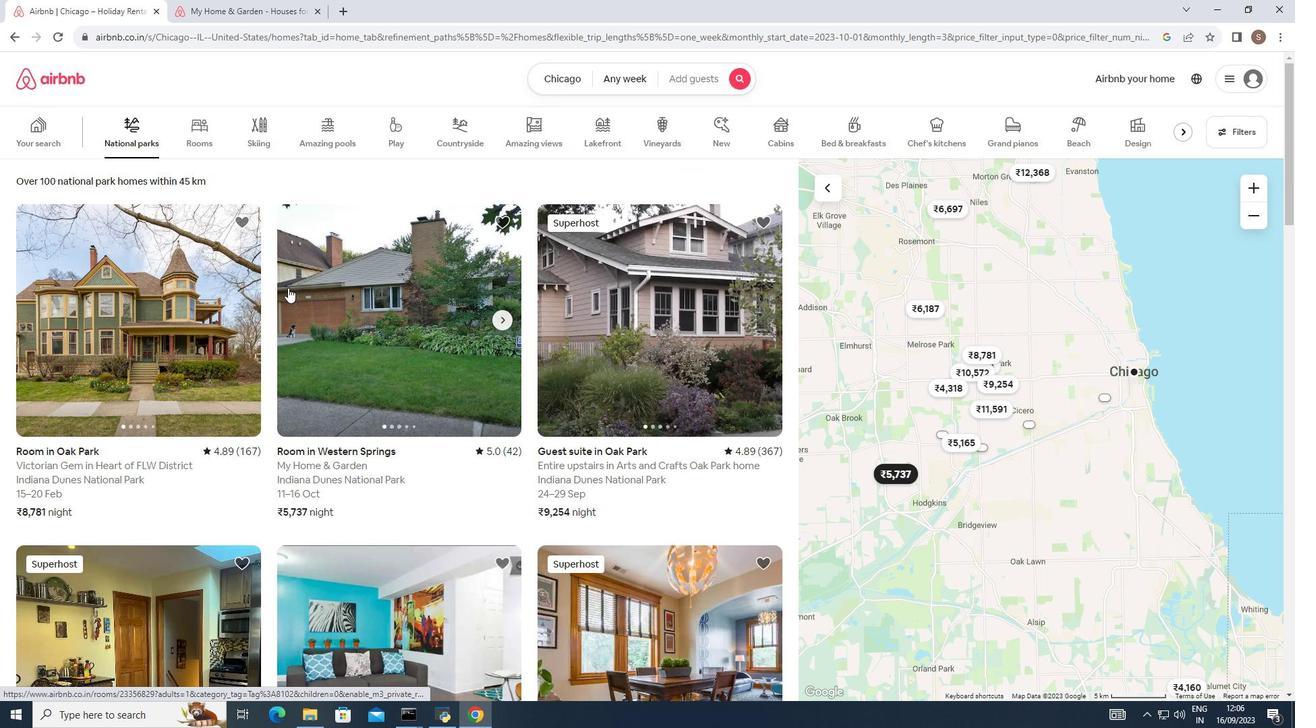 
Action: Mouse scrolled (287, 288) with delta (0, 0)
Screenshot: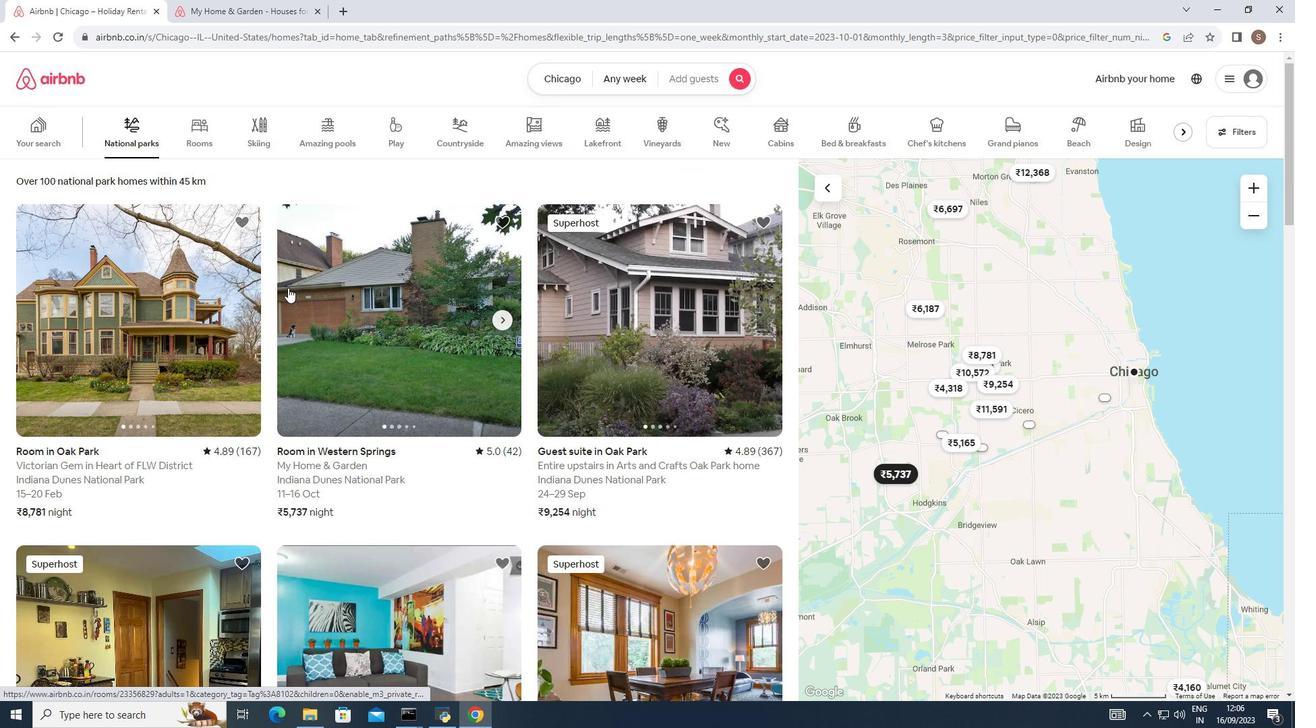 
Action: Mouse moved to (288, 288)
Screenshot: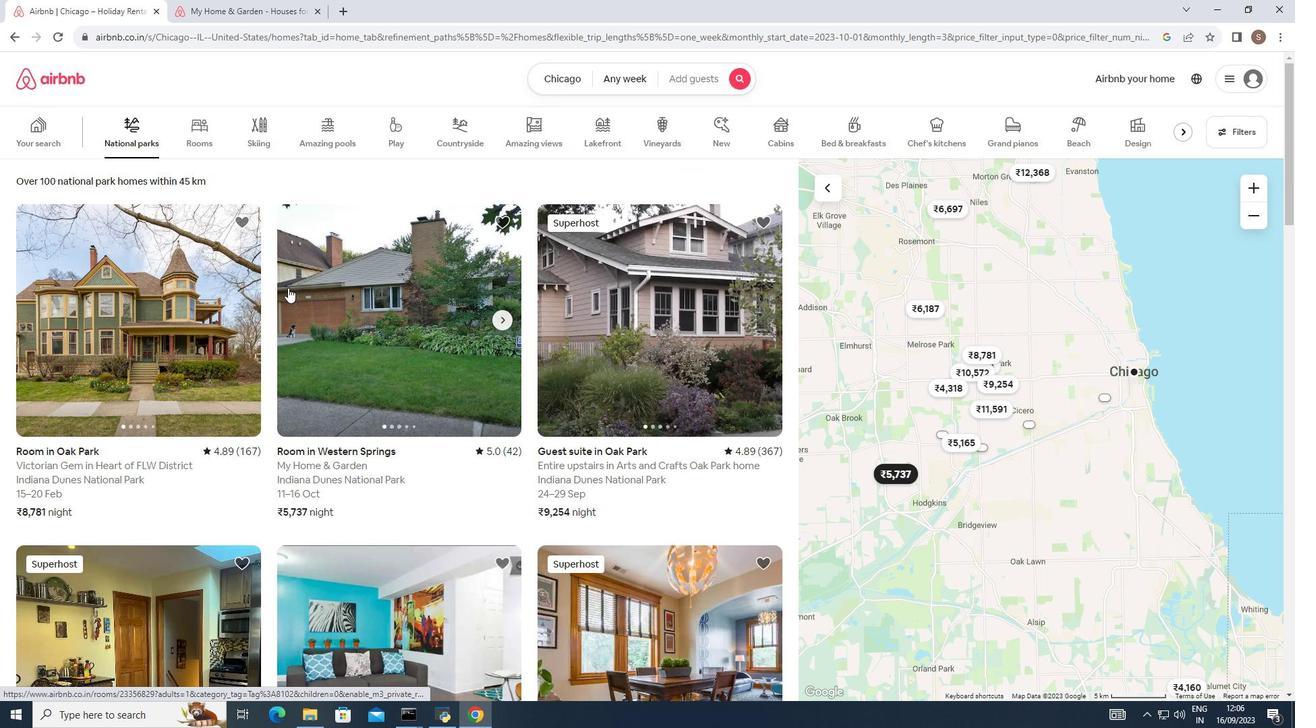 
Action: Mouse scrolled (288, 287) with delta (0, 0)
Screenshot: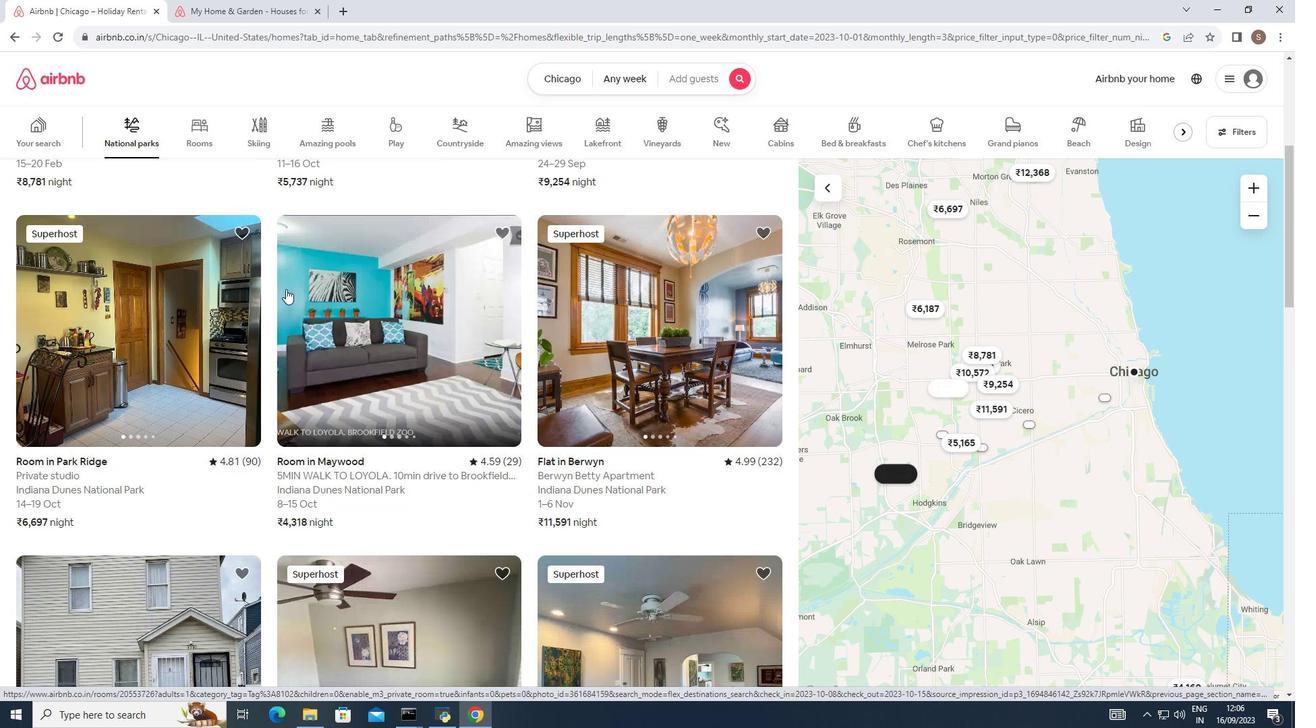 
Action: Mouse moved to (288, 288)
Screenshot: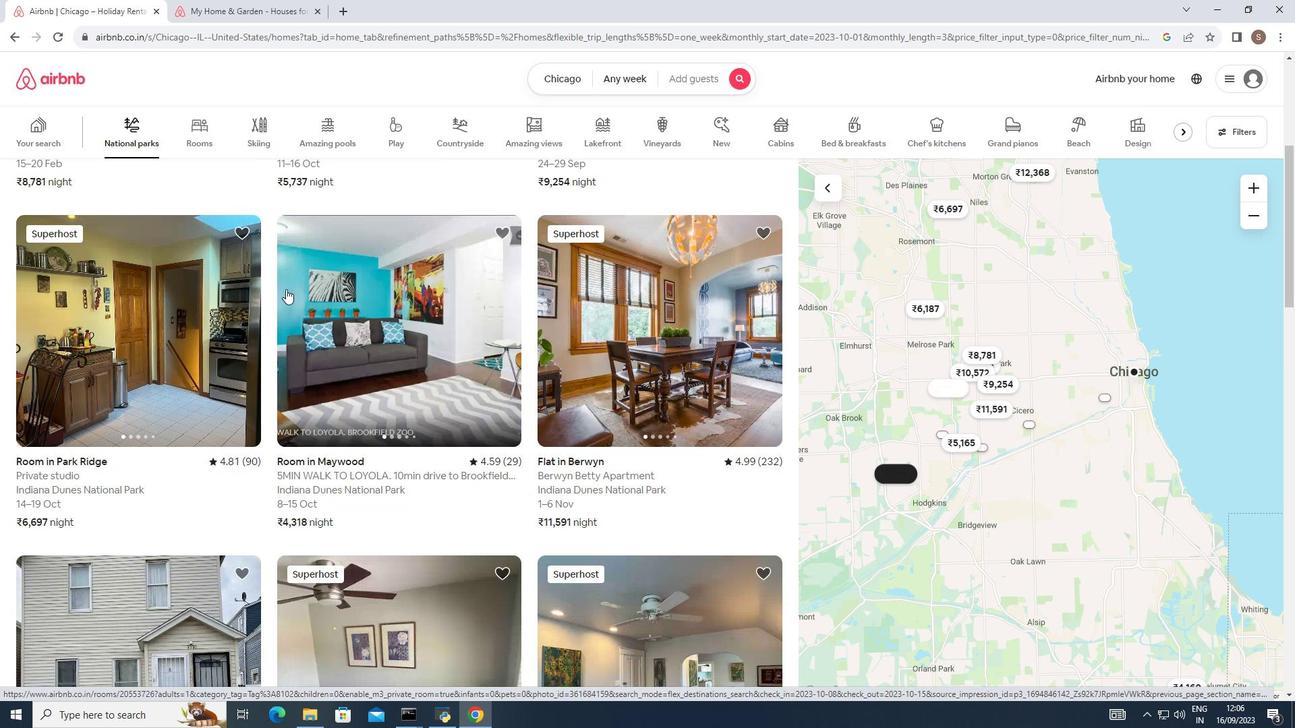 
Action: Mouse scrolled (288, 288) with delta (0, 0)
Screenshot: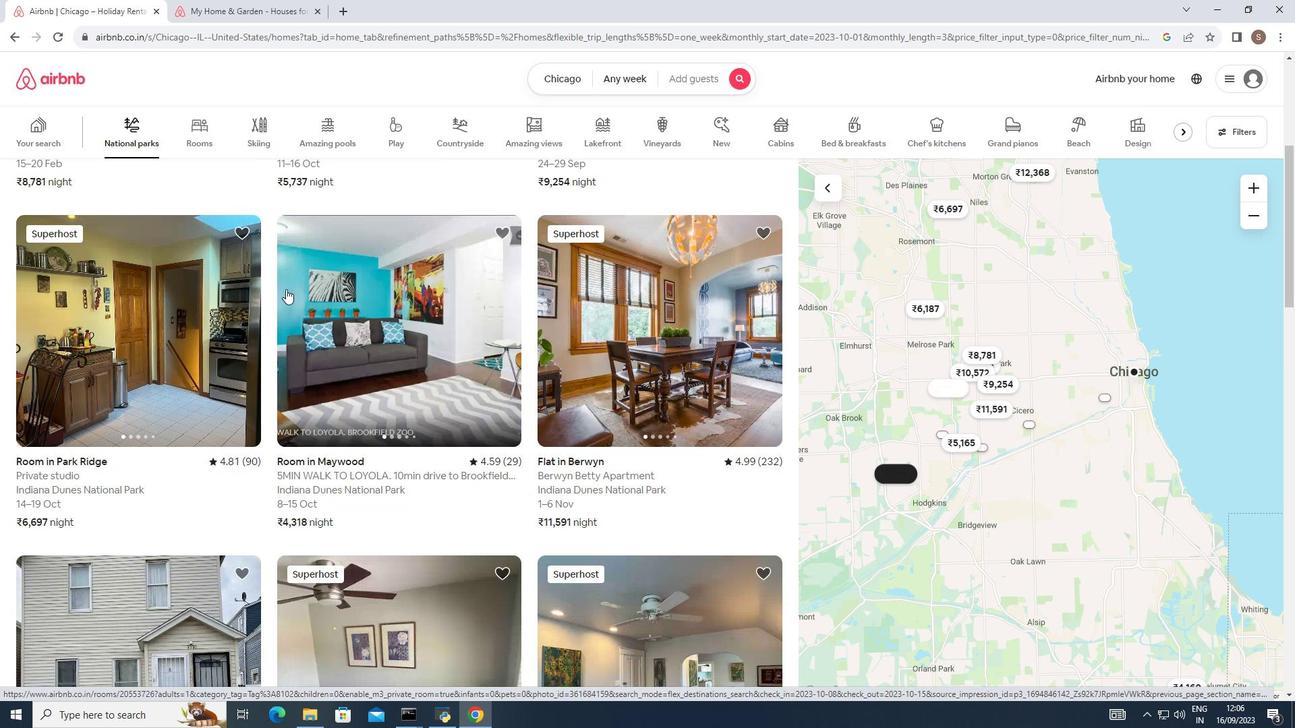 
Action: Mouse moved to (288, 288)
Screenshot: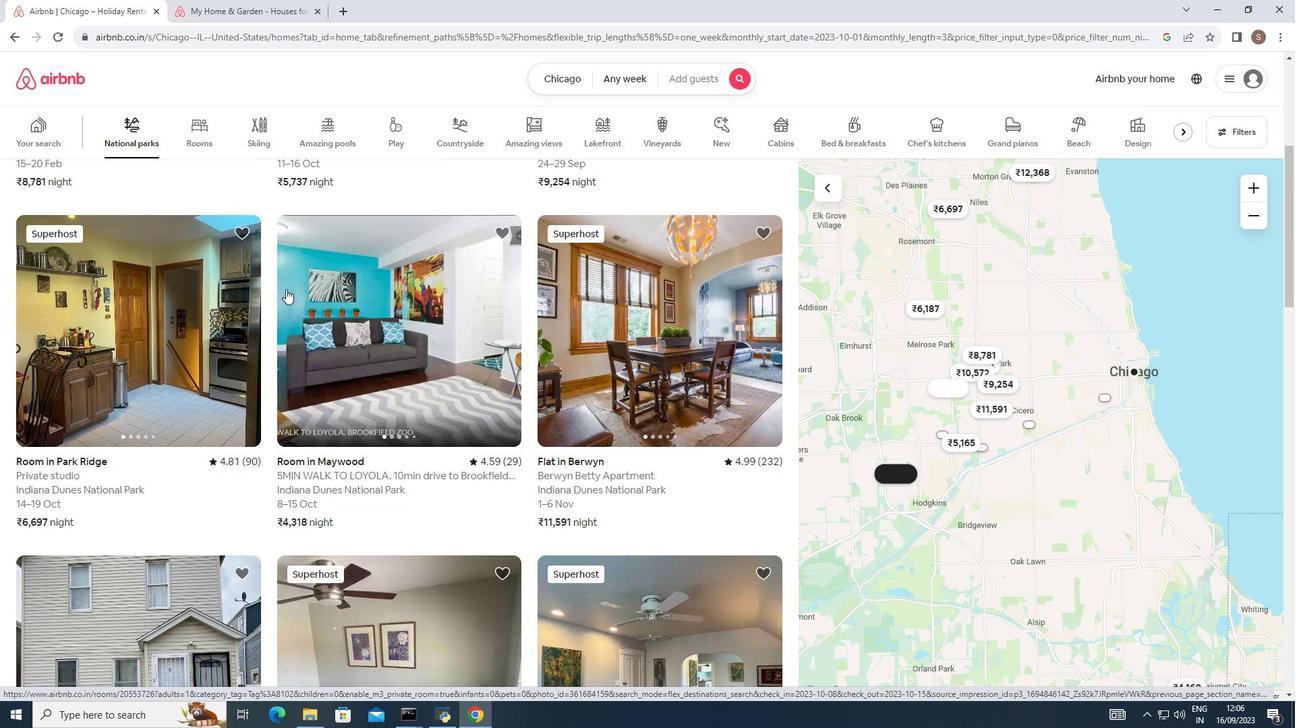 
Action: Mouse scrolled (288, 288) with delta (0, 0)
Screenshot: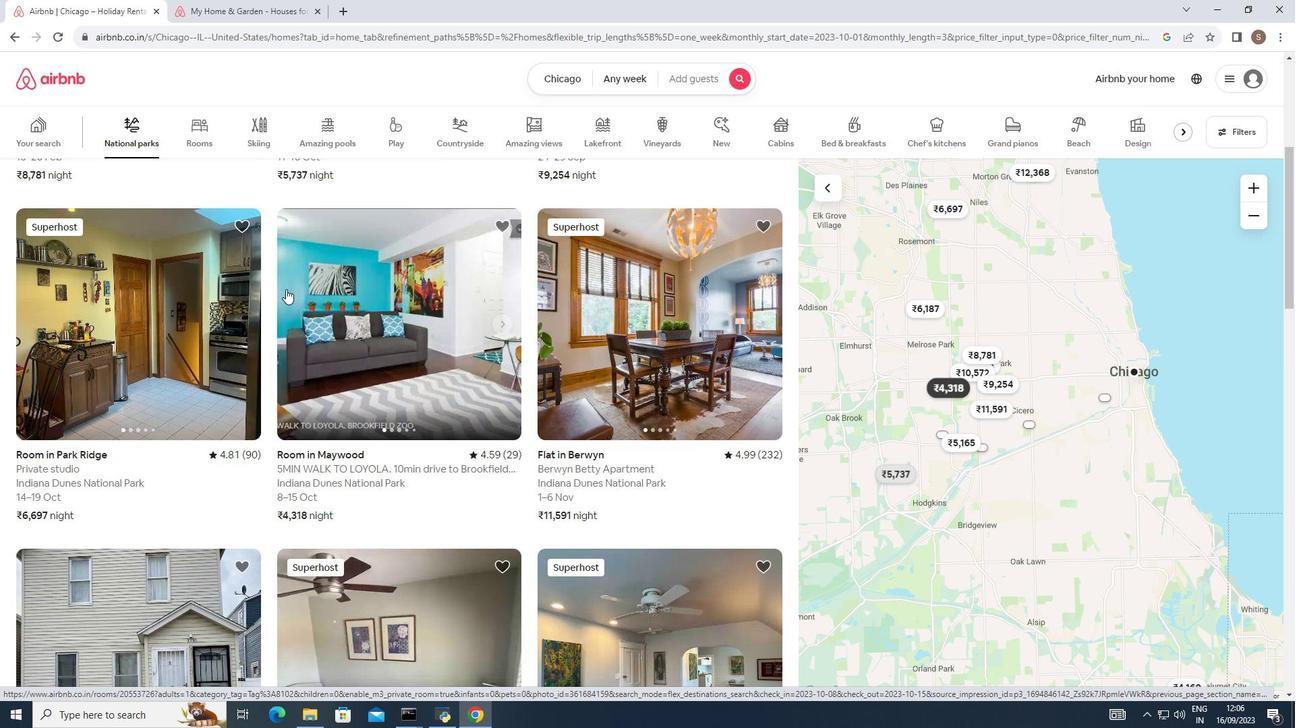 
Action: Mouse moved to (287, 289)
Screenshot: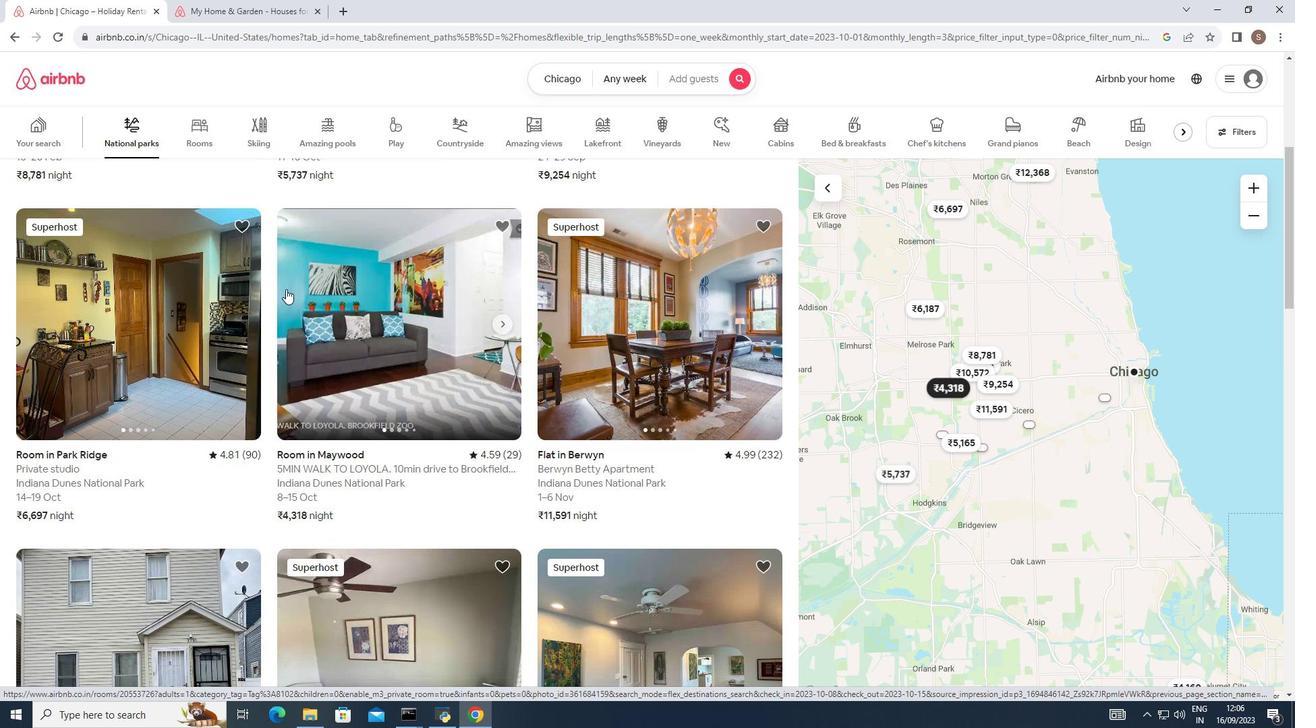 
Action: Mouse scrolled (287, 288) with delta (0, 0)
Screenshot: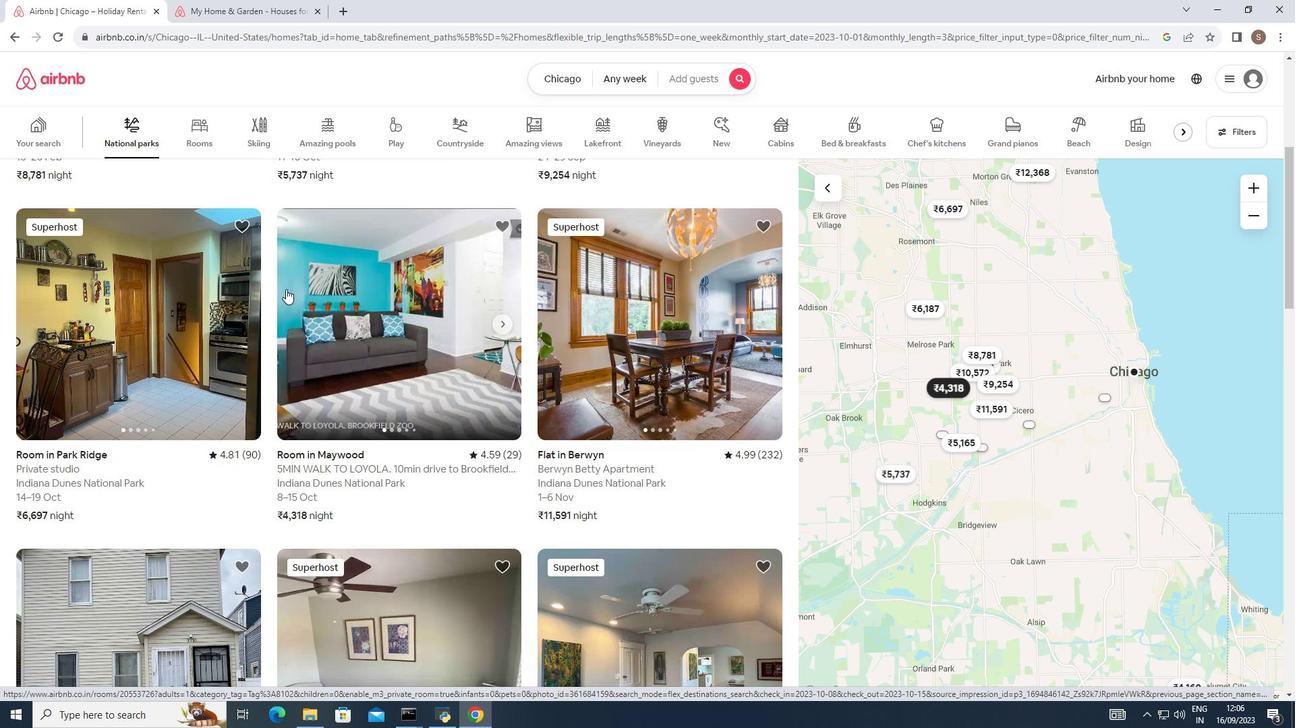 
Action: Mouse scrolled (287, 288) with delta (0, 0)
Screenshot: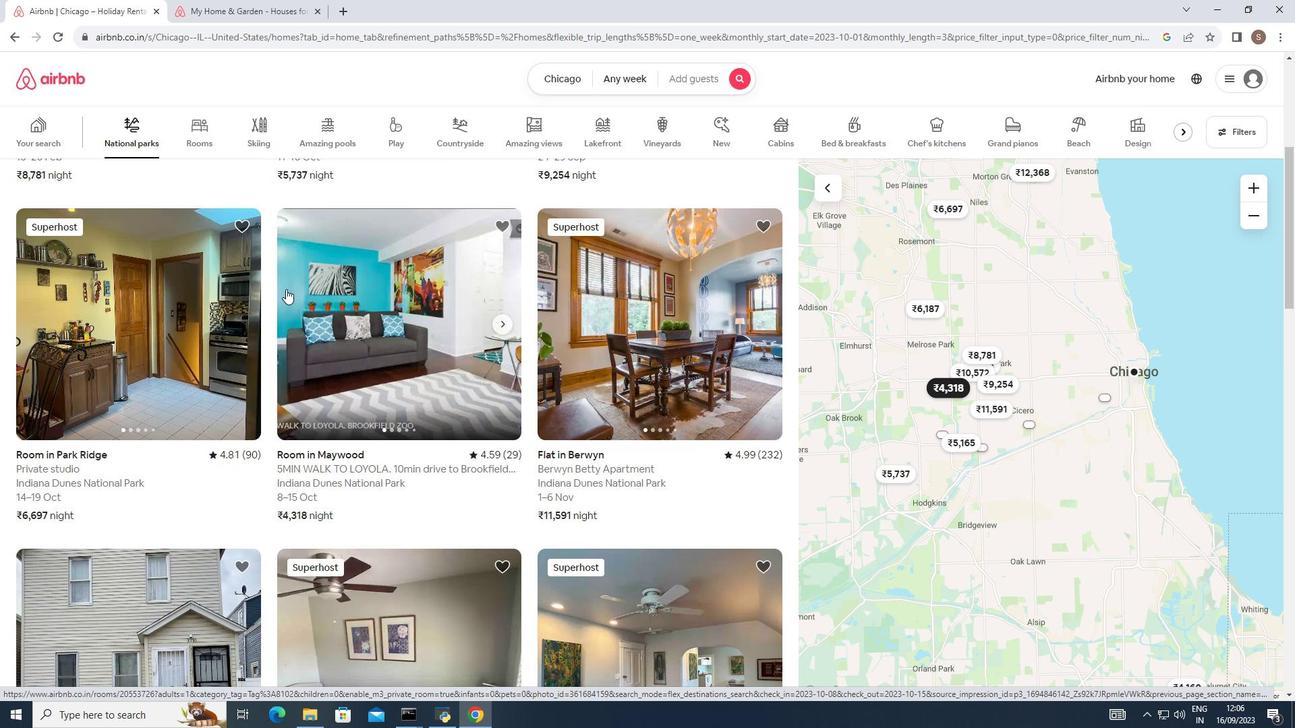 
Action: Mouse moved to (659, 131)
Screenshot: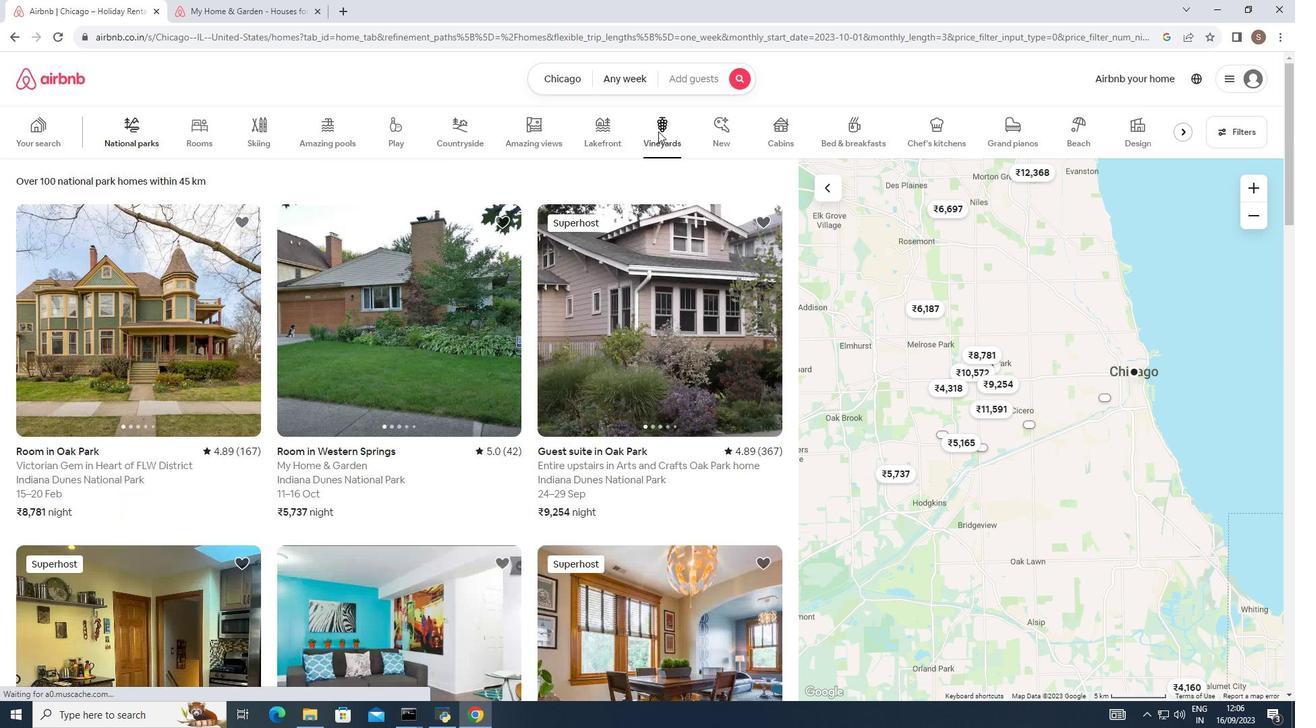 
Action: Mouse pressed left at (659, 131)
Screenshot: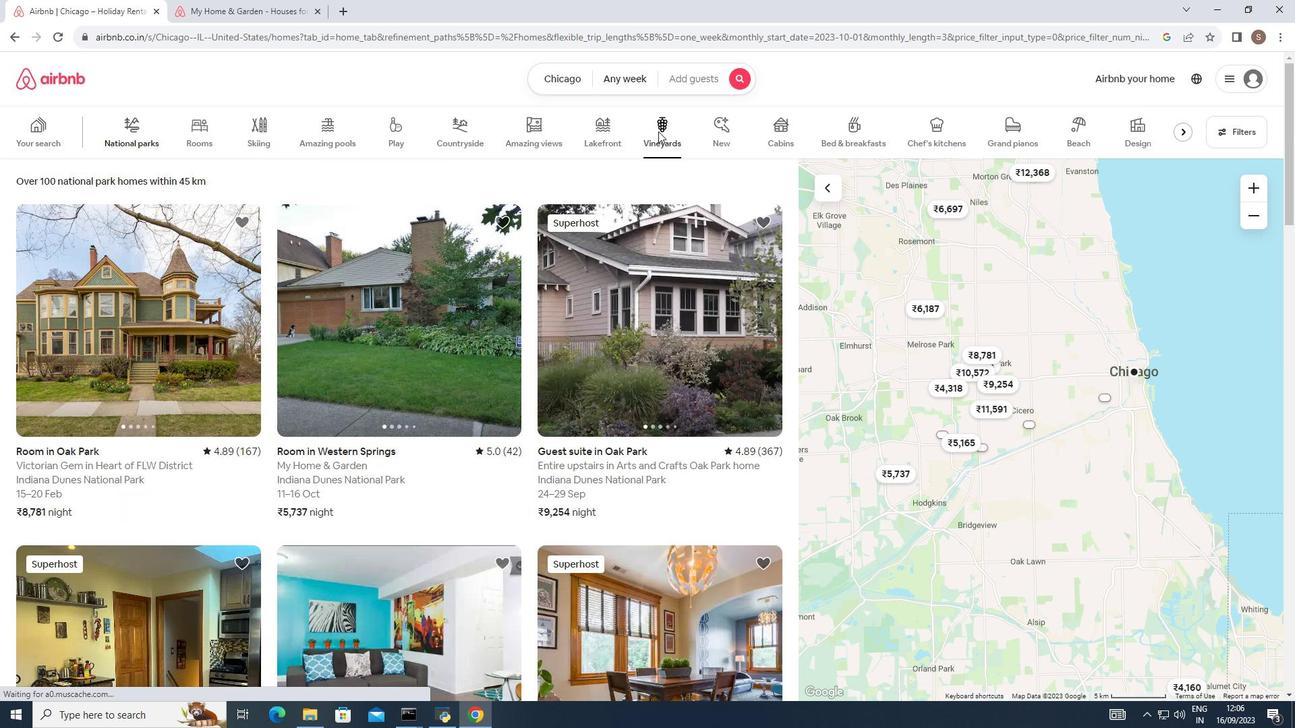 
Action: Mouse moved to (418, 305)
Screenshot: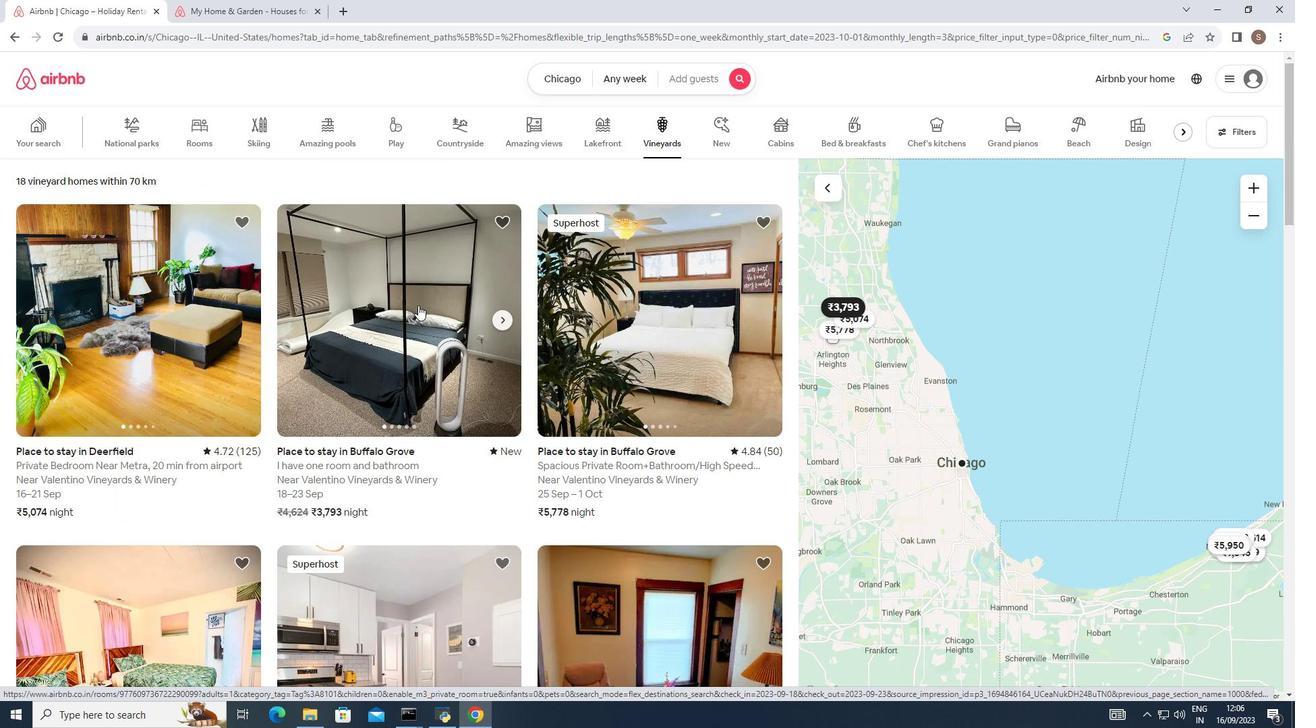 
Action: Mouse scrolled (418, 304) with delta (0, 0)
Screenshot: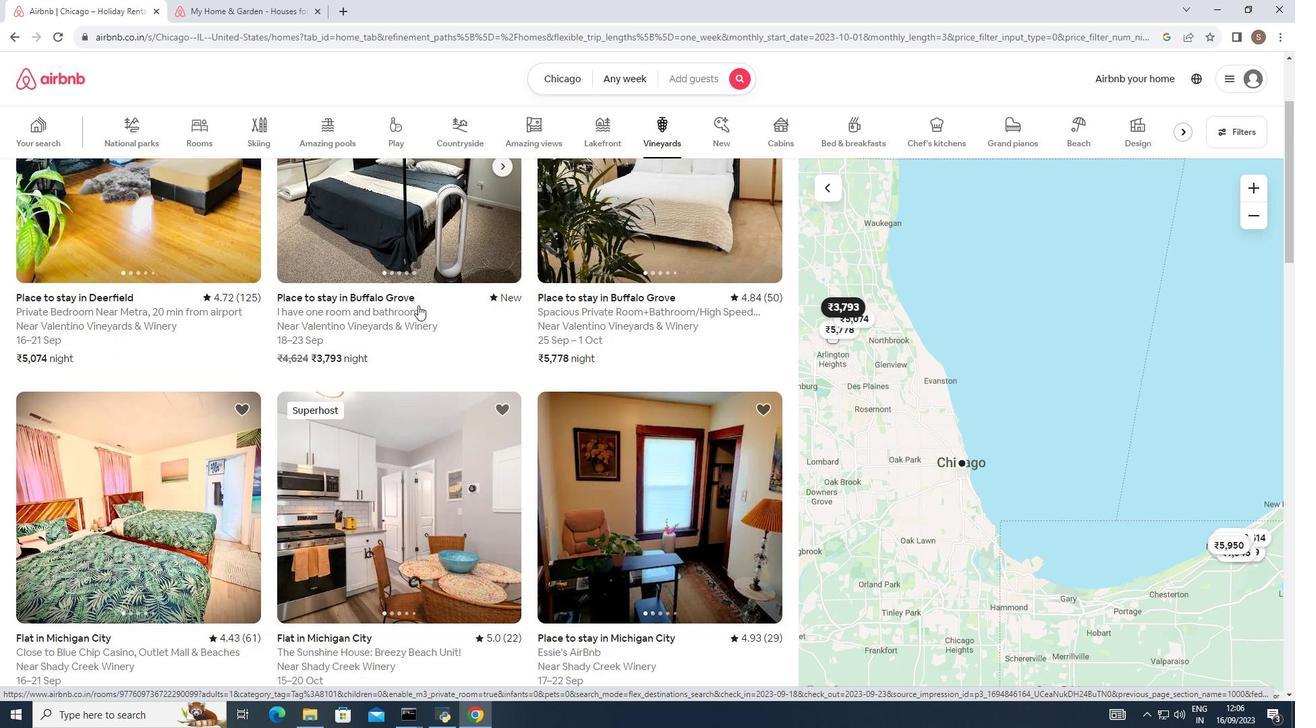 
Action: Mouse scrolled (418, 304) with delta (0, 0)
Screenshot: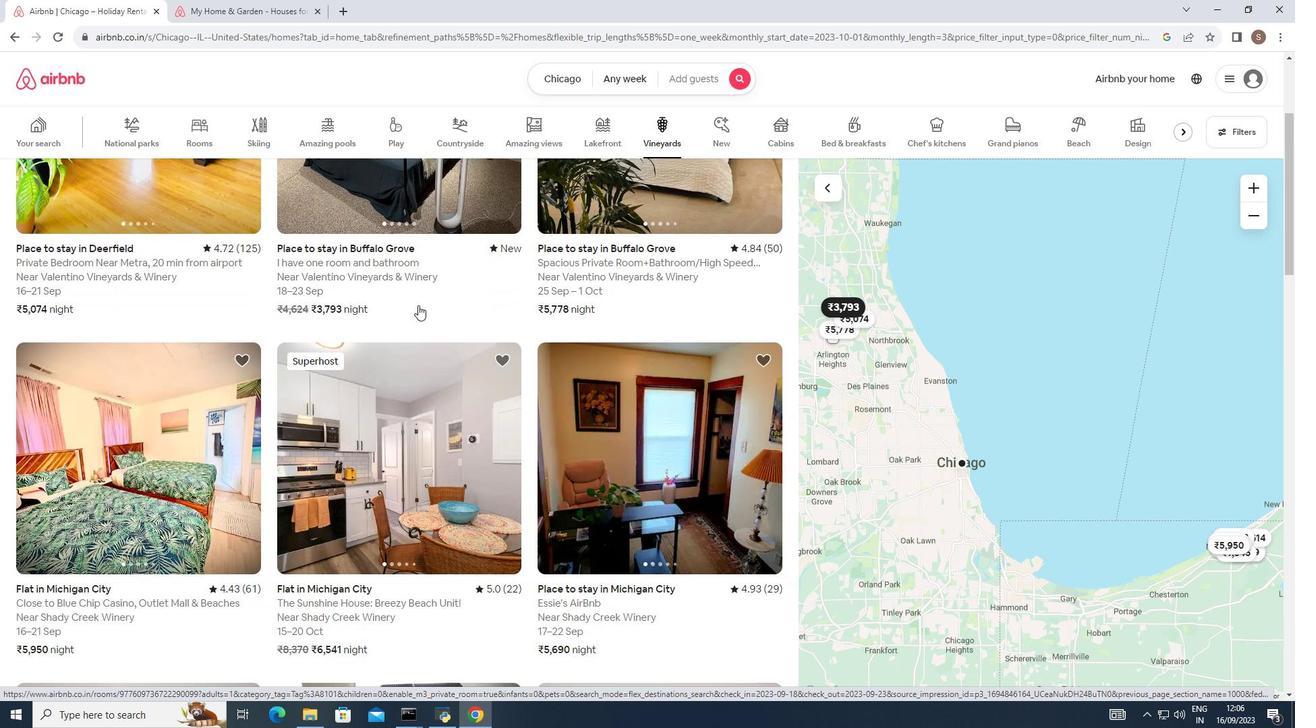 
Action: Mouse scrolled (418, 304) with delta (0, 0)
Screenshot: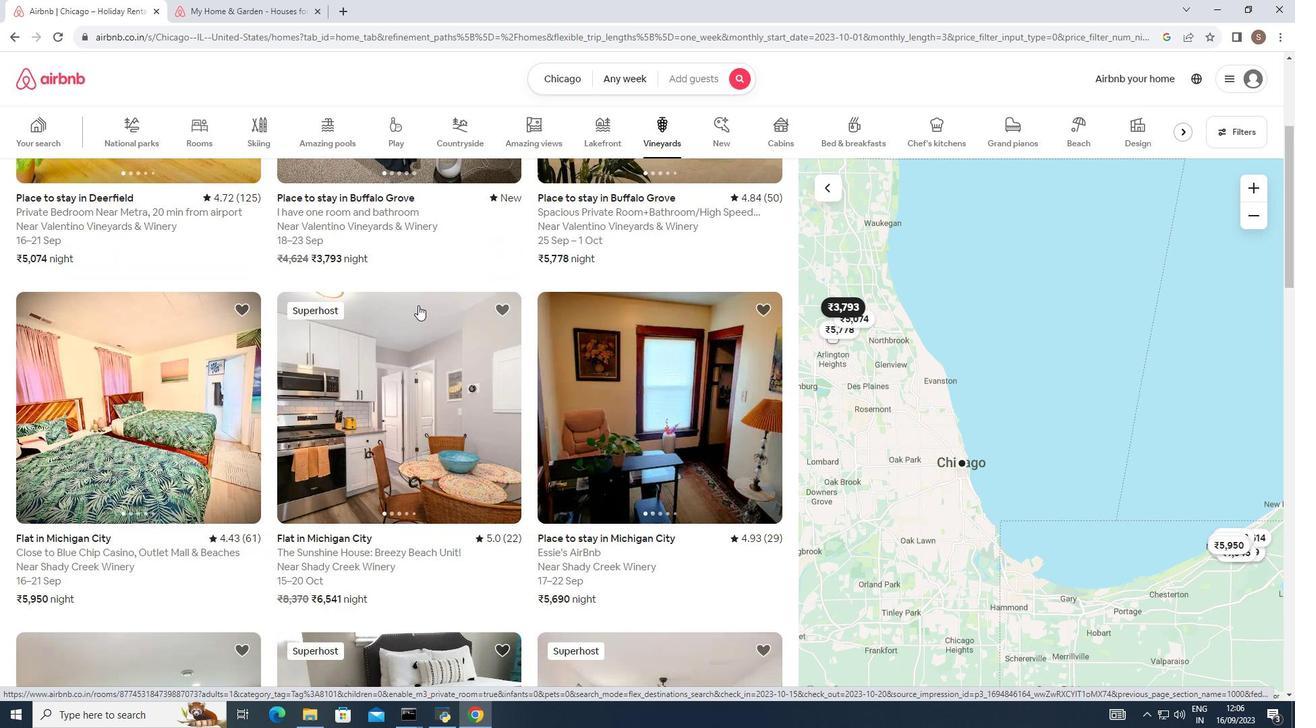 
Action: Mouse scrolled (418, 304) with delta (0, 0)
Screenshot: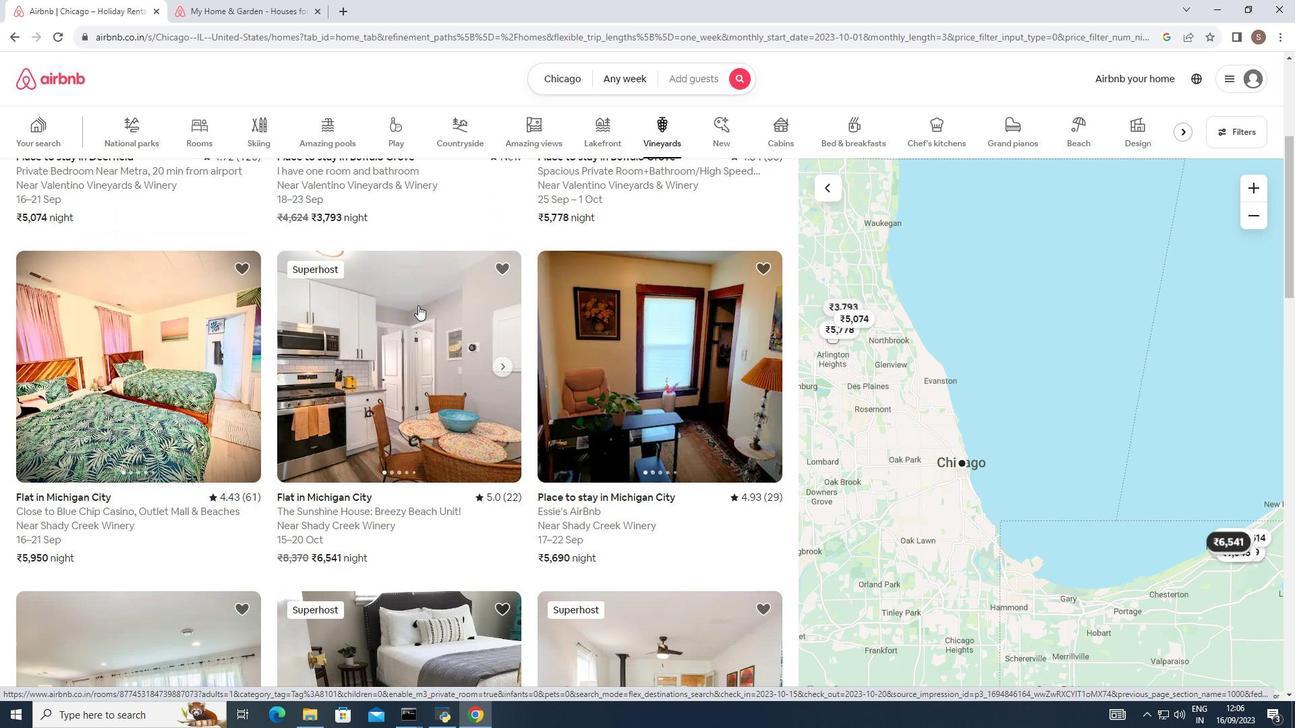 
Action: Mouse scrolled (418, 304) with delta (0, 0)
Screenshot: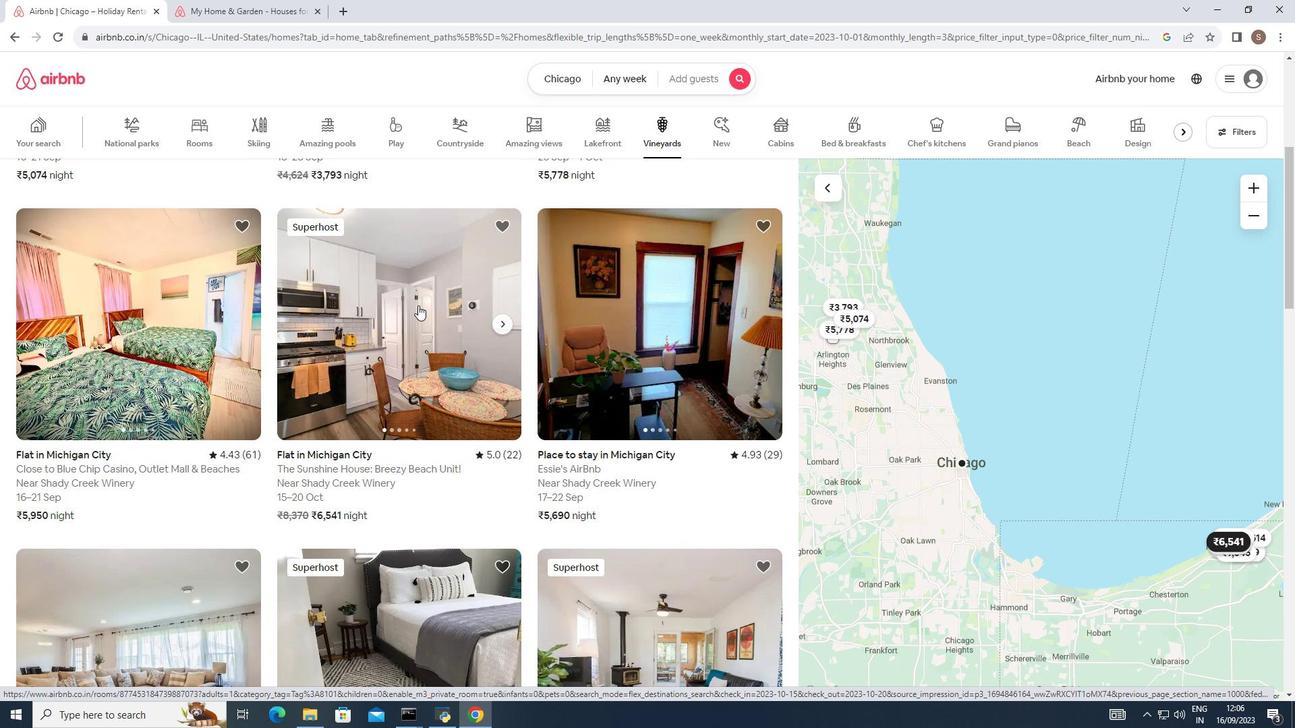 
Action: Mouse moved to (418, 302)
Screenshot: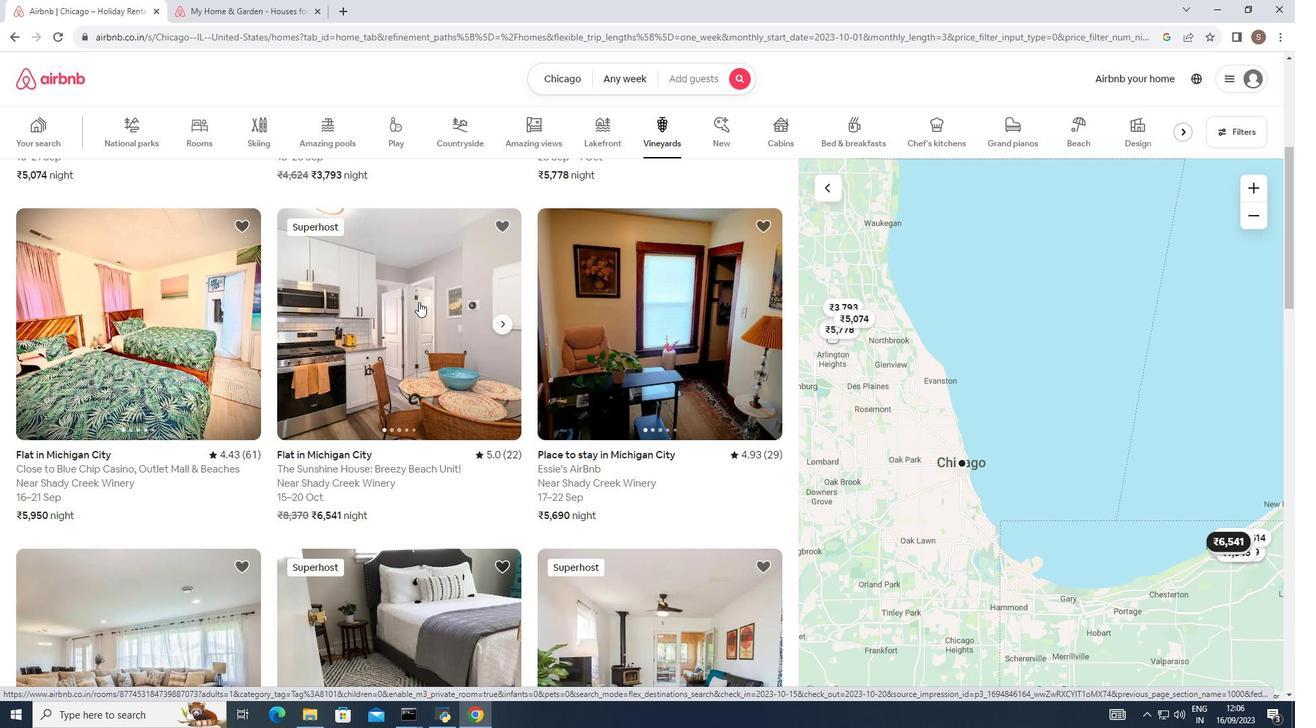 
Action: Mouse scrolled (418, 301) with delta (0, 0)
Screenshot: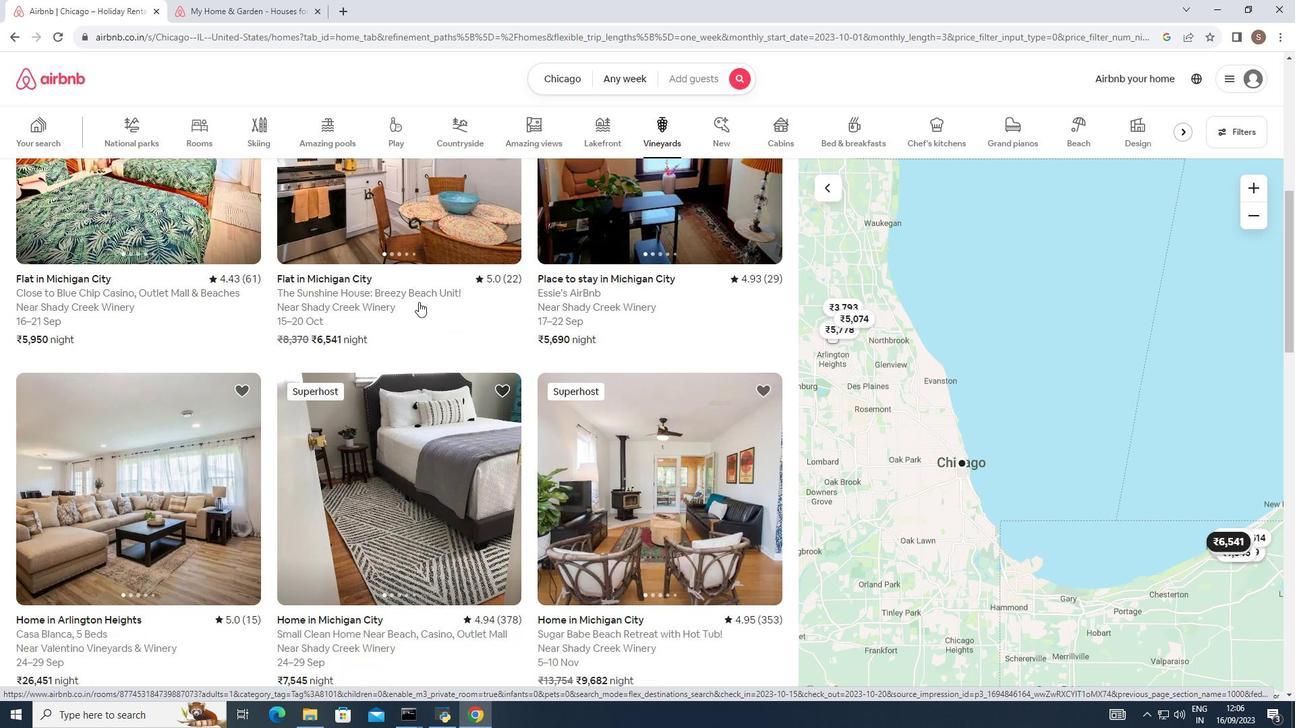
Action: Mouse scrolled (418, 301) with delta (0, 0)
Screenshot: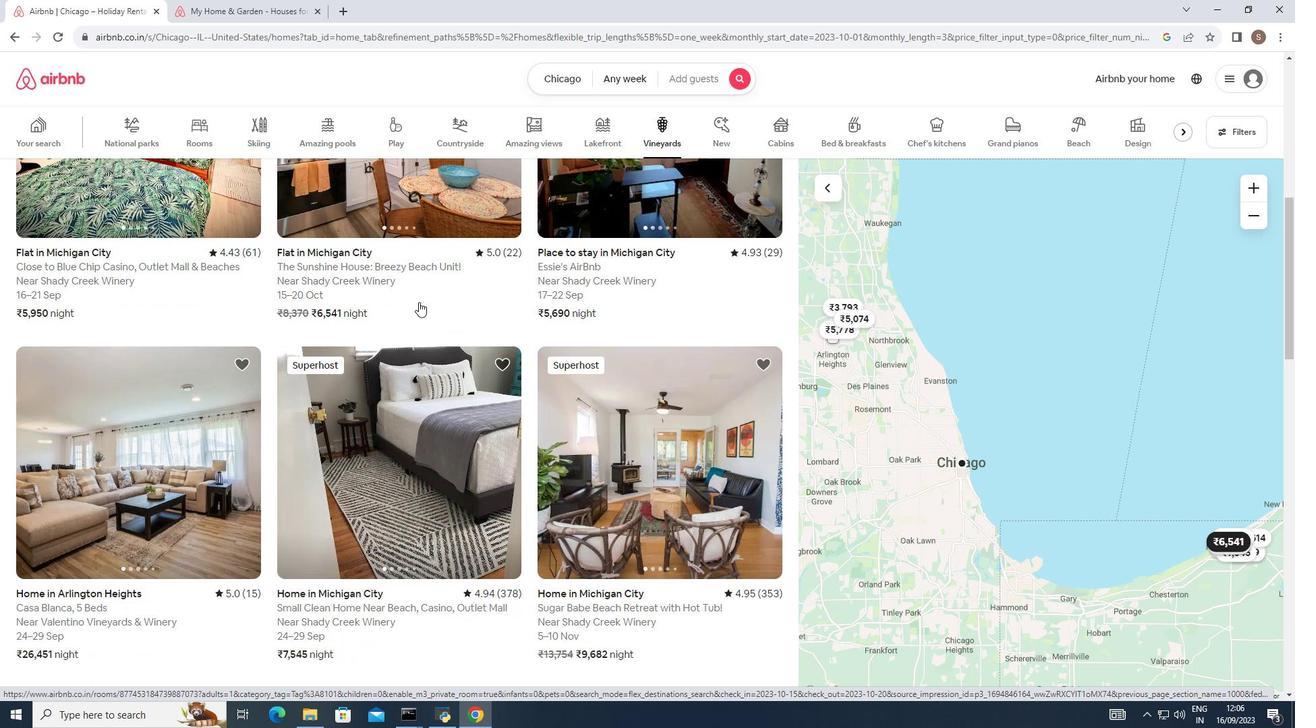 
Action: Mouse scrolled (418, 301) with delta (0, 0)
Screenshot: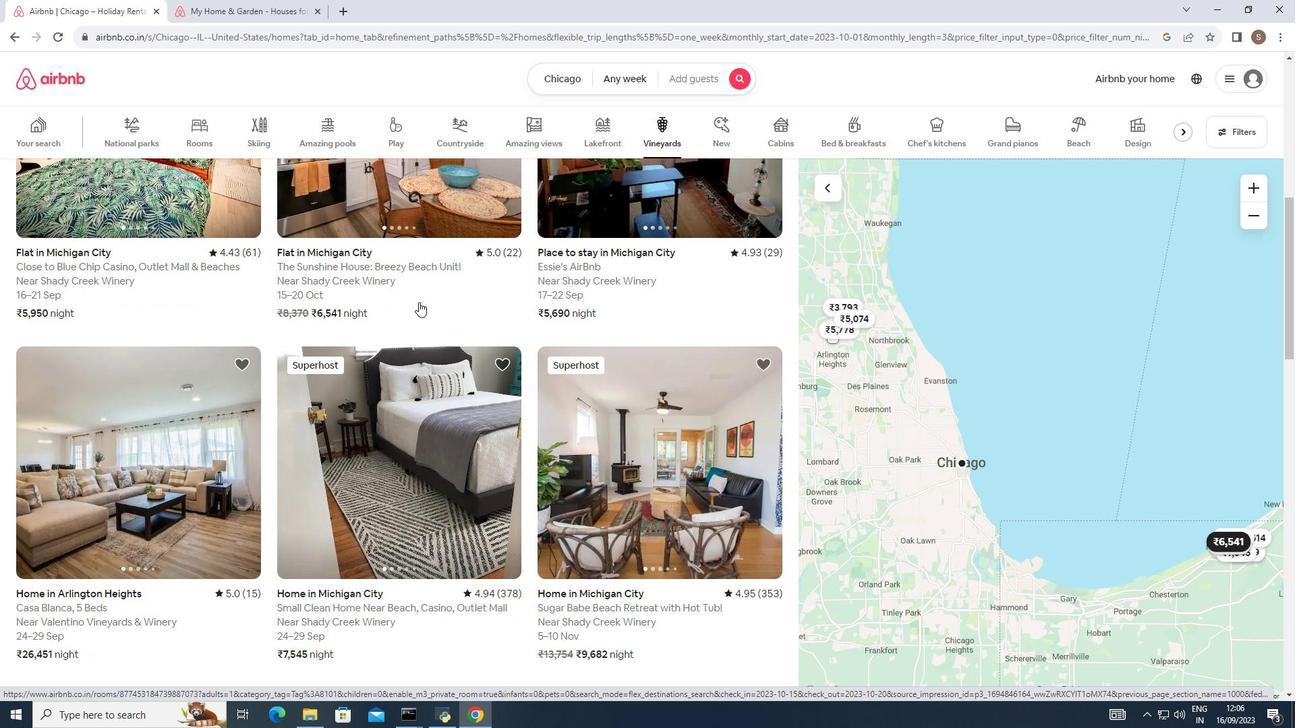 
Action: Mouse scrolled (418, 301) with delta (0, 0)
Screenshot: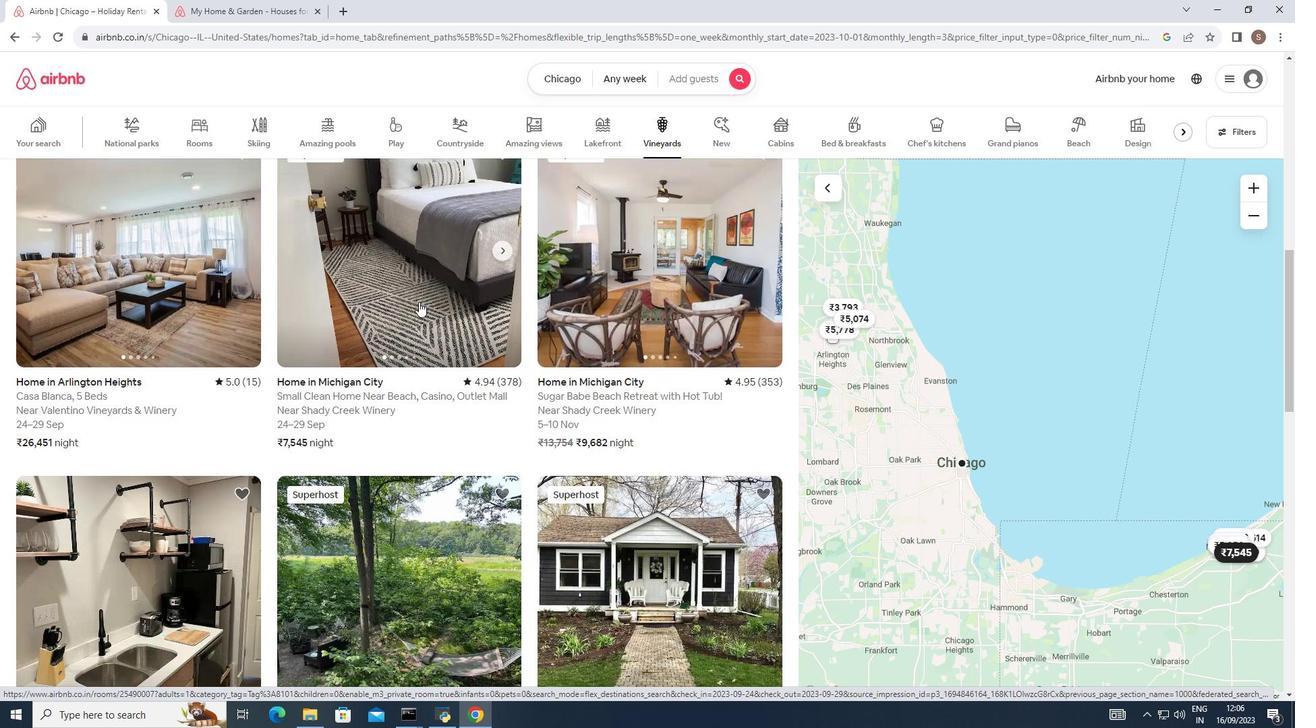 
Action: Mouse scrolled (418, 301) with delta (0, 0)
Screenshot: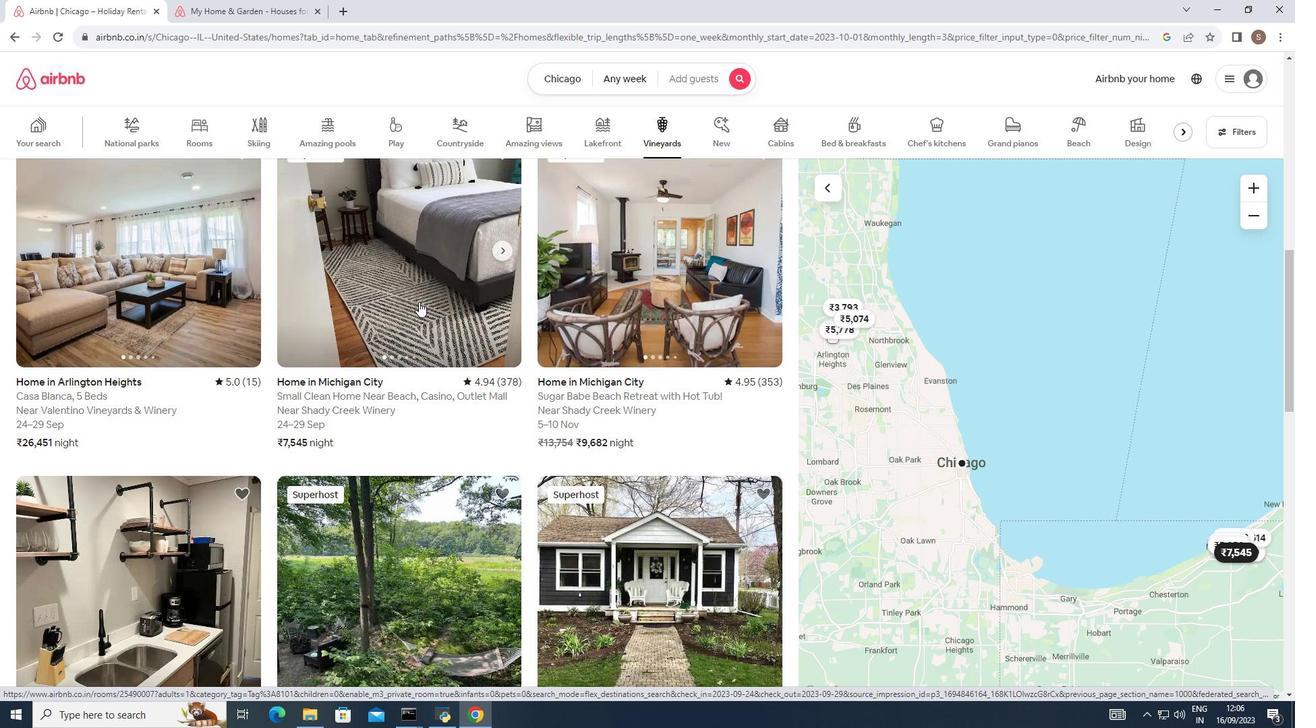 
Action: Mouse scrolled (418, 301) with delta (0, 0)
Screenshot: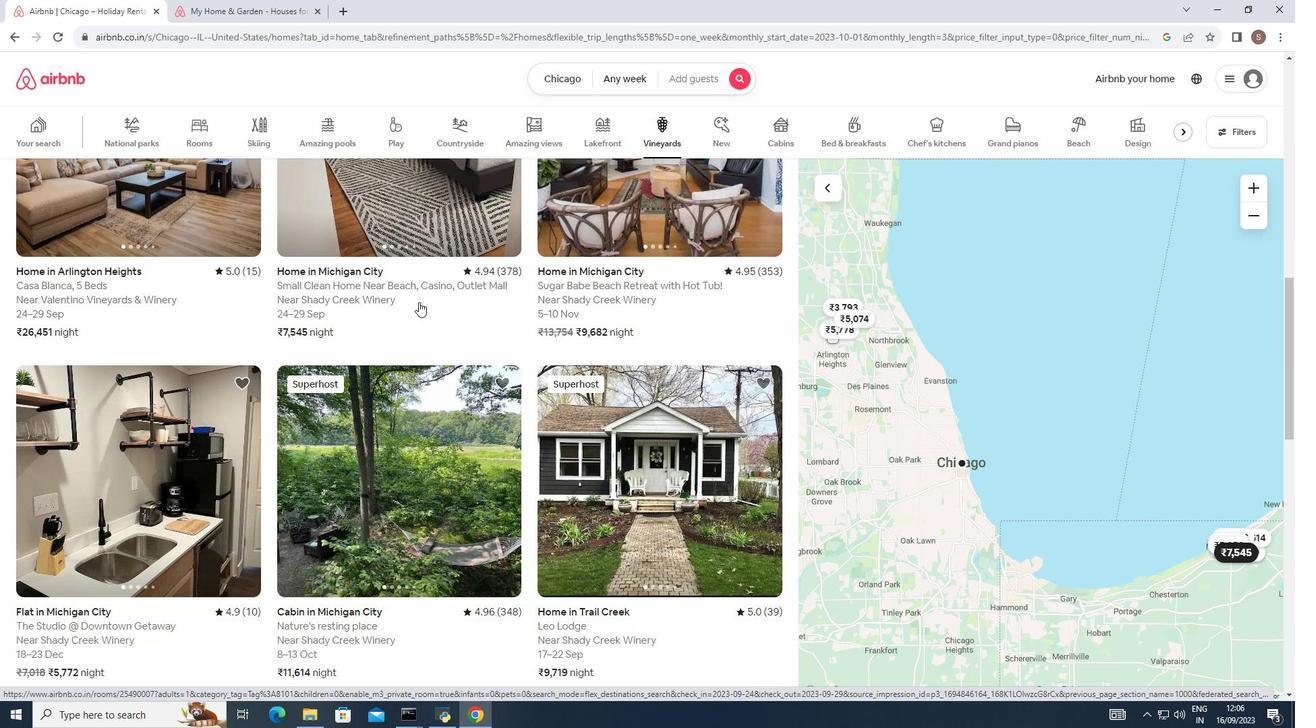 
Action: Mouse scrolled (418, 301) with delta (0, 0)
Screenshot: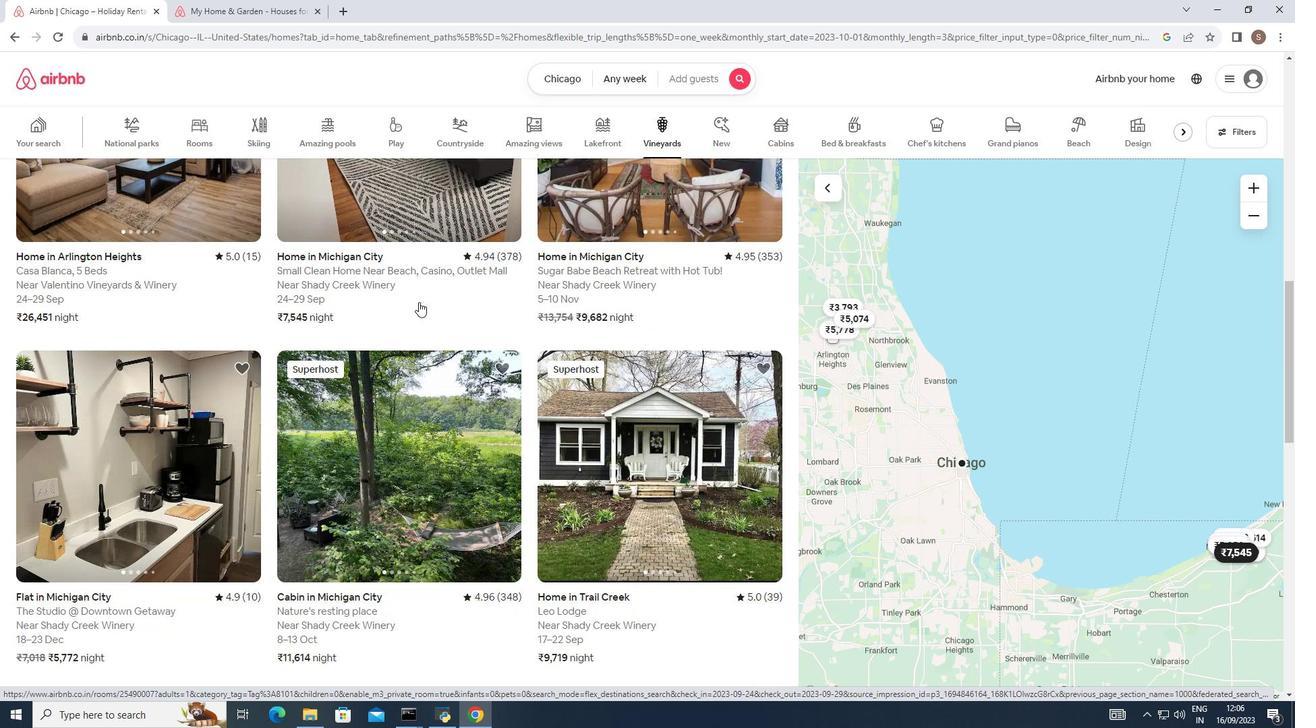 
Action: Mouse scrolled (418, 301) with delta (0, 0)
Screenshot: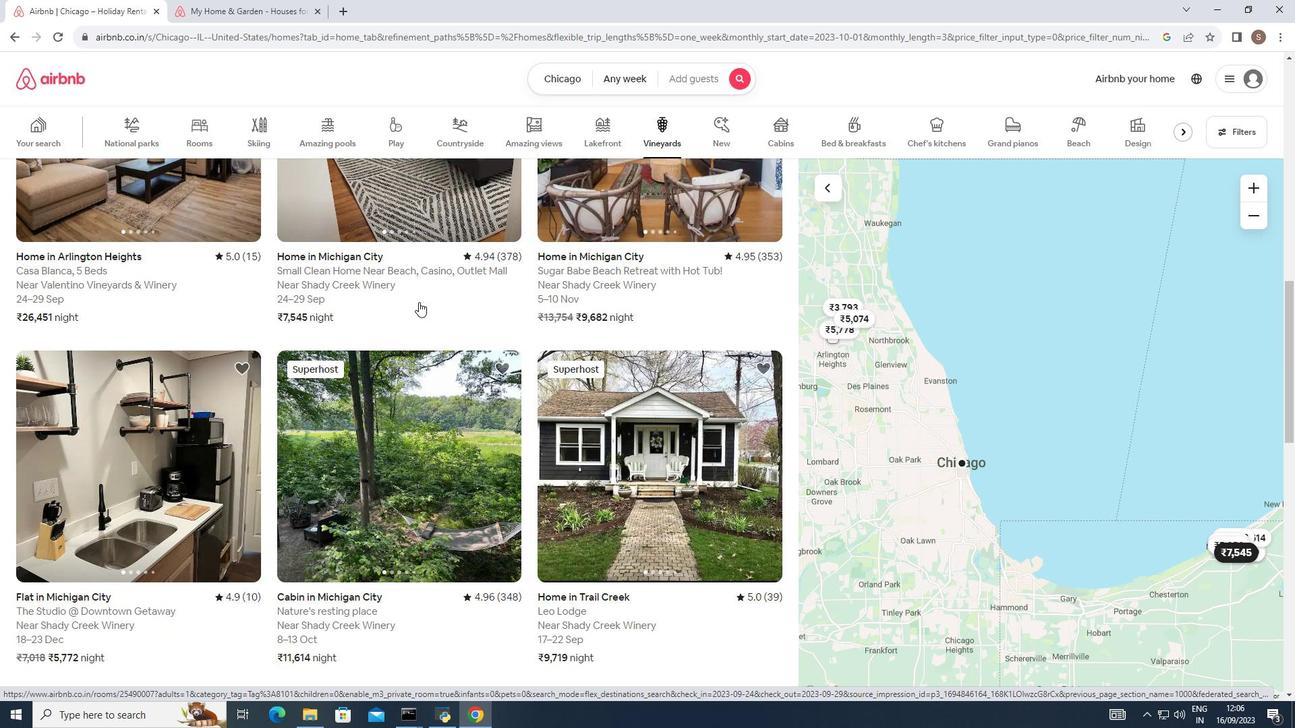 
Action: Mouse moved to (428, 417)
Screenshot: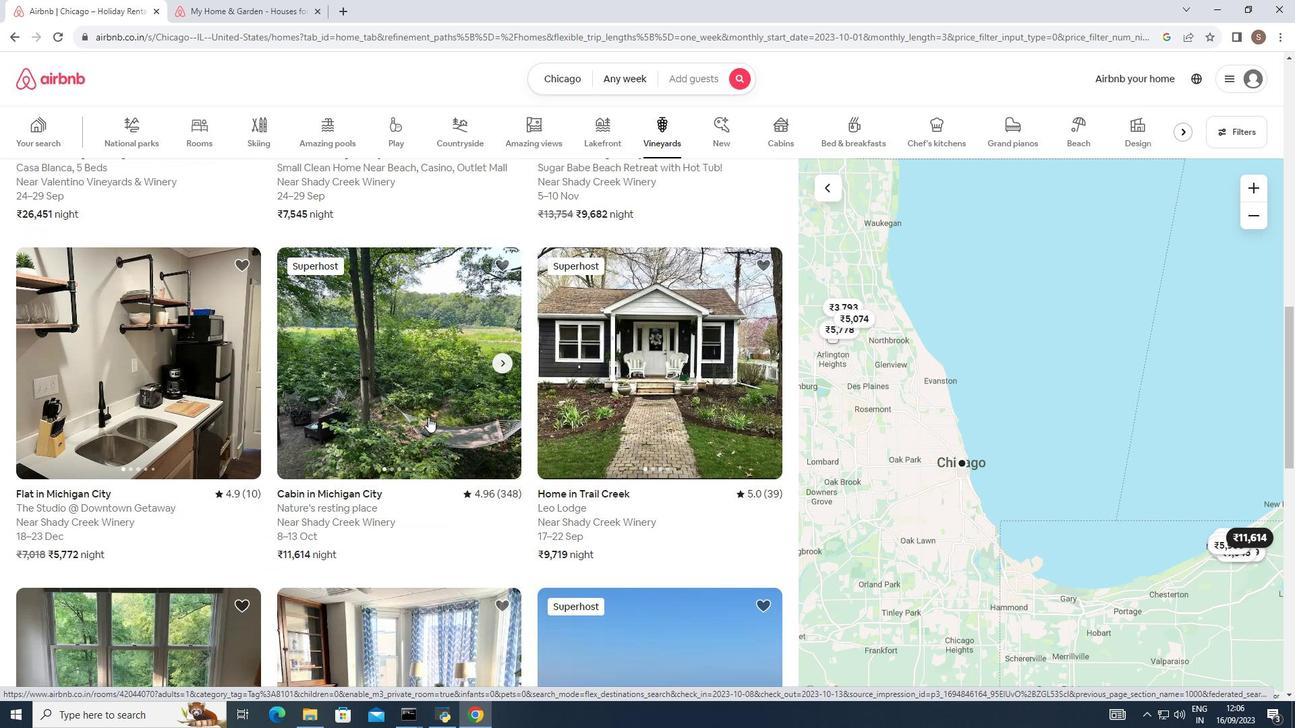 
Action: Mouse scrolled (428, 416) with delta (0, 0)
Screenshot: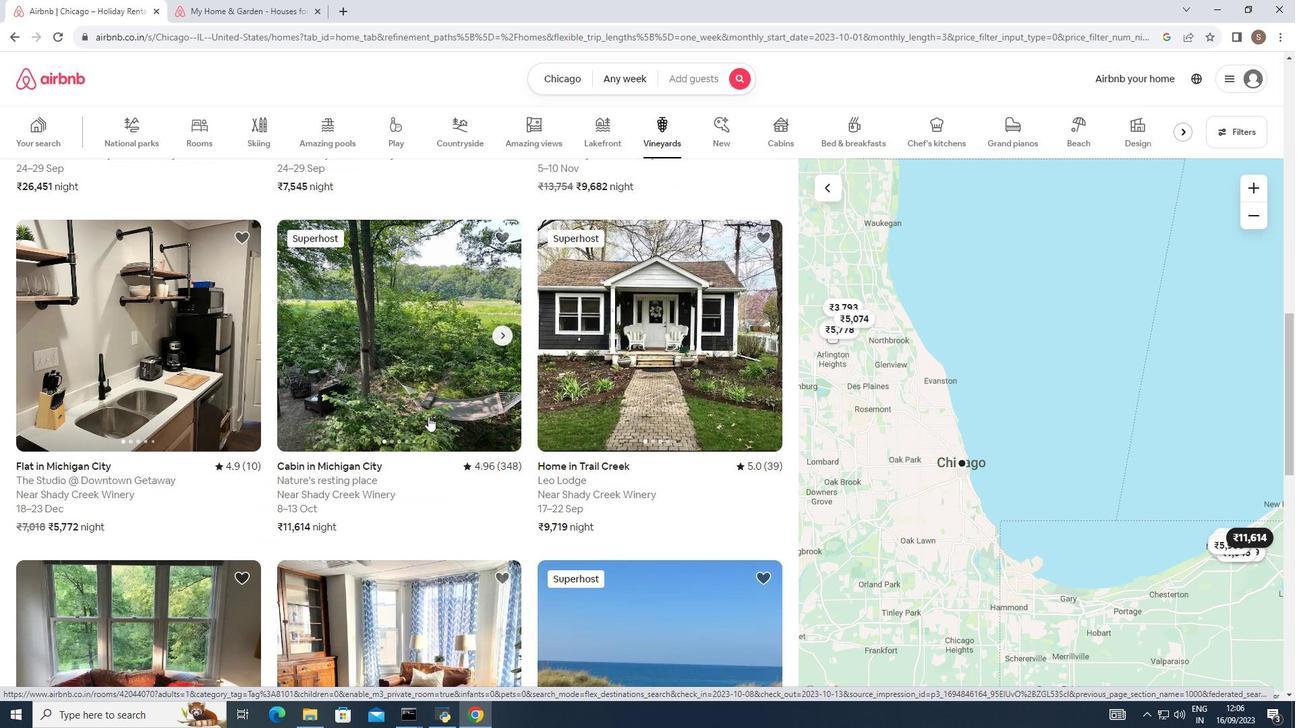 
Action: Mouse scrolled (428, 416) with delta (0, 0)
Screenshot: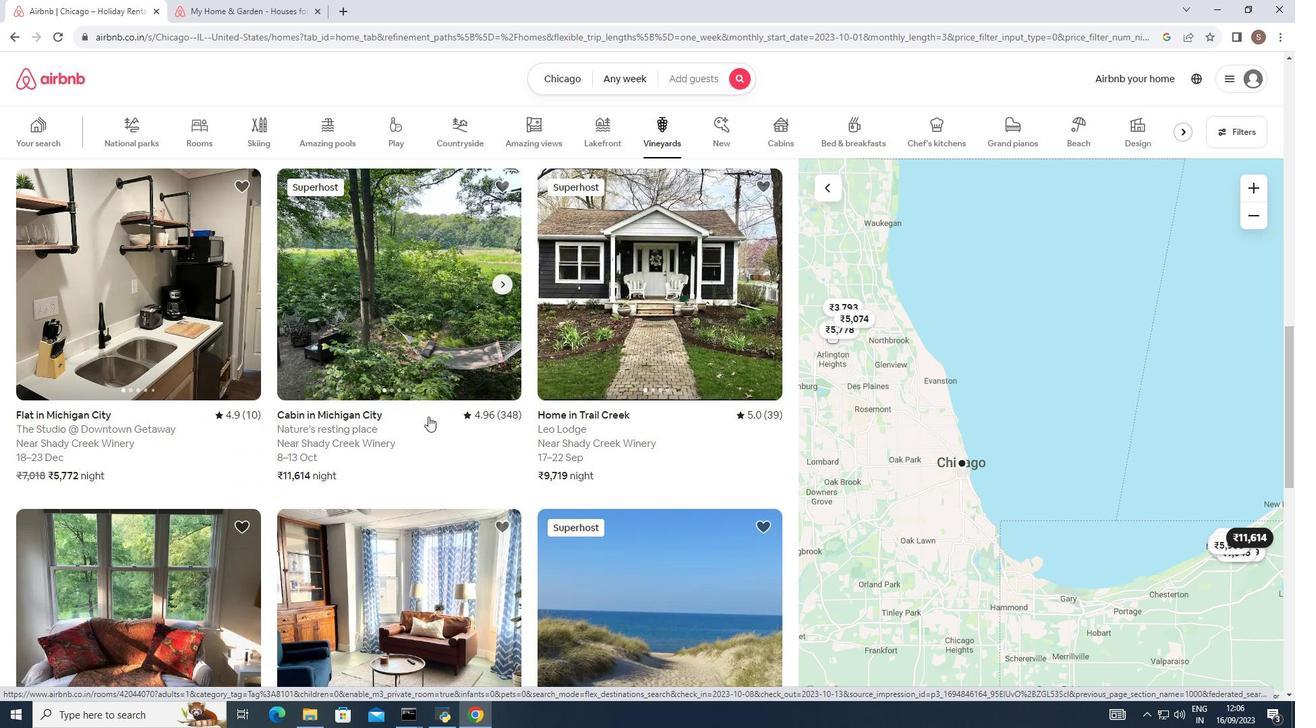 
Action: Mouse scrolled (428, 416) with delta (0, 0)
Screenshot: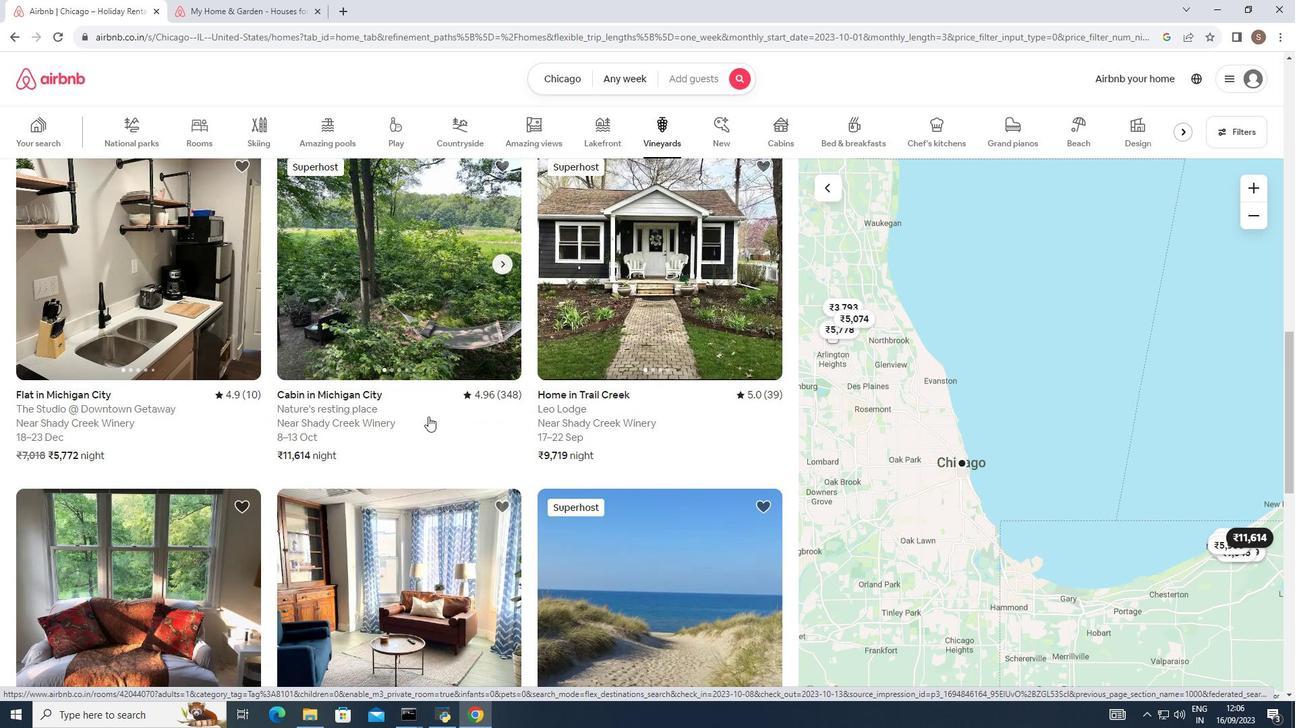 
Action: Mouse moved to (427, 415)
Screenshot: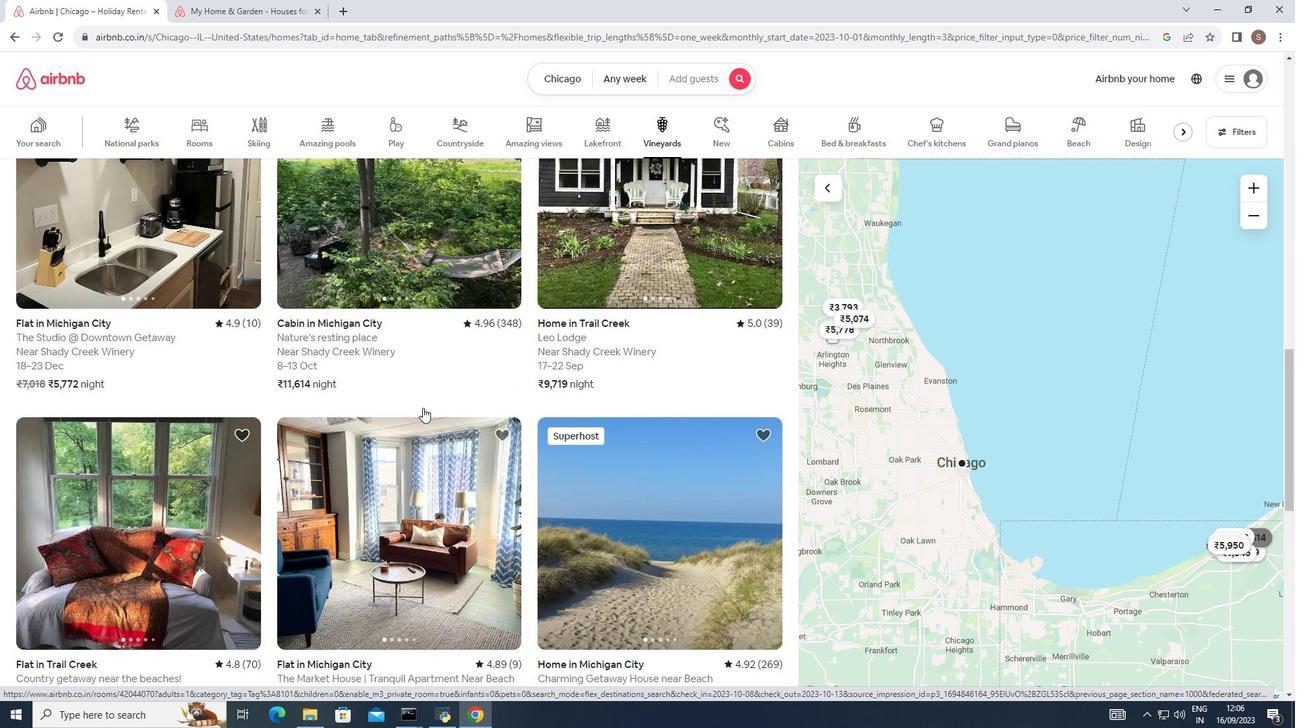
Action: Mouse scrolled (427, 414) with delta (0, 0)
Screenshot: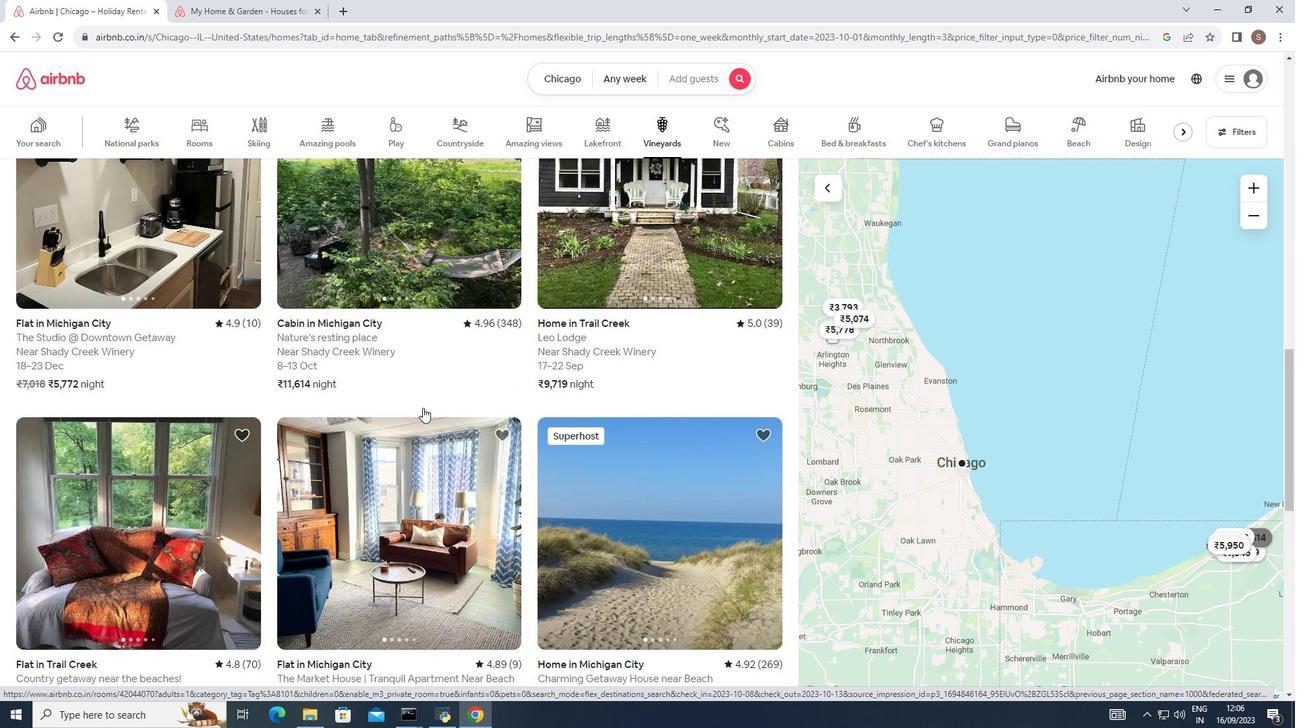 
Action: Mouse moved to (423, 410)
Screenshot: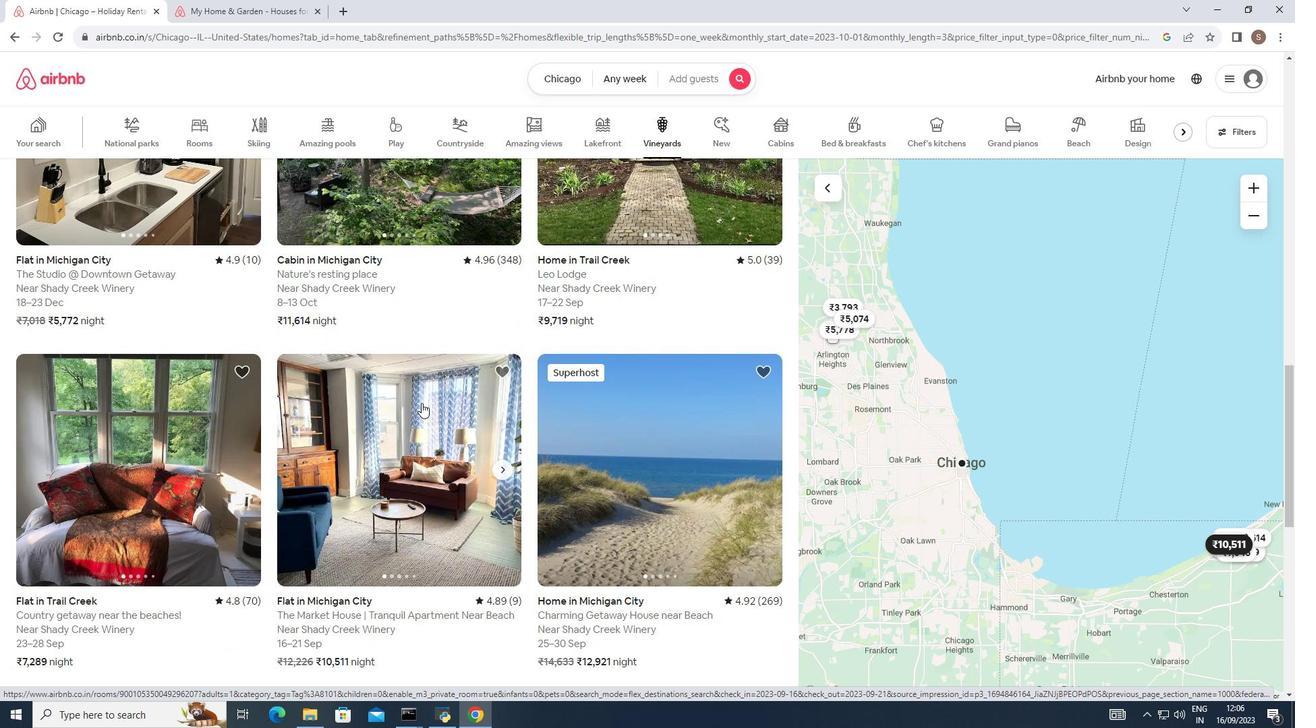 
Action: Mouse scrolled (423, 410) with delta (0, 0)
Screenshot: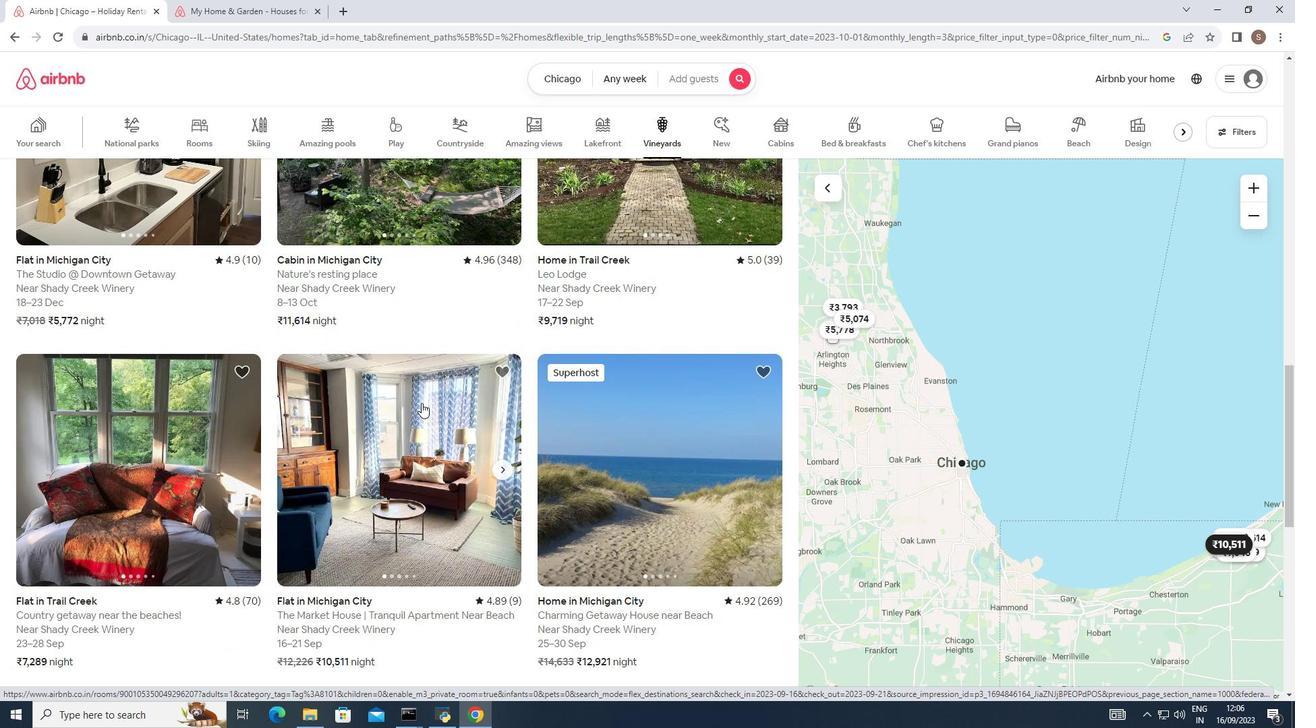 
Action: Mouse moved to (416, 219)
Screenshot: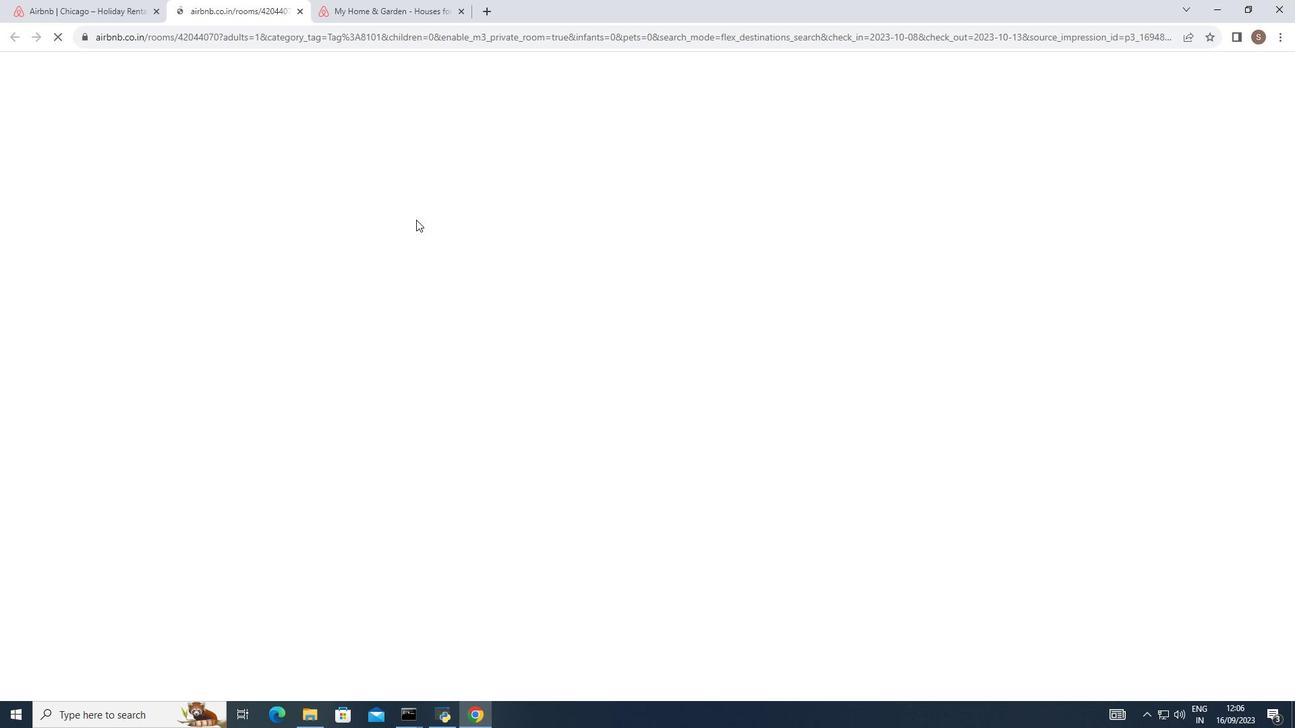 
Action: Mouse pressed left at (416, 219)
Screenshot: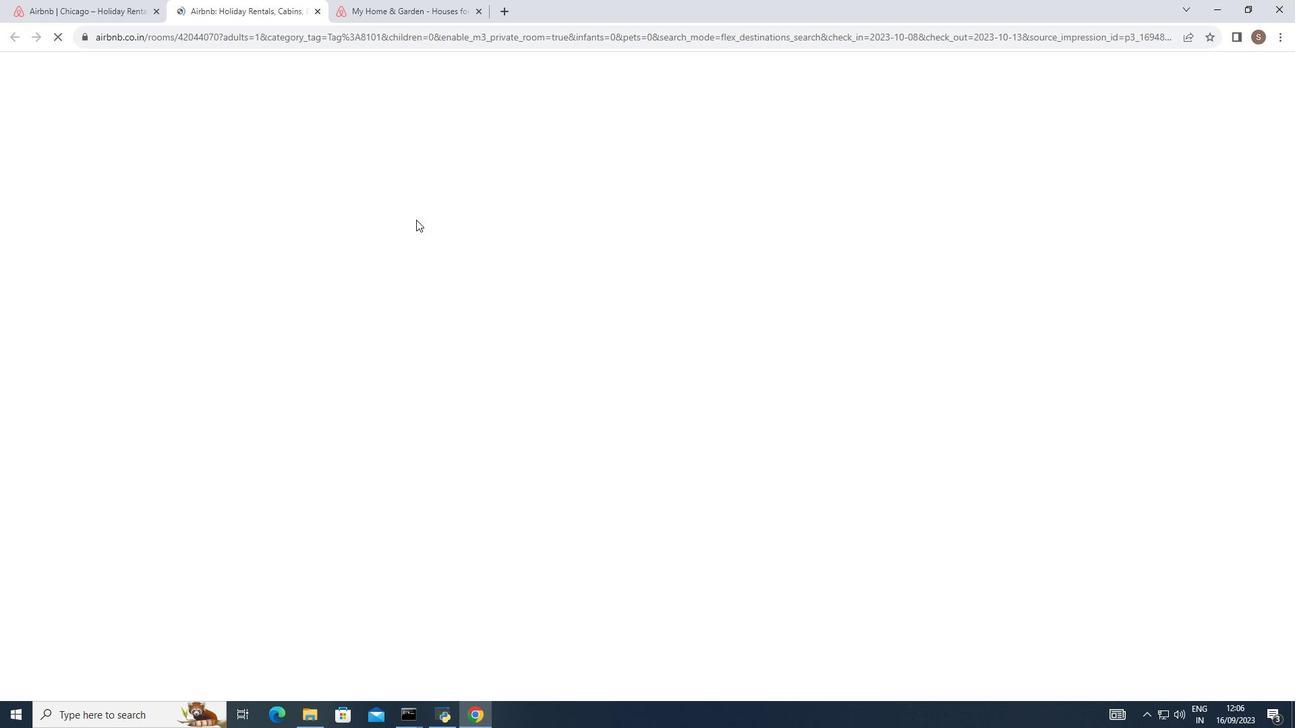 
Action: Mouse moved to (415, 321)
Screenshot: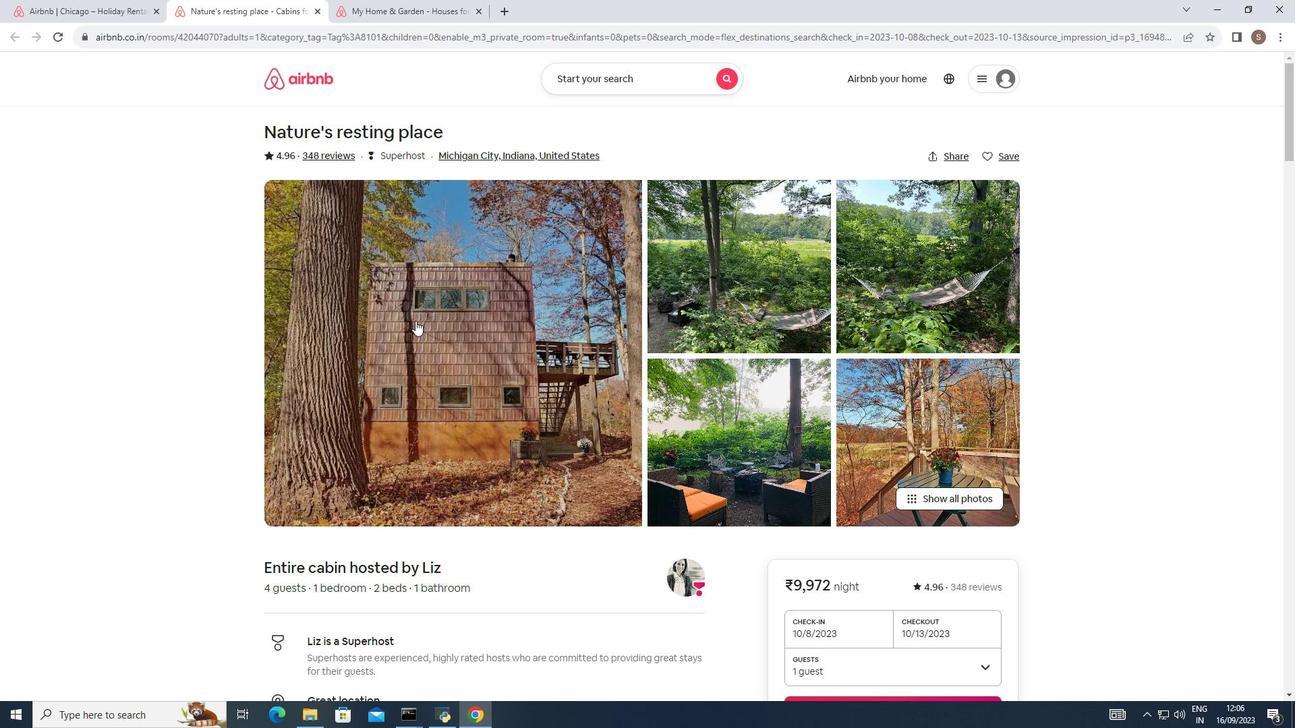 
Action: Mouse pressed left at (415, 321)
Screenshot: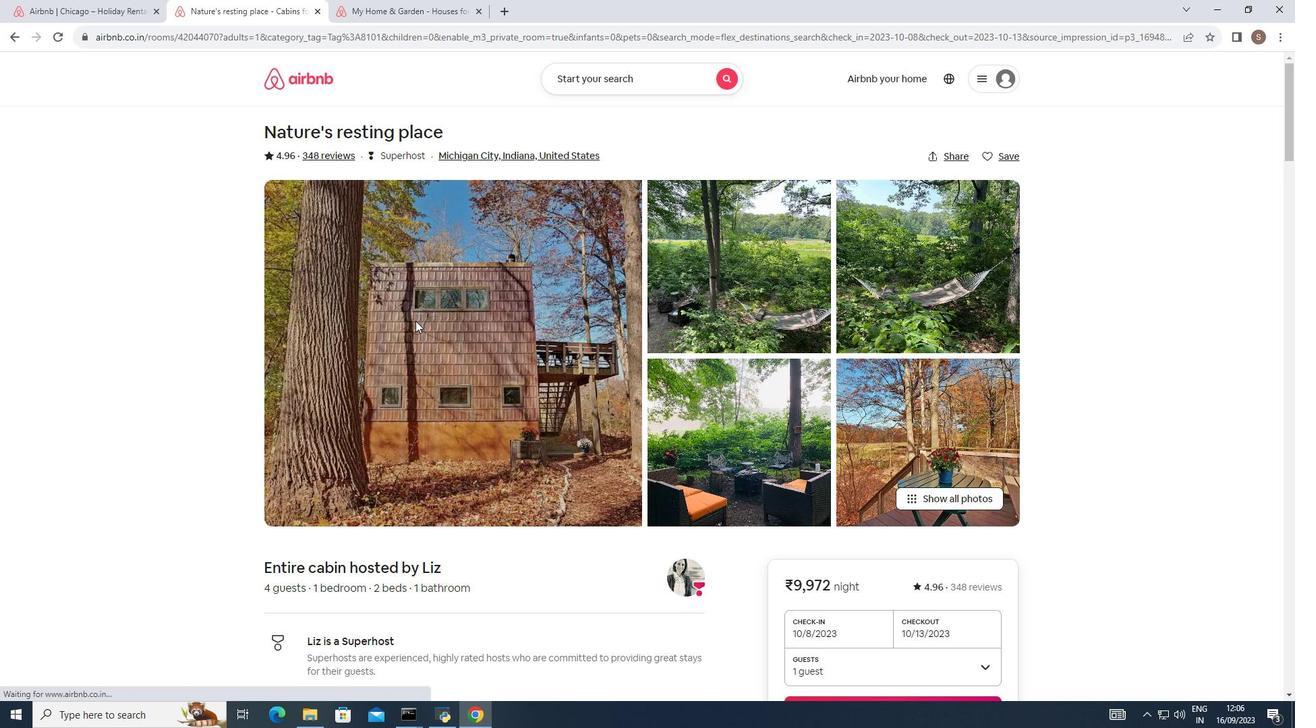 
Action: Mouse moved to (490, 352)
Screenshot: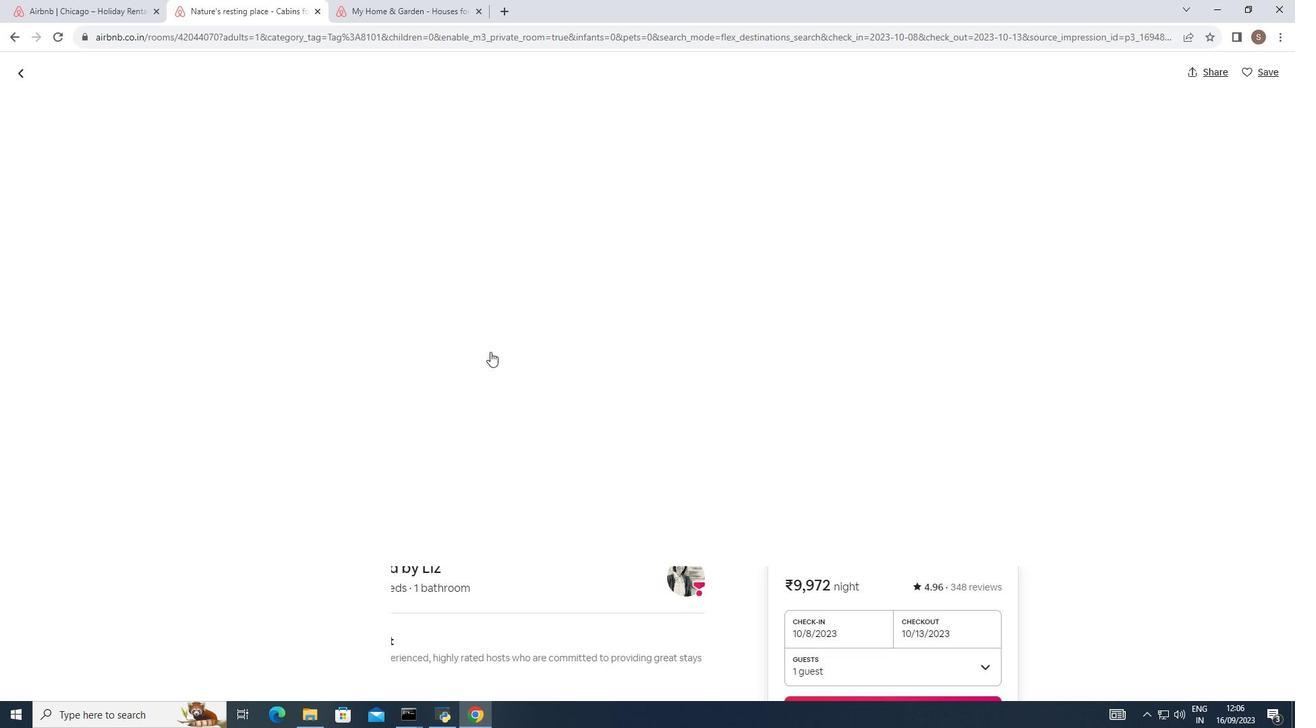 
Action: Mouse scrolled (490, 351) with delta (0, 0)
Screenshot: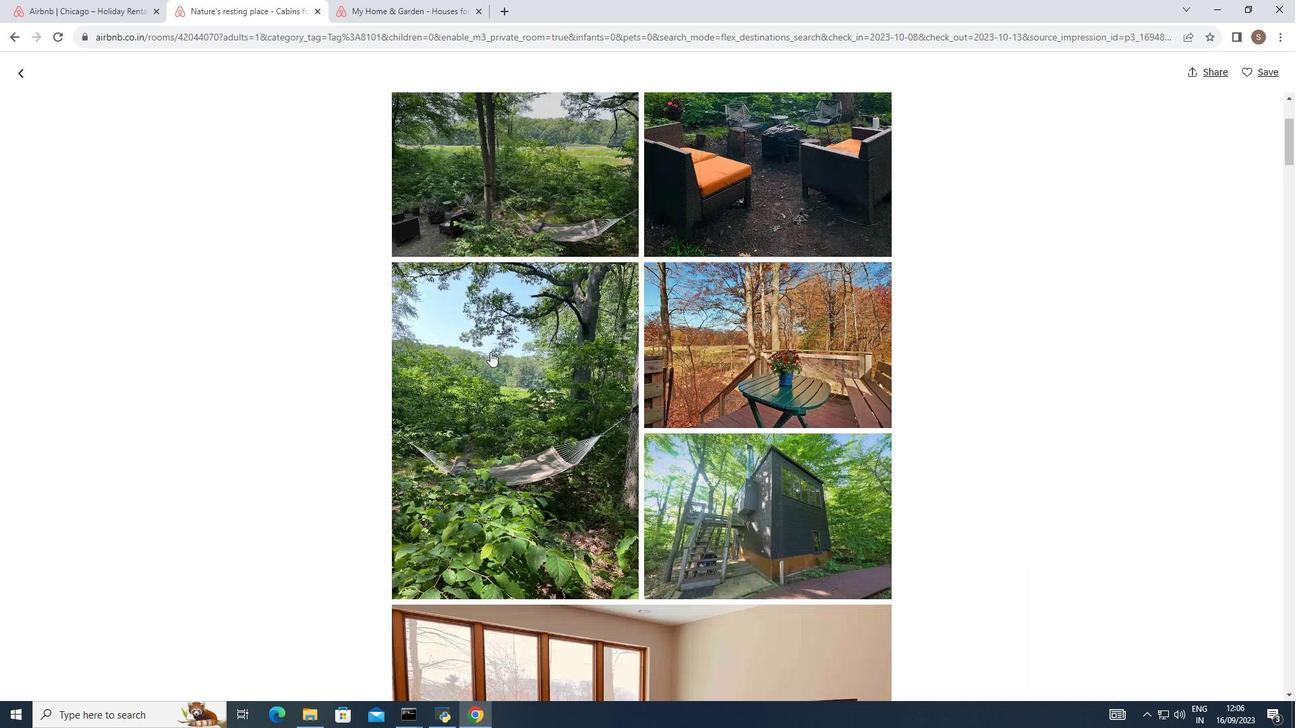 
Action: Mouse scrolled (490, 351) with delta (0, 0)
Screenshot: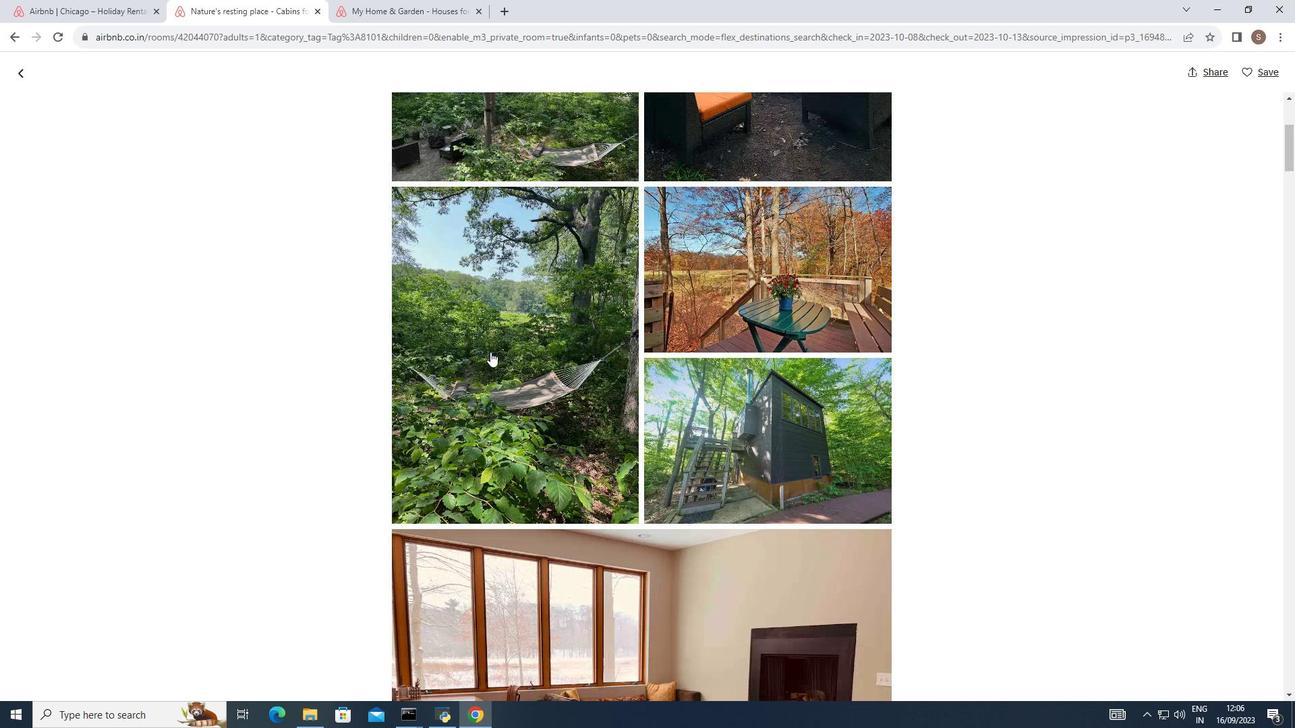 
Action: Mouse scrolled (490, 351) with delta (0, 0)
Screenshot: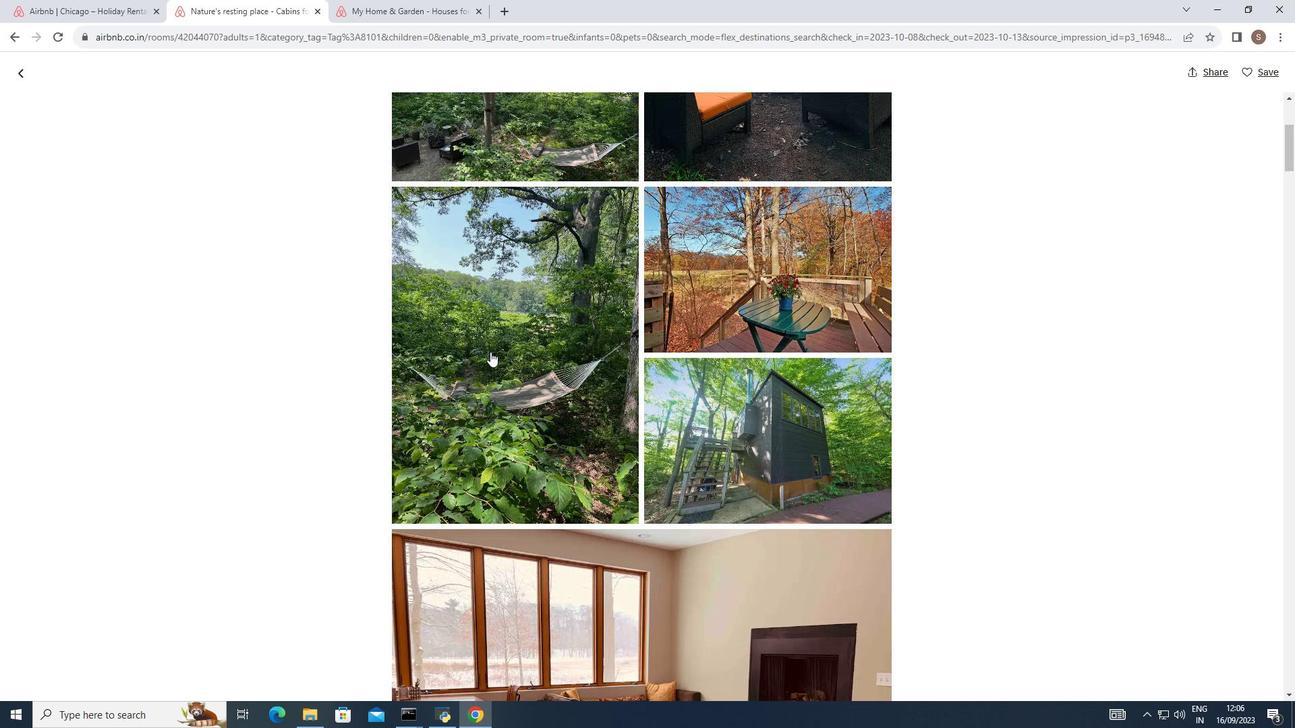 
Action: Mouse scrolled (490, 351) with delta (0, 0)
Screenshot: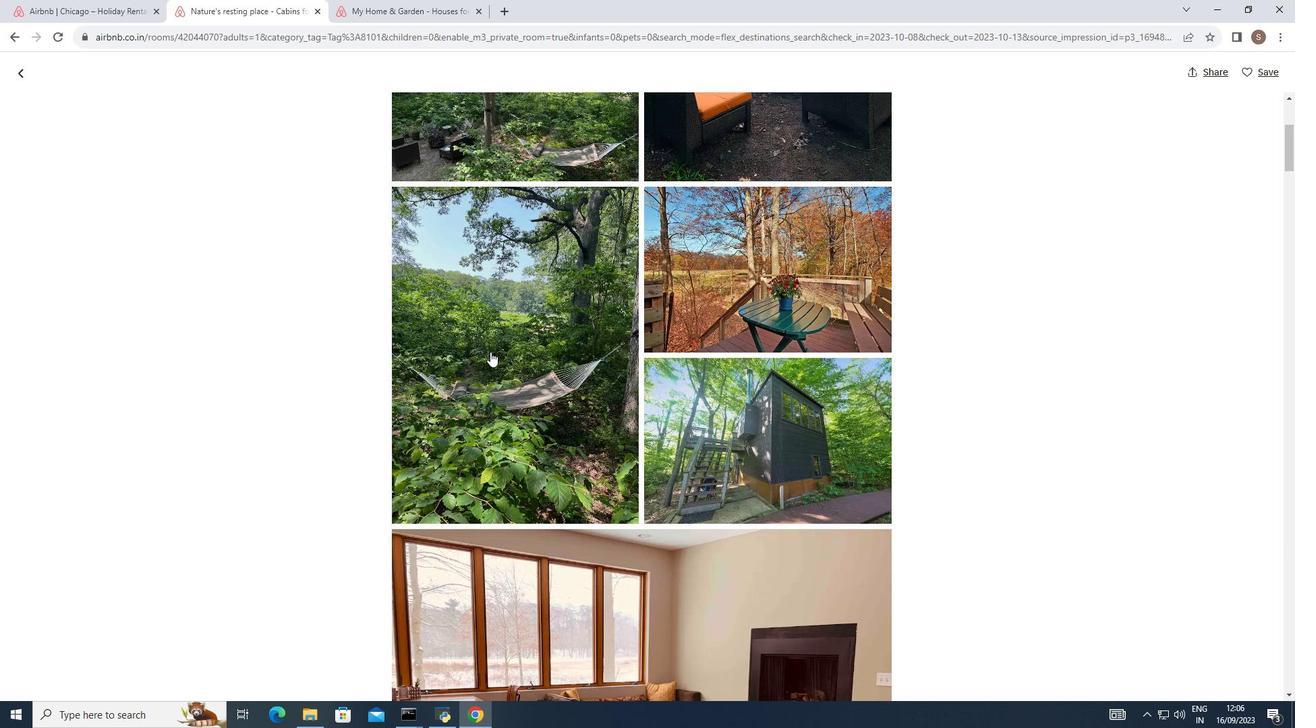 
Action: Mouse scrolled (490, 351) with delta (0, 0)
Screenshot: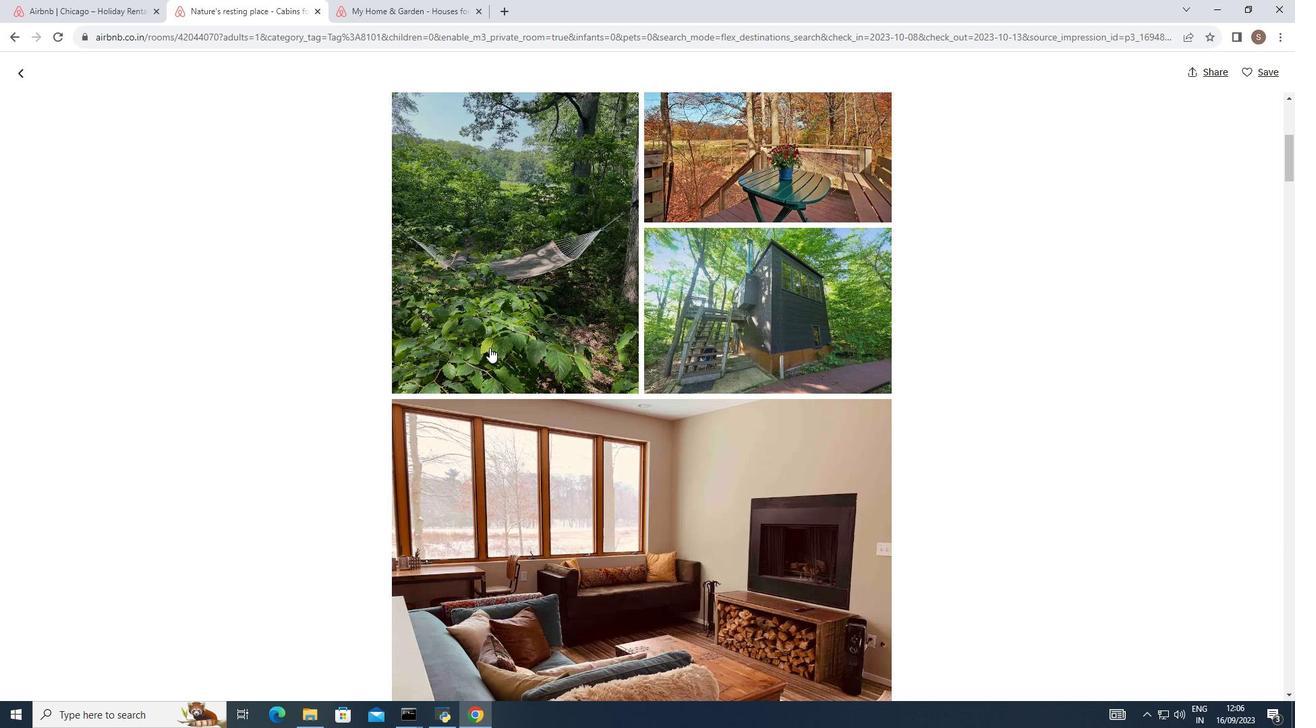 
Action: Mouse moved to (490, 352)
Screenshot: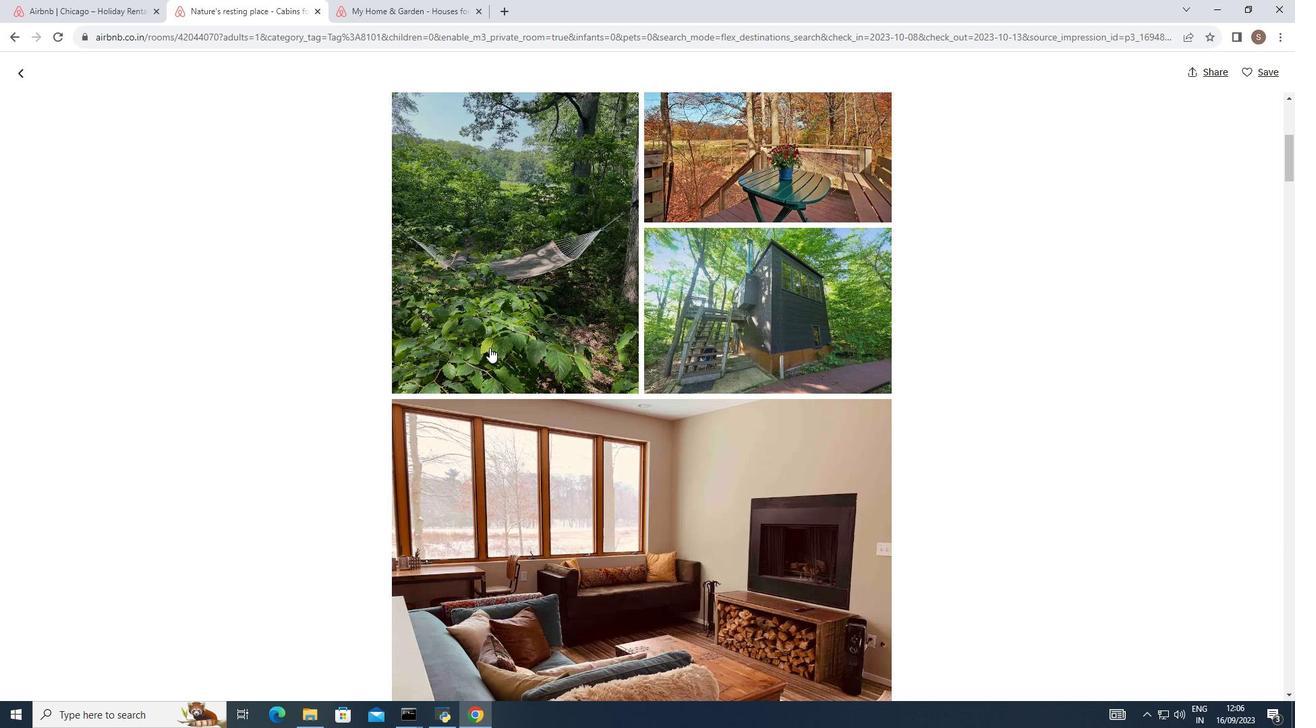 
Action: Mouse scrolled (490, 351) with delta (0, 0)
Screenshot: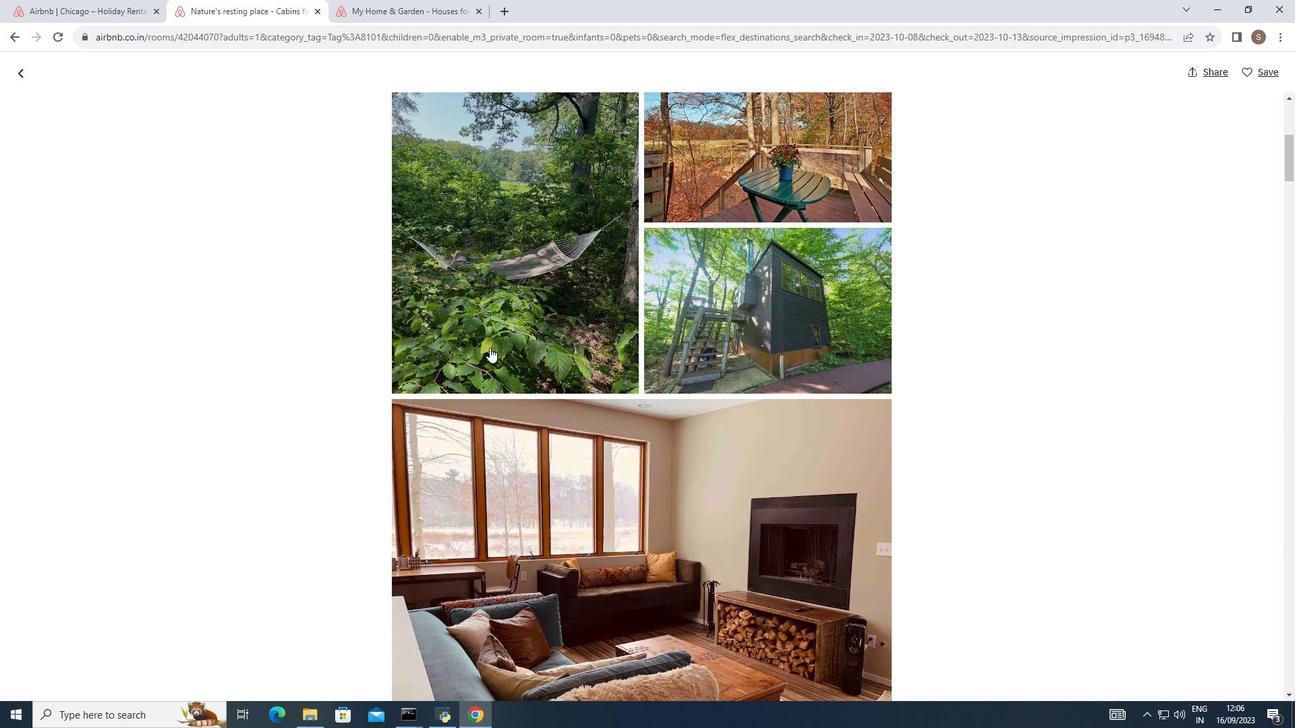 
Action: Mouse moved to (489, 348)
Screenshot: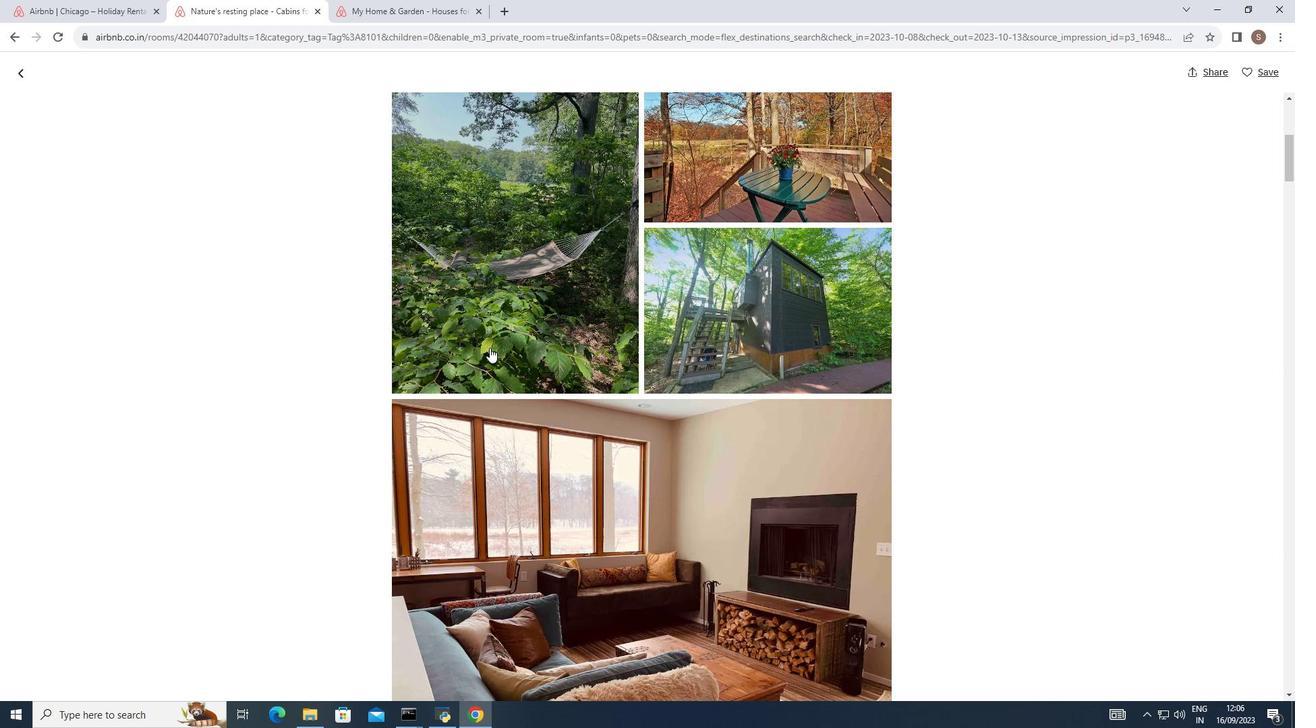 
Action: Mouse scrolled (489, 347) with delta (0, 0)
Screenshot: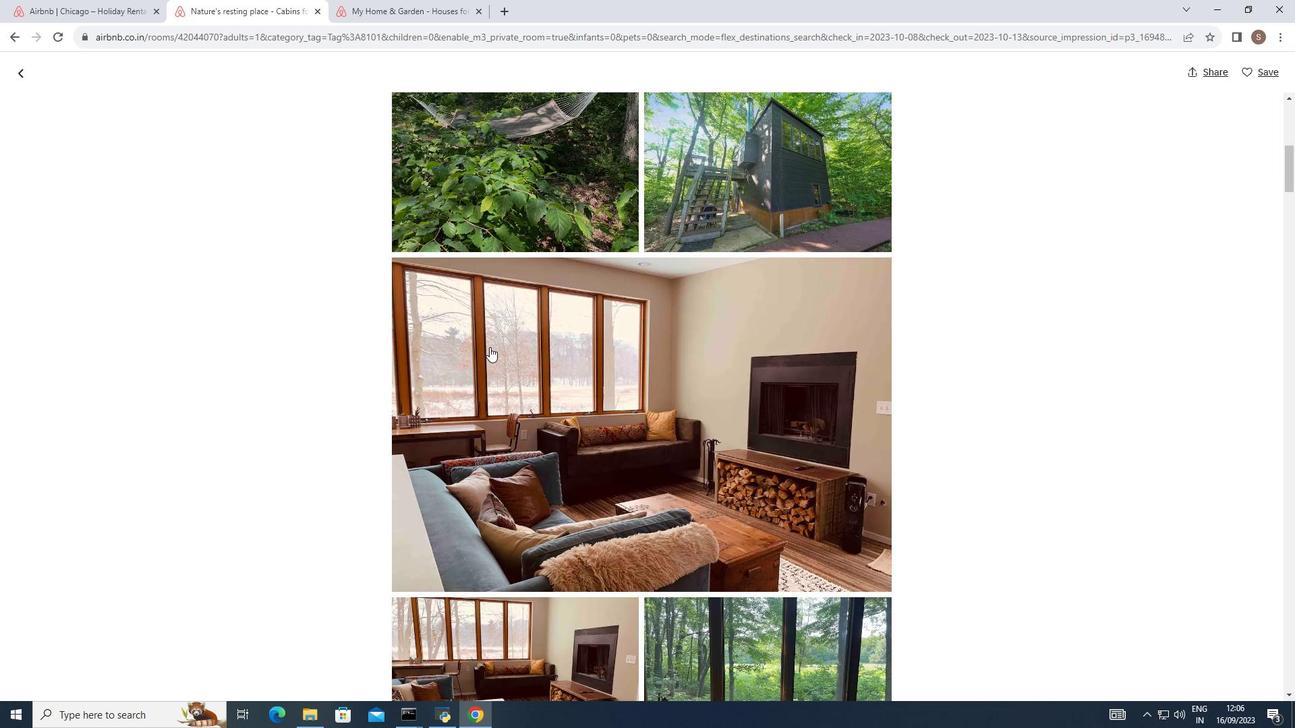 
Action: Mouse scrolled (489, 347) with delta (0, 0)
Screenshot: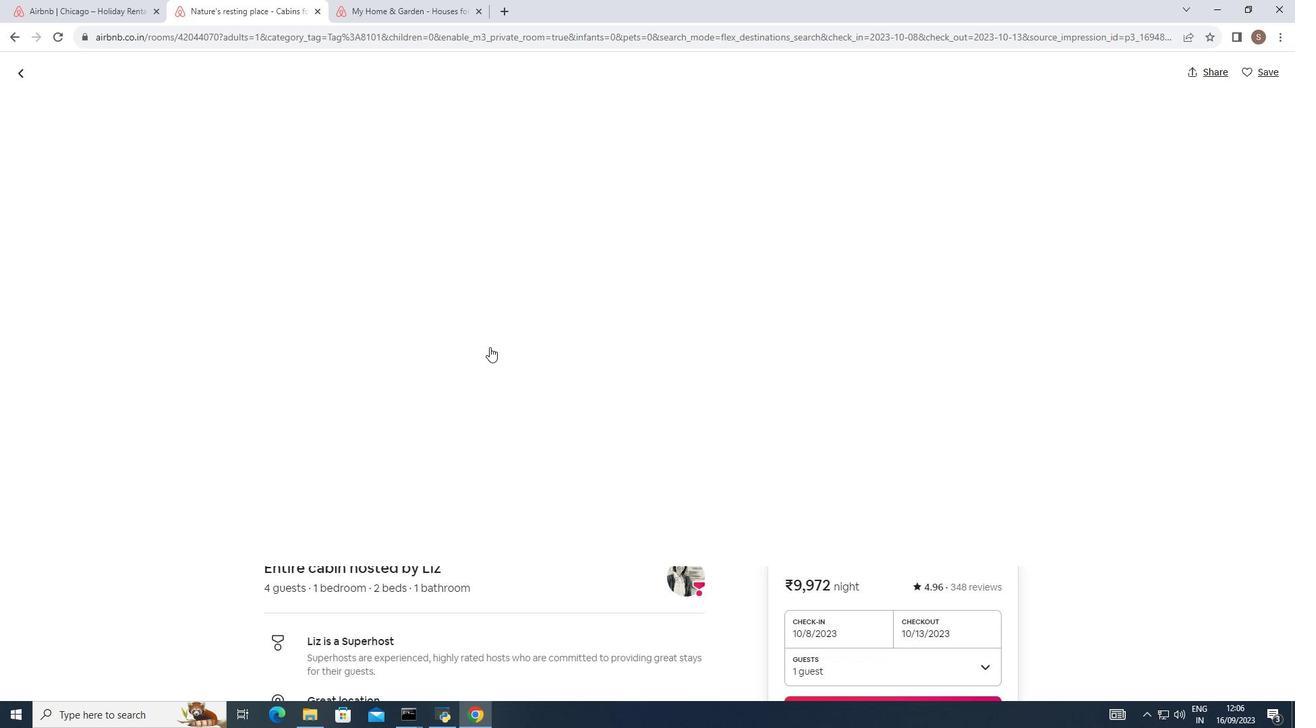 
Action: Mouse scrolled (489, 347) with delta (0, 0)
Screenshot: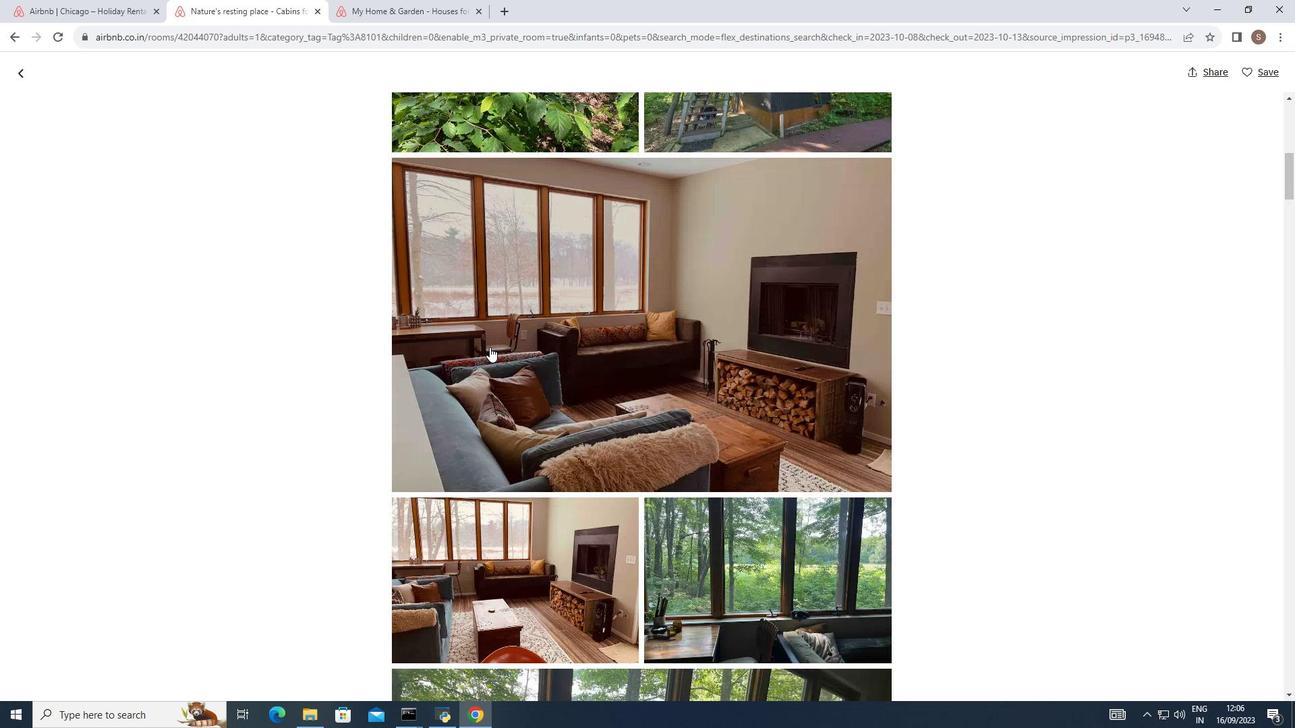 
Action: Mouse moved to (489, 347)
Screenshot: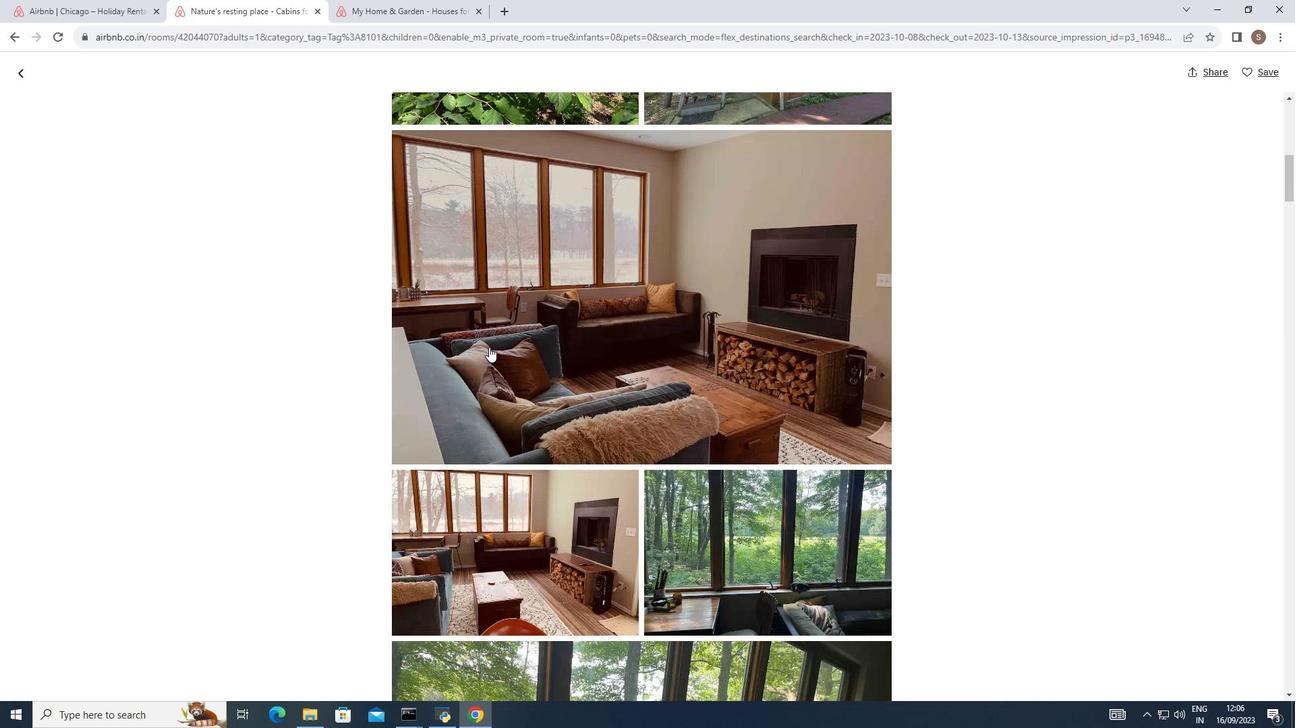 
Action: Mouse scrolled (489, 346) with delta (0, 0)
Screenshot: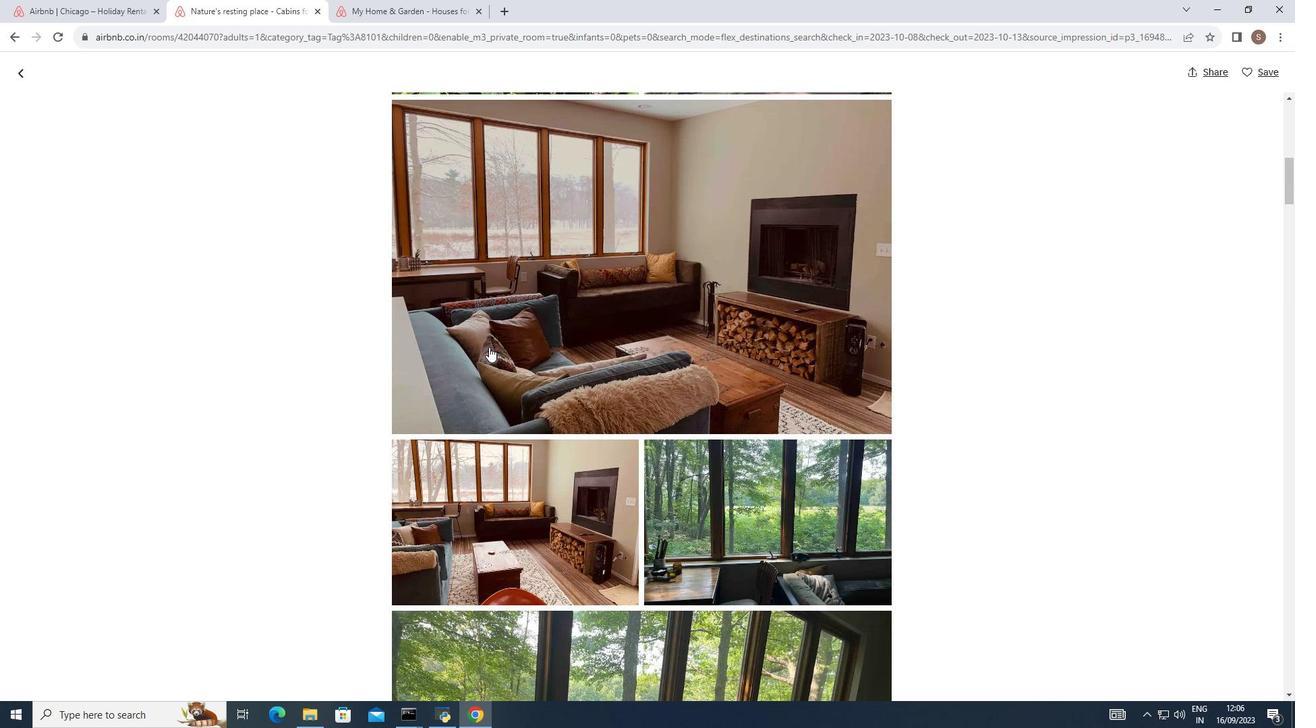 
Action: Mouse scrolled (489, 346) with delta (0, 0)
Screenshot: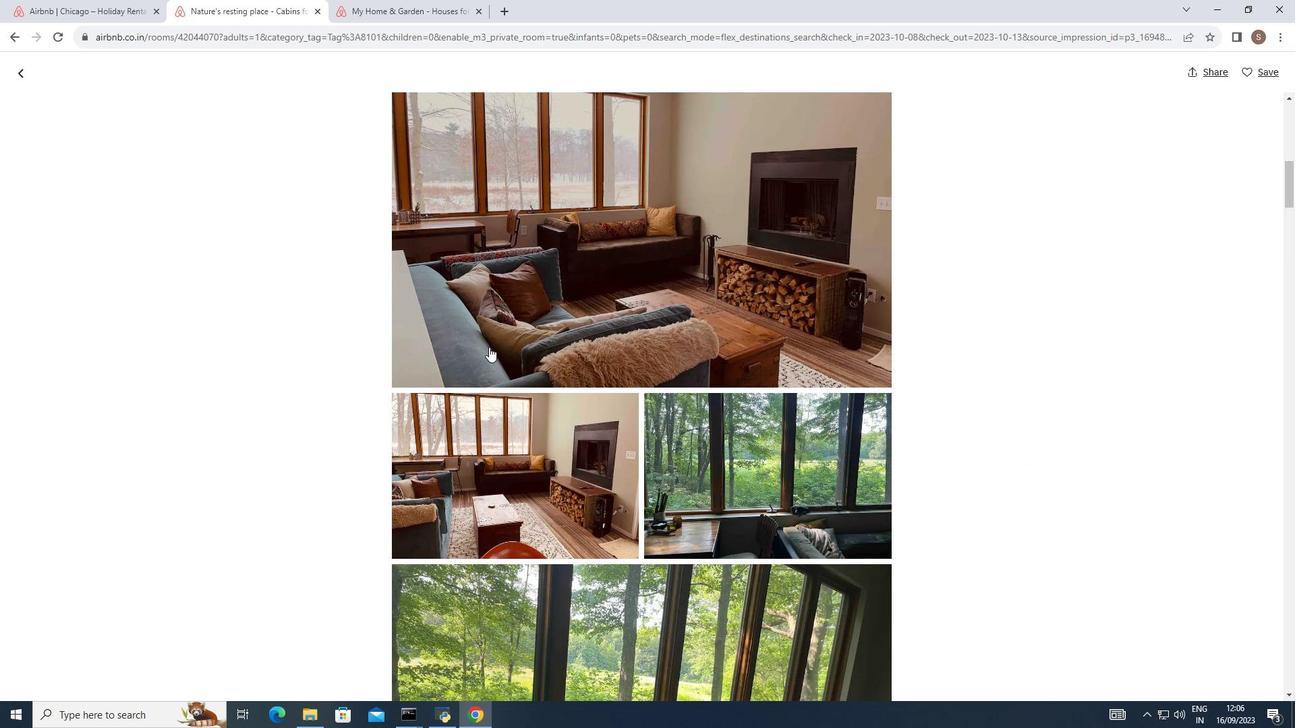 
Action: Mouse moved to (489, 347)
Screenshot: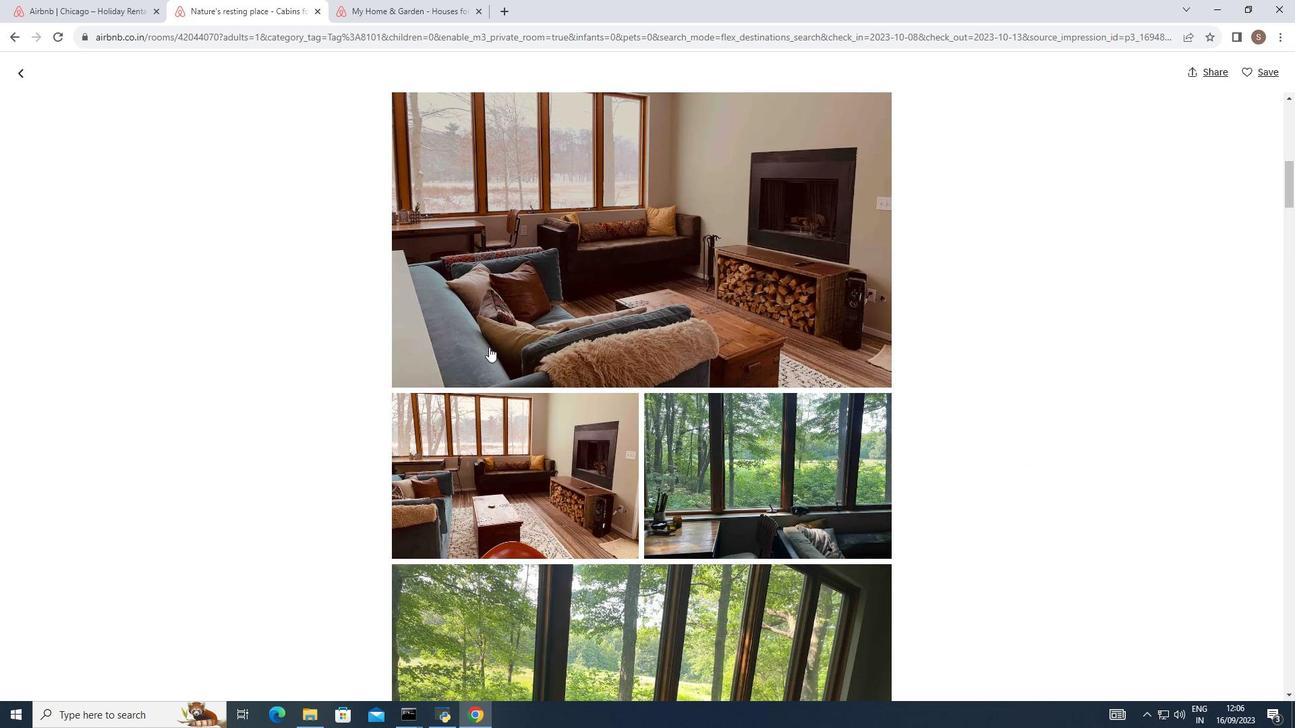 
Action: Mouse scrolled (489, 346) with delta (0, 0)
Screenshot: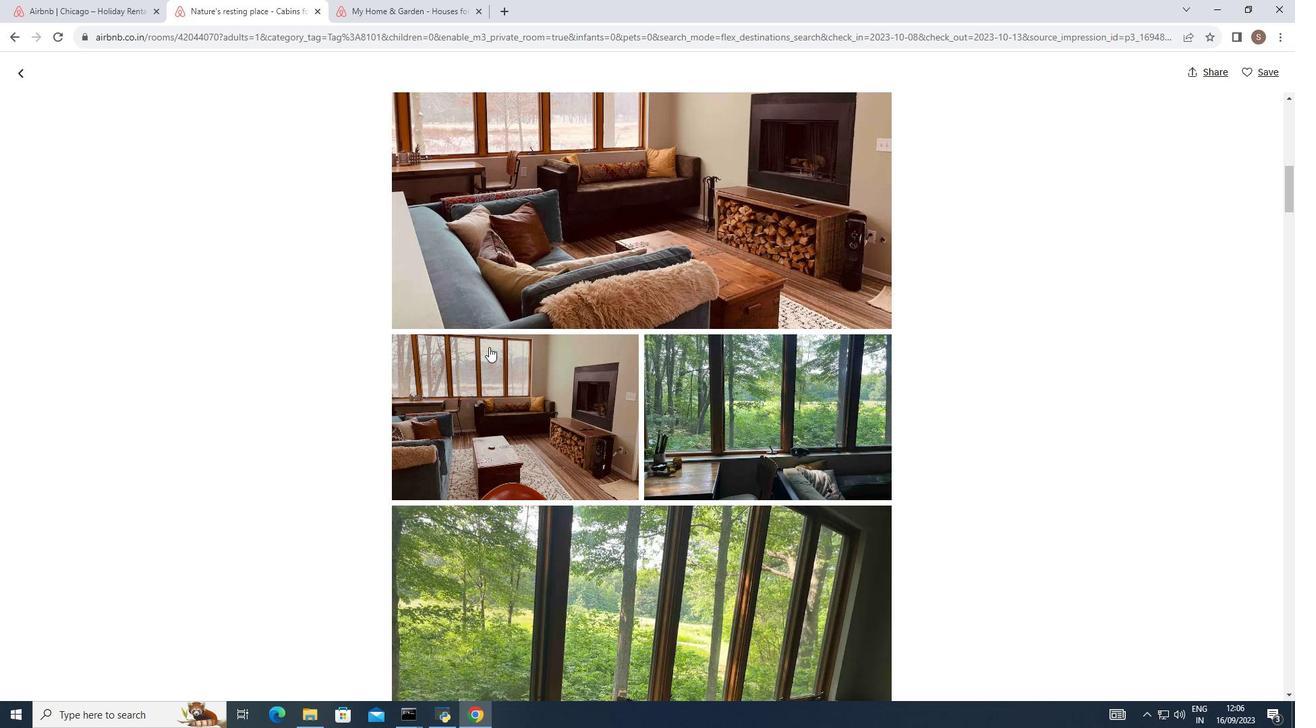 
Action: Mouse scrolled (489, 346) with delta (0, 0)
Screenshot: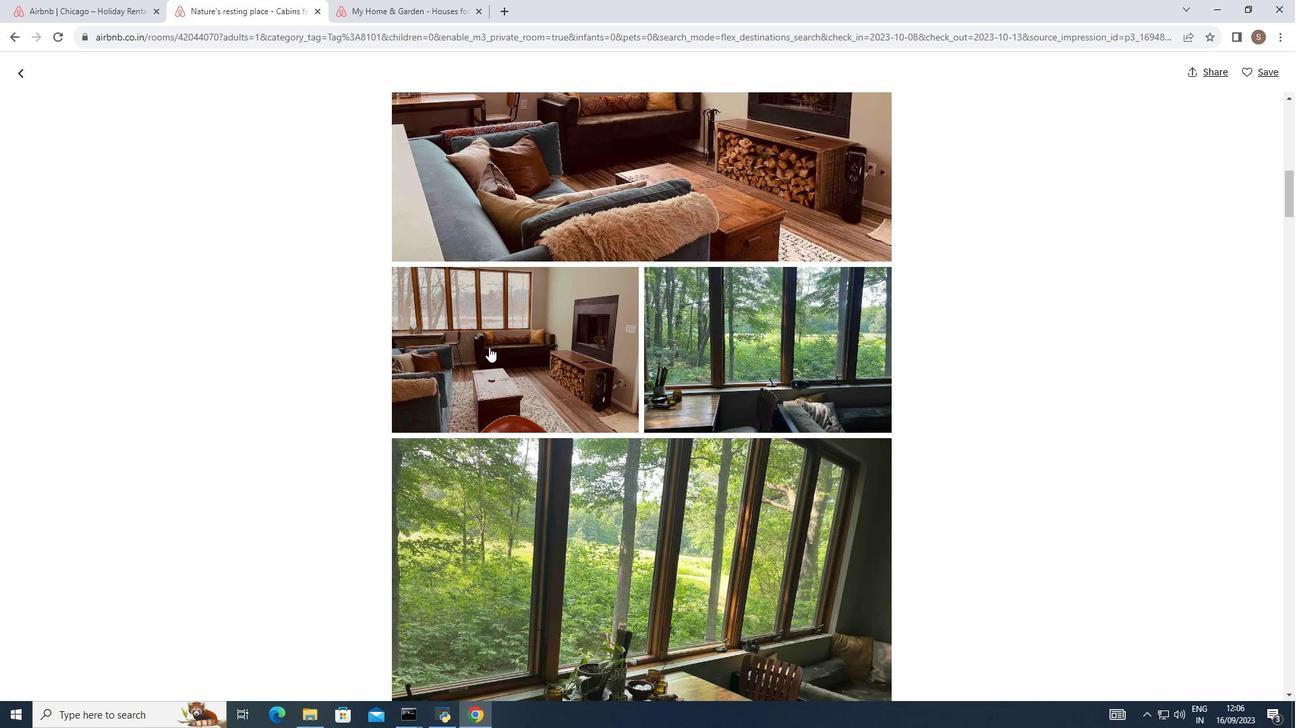 
Action: Mouse moved to (488, 346)
Screenshot: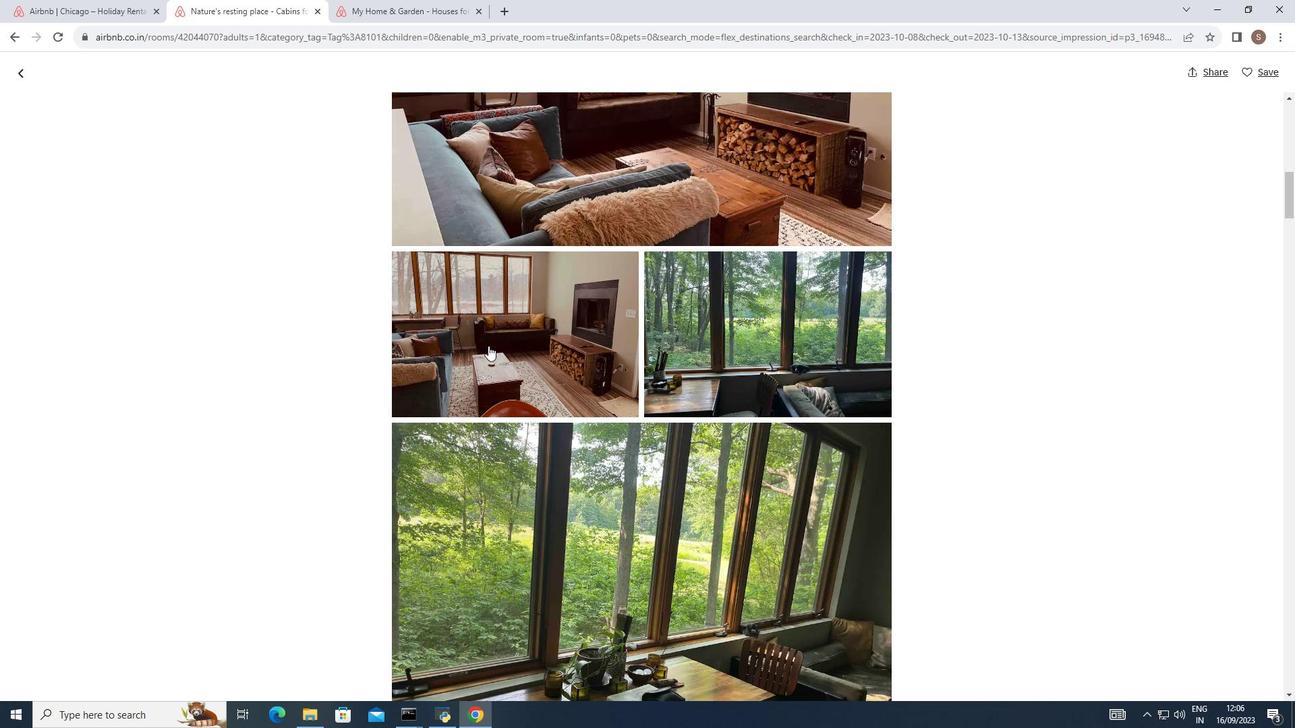 
Action: Mouse scrolled (488, 345) with delta (0, 0)
Screenshot: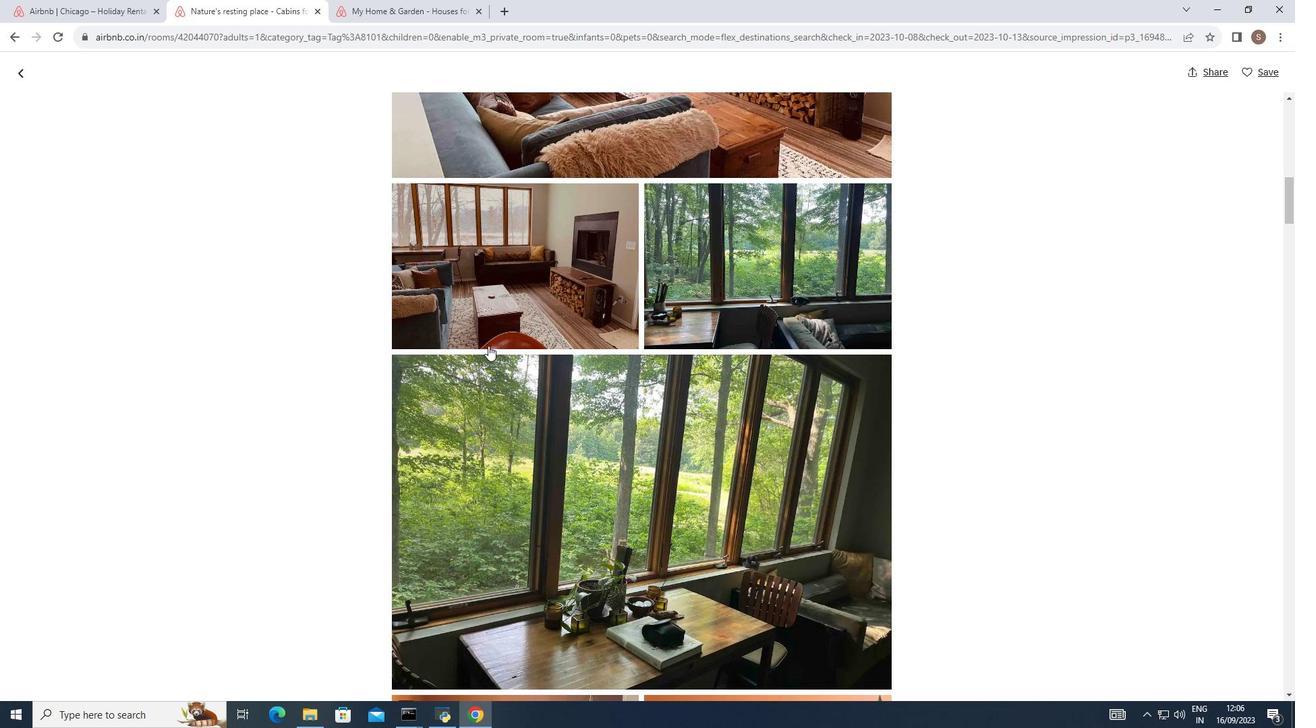 
Action: Mouse scrolled (488, 345) with delta (0, 0)
Screenshot: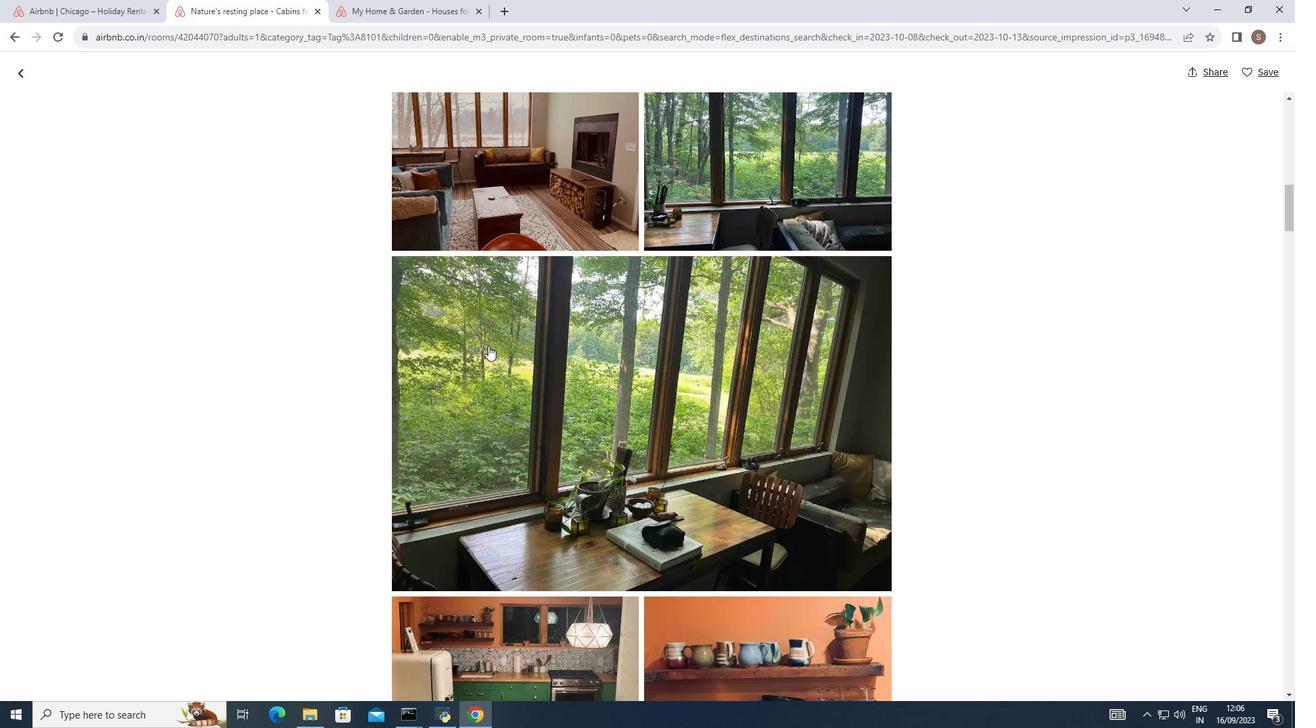 
Action: Mouse scrolled (488, 345) with delta (0, 0)
Screenshot: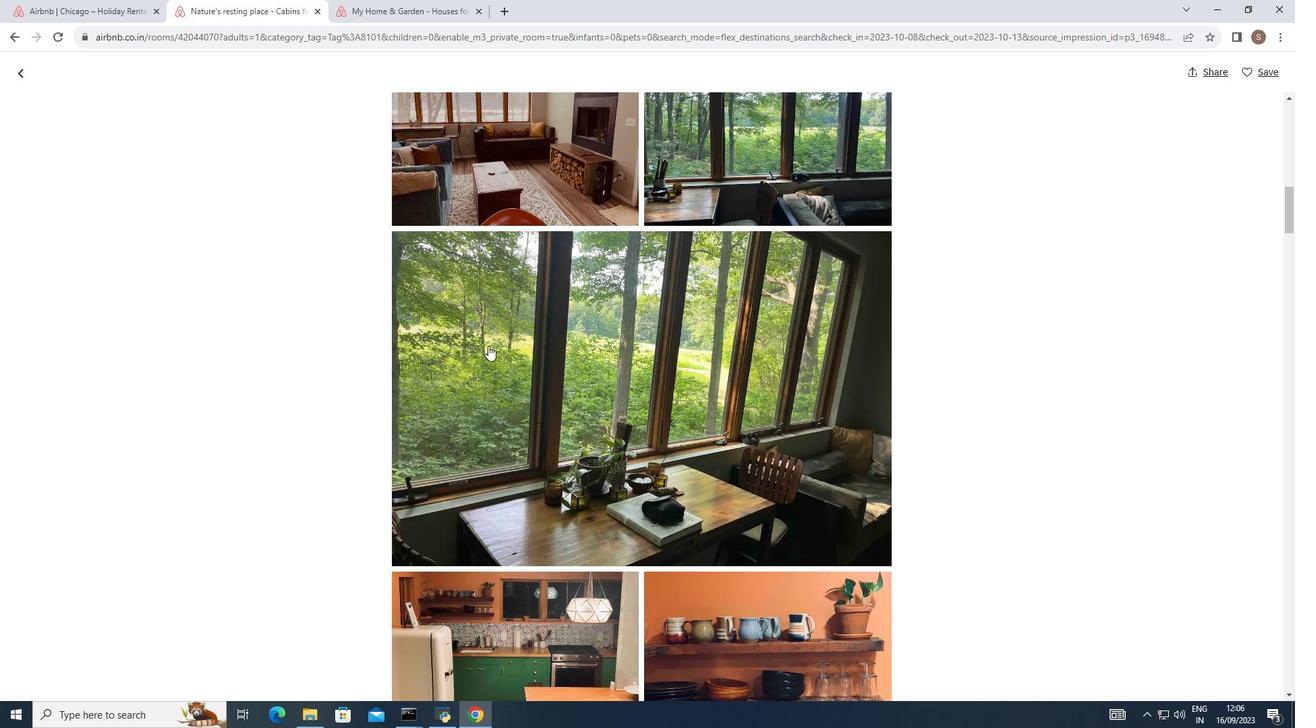 
Action: Mouse scrolled (488, 345) with delta (0, 0)
Screenshot: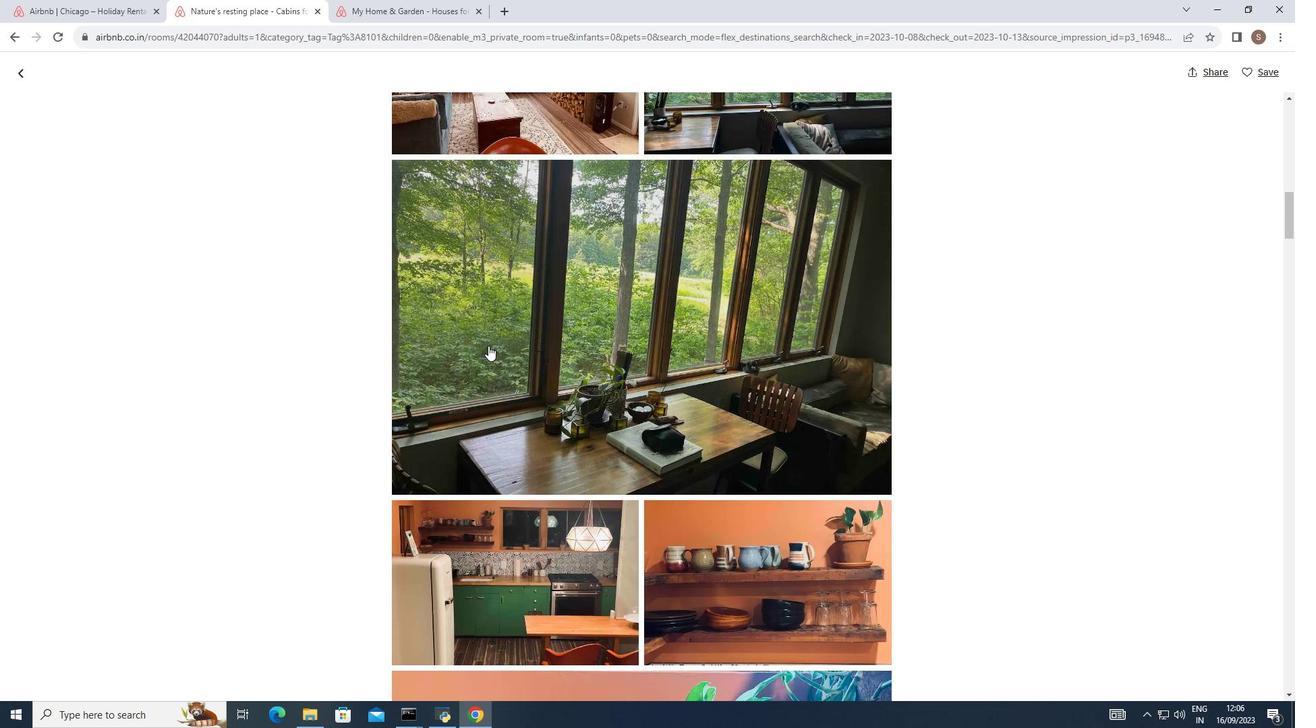 
Action: Mouse scrolled (488, 345) with delta (0, 0)
Screenshot: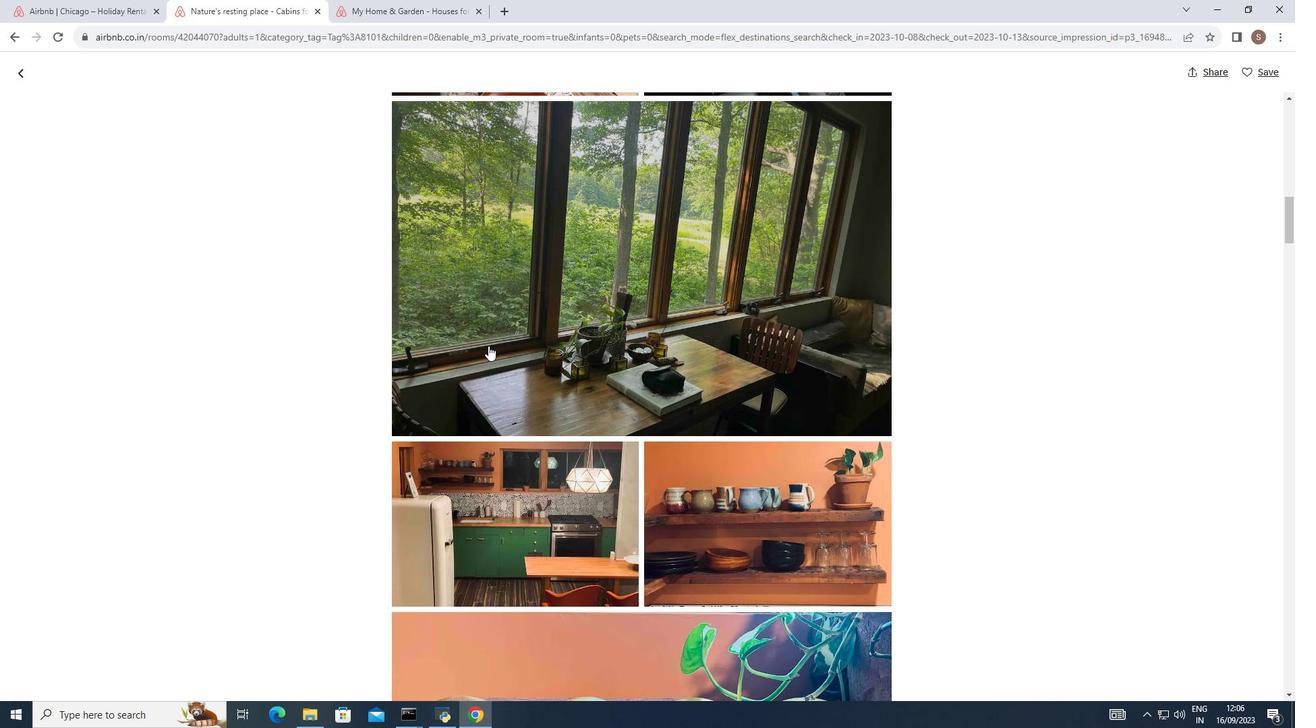 
Action: Mouse scrolled (488, 345) with delta (0, 0)
Screenshot: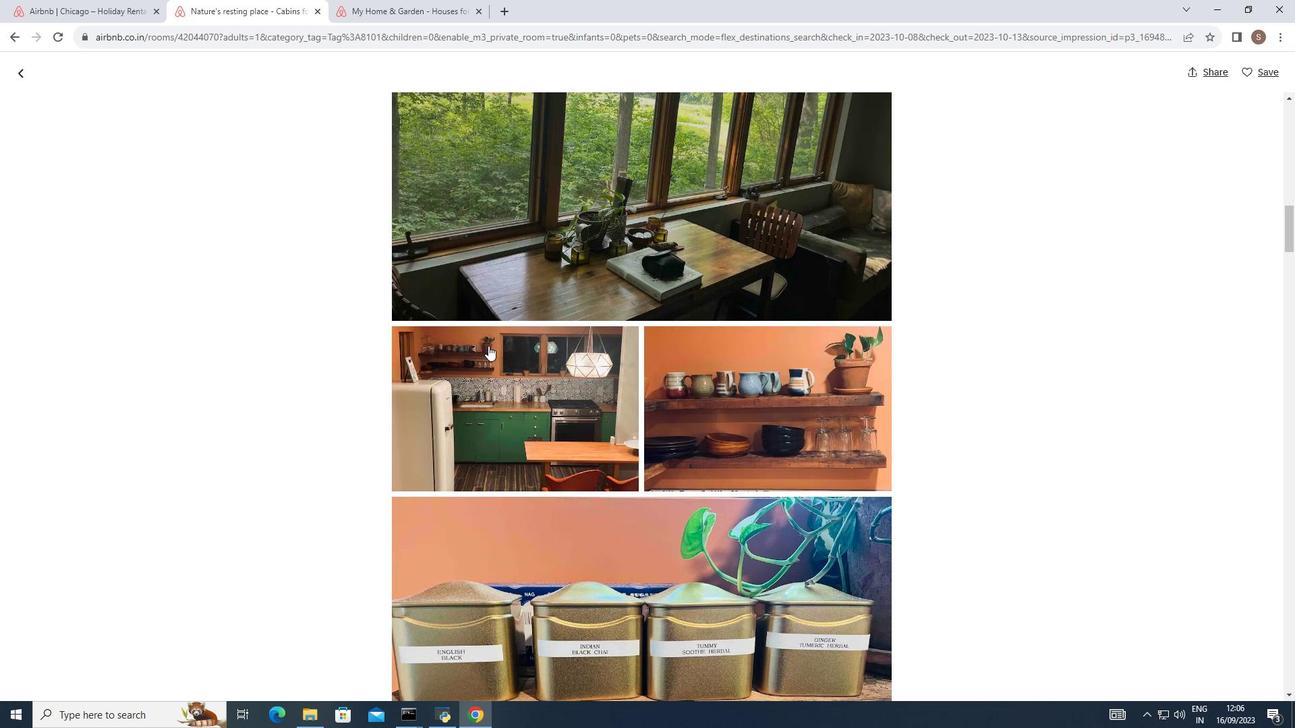 
Action: Mouse scrolled (488, 345) with delta (0, 0)
Screenshot: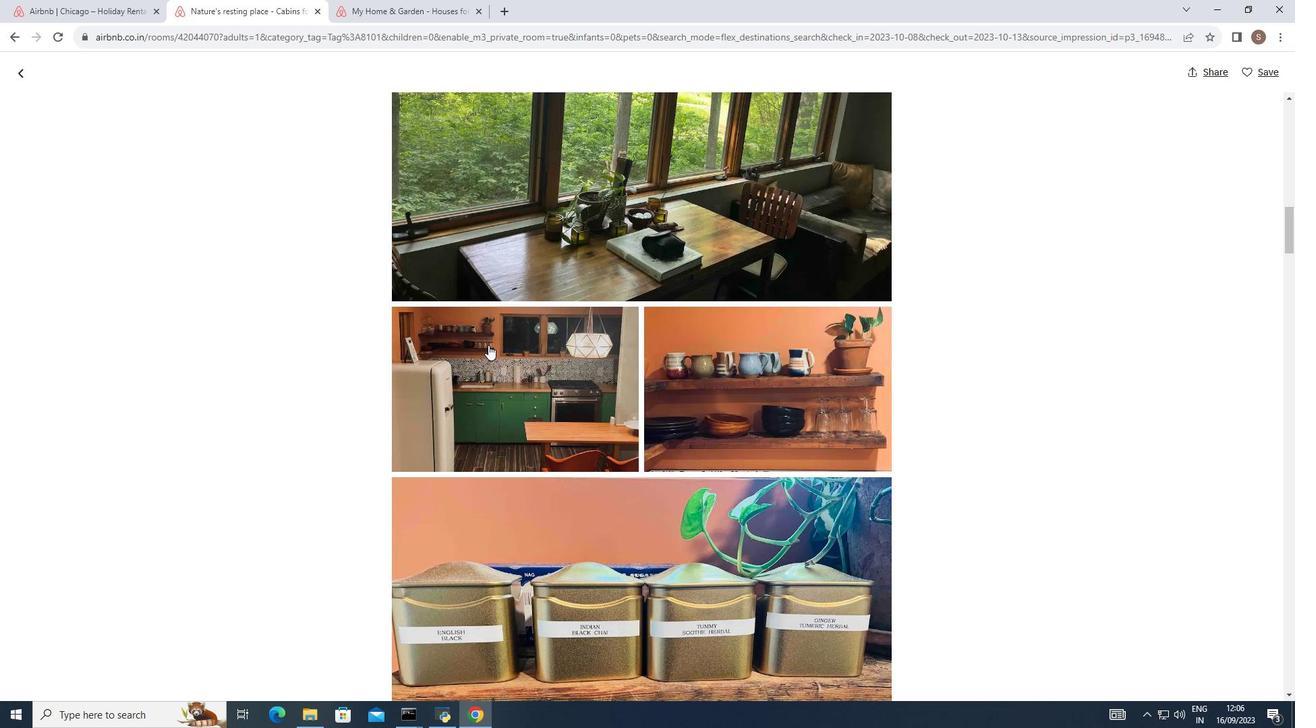 
Action: Mouse moved to (488, 344)
Screenshot: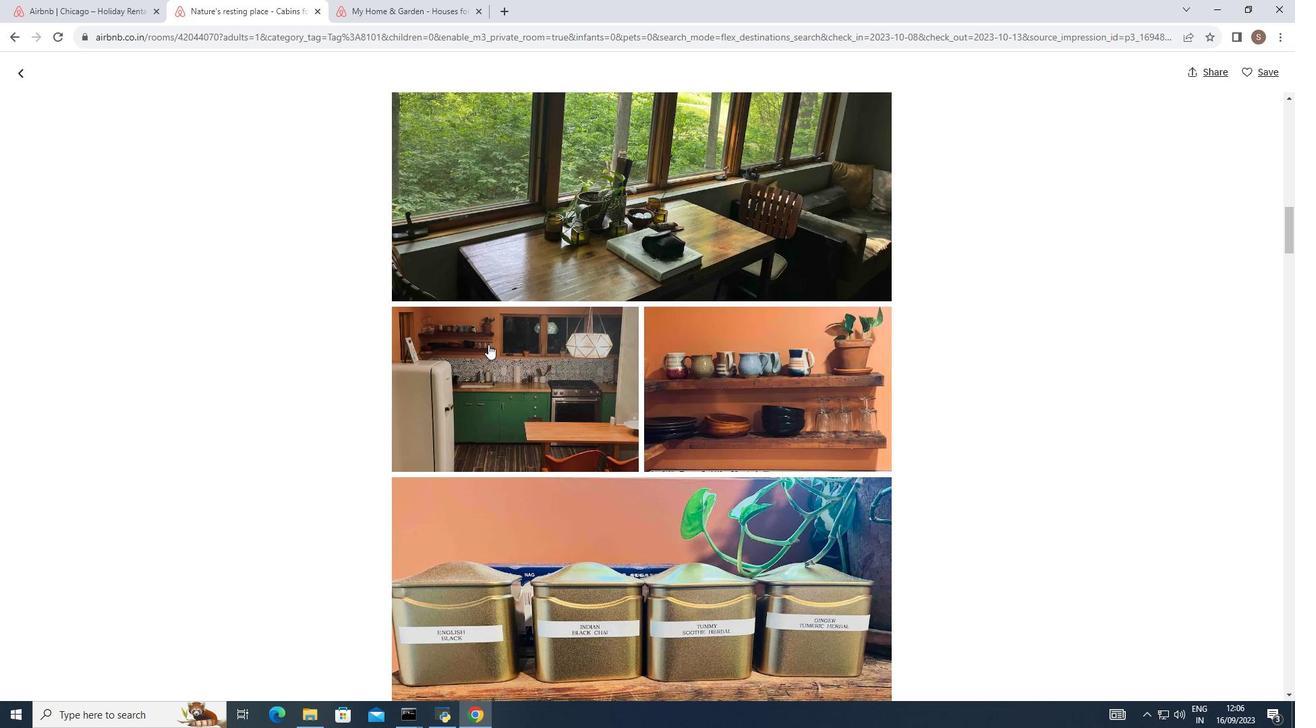 
Action: Mouse scrolled (488, 344) with delta (0, 0)
Screenshot: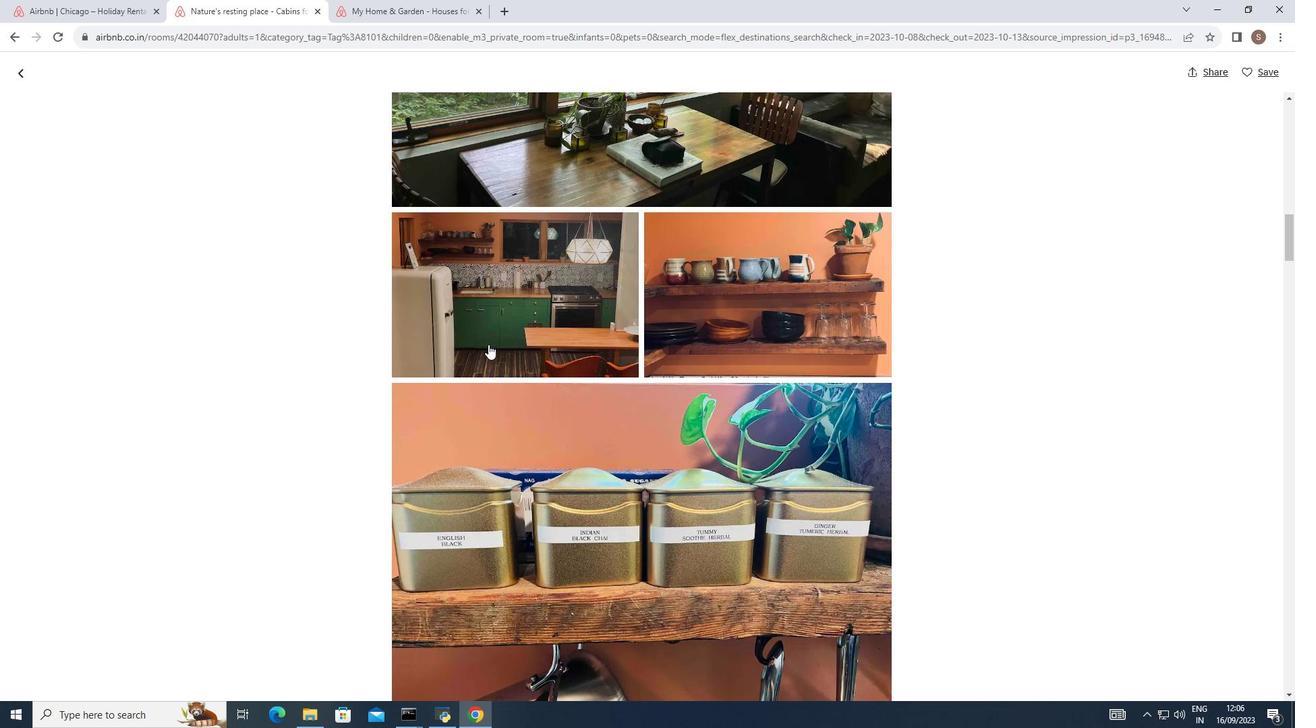 
Action: Mouse scrolled (488, 344) with delta (0, 0)
Screenshot: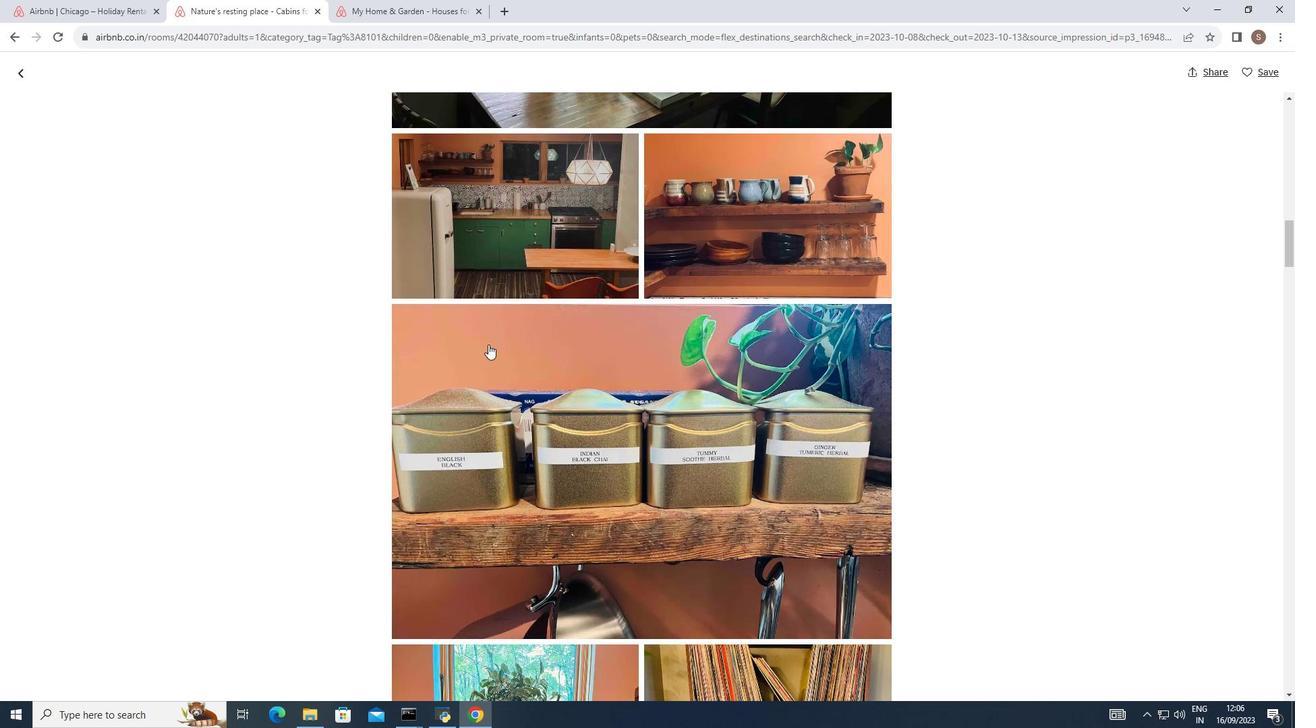
Action: Mouse scrolled (488, 344) with delta (0, 0)
Screenshot: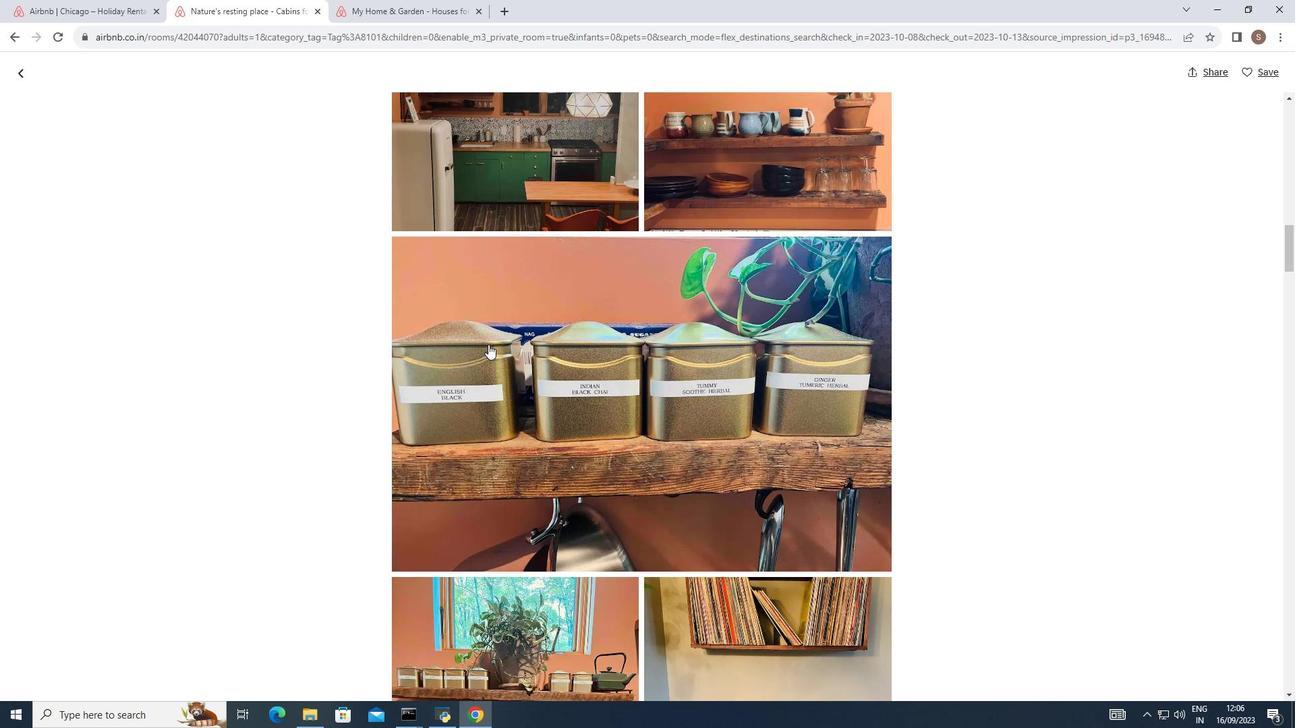 
Action: Mouse scrolled (488, 344) with delta (0, 0)
Screenshot: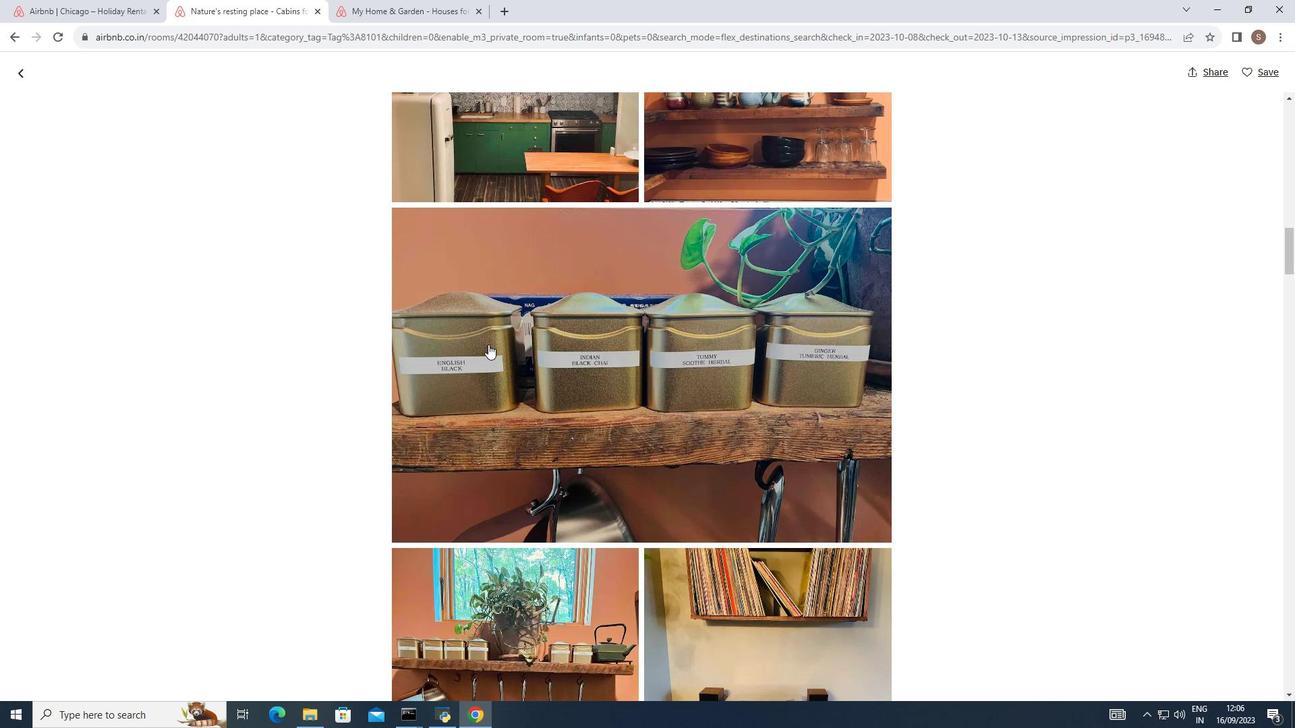 
Action: Mouse scrolled (488, 344) with delta (0, 0)
Screenshot: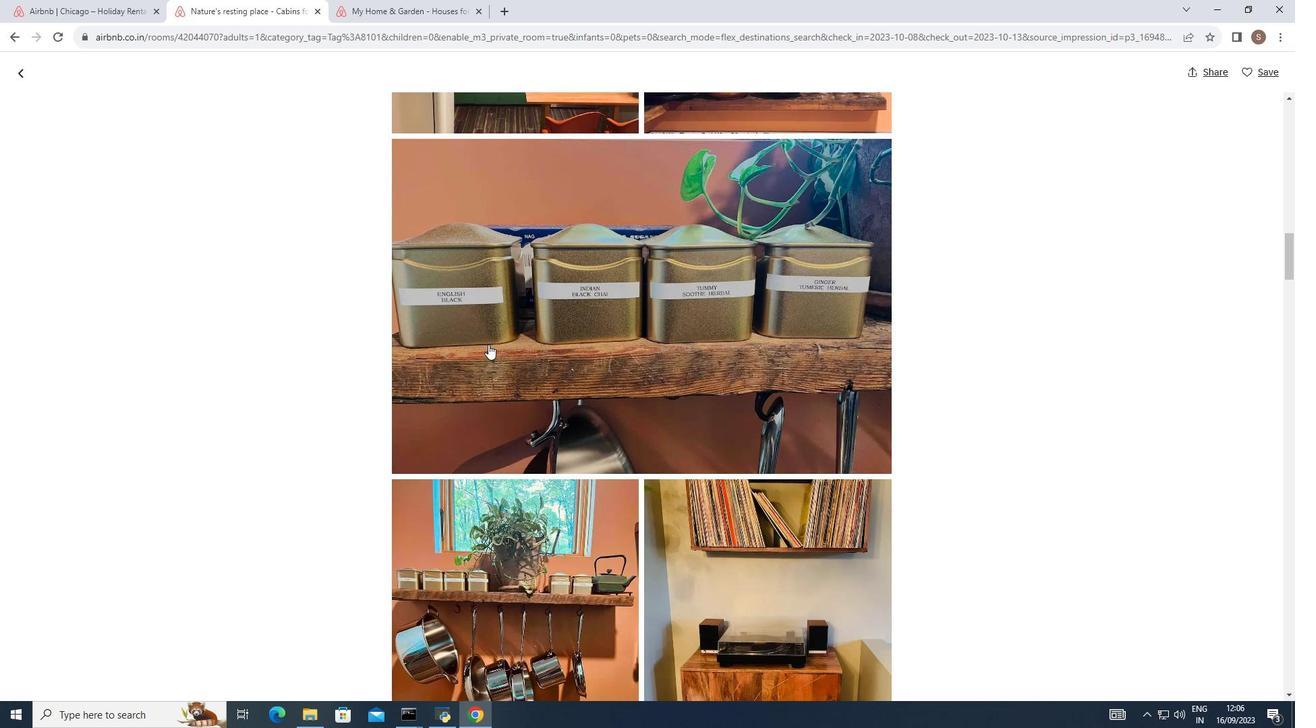 
Action: Mouse scrolled (488, 344) with delta (0, 0)
Screenshot: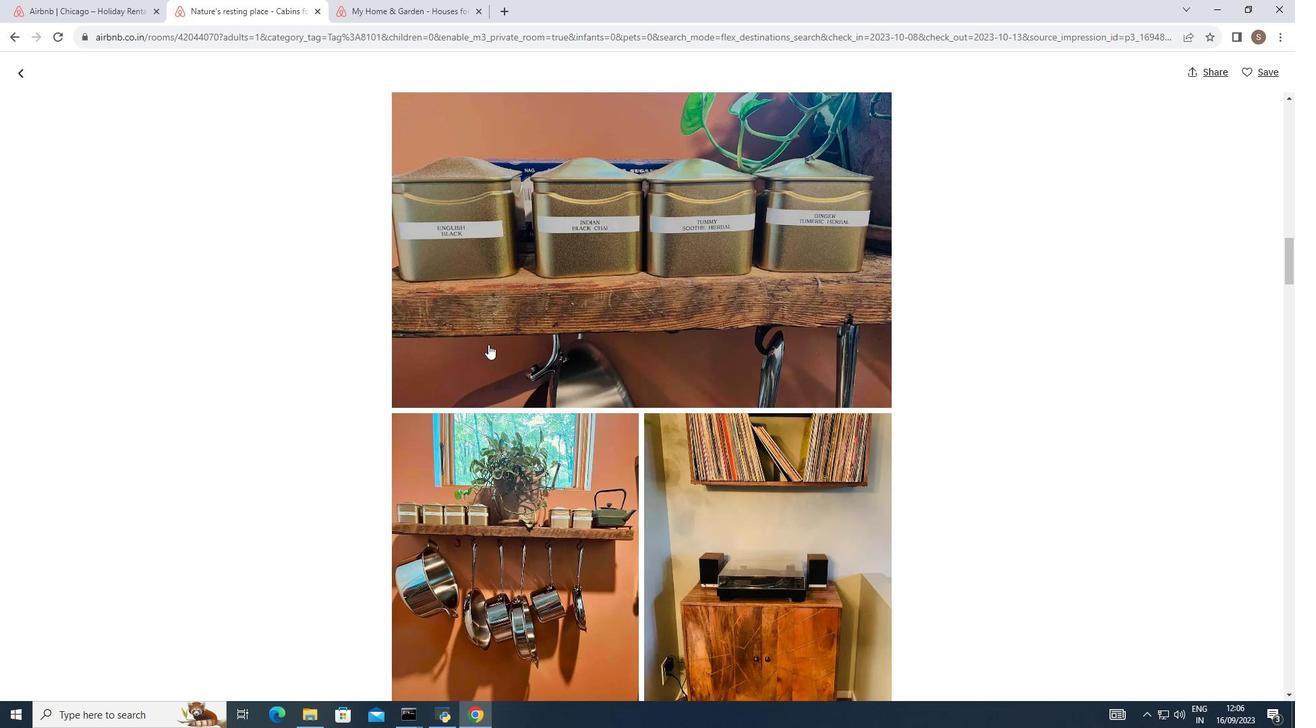
Action: Mouse scrolled (488, 344) with delta (0, 0)
Screenshot: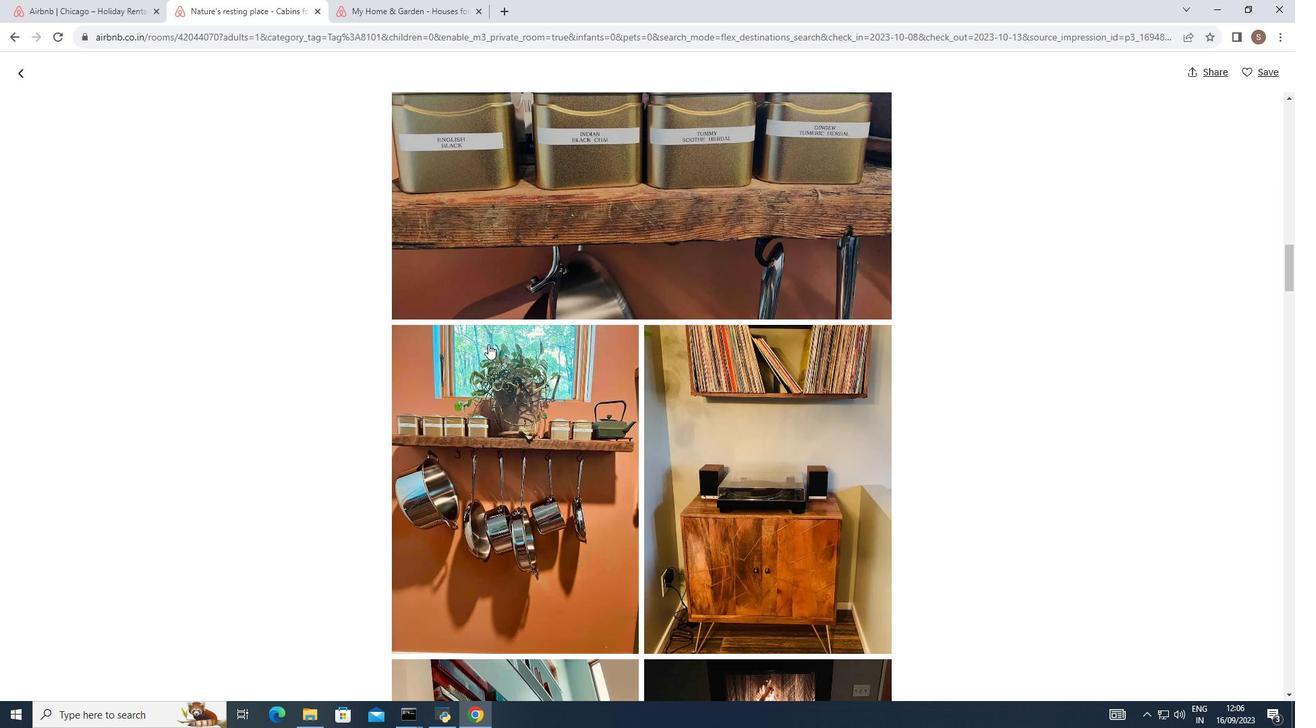 
Action: Mouse scrolled (488, 344) with delta (0, 0)
Screenshot: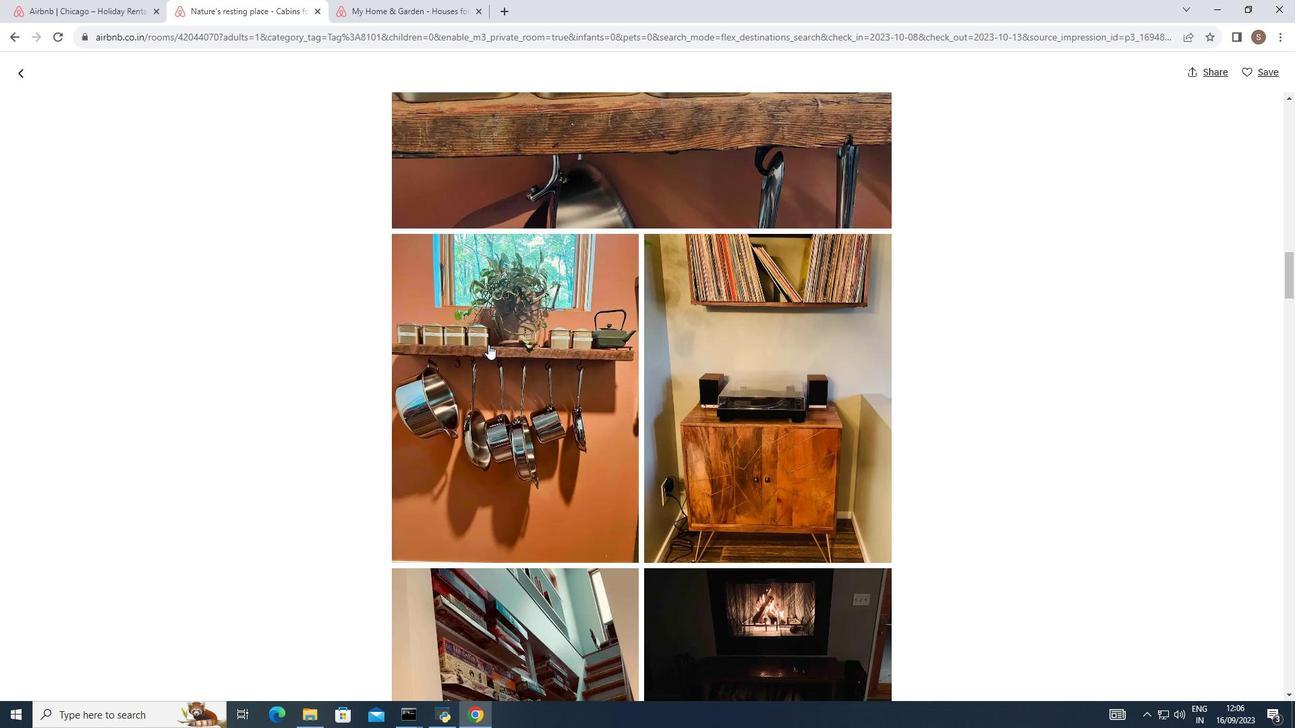 
Action: Mouse scrolled (488, 344) with delta (0, 0)
Screenshot: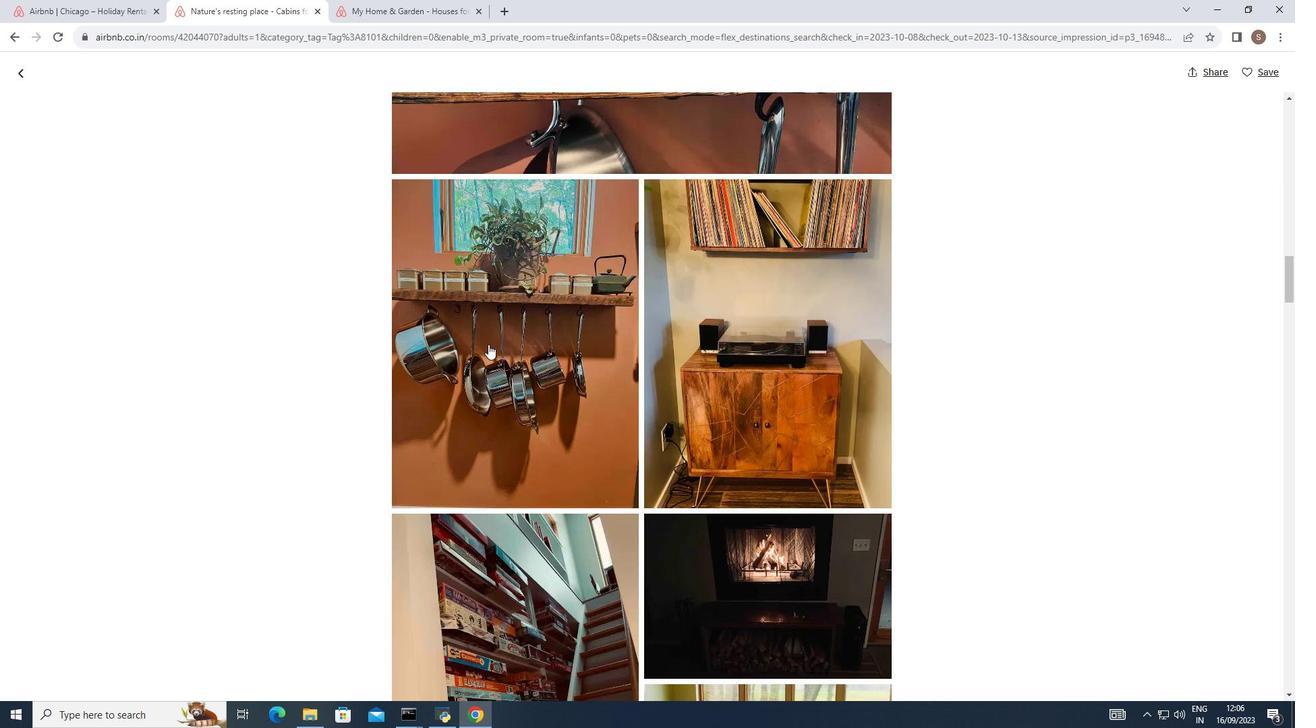 
Action: Mouse scrolled (488, 344) with delta (0, 0)
Screenshot: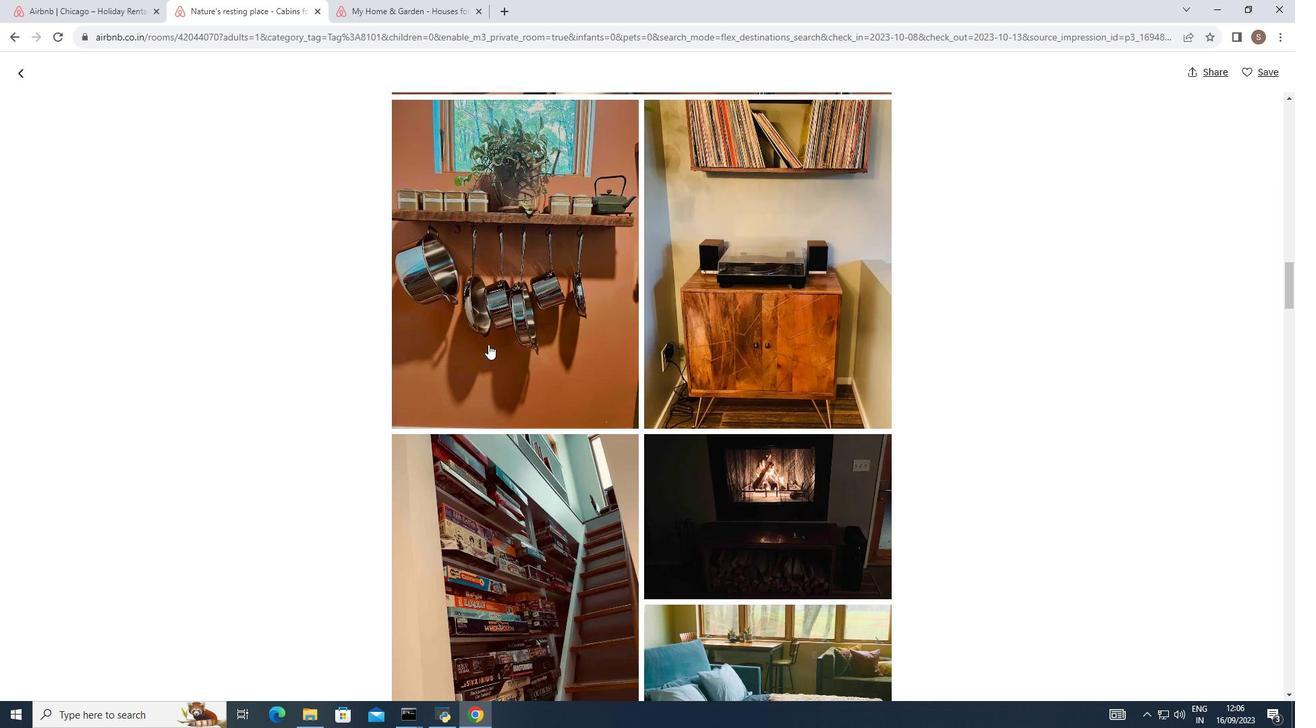 
Action: Mouse scrolled (488, 344) with delta (0, 0)
Screenshot: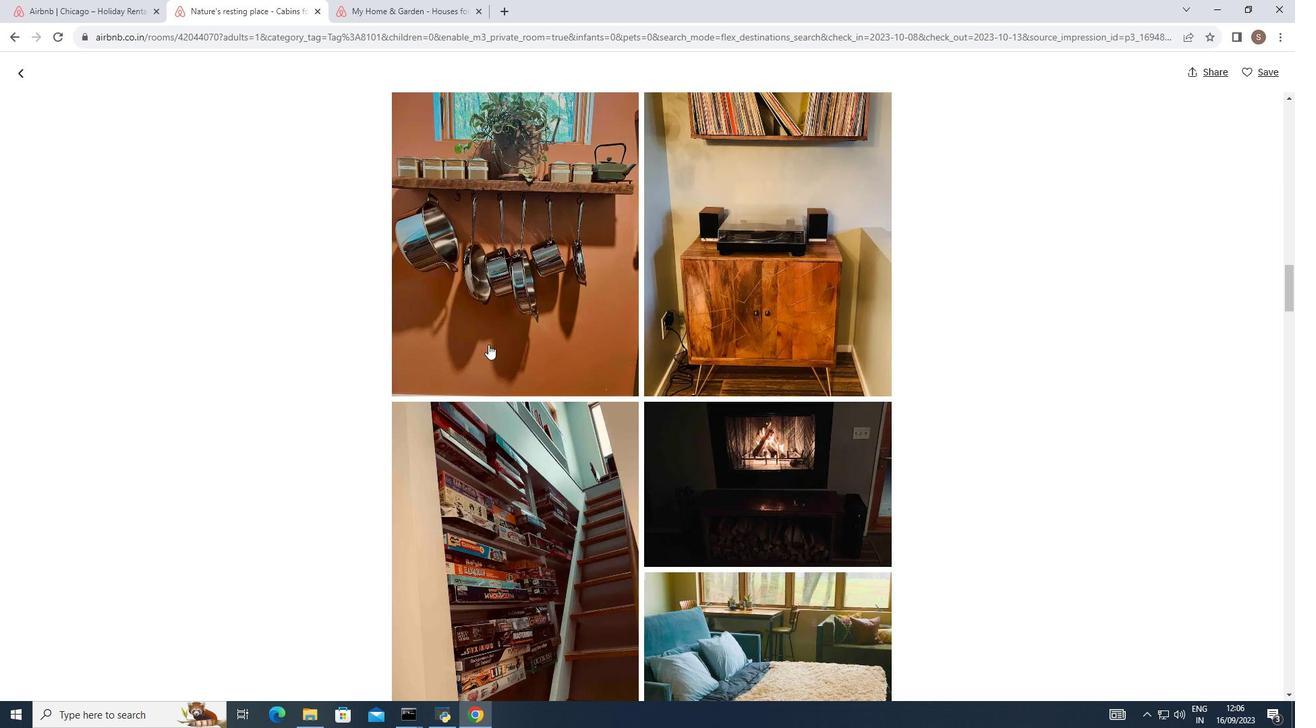 
Action: Mouse scrolled (488, 344) with delta (0, 0)
Screenshot: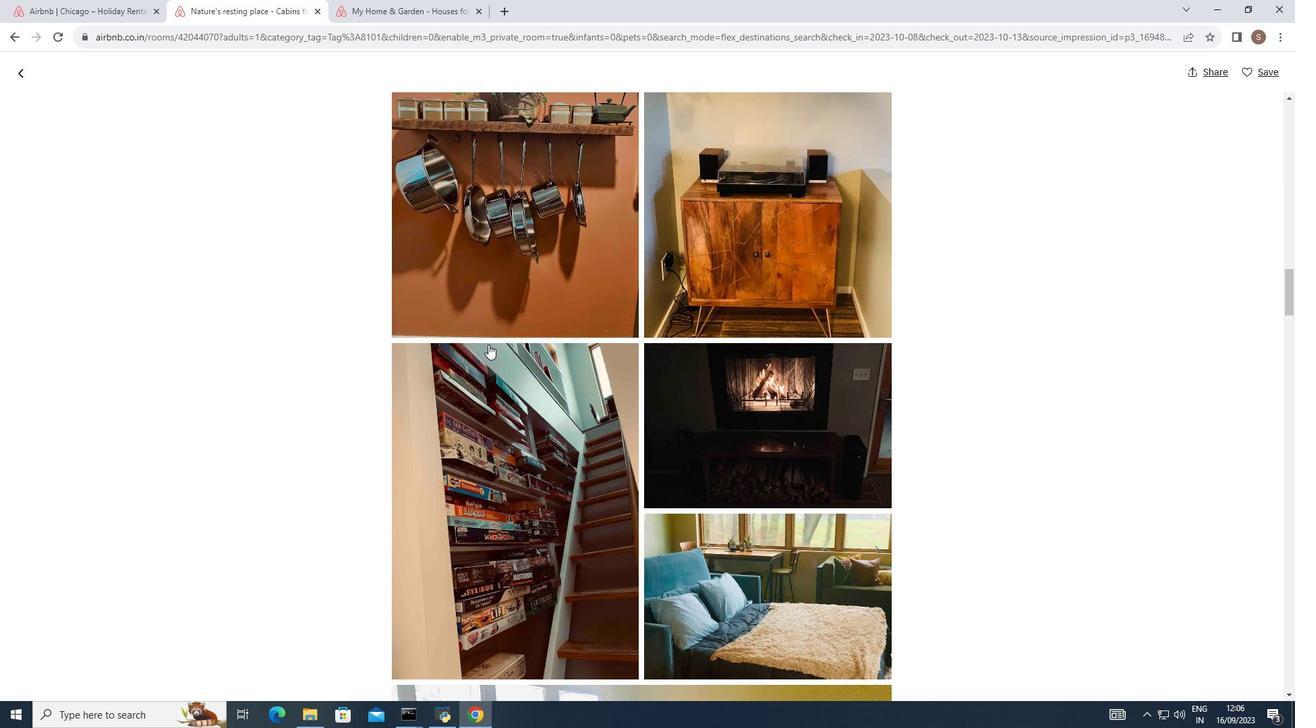 
Action: Mouse scrolled (488, 344) with delta (0, 0)
Screenshot: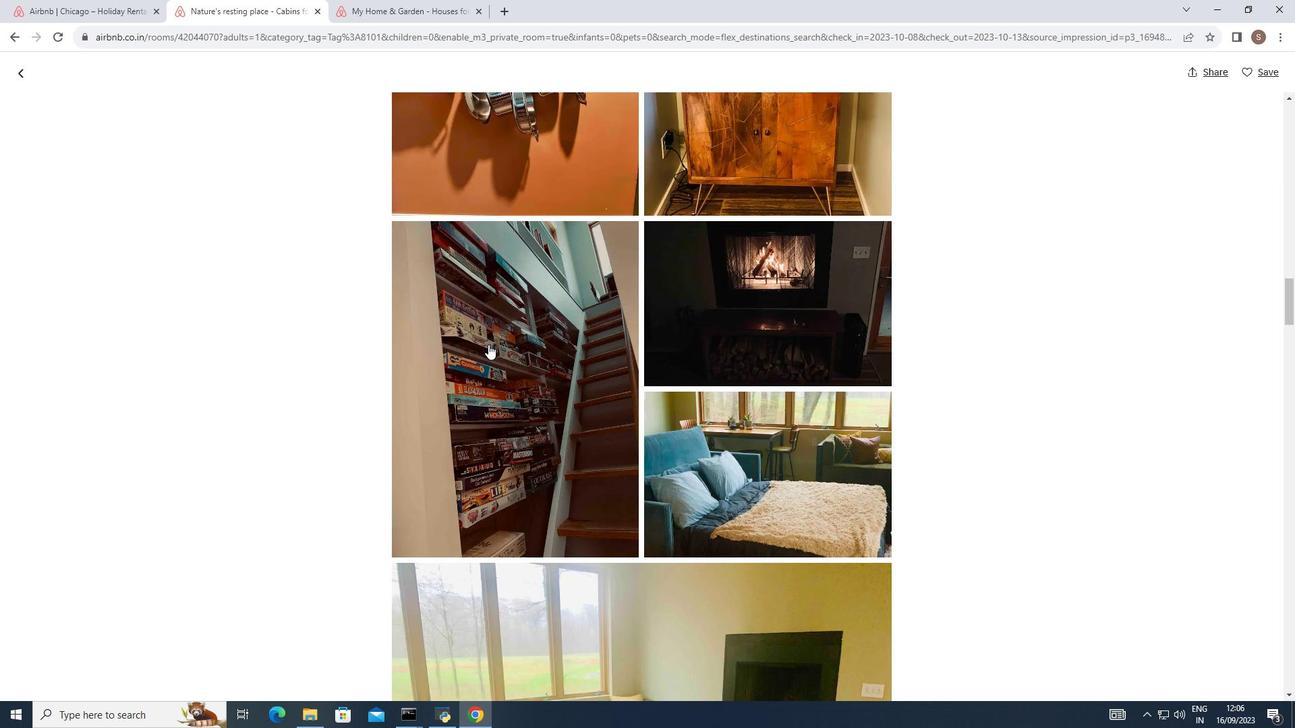 
Action: Mouse scrolled (488, 344) with delta (0, 0)
Screenshot: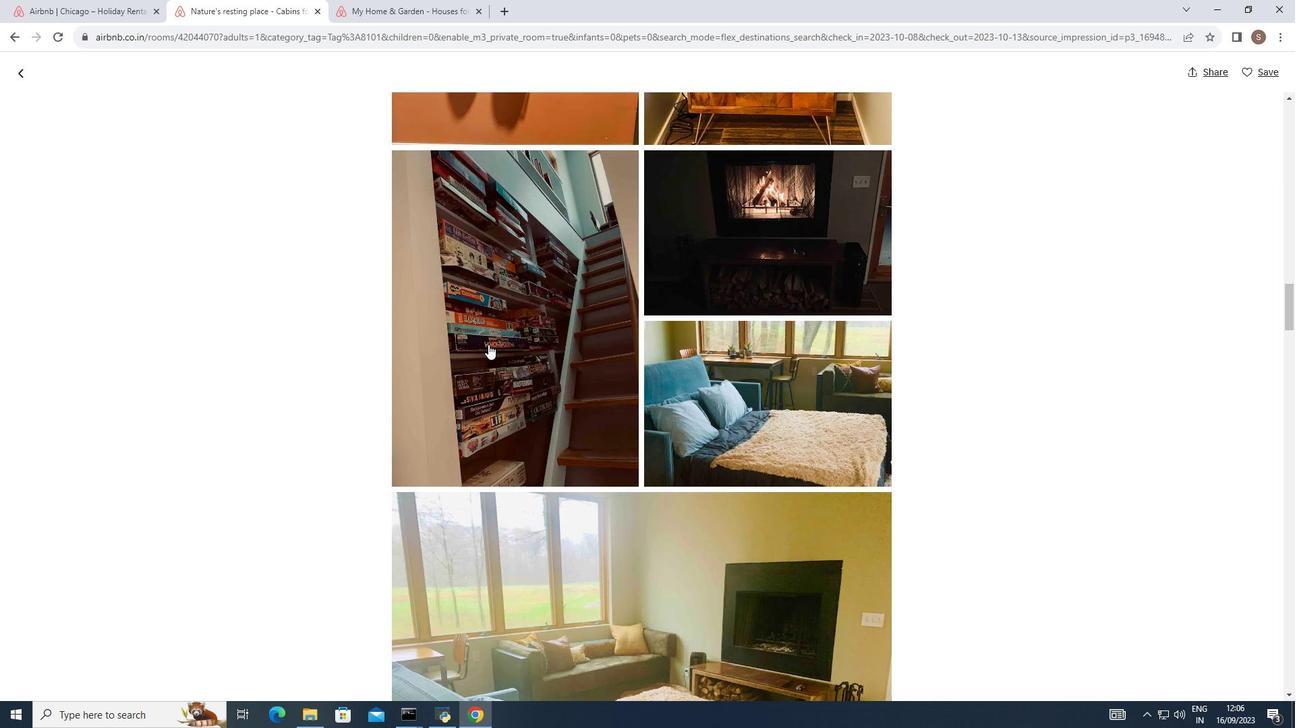 
Action: Mouse scrolled (488, 344) with delta (0, 0)
Screenshot: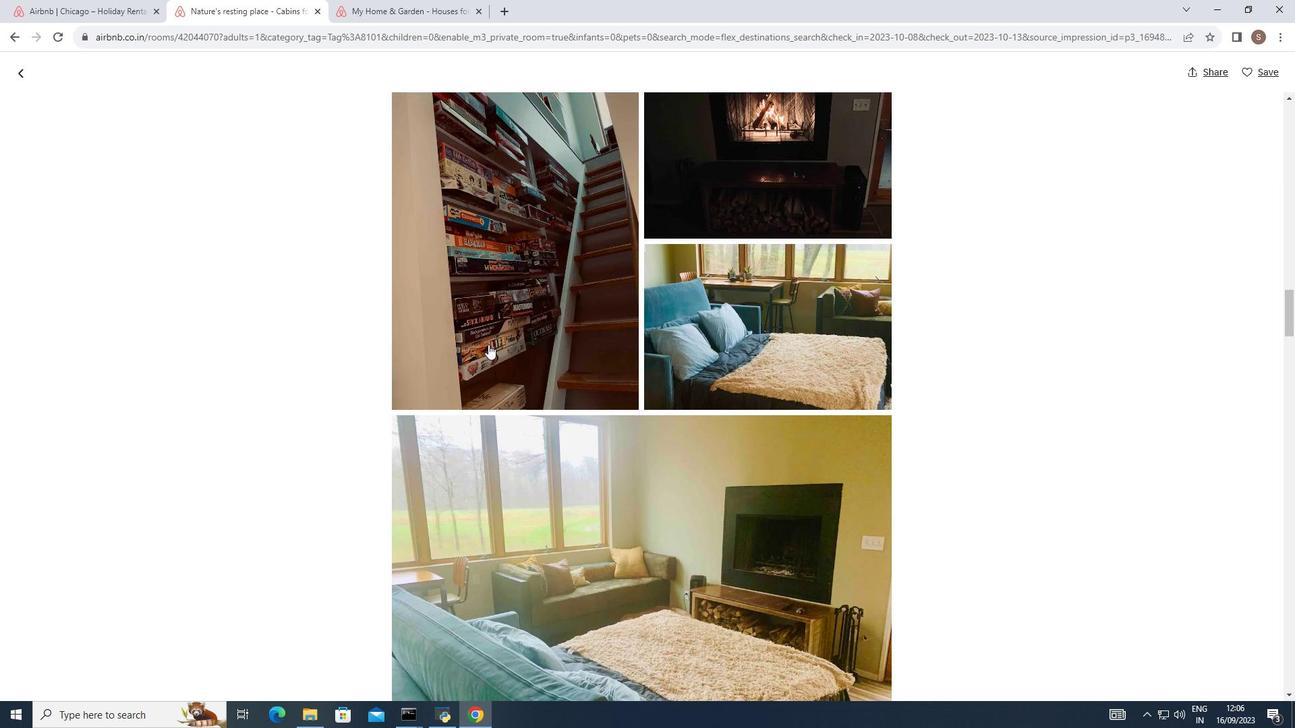 
Action: Mouse scrolled (488, 344) with delta (0, 0)
Screenshot: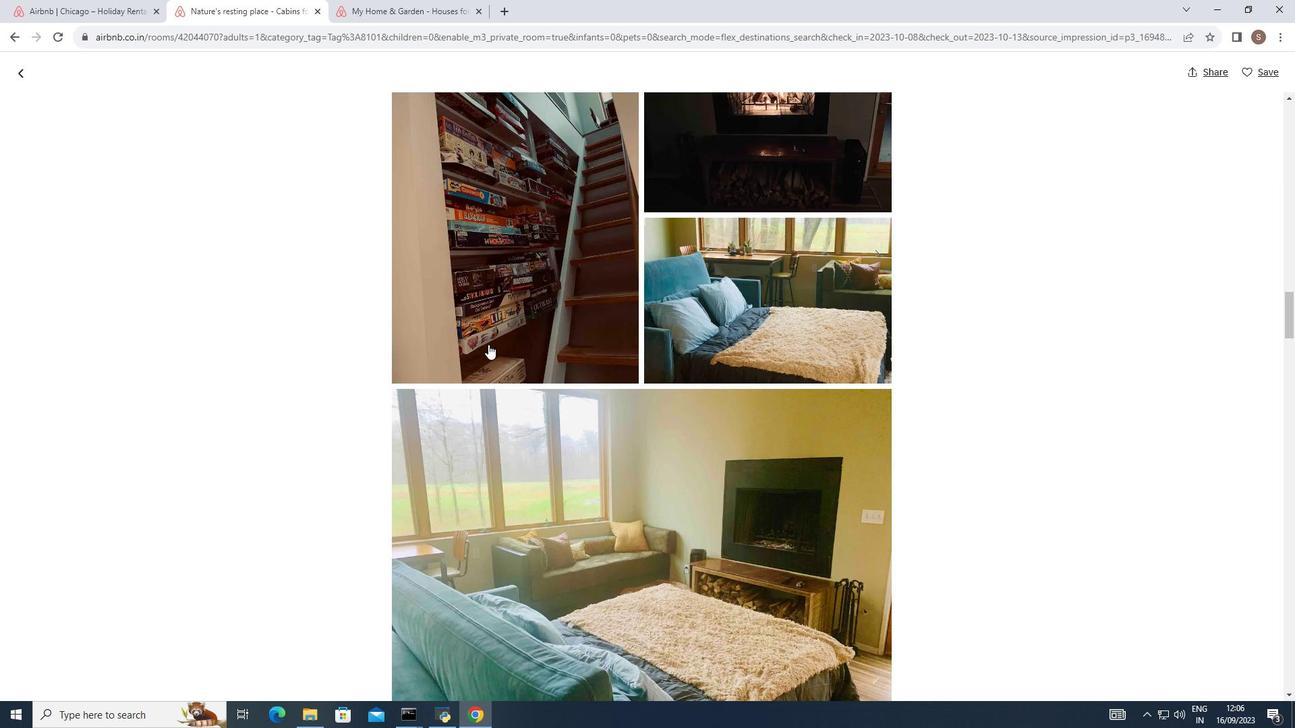 
Action: Mouse scrolled (488, 344) with delta (0, 0)
Screenshot: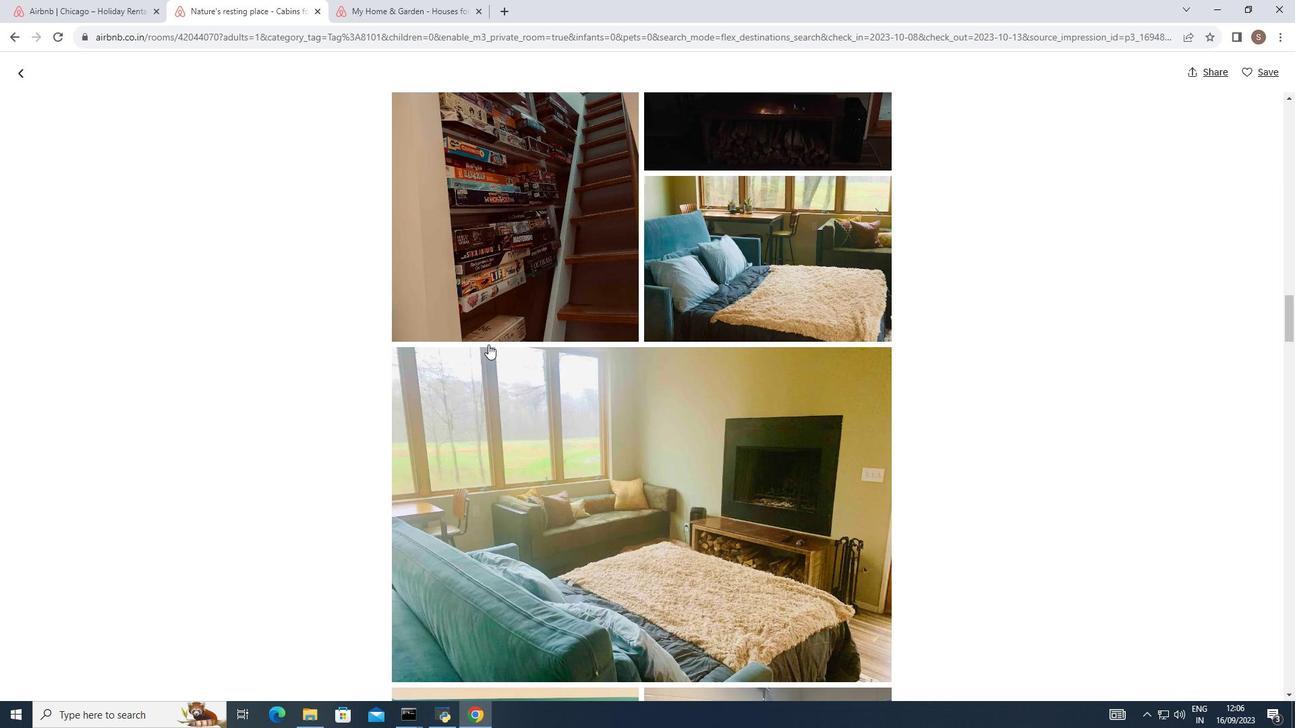 
Action: Mouse scrolled (488, 344) with delta (0, 0)
Screenshot: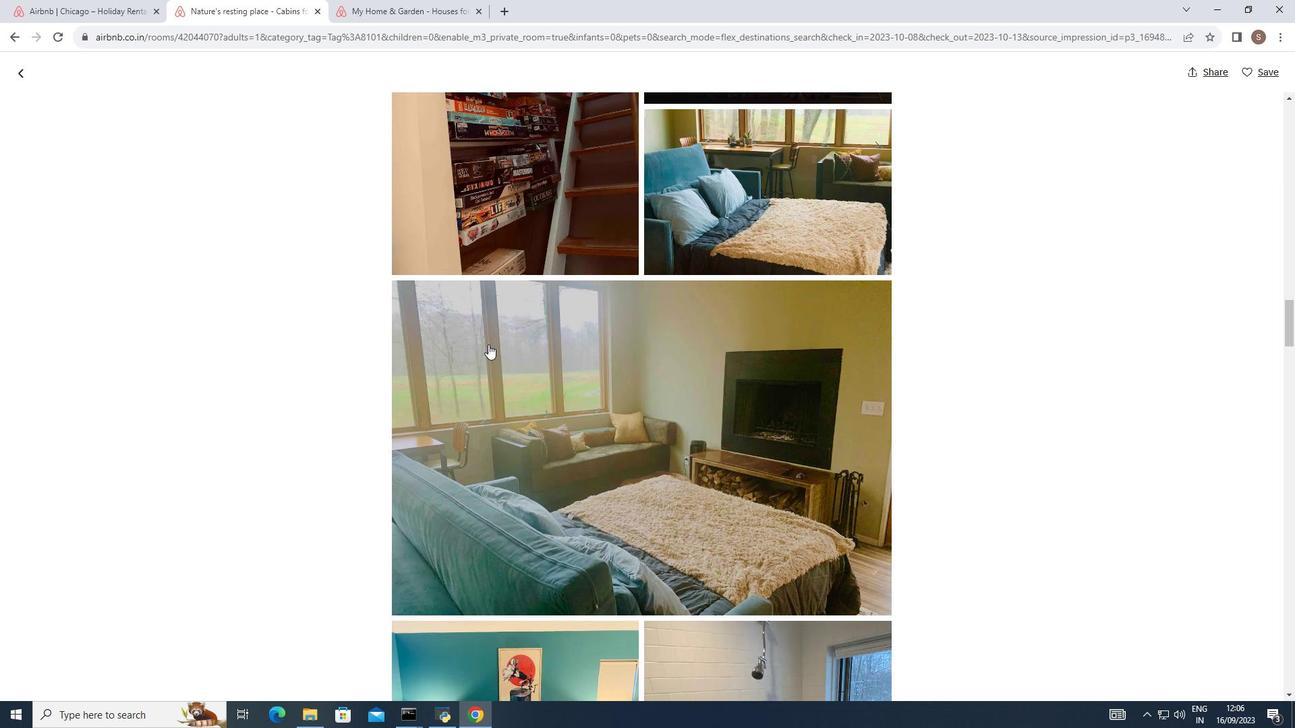 
Action: Mouse scrolled (488, 344) with delta (0, 0)
Screenshot: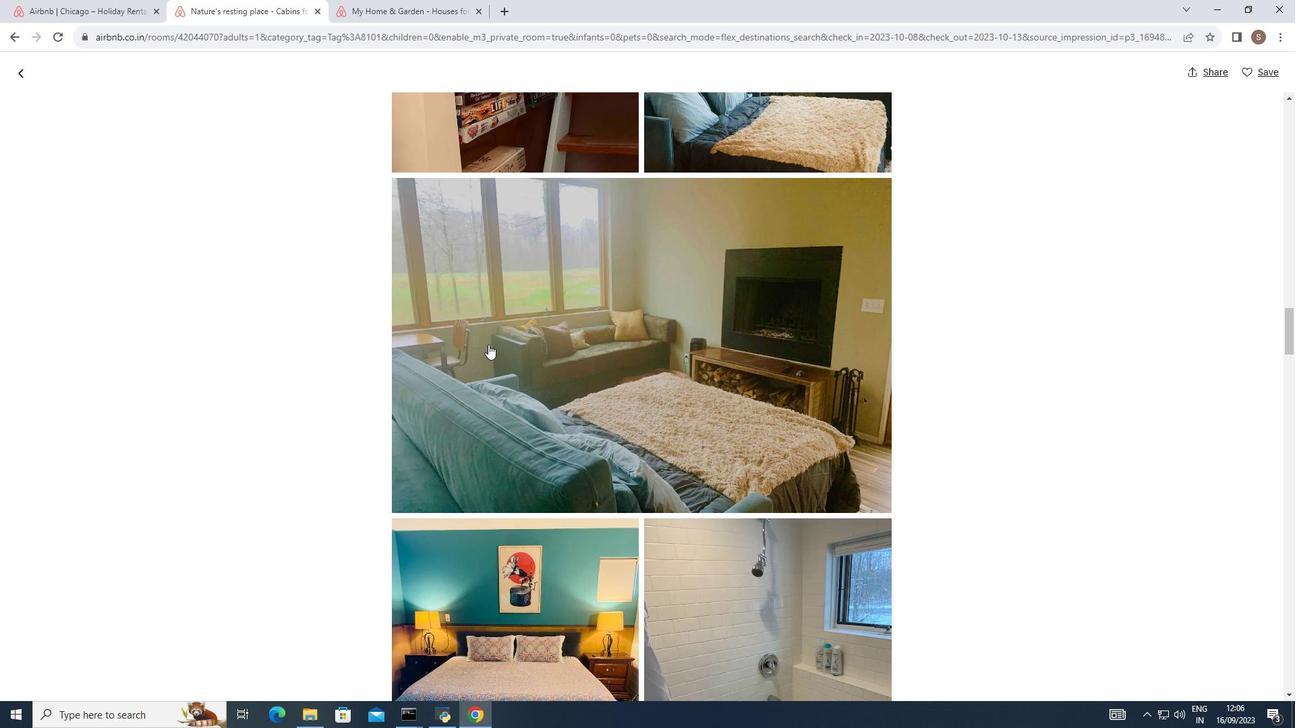 
Action: Mouse scrolled (488, 344) with delta (0, 0)
Screenshot: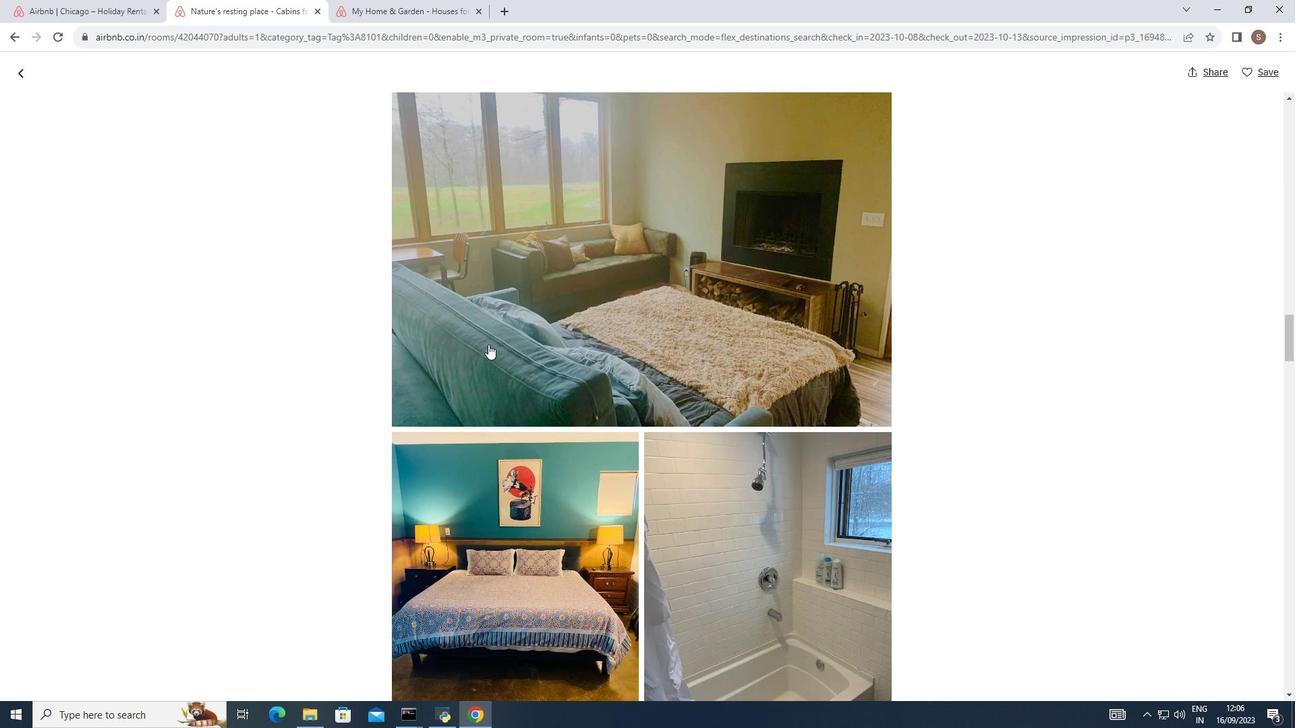 
Action: Mouse scrolled (488, 344) with delta (0, 0)
Screenshot: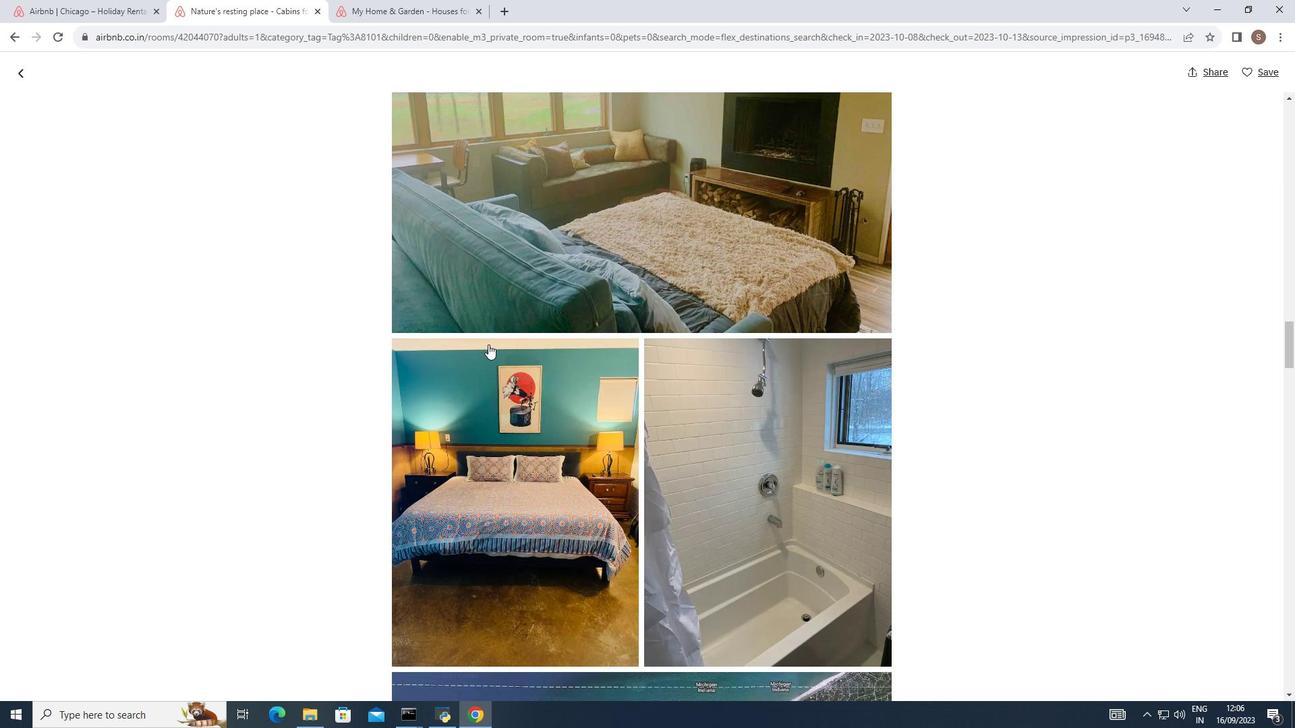 
Action: Mouse scrolled (488, 344) with delta (0, 0)
Screenshot: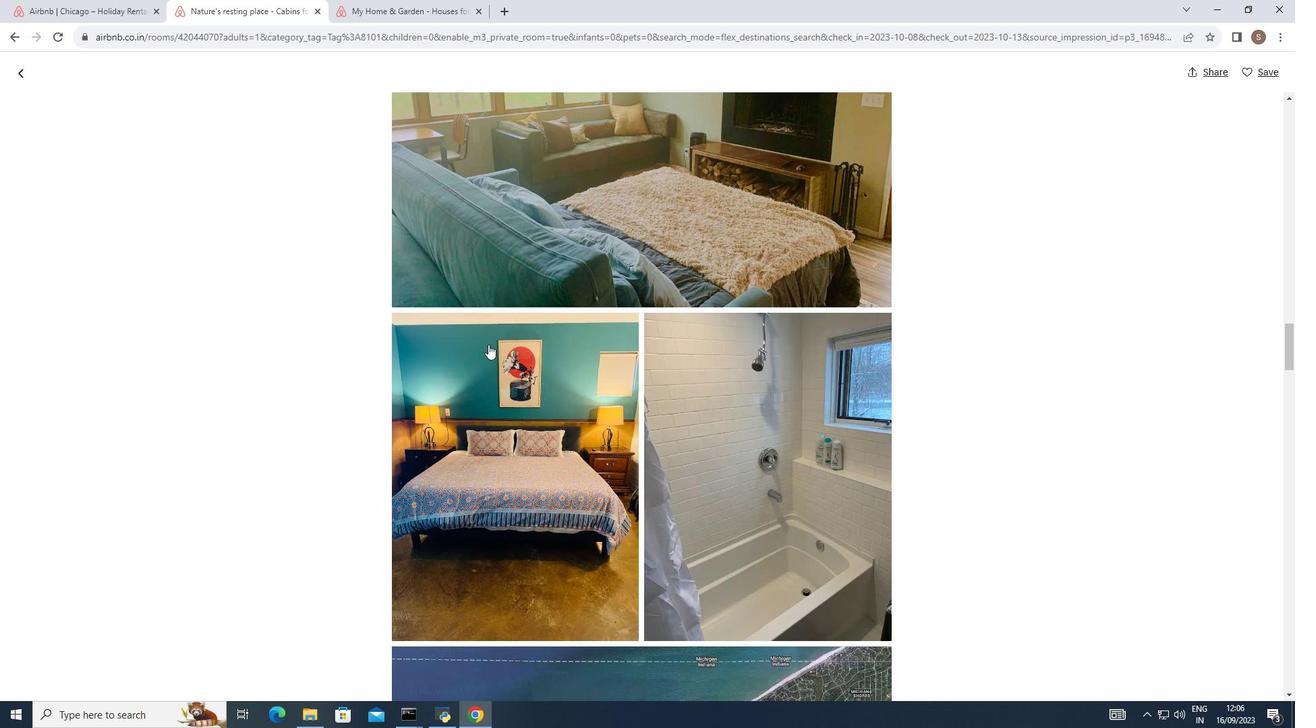 
Action: Mouse scrolled (488, 344) with delta (0, 0)
Screenshot: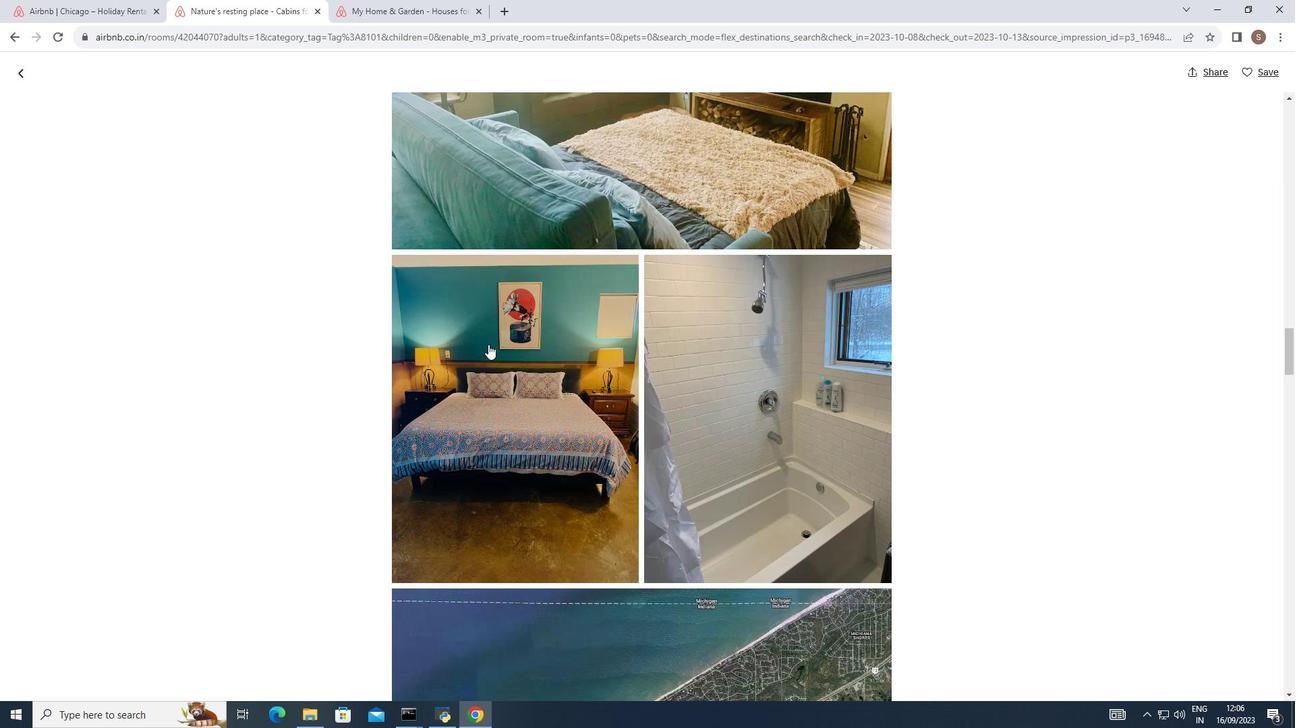 
Action: Mouse scrolled (488, 344) with delta (0, 0)
